 Task: Plan a trip to Apomu, Nigeria from 21st December, 2023 to 29th December, 2023 for 5 adults. Place can be entire room with 3 bedrooms having 3 beds and 3 bathrooms. Property type can be house.
Action: Mouse moved to (425, 115)
Screenshot: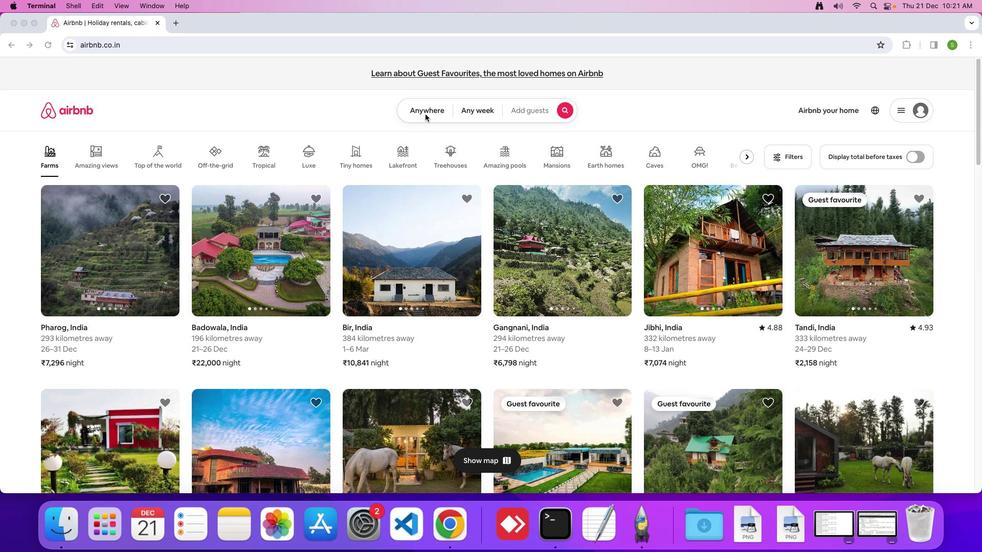
Action: Mouse pressed left at (425, 115)
Screenshot: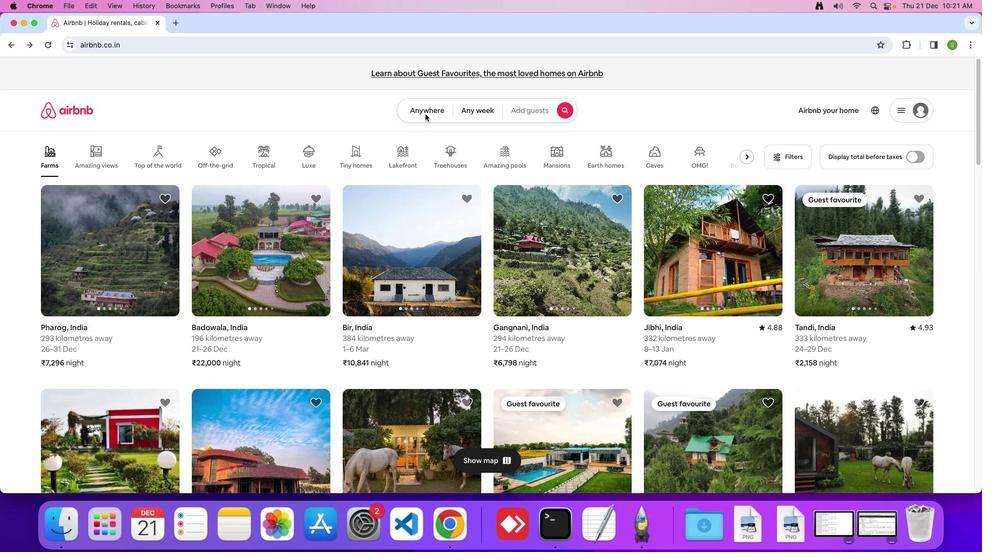
Action: Mouse moved to (425, 114)
Screenshot: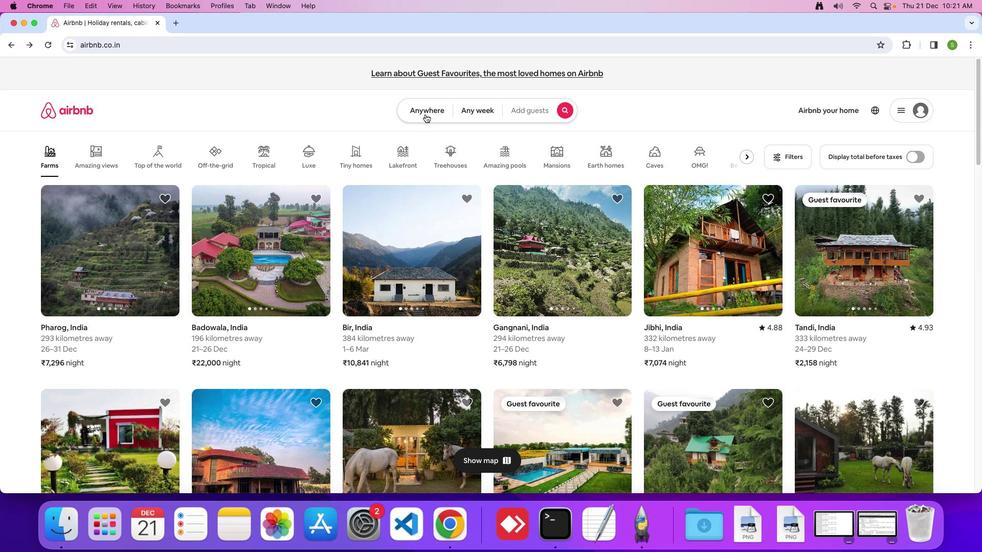 
Action: Mouse pressed left at (425, 114)
Screenshot: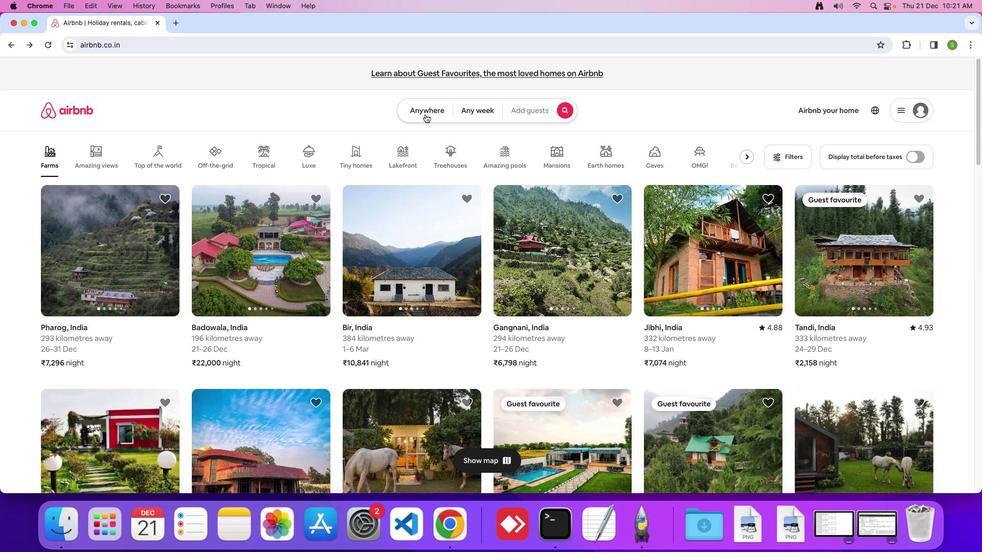 
Action: Mouse moved to (368, 149)
Screenshot: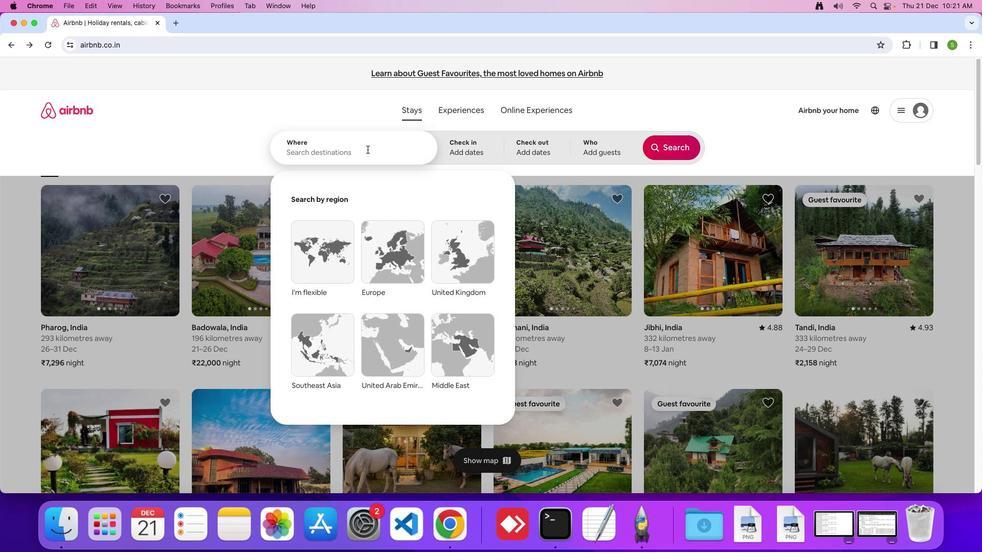 
Action: Mouse pressed left at (368, 149)
Screenshot: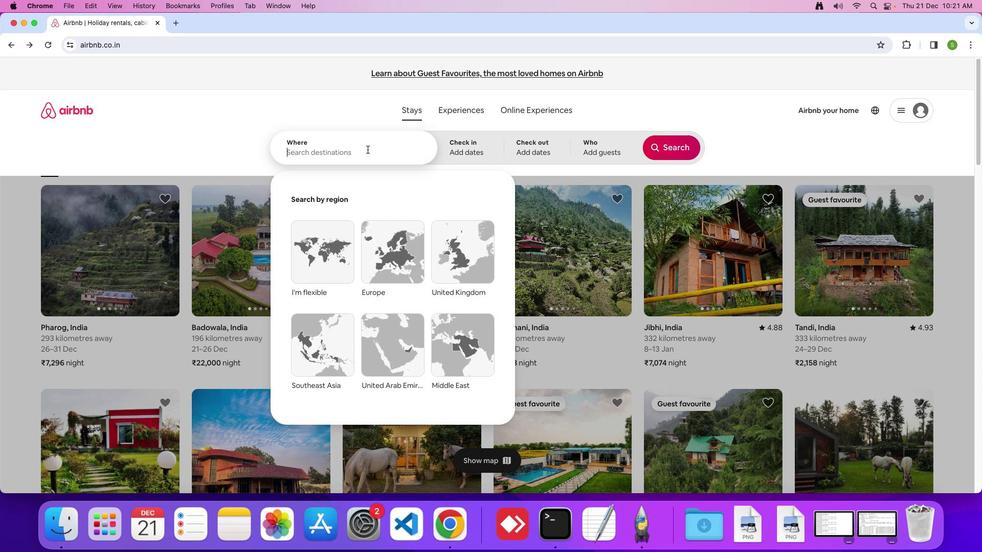 
Action: Mouse moved to (368, 150)
Screenshot: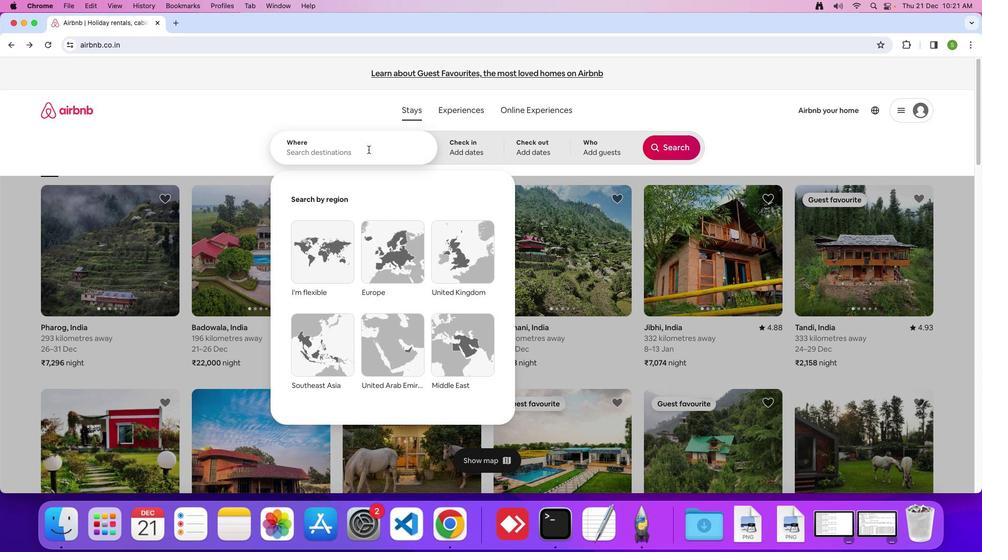 
Action: Key pressed 'A'Key.caps_lock'p''o''m''u'','Key.spaceKey.shift'N''i''g''e''r''i''a'Key.enter
Screenshot: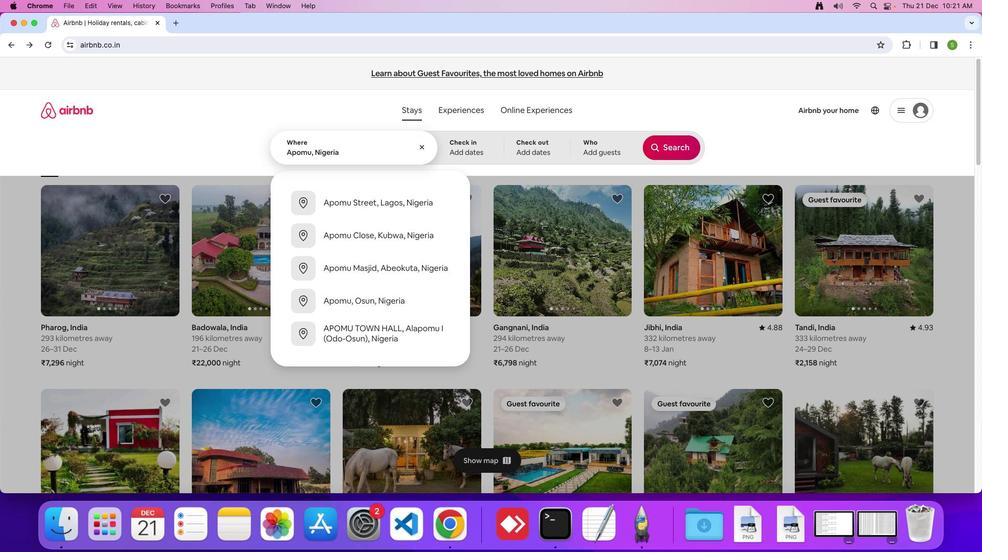 
Action: Mouse moved to (416, 351)
Screenshot: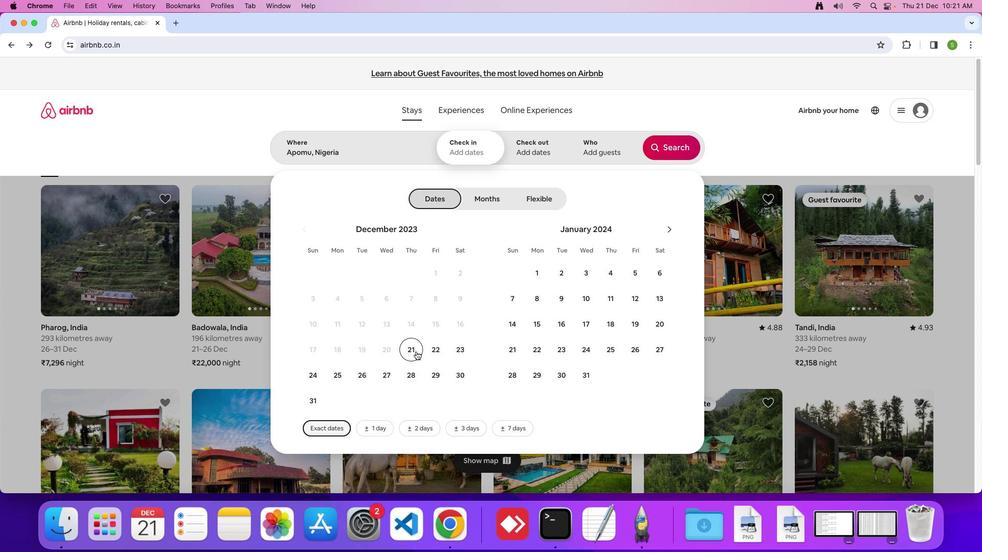 
Action: Mouse pressed left at (416, 351)
Screenshot: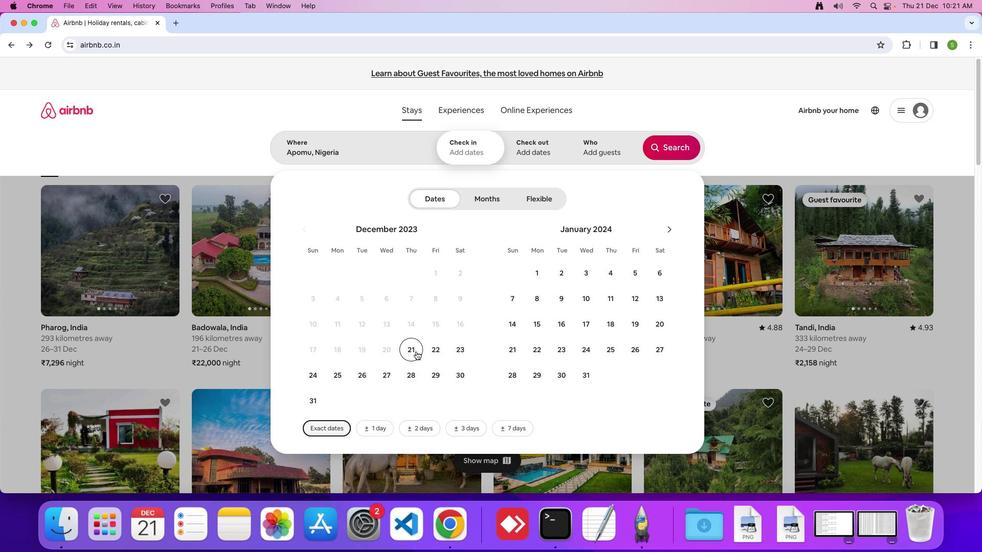 
Action: Mouse moved to (441, 376)
Screenshot: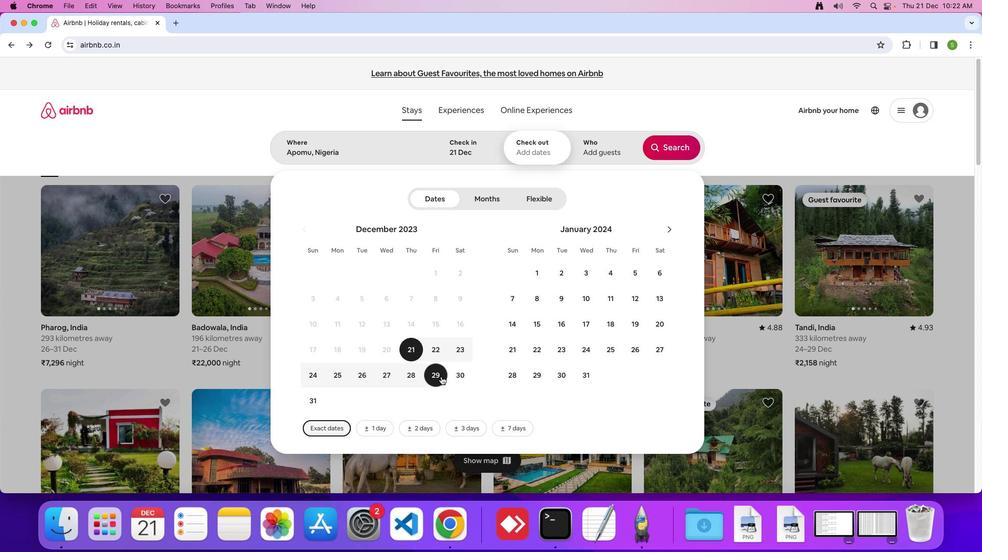 
Action: Mouse pressed left at (441, 376)
Screenshot: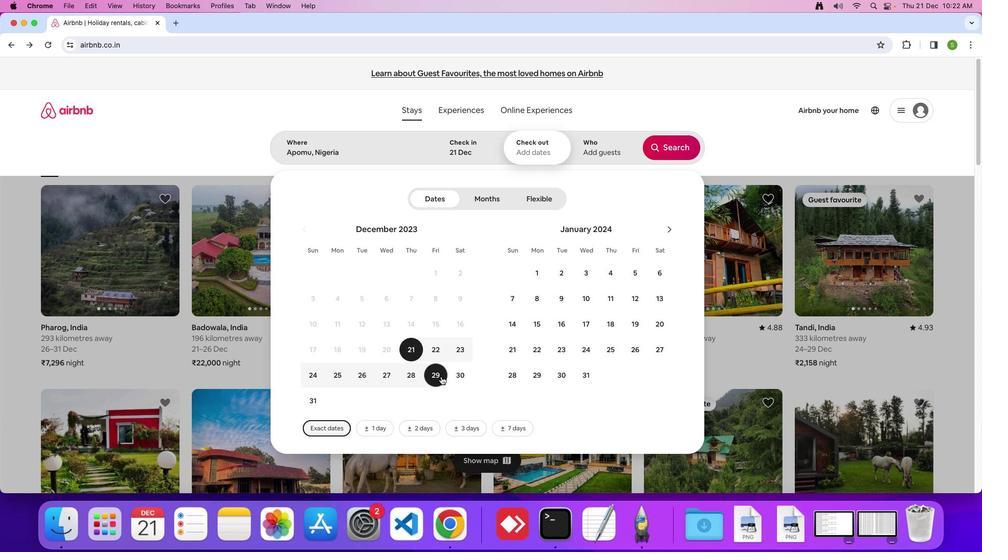 
Action: Mouse moved to (589, 153)
Screenshot: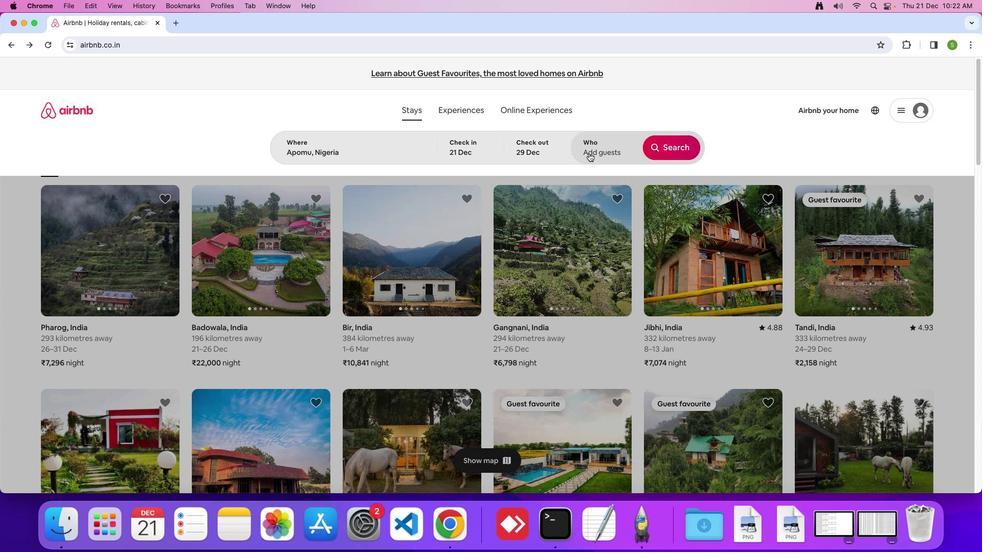 
Action: Mouse pressed left at (589, 153)
Screenshot: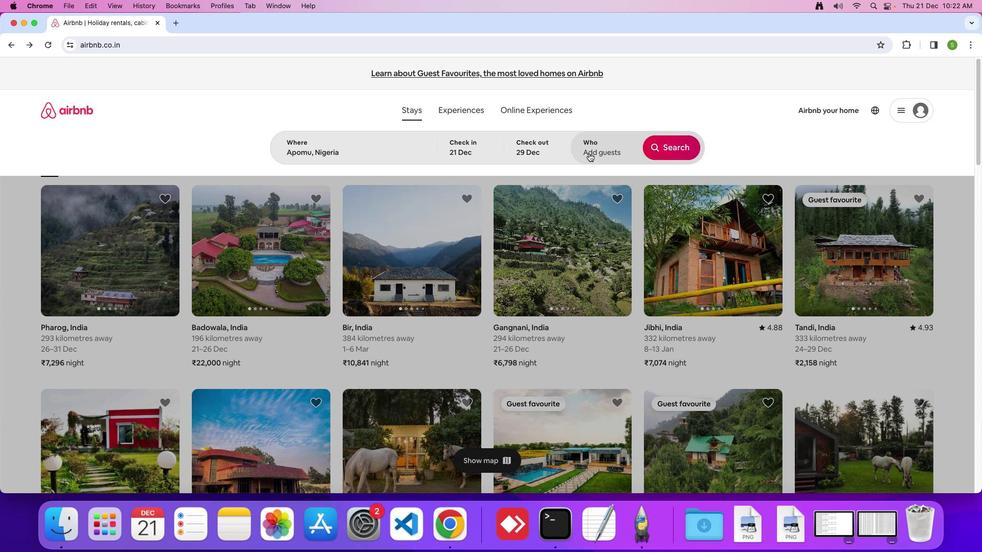 
Action: Mouse moved to (670, 197)
Screenshot: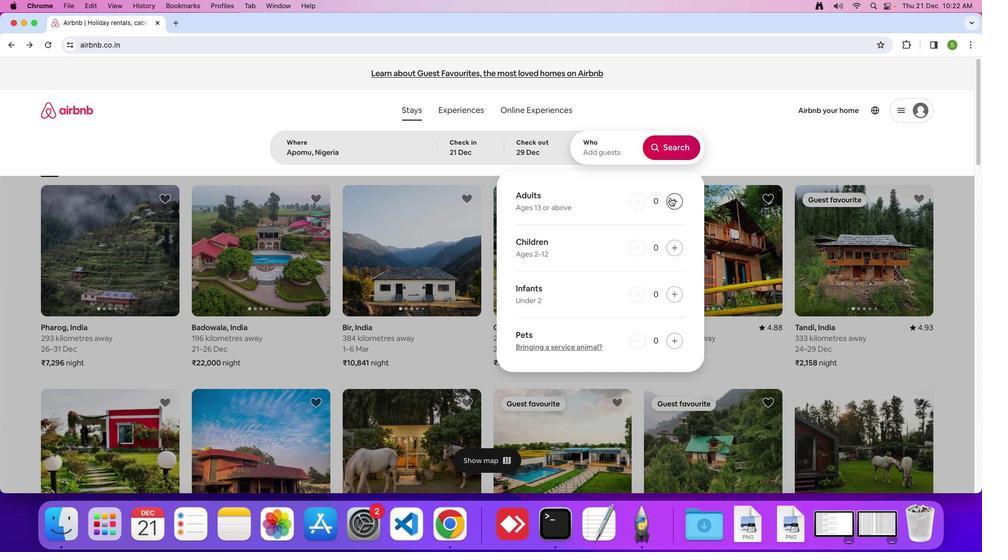 
Action: Mouse pressed left at (670, 197)
Screenshot: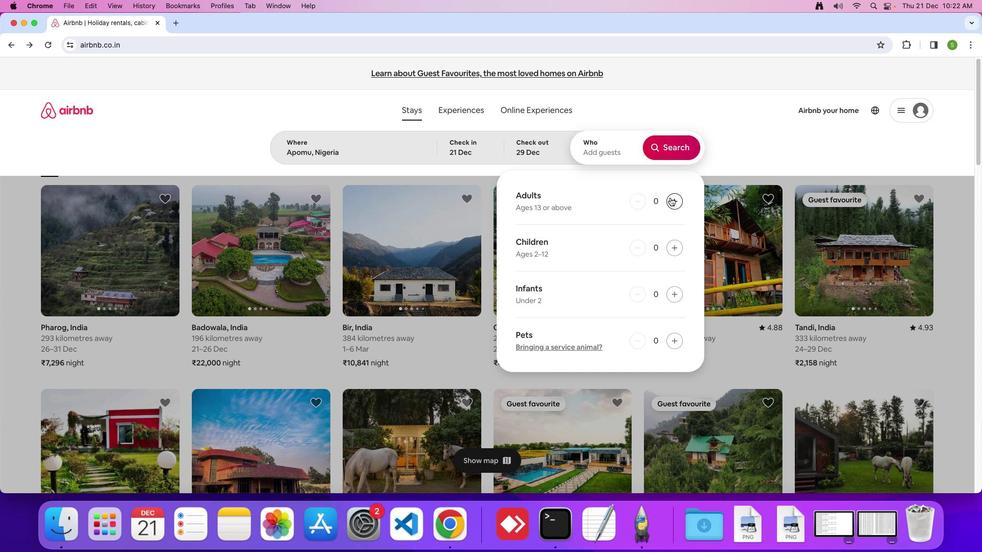 
Action: Mouse pressed left at (670, 197)
Screenshot: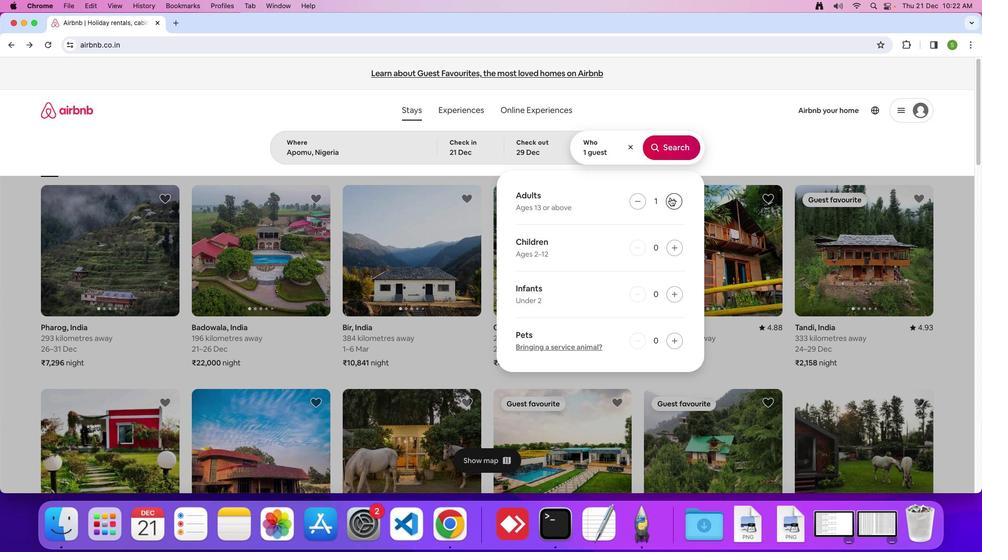 
Action: Mouse pressed left at (670, 197)
Screenshot: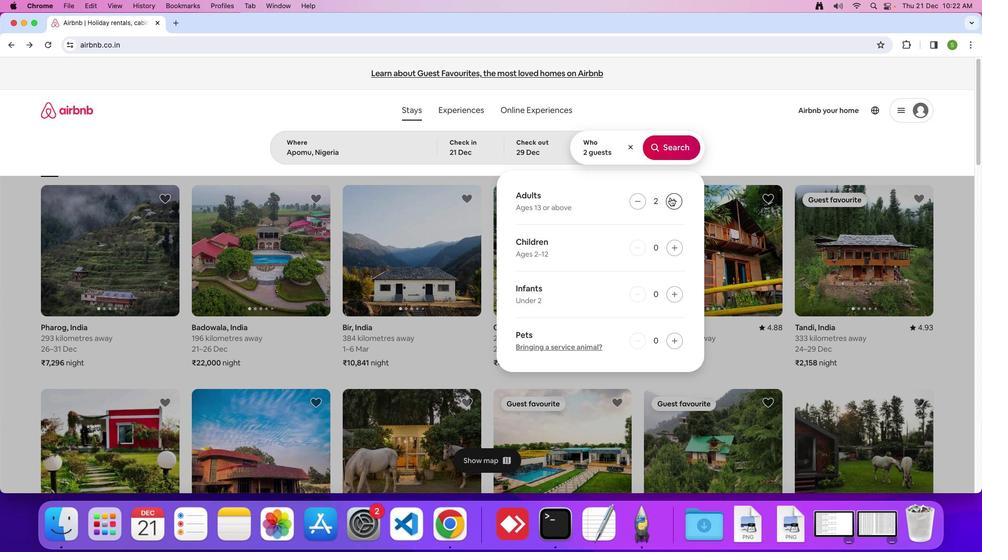 
Action: Mouse pressed left at (670, 197)
Screenshot: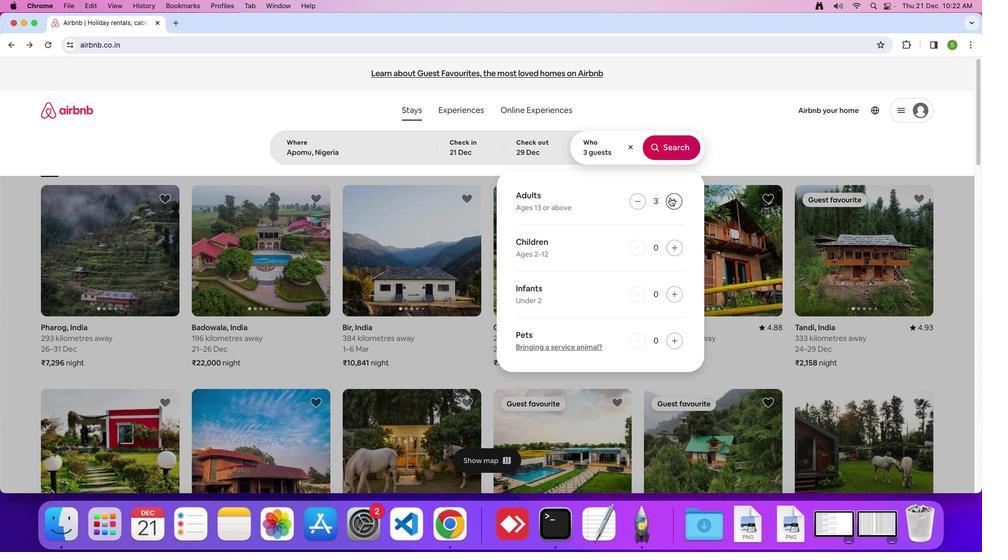
Action: Mouse pressed left at (670, 197)
Screenshot: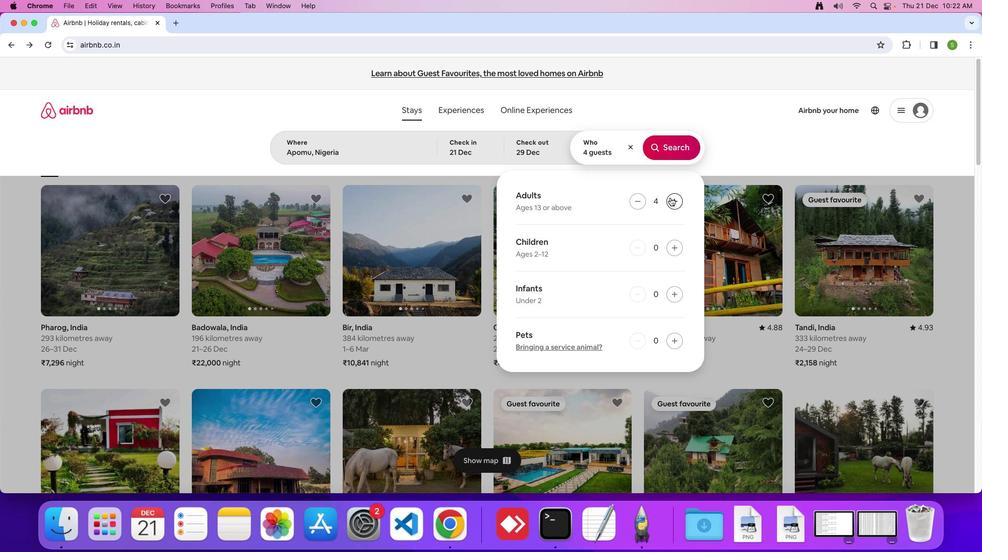 
Action: Mouse moved to (673, 150)
Screenshot: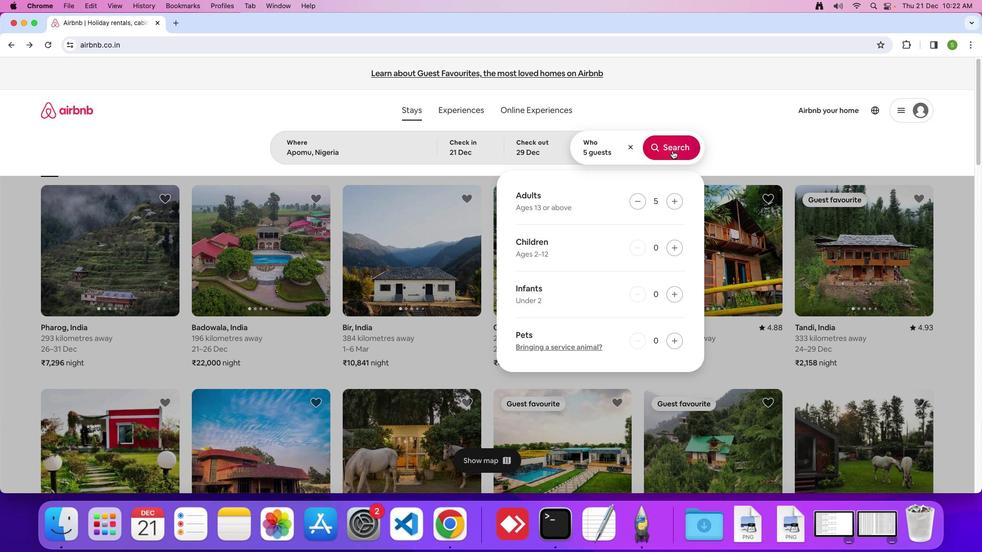 
Action: Mouse pressed left at (673, 150)
Screenshot: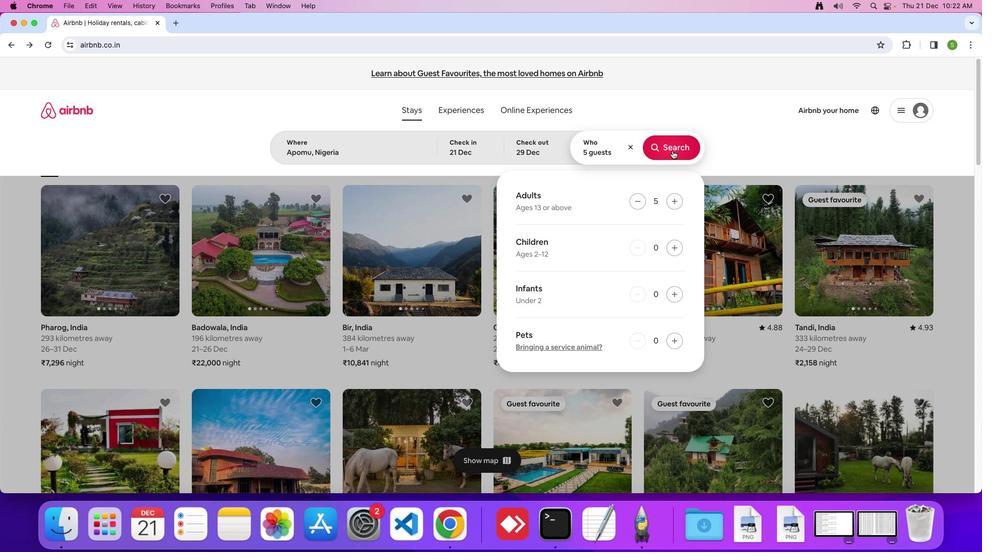 
Action: Mouse moved to (816, 113)
Screenshot: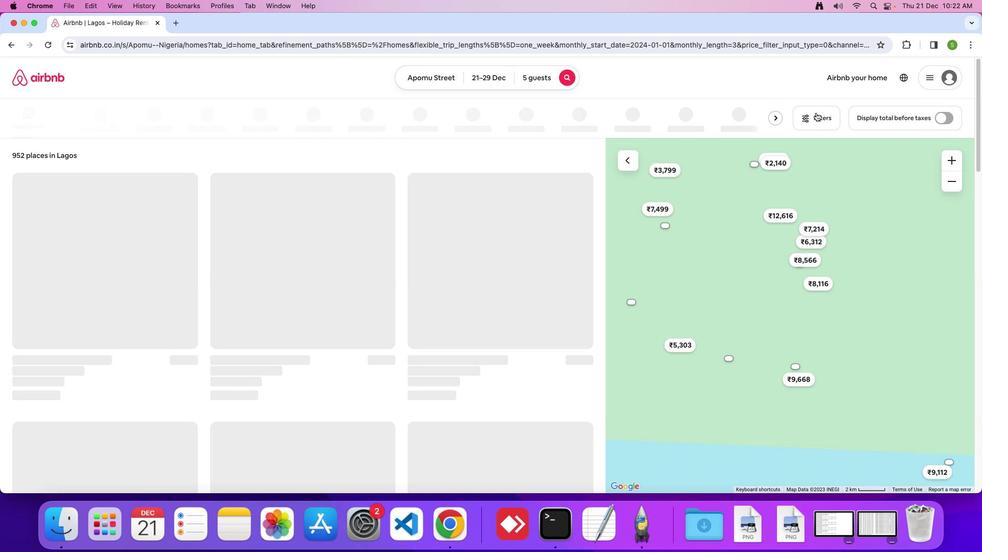 
Action: Mouse pressed left at (816, 113)
Screenshot: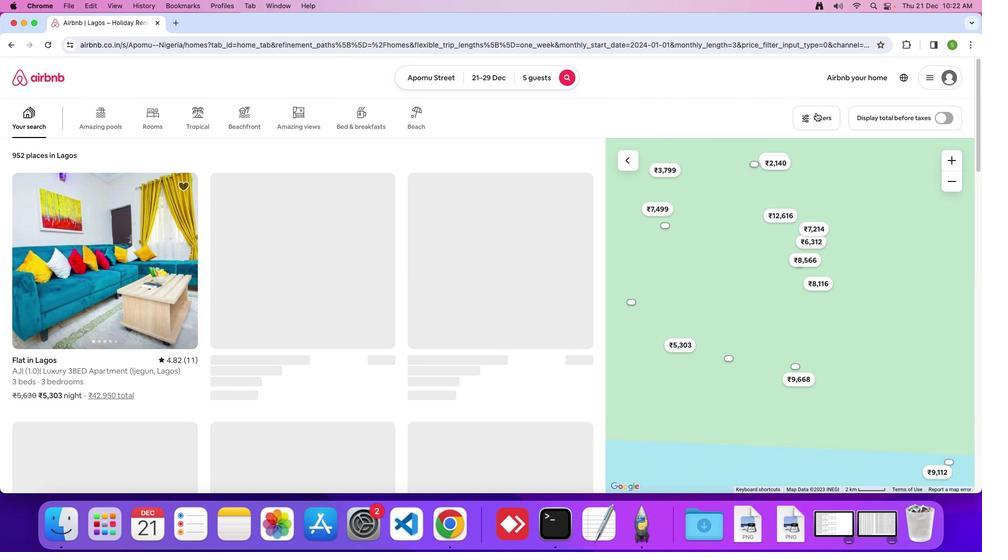 
Action: Mouse moved to (471, 290)
Screenshot: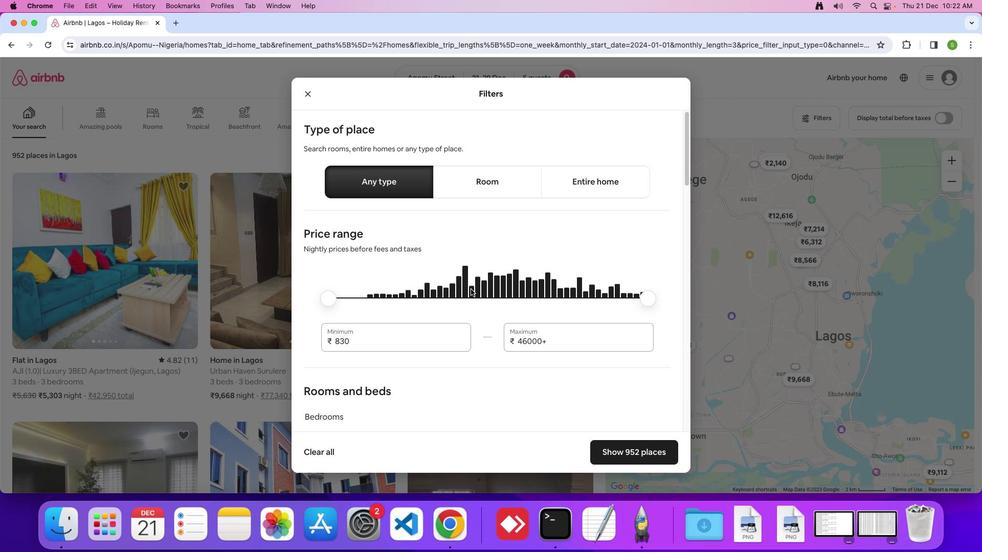 
Action: Mouse scrolled (471, 290) with delta (0, 0)
Screenshot: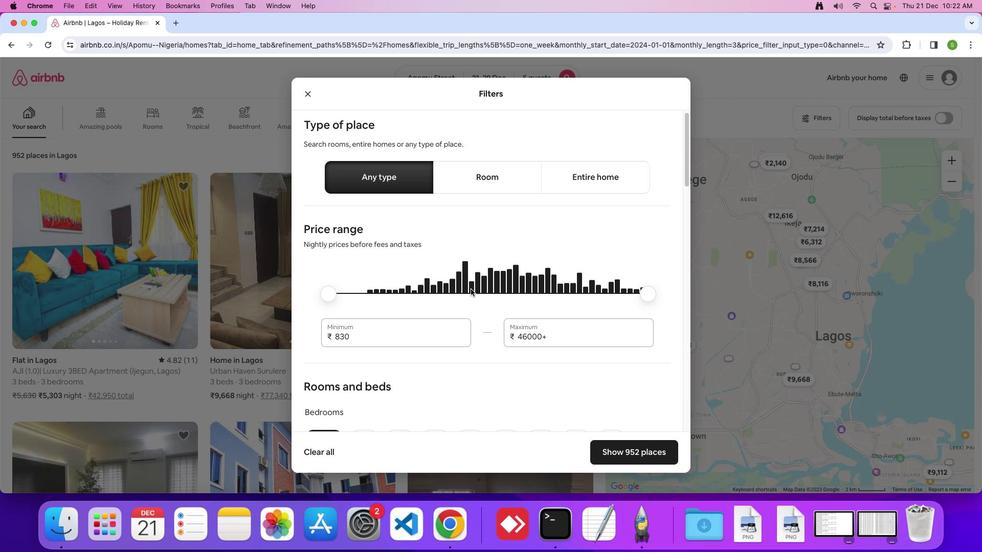 
Action: Mouse scrolled (471, 290) with delta (0, 0)
Screenshot: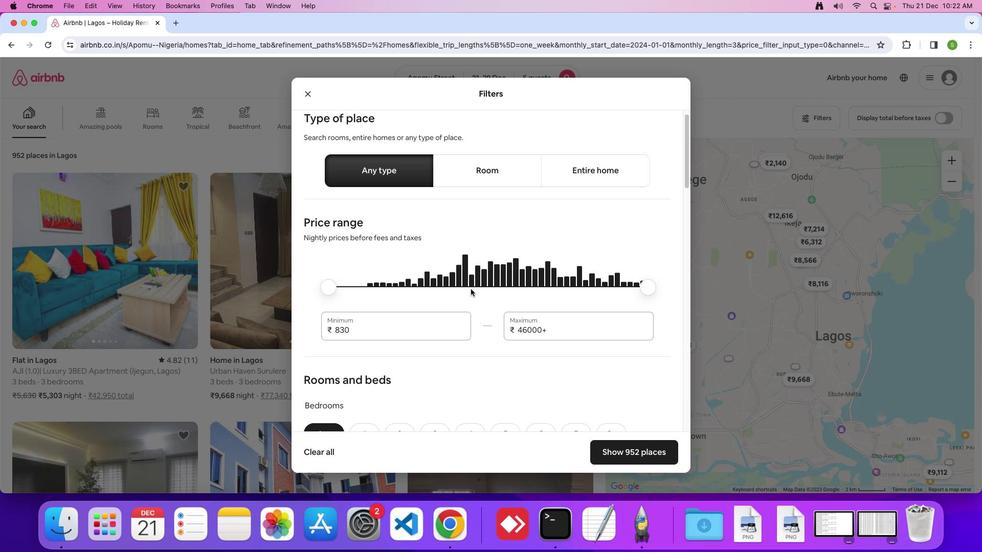 
Action: Mouse scrolled (471, 290) with delta (0, 0)
Screenshot: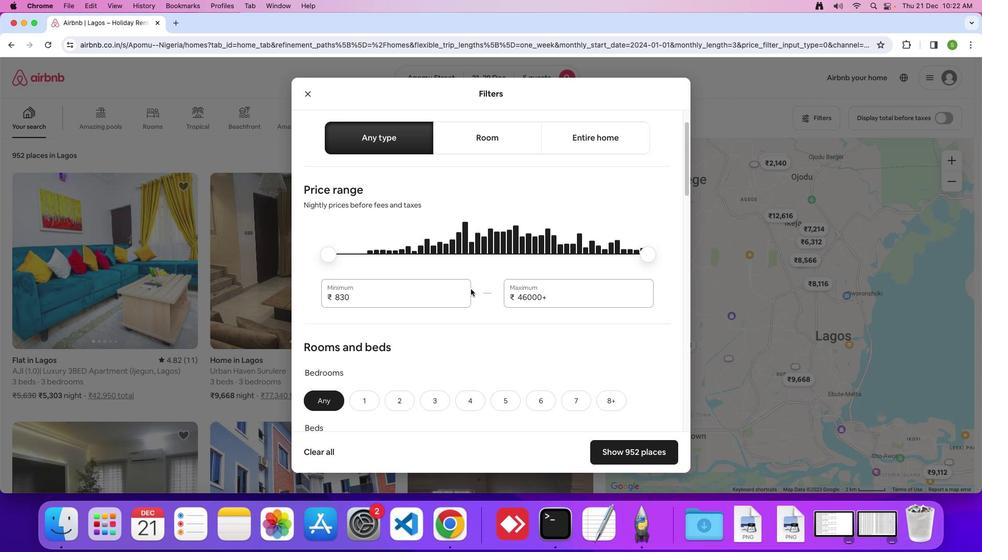 
Action: Mouse scrolled (471, 290) with delta (0, 0)
Screenshot: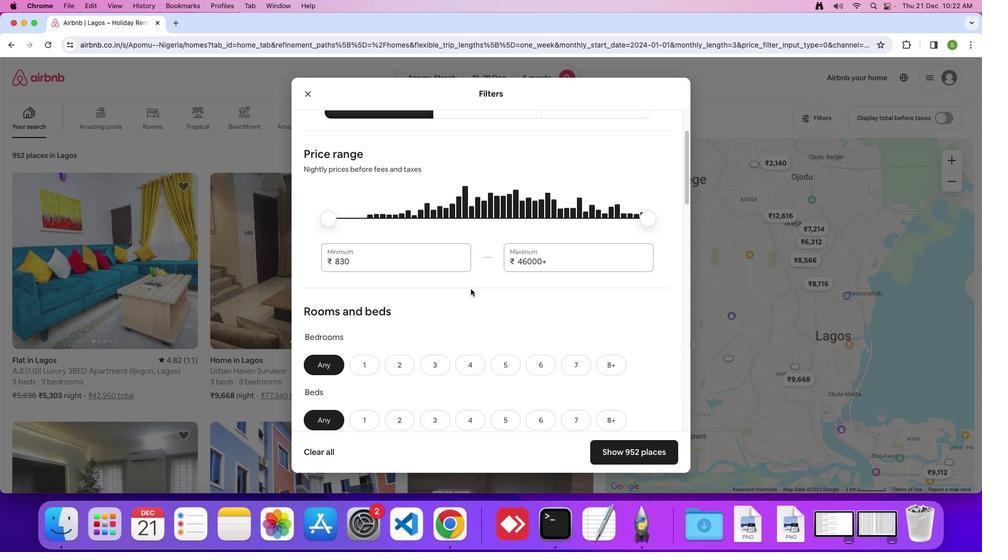 
Action: Mouse scrolled (471, 290) with delta (0, 0)
Screenshot: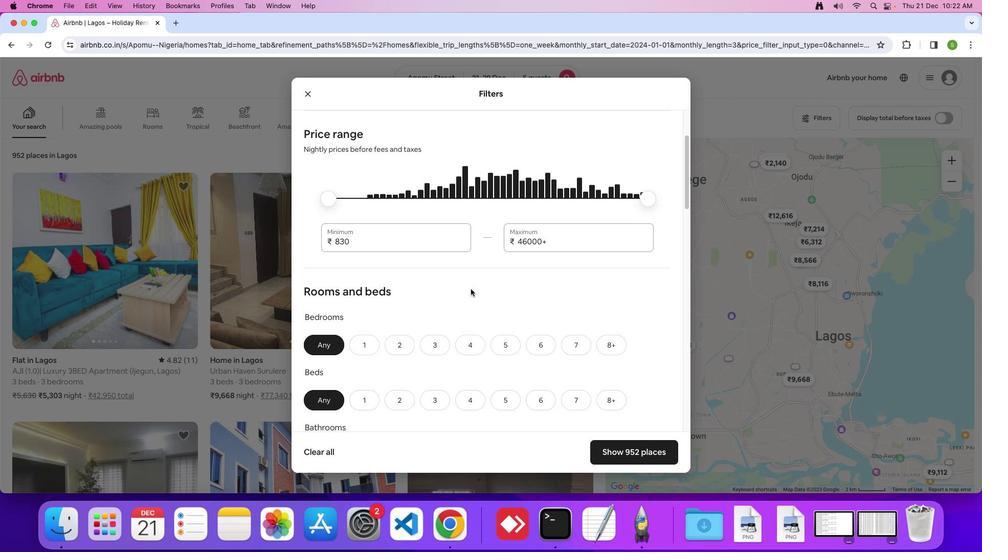 
Action: Mouse scrolled (471, 290) with delta (0, 0)
Screenshot: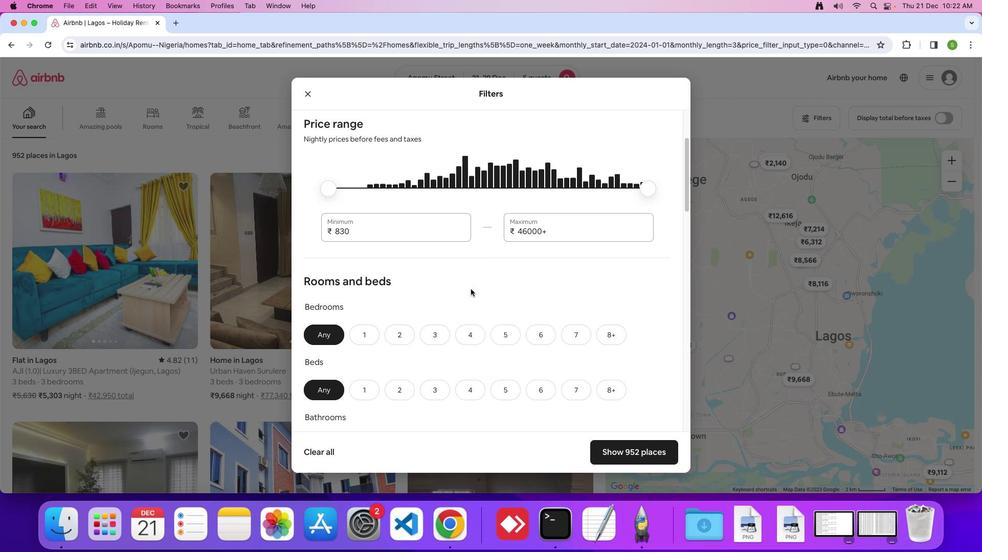 
Action: Mouse scrolled (471, 290) with delta (0, 0)
Screenshot: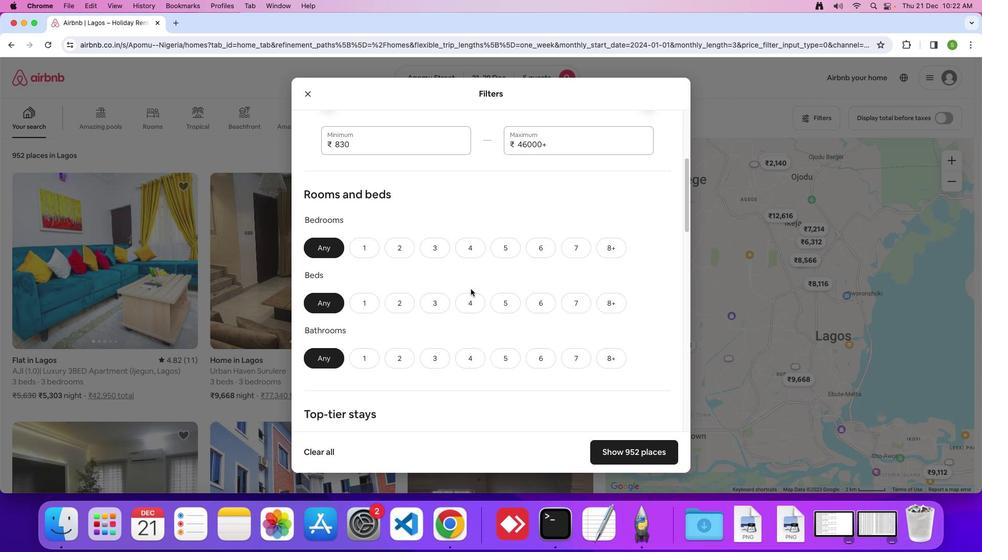 
Action: Mouse moved to (435, 213)
Screenshot: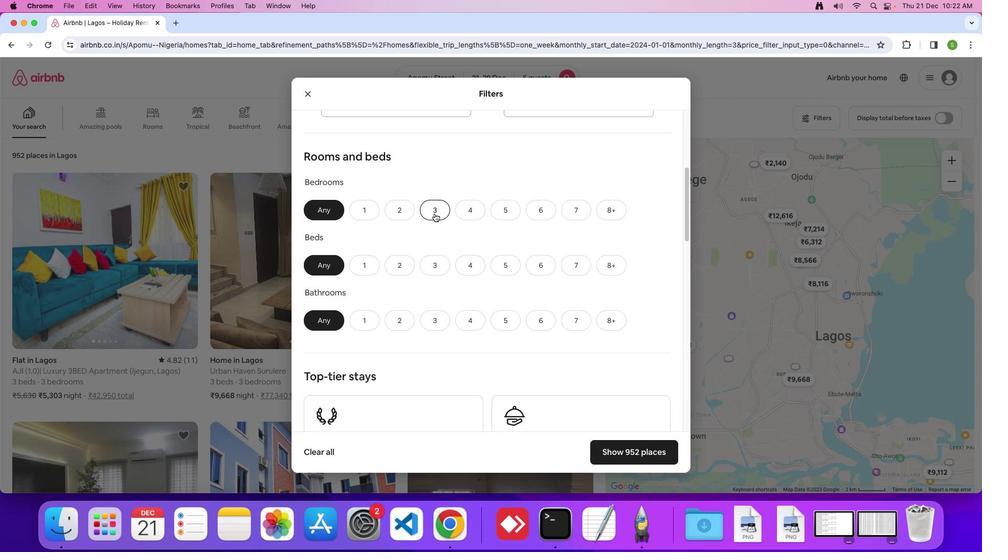 
Action: Mouse pressed left at (435, 213)
Screenshot: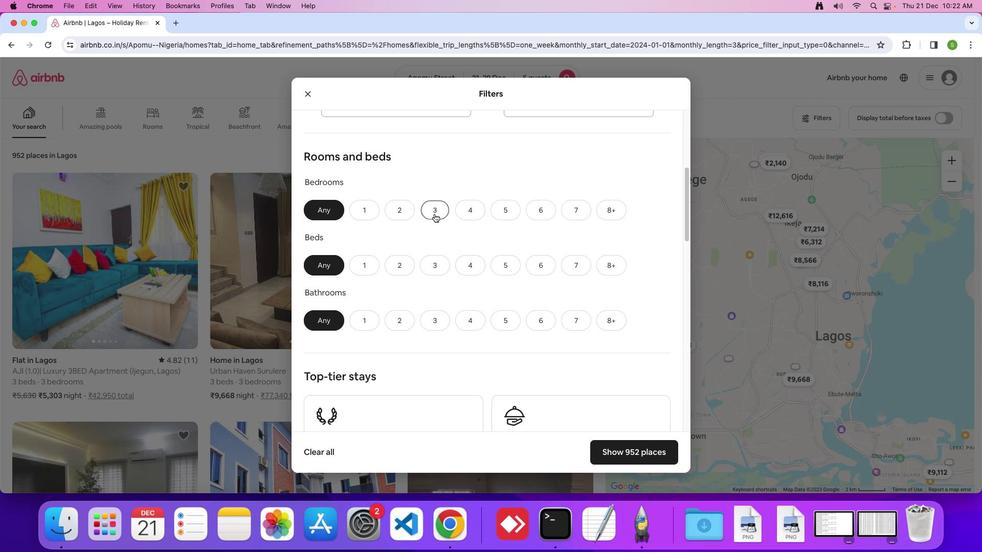 
Action: Mouse moved to (433, 270)
Screenshot: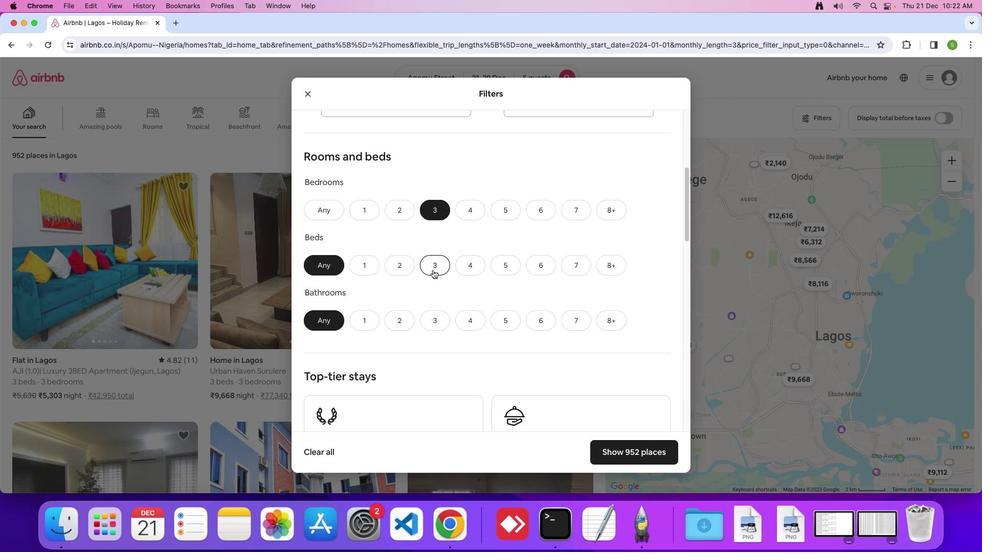 
Action: Mouse pressed left at (433, 270)
Screenshot: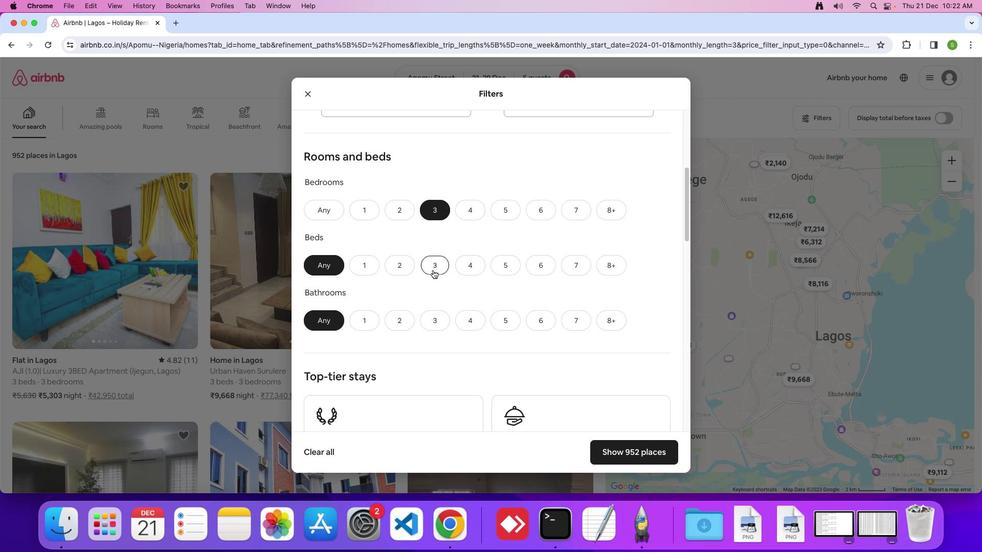 
Action: Mouse moved to (437, 320)
Screenshot: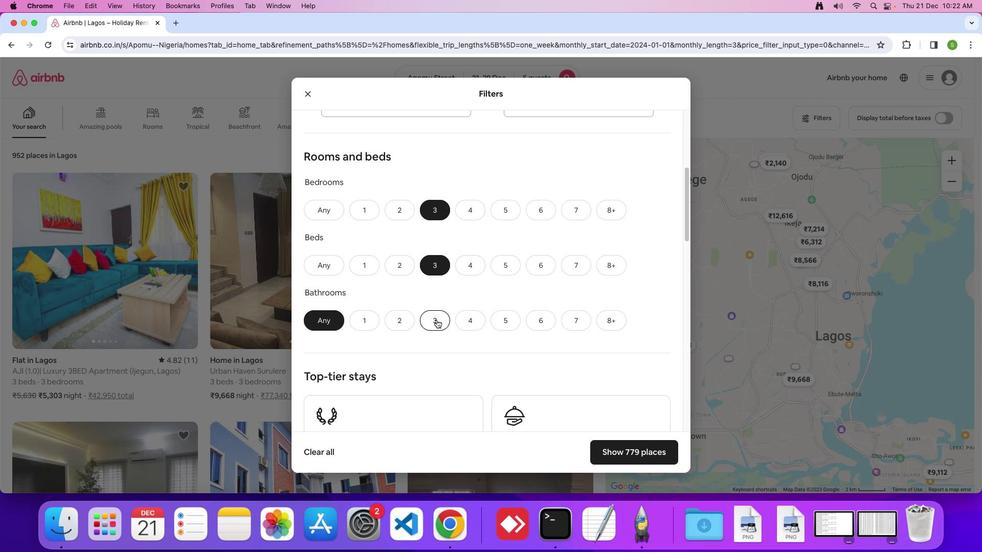 
Action: Mouse pressed left at (437, 320)
Screenshot: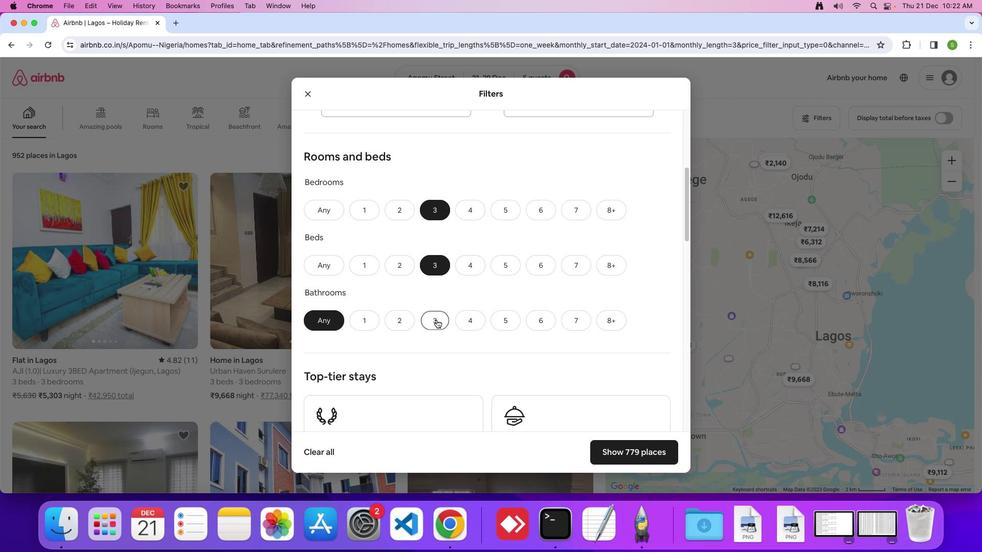 
Action: Mouse moved to (495, 277)
Screenshot: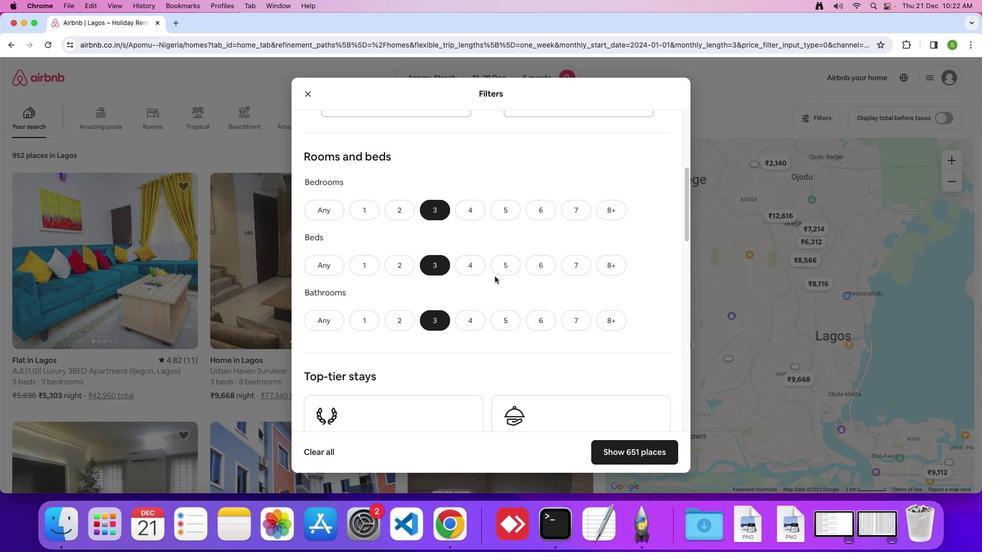 
Action: Mouse scrolled (495, 277) with delta (0, 0)
Screenshot: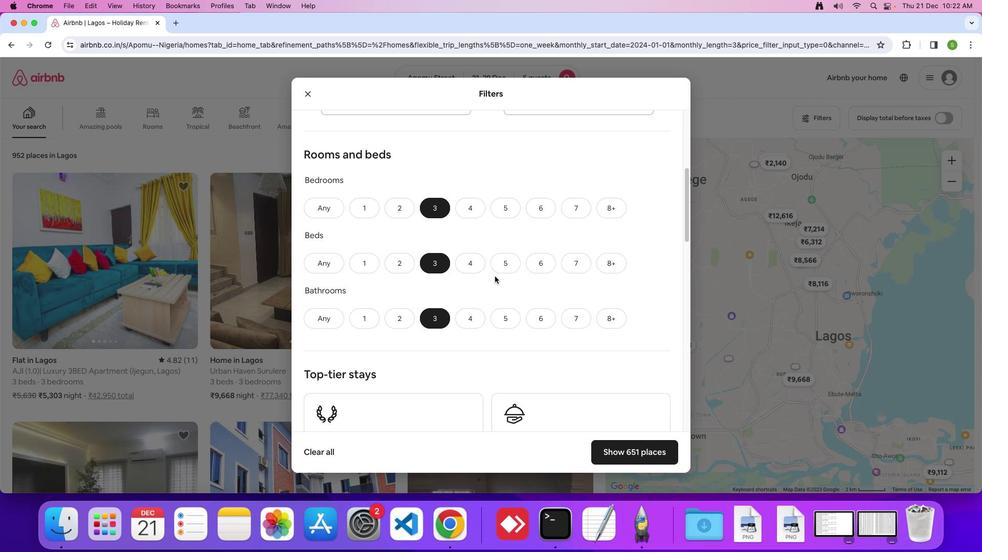 
Action: Mouse scrolled (495, 277) with delta (0, 0)
Screenshot: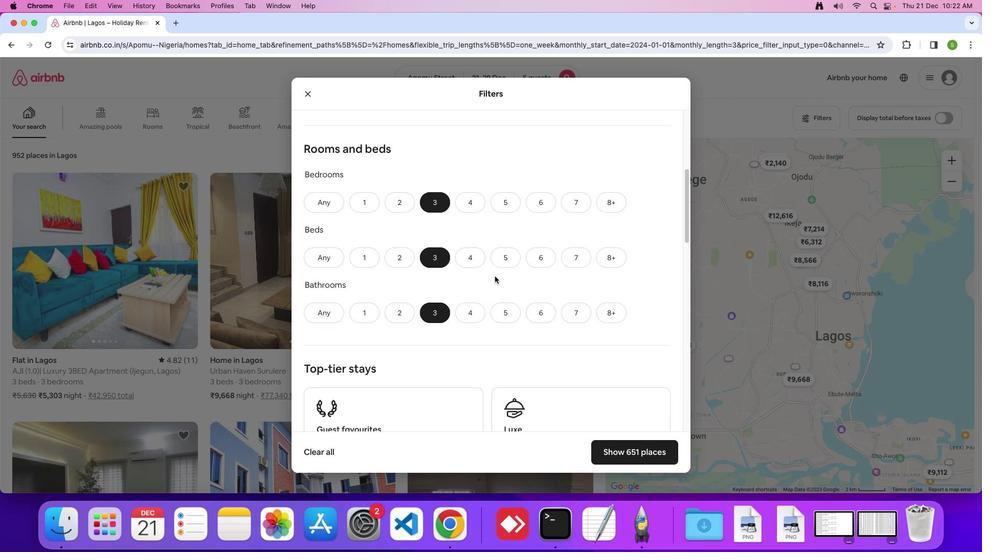 
Action: Mouse scrolled (495, 277) with delta (0, 0)
Screenshot: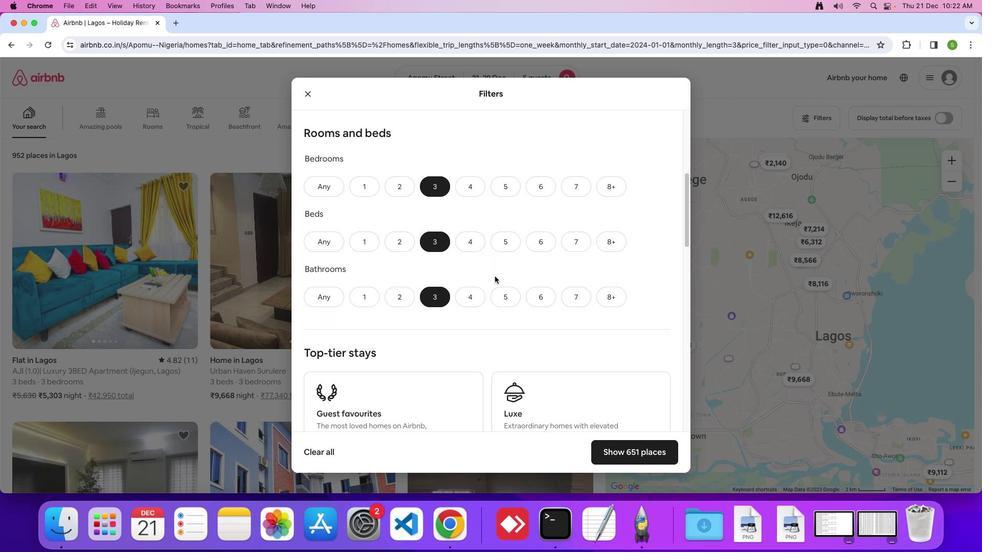 
Action: Mouse scrolled (495, 277) with delta (0, 0)
Screenshot: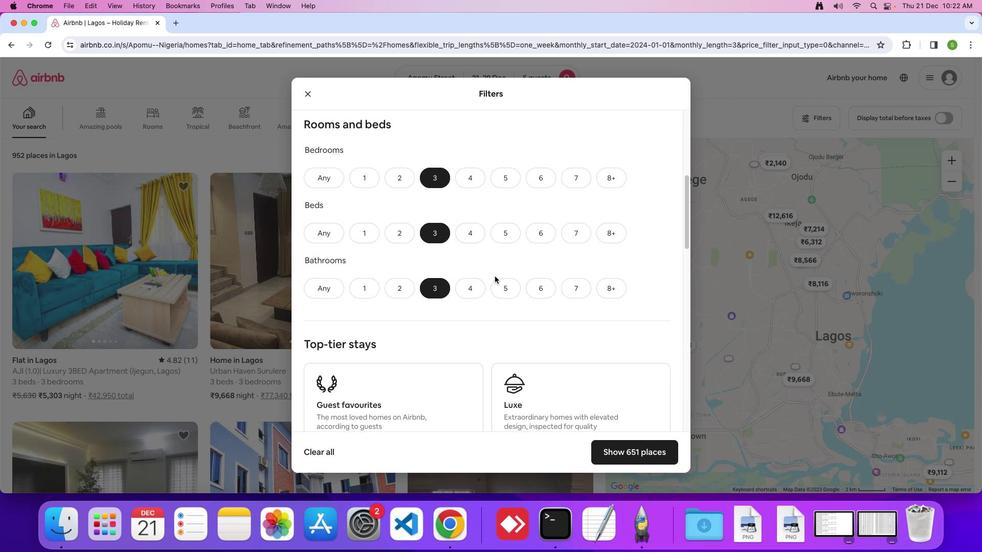 
Action: Mouse scrolled (495, 277) with delta (0, 0)
Screenshot: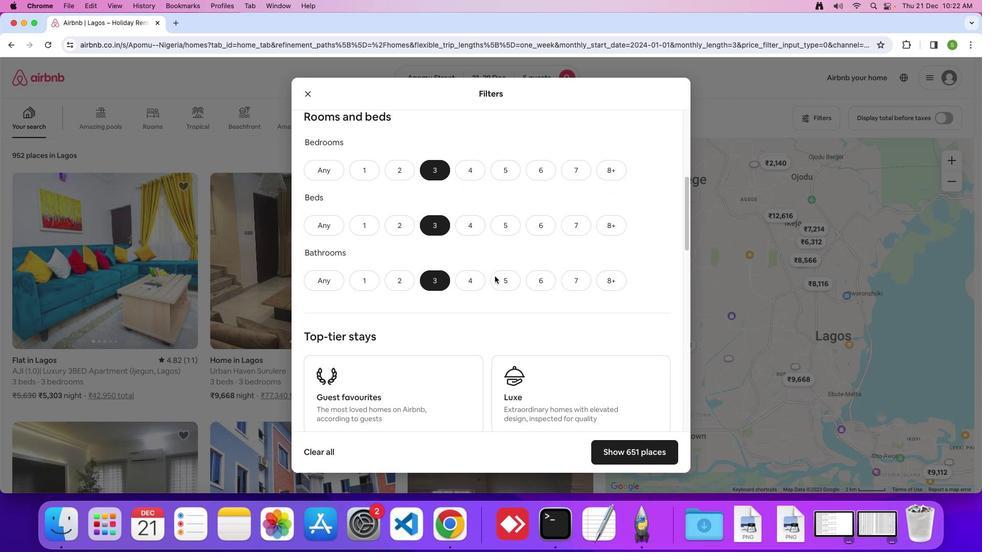 
Action: Mouse scrolled (495, 277) with delta (0, 0)
Screenshot: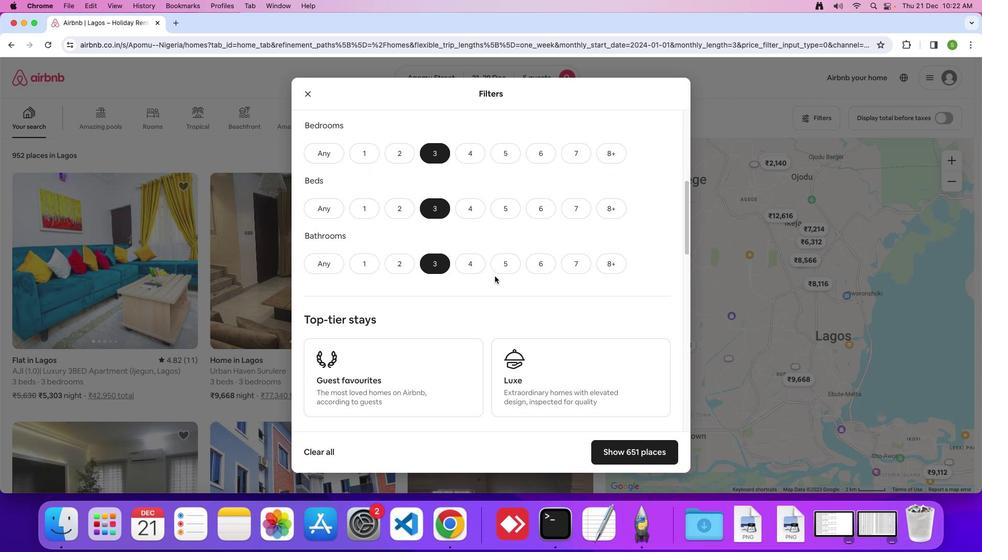 
Action: Mouse scrolled (495, 277) with delta (0, 0)
Screenshot: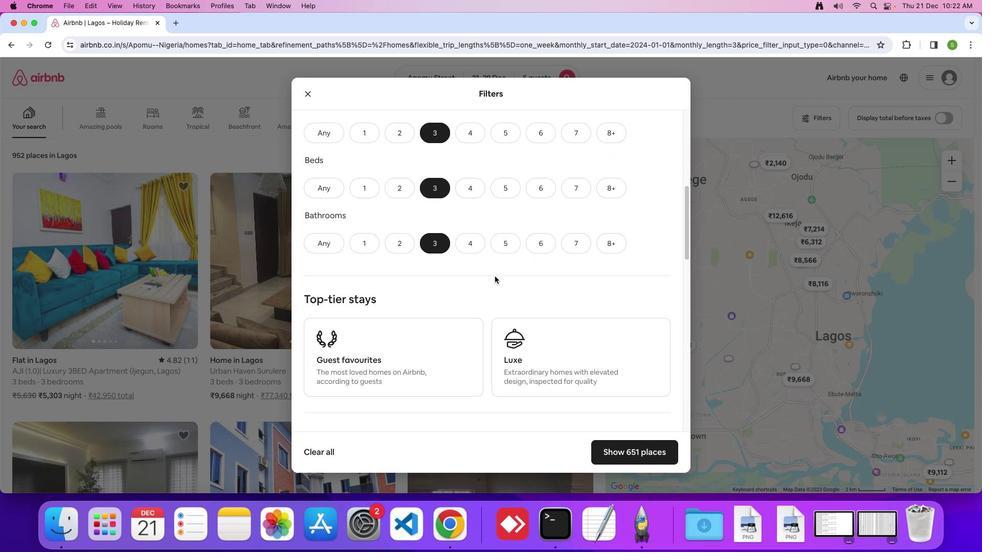 
Action: Mouse scrolled (495, 277) with delta (0, 0)
Screenshot: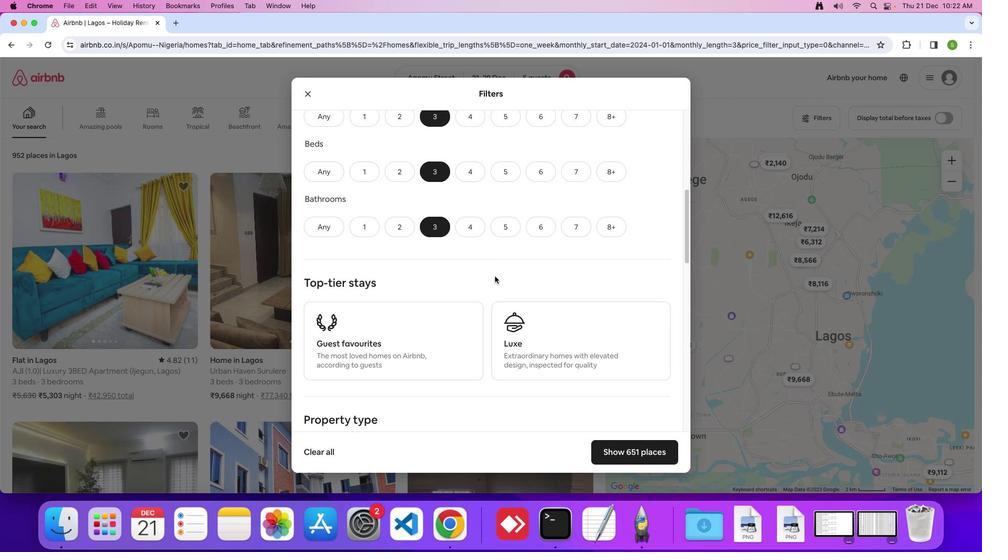 
Action: Mouse scrolled (495, 277) with delta (0, 0)
Screenshot: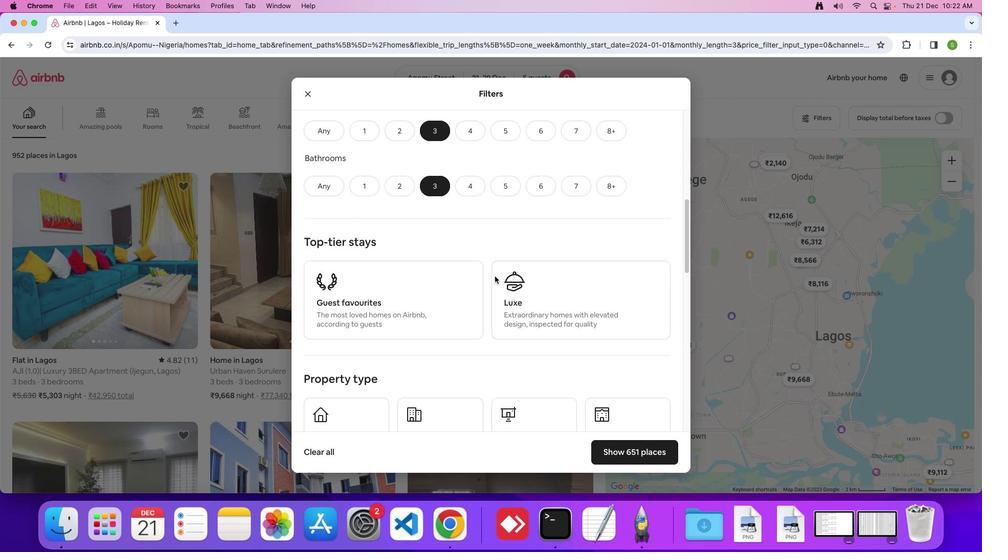 
Action: Mouse scrolled (495, 277) with delta (0, 0)
Screenshot: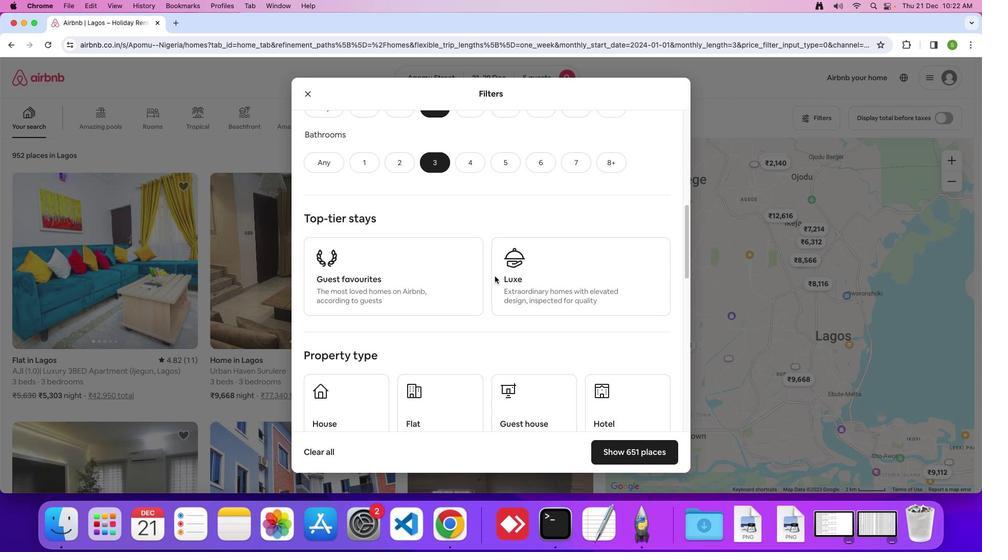 
Action: Mouse scrolled (495, 277) with delta (0, 0)
Screenshot: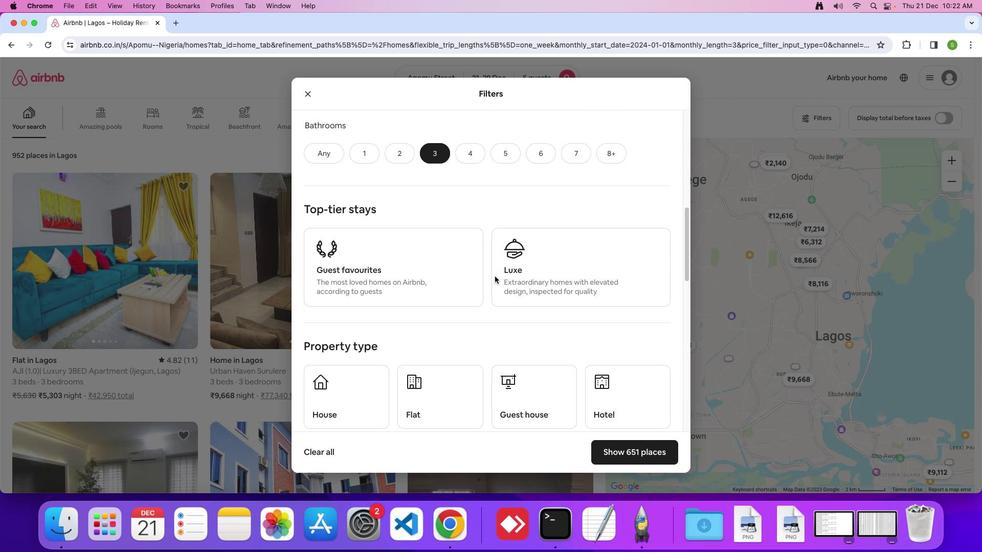 
Action: Mouse scrolled (495, 277) with delta (0, 0)
Screenshot: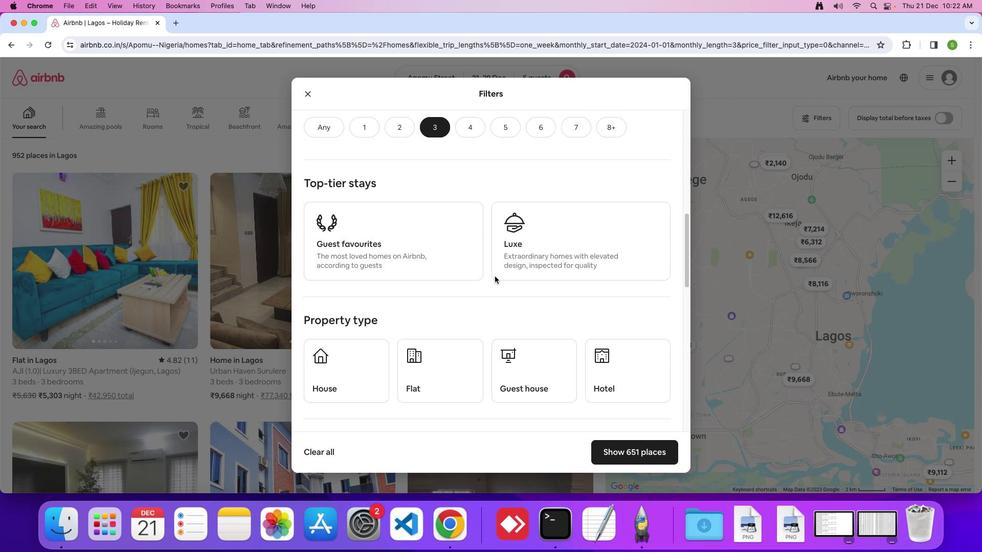 
Action: Mouse scrolled (495, 277) with delta (0, 0)
Screenshot: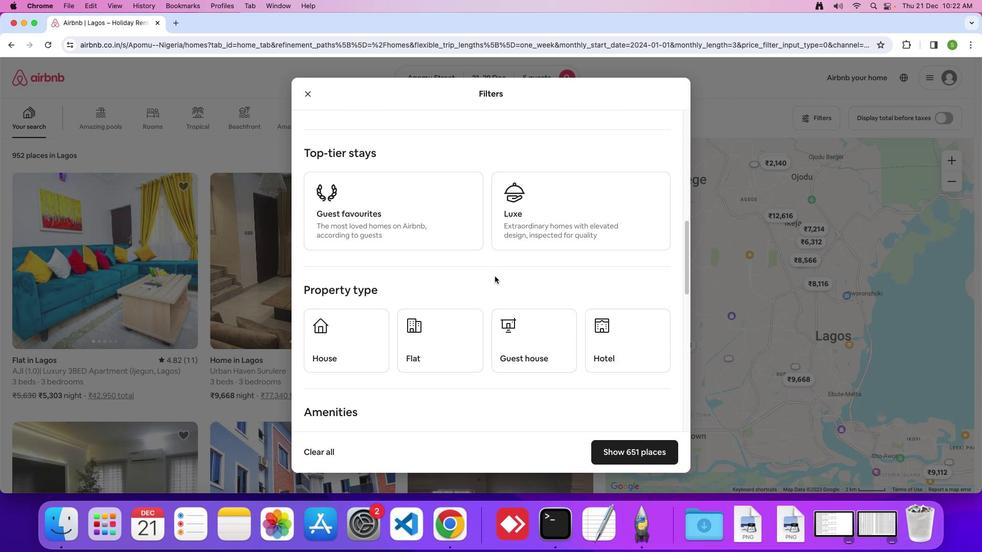 
Action: Mouse scrolled (495, 277) with delta (0, 0)
Screenshot: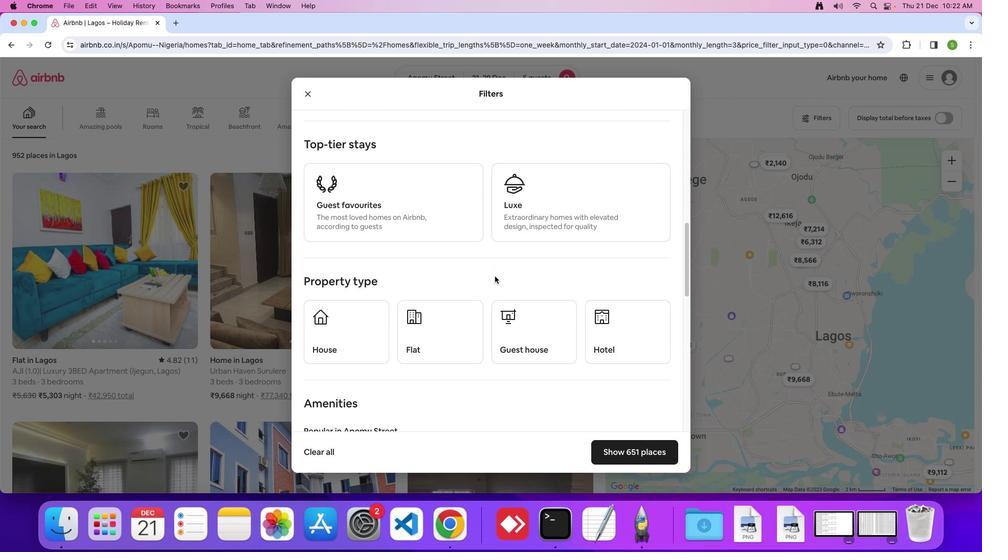 
Action: Mouse scrolled (495, 277) with delta (0, 0)
Screenshot: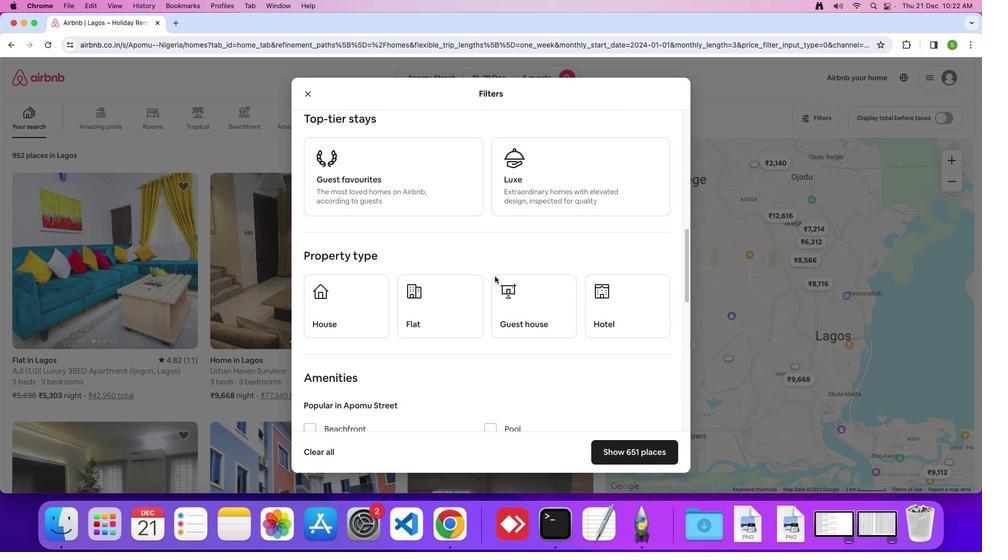 
Action: Mouse moved to (356, 284)
Screenshot: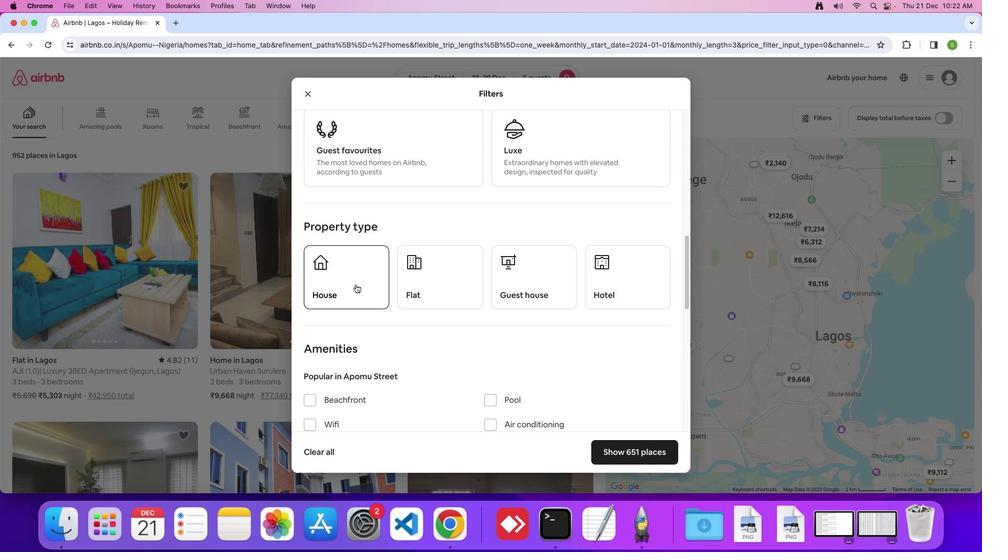 
Action: Mouse pressed left at (356, 284)
Screenshot: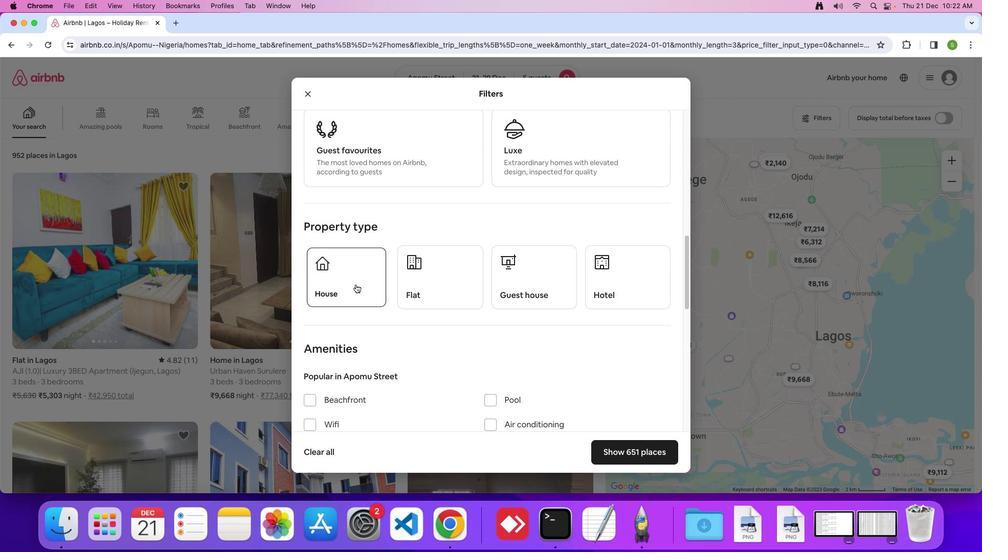 
Action: Mouse moved to (507, 343)
Screenshot: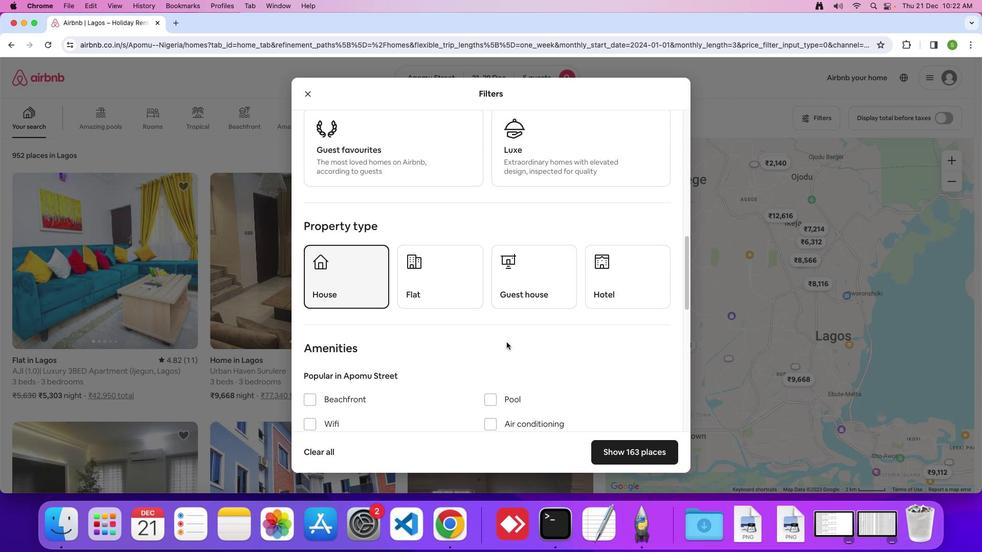 
Action: Mouse scrolled (507, 343) with delta (0, 0)
Screenshot: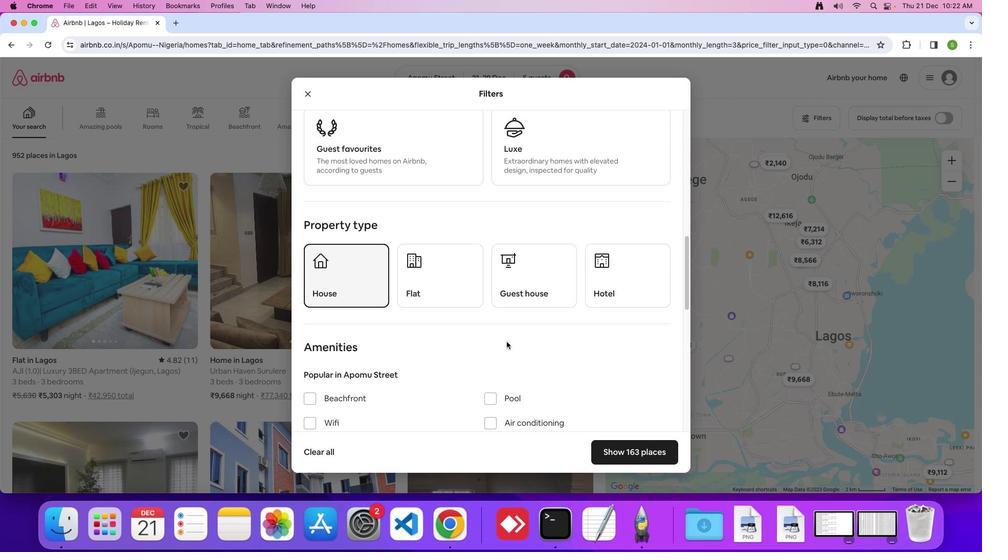 
Action: Mouse moved to (507, 342)
Screenshot: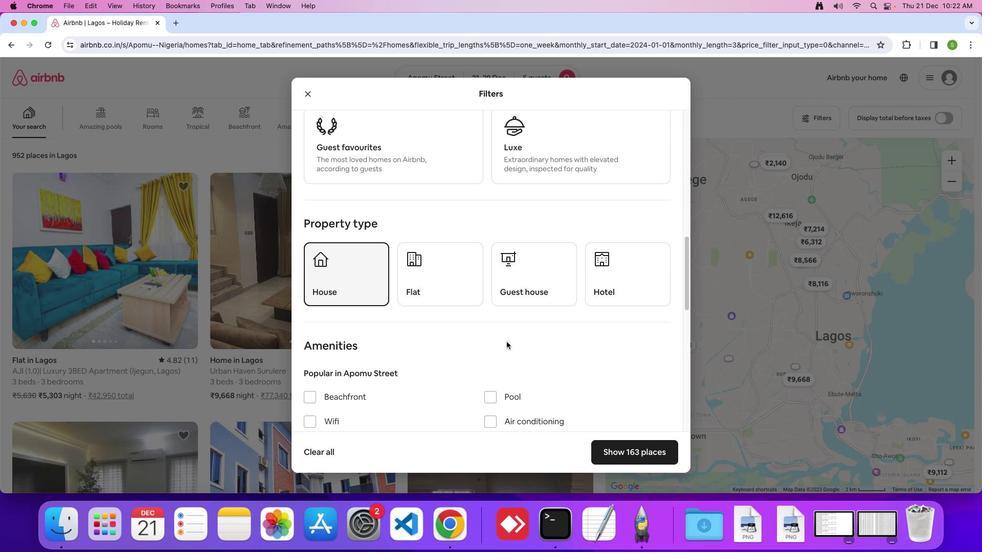 
Action: Mouse scrolled (507, 342) with delta (0, 0)
Screenshot: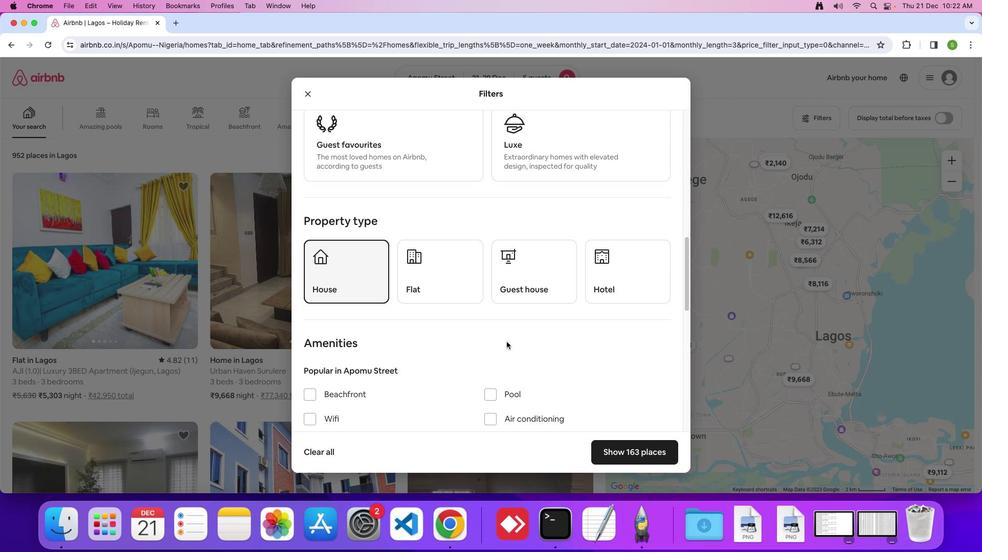 
Action: Mouse moved to (506, 342)
Screenshot: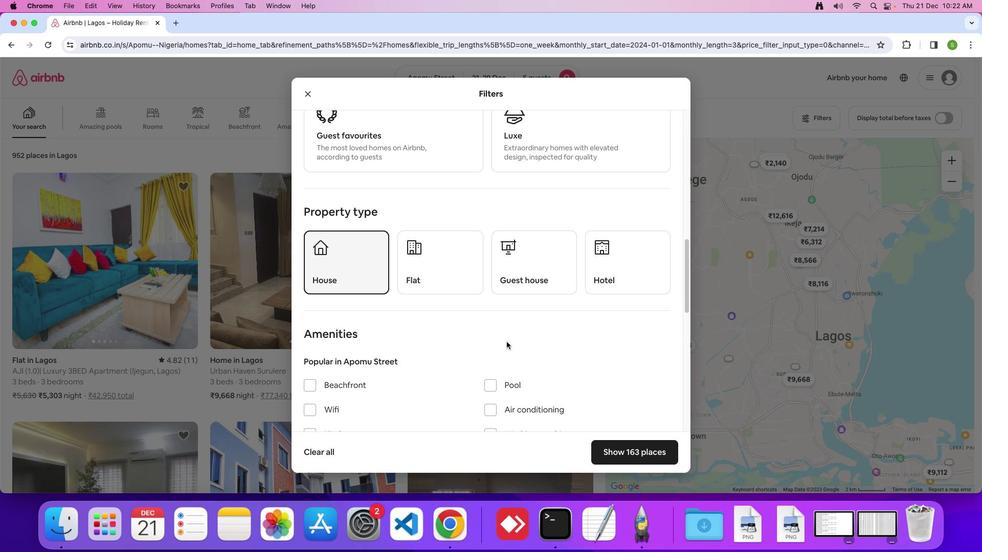 
Action: Mouse scrolled (506, 342) with delta (0, 0)
Screenshot: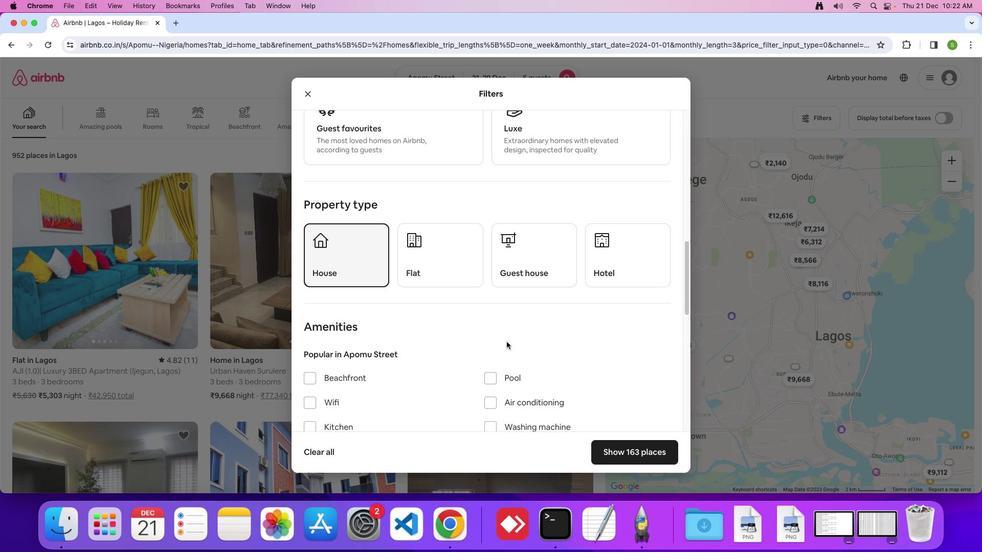 
Action: Mouse moved to (484, 337)
Screenshot: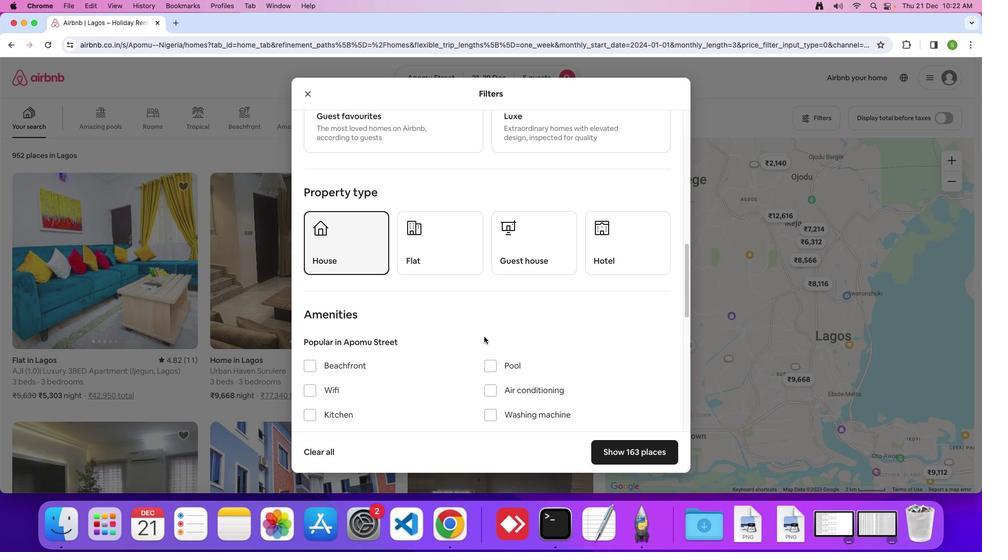 
Action: Mouse scrolled (484, 337) with delta (0, 0)
Screenshot: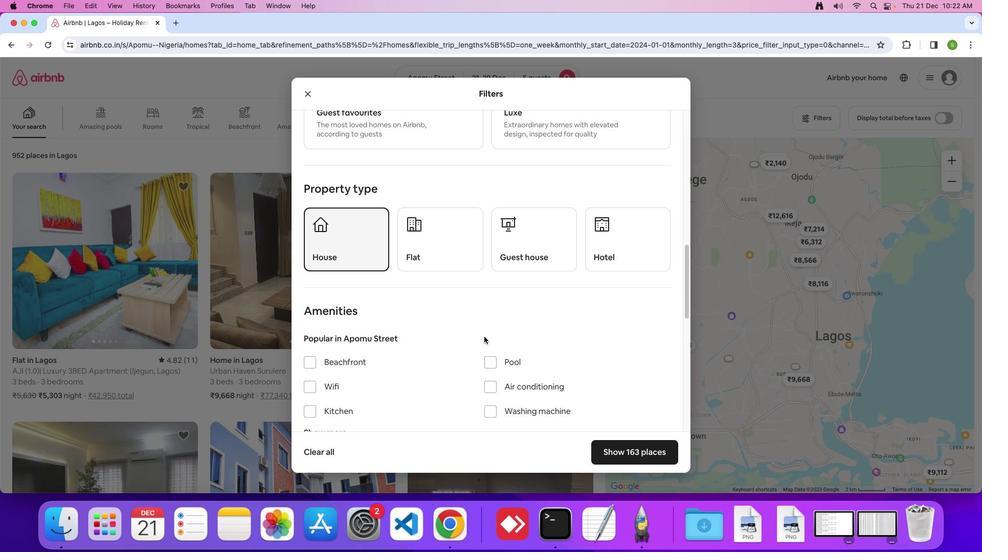 
Action: Mouse moved to (484, 337)
Screenshot: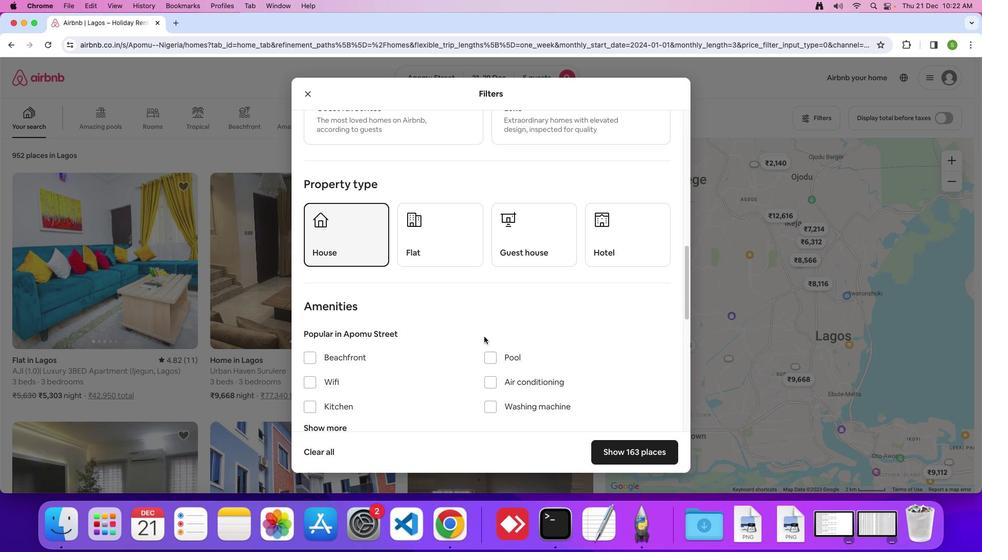
Action: Mouse scrolled (484, 337) with delta (0, 0)
Screenshot: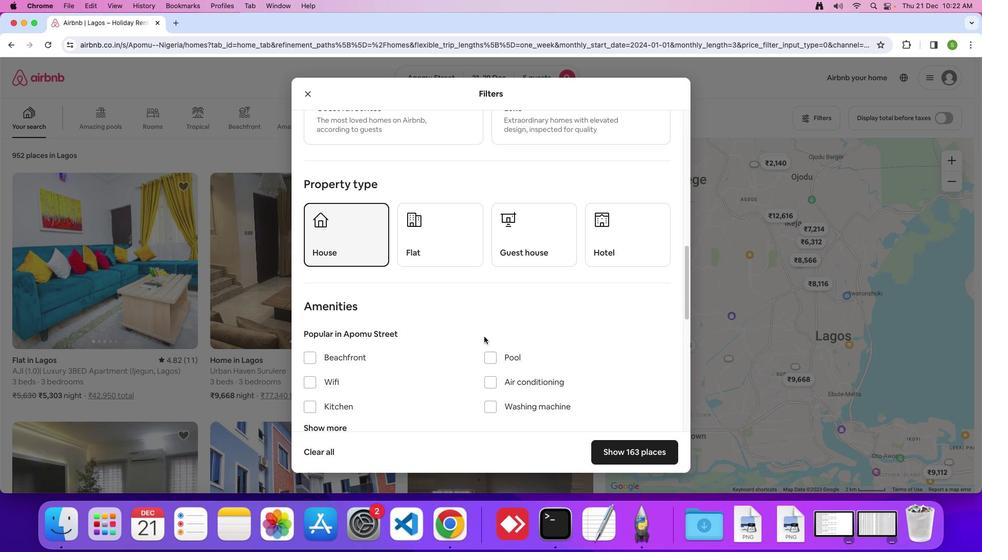 
Action: Mouse scrolled (484, 337) with delta (0, 0)
Screenshot: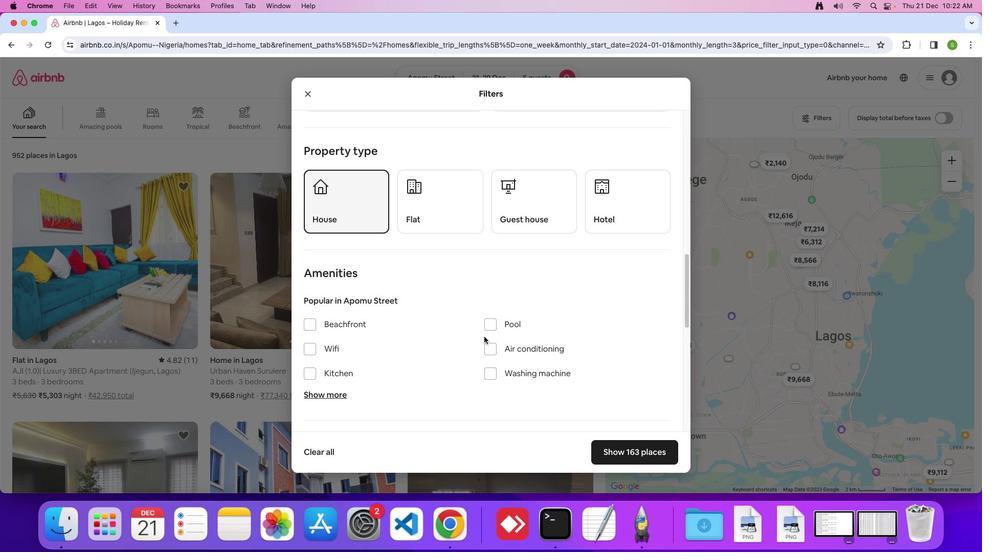 
Action: Mouse scrolled (484, 337) with delta (0, 0)
Screenshot: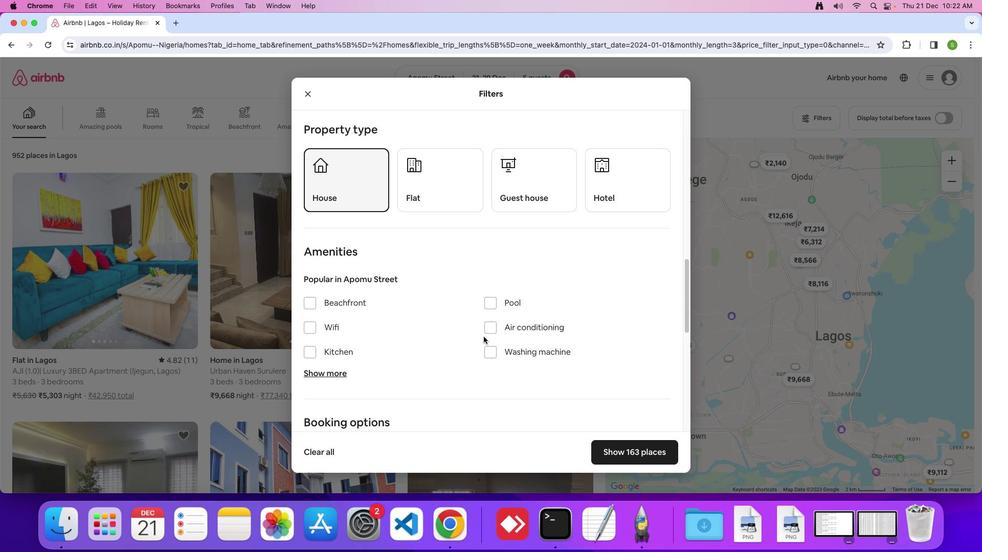 
Action: Mouse scrolled (484, 337) with delta (0, 0)
Screenshot: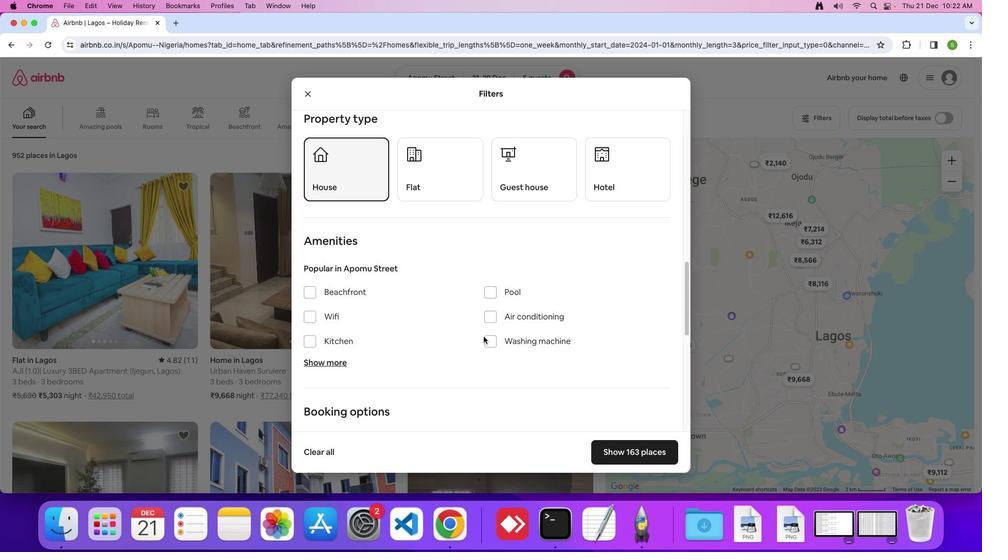 
Action: Mouse moved to (484, 337)
Screenshot: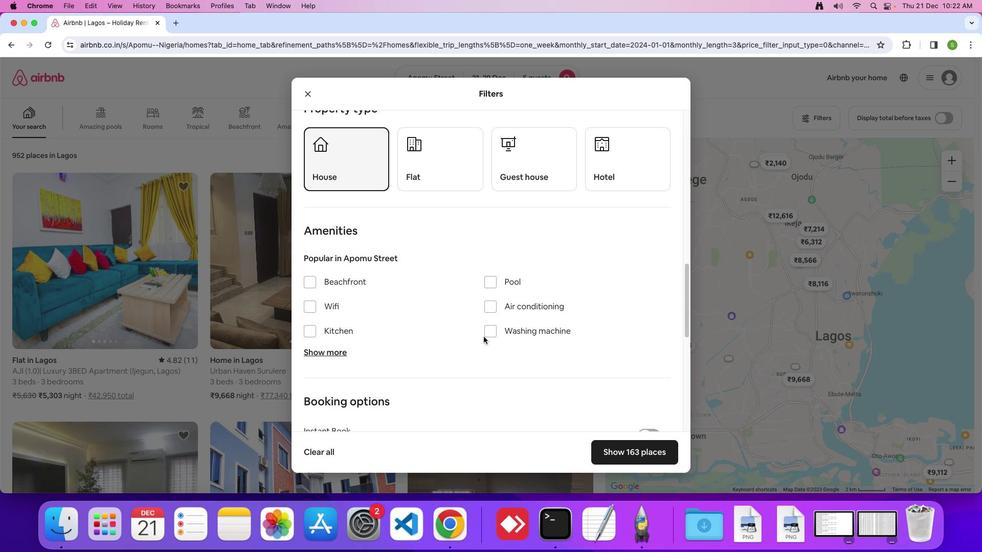 
Action: Mouse scrolled (484, 337) with delta (0, 0)
Screenshot: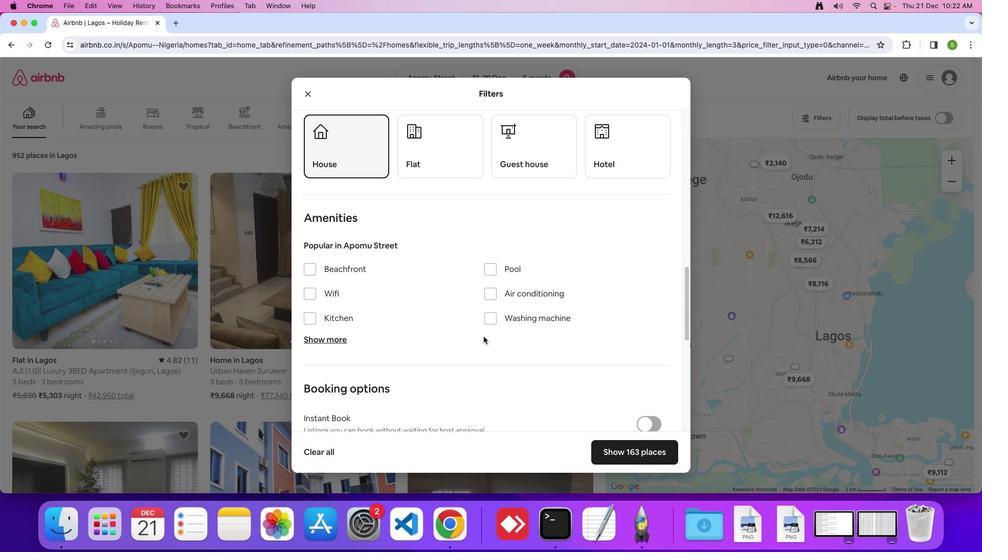 
Action: Mouse moved to (483, 337)
Screenshot: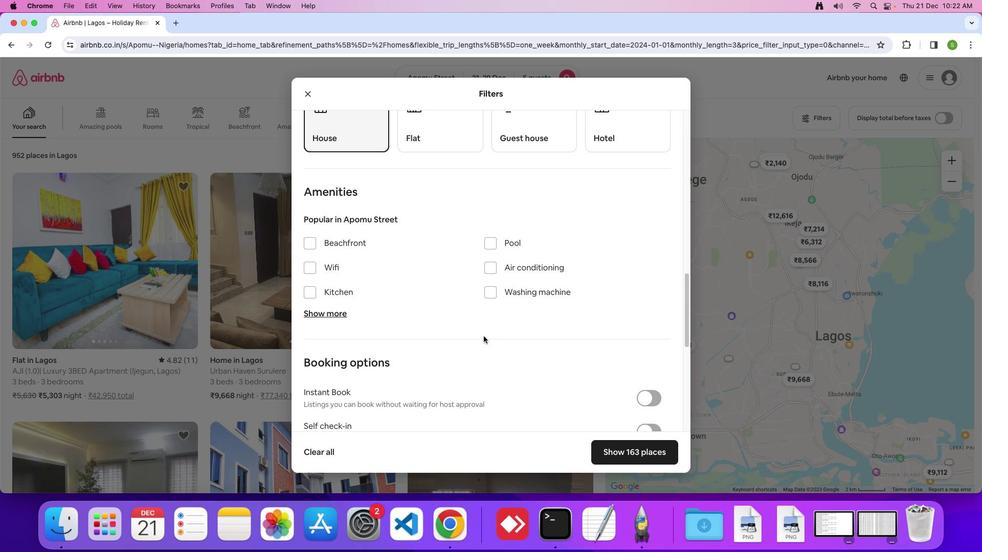 
Action: Mouse scrolled (483, 337) with delta (0, 0)
Screenshot: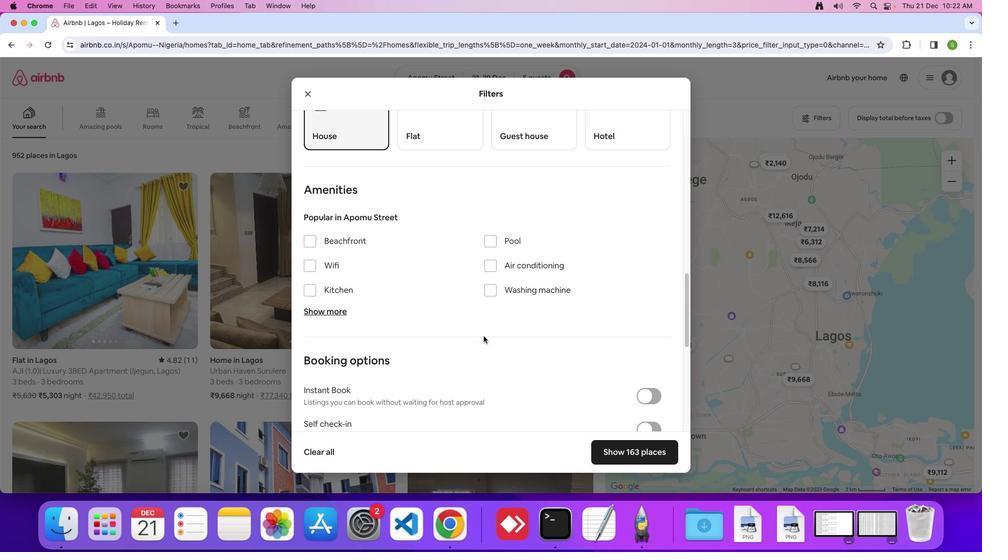 
Action: Mouse scrolled (483, 337) with delta (0, 0)
Screenshot: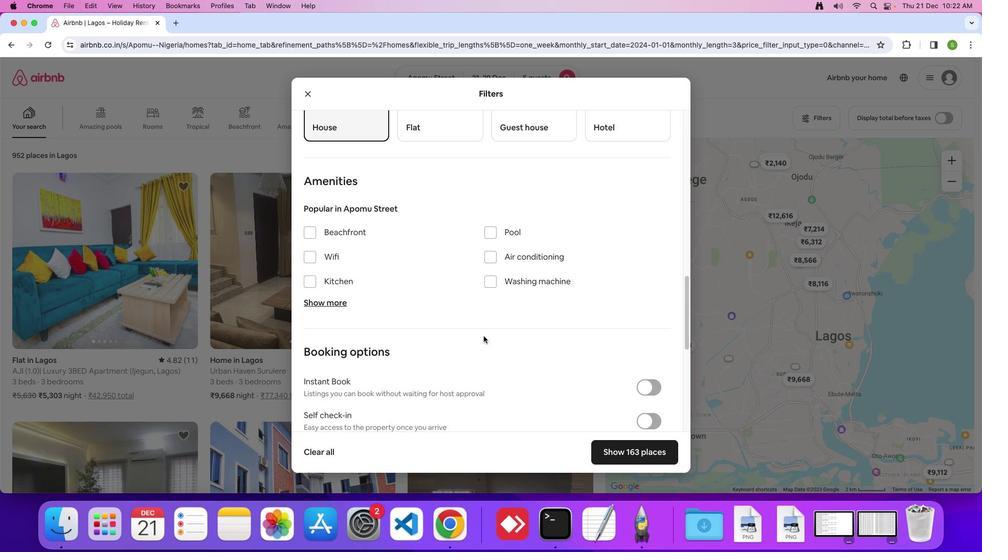 
Action: Mouse scrolled (483, 337) with delta (0, 0)
Screenshot: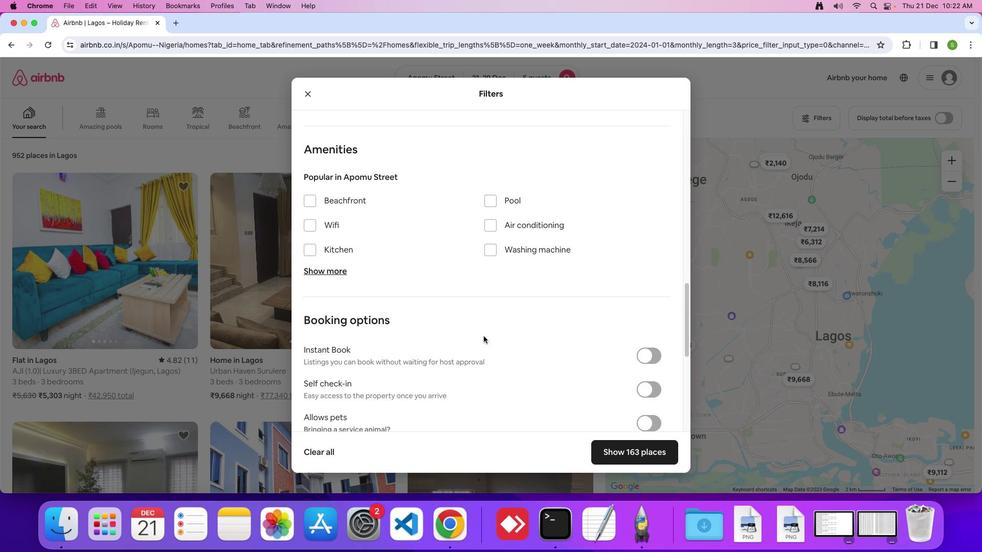 
Action: Mouse scrolled (483, 337) with delta (0, 0)
Screenshot: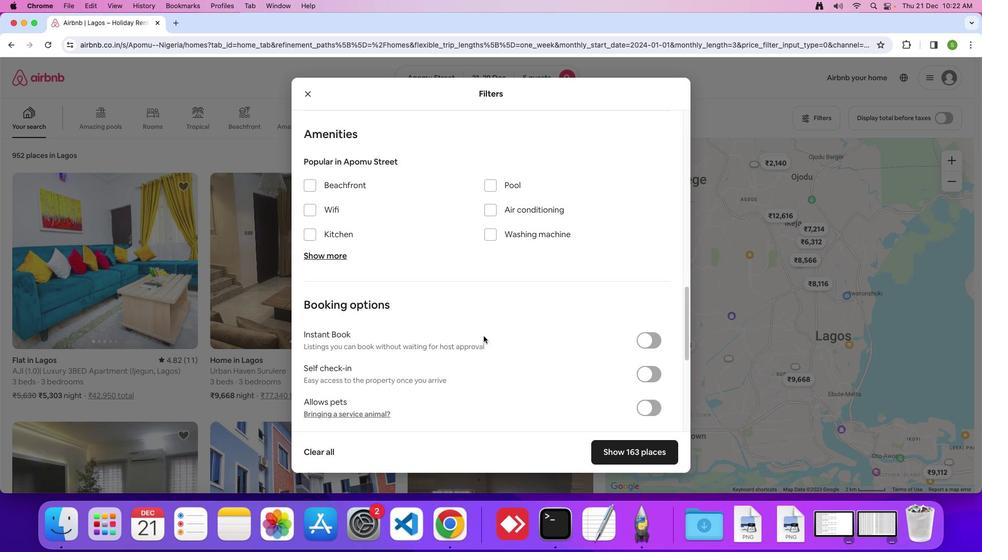 
Action: Mouse scrolled (483, 337) with delta (0, 0)
Screenshot: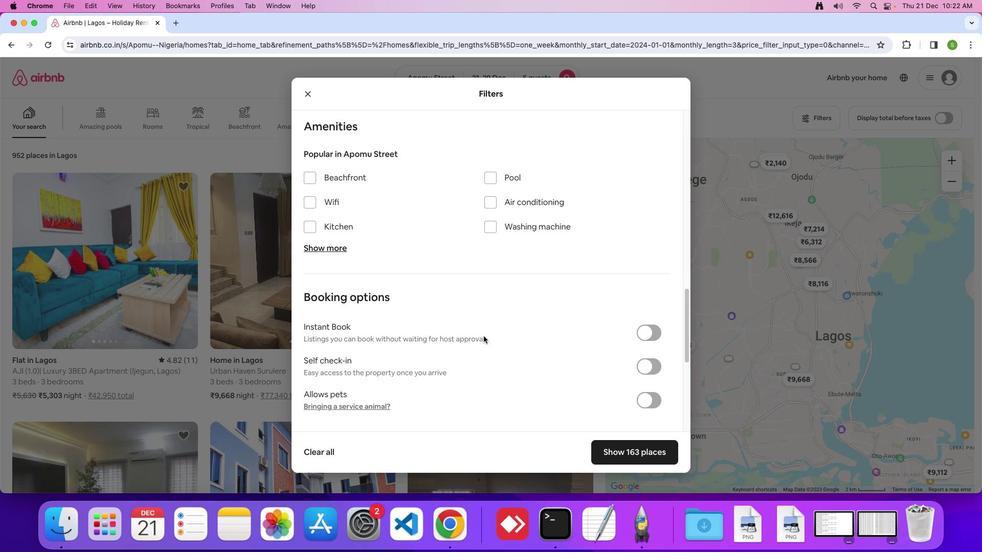 
Action: Mouse scrolled (483, 337) with delta (0, 0)
Screenshot: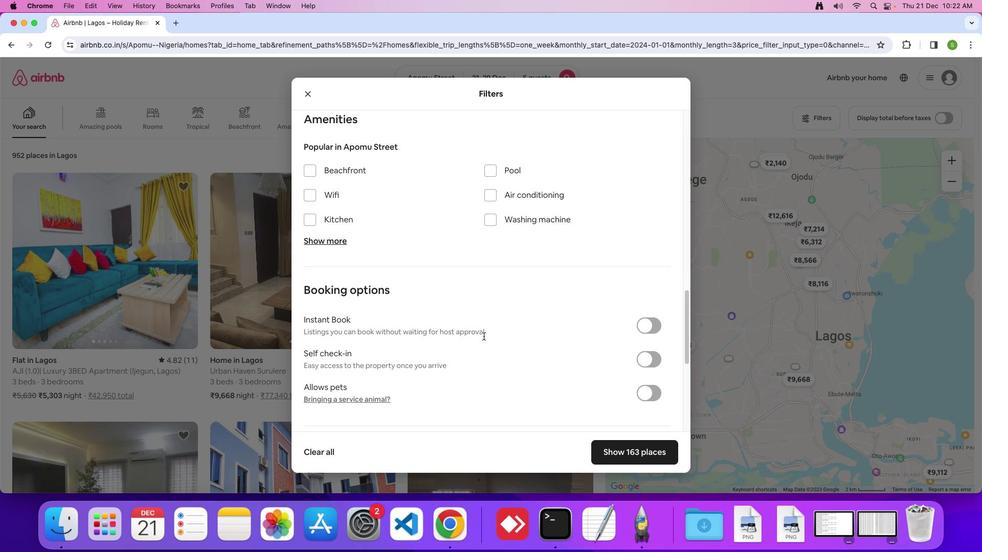 
Action: Mouse scrolled (483, 337) with delta (0, 0)
Screenshot: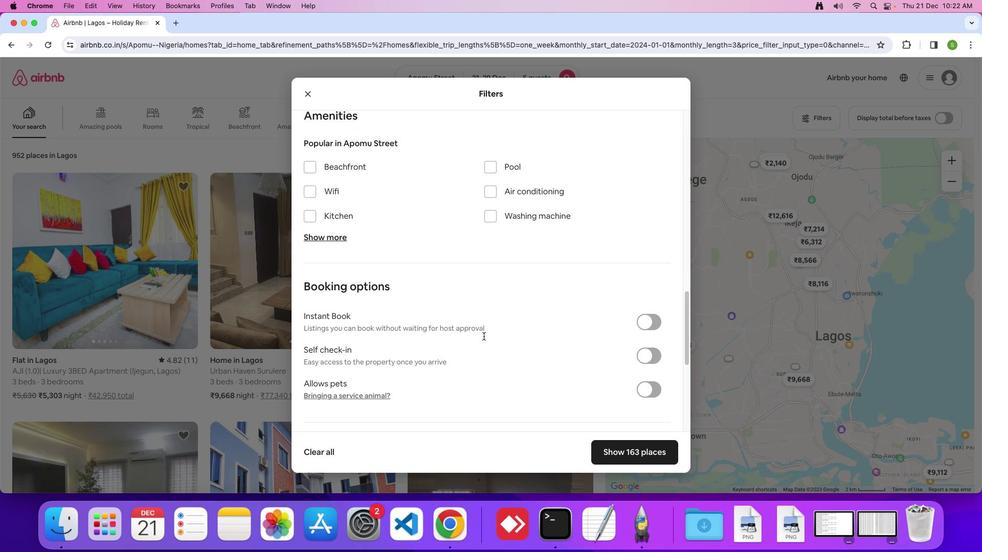 
Action: Mouse scrolled (483, 337) with delta (0, 0)
Screenshot: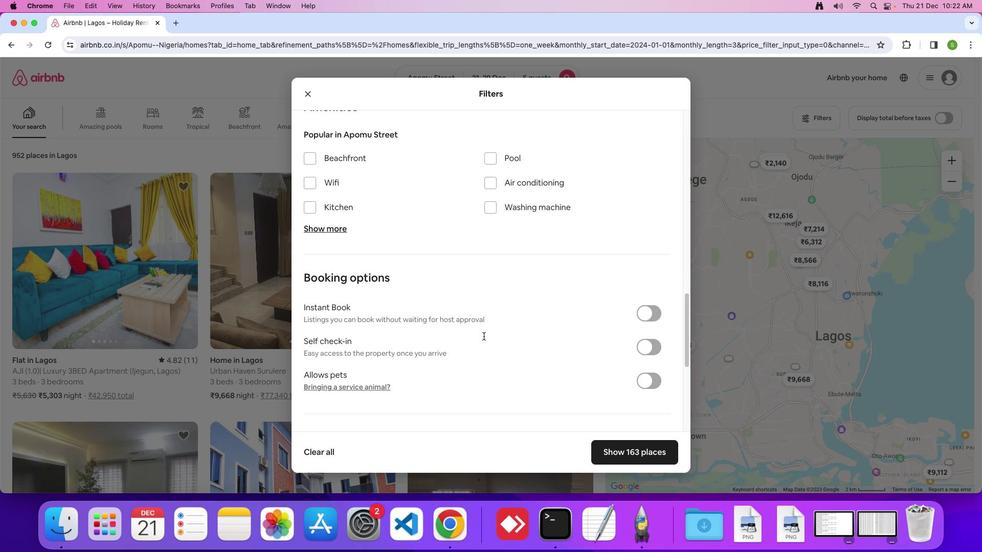 
Action: Mouse scrolled (483, 337) with delta (0, 0)
Screenshot: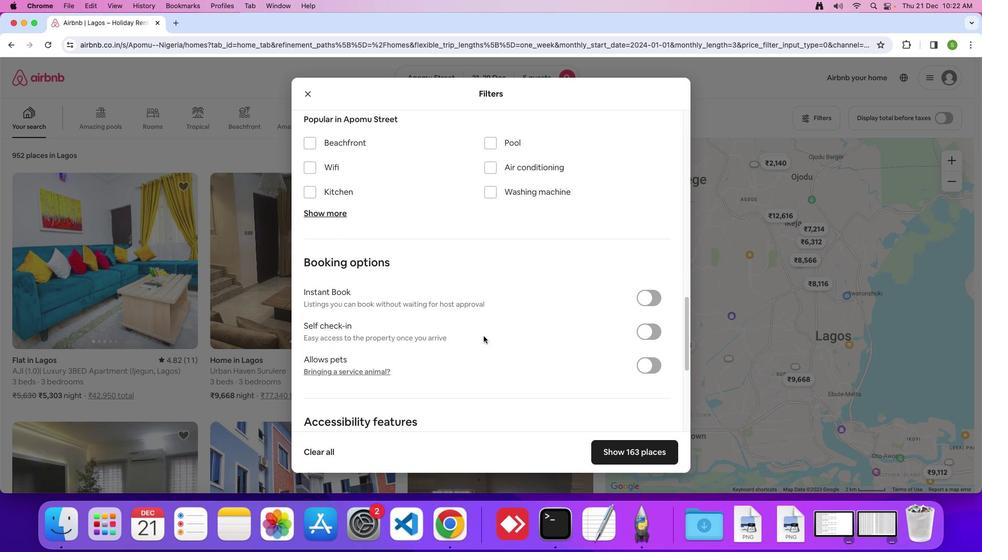 
Action: Mouse scrolled (483, 337) with delta (0, 0)
Screenshot: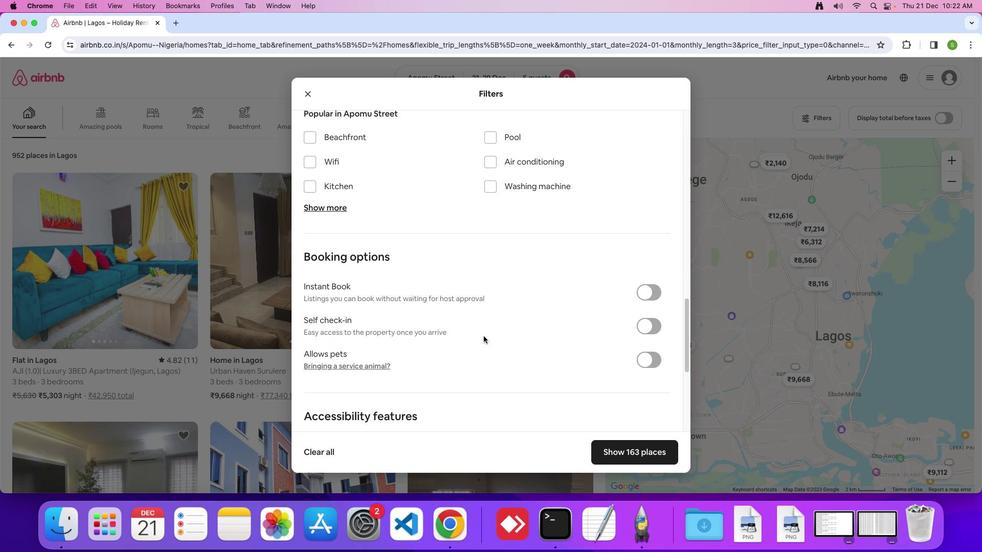 
Action: Mouse moved to (483, 336)
Screenshot: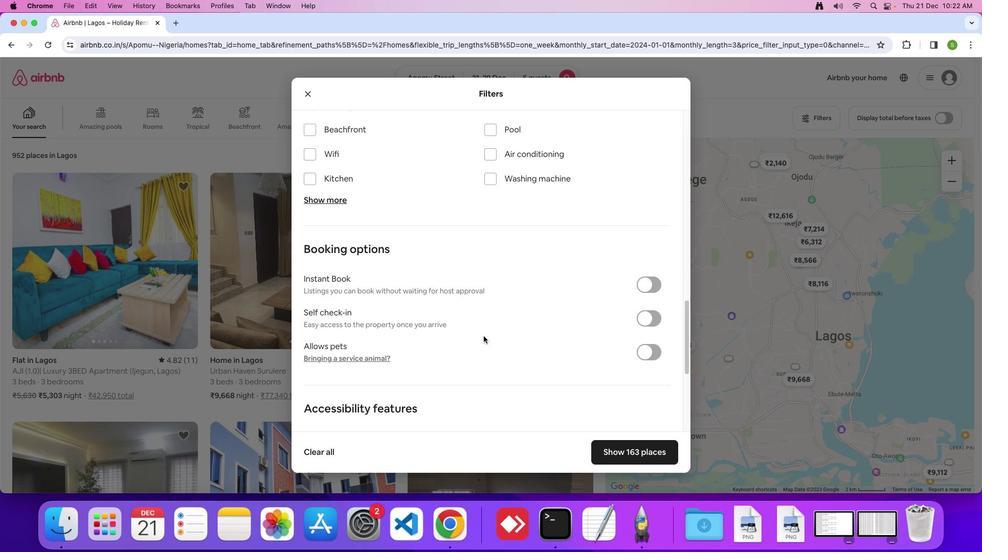 
Action: Mouse scrolled (483, 336) with delta (0, 0)
Screenshot: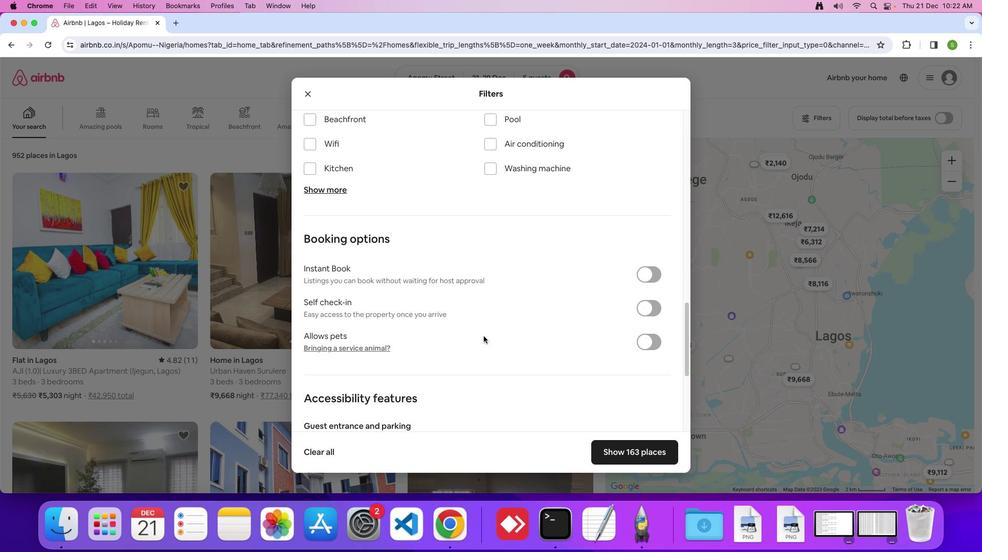 
Action: Mouse scrolled (483, 336) with delta (0, 0)
Screenshot: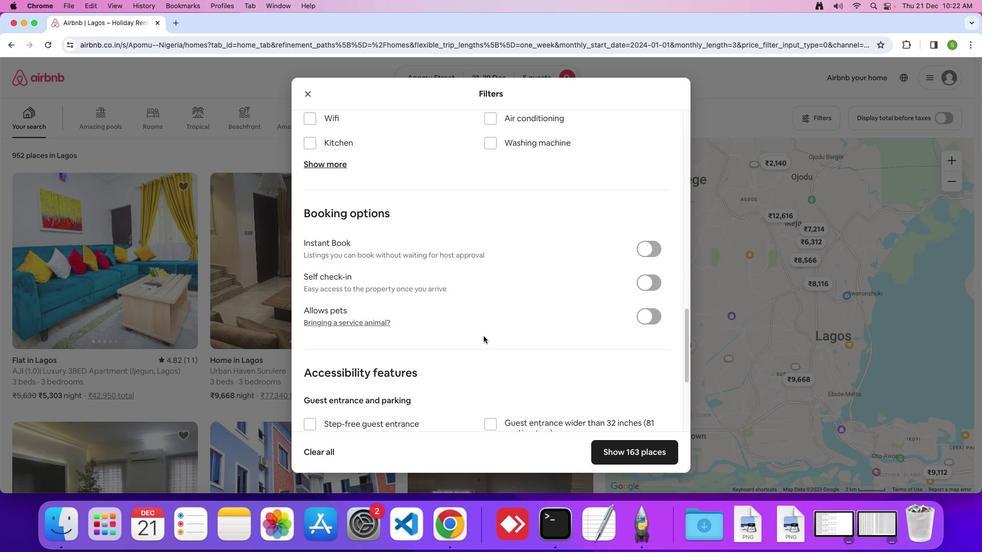 
Action: Mouse scrolled (483, 336) with delta (0, 0)
Screenshot: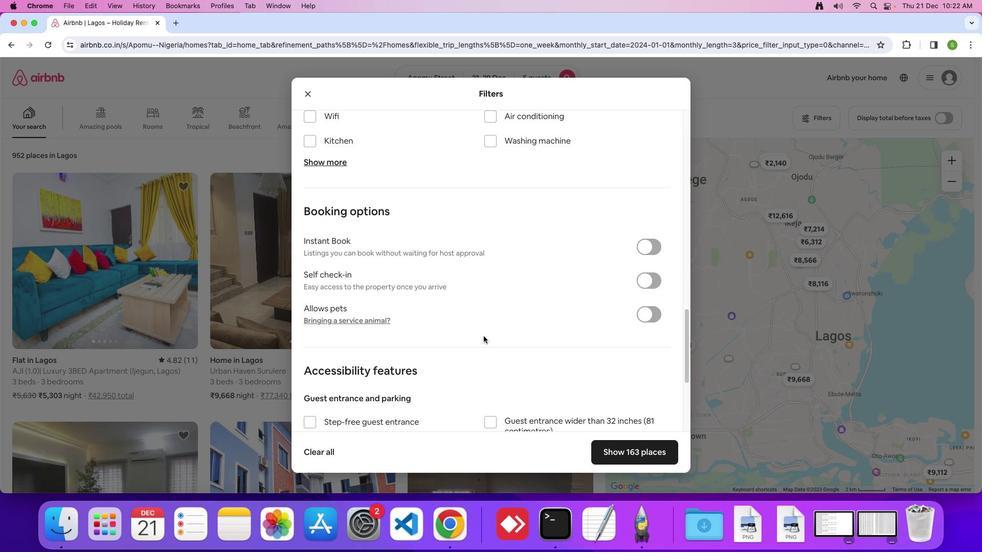 
Action: Mouse scrolled (483, 336) with delta (0, 0)
Screenshot: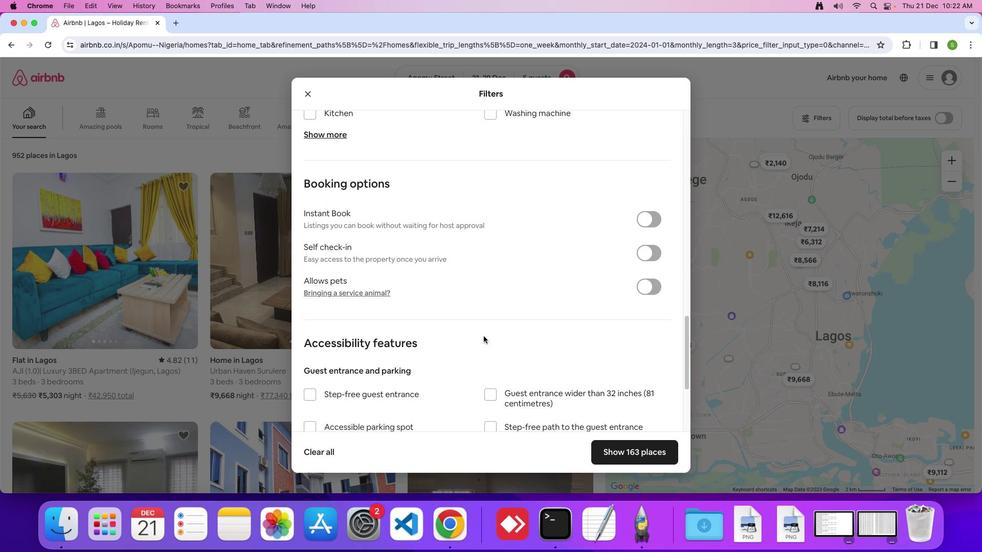
Action: Mouse scrolled (483, 336) with delta (0, 1)
Screenshot: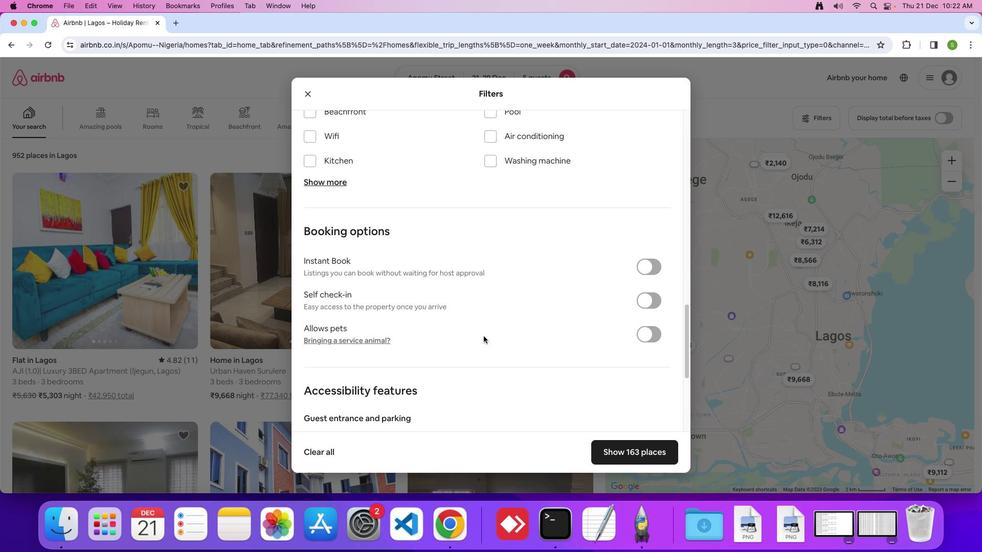 
Action: Mouse scrolled (483, 336) with delta (0, 1)
Screenshot: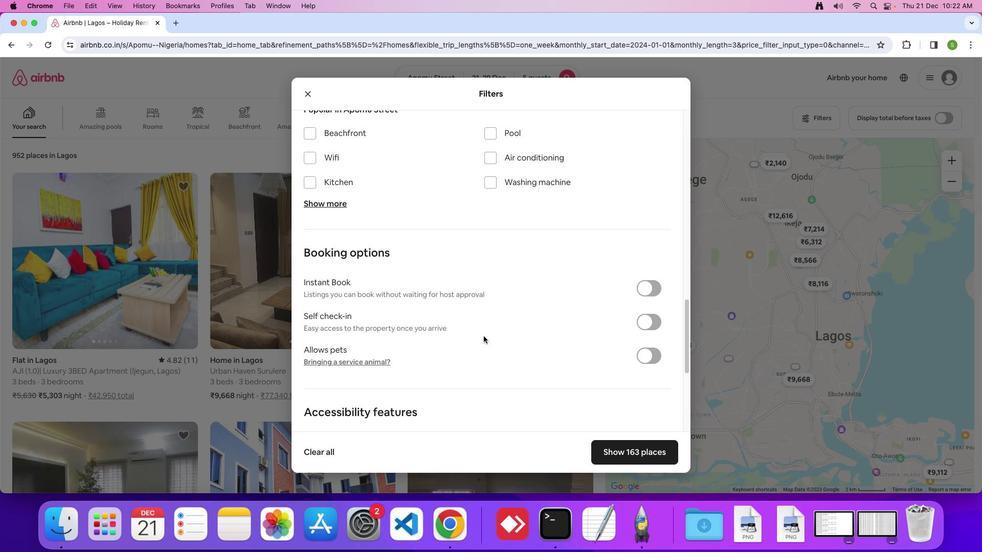 
Action: Mouse scrolled (483, 336) with delta (0, 2)
Screenshot: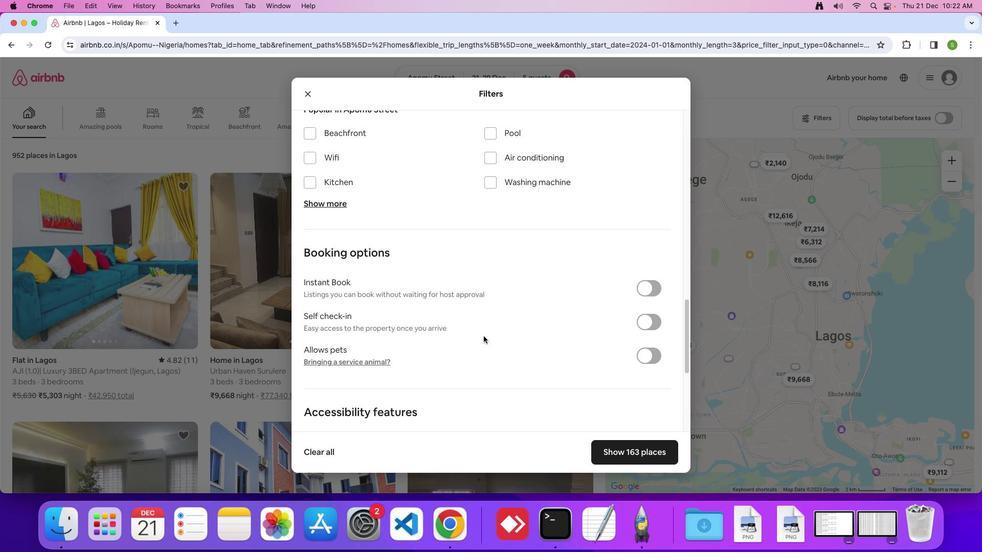 
Action: Mouse scrolled (483, 336) with delta (0, 1)
Screenshot: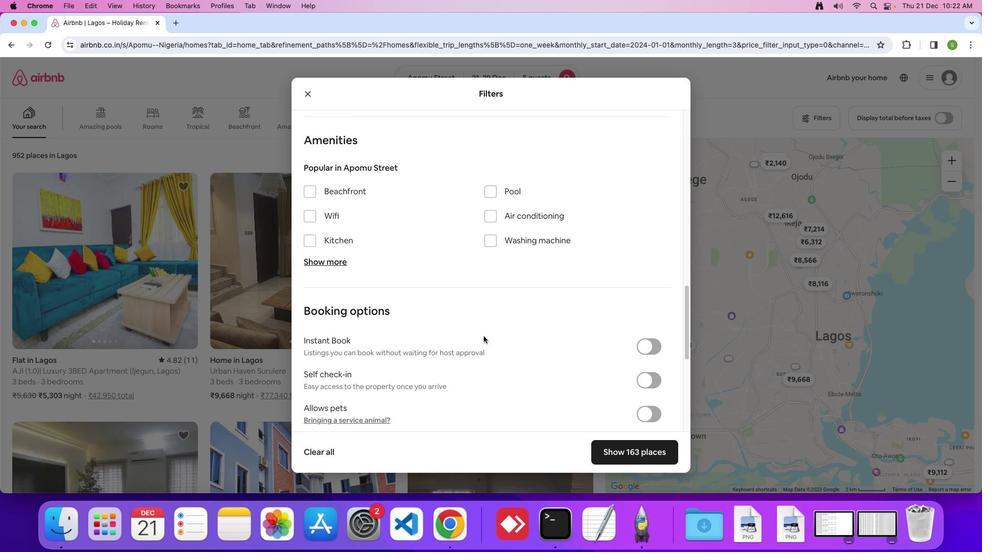 
Action: Mouse scrolled (483, 336) with delta (0, 1)
Screenshot: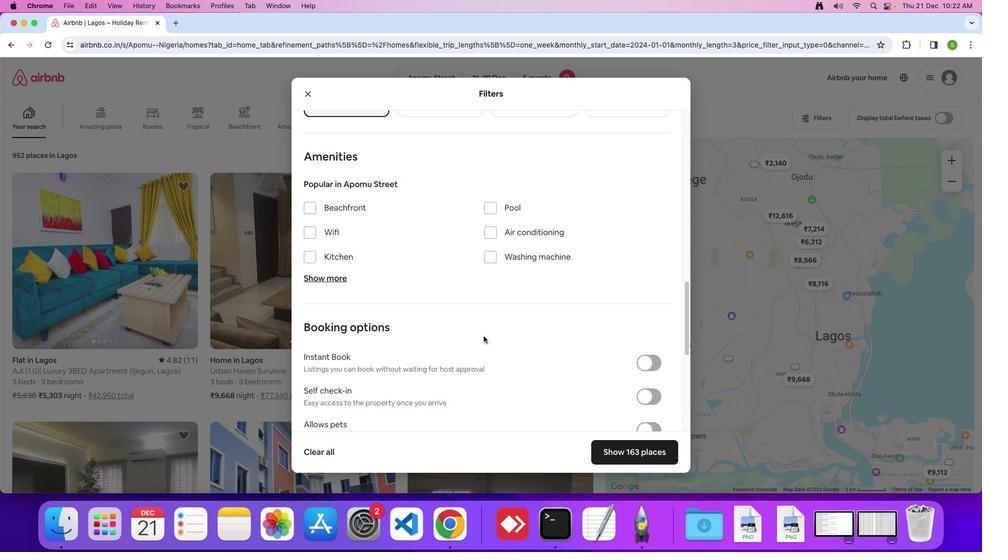 
Action: Mouse scrolled (483, 336) with delta (0, 2)
Screenshot: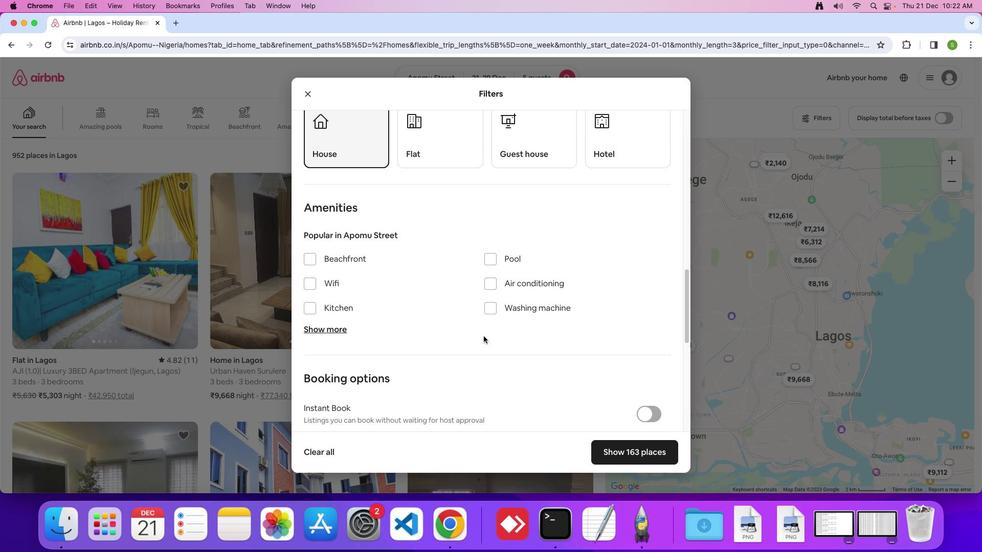 
Action: Mouse scrolled (483, 336) with delta (0, 0)
Screenshot: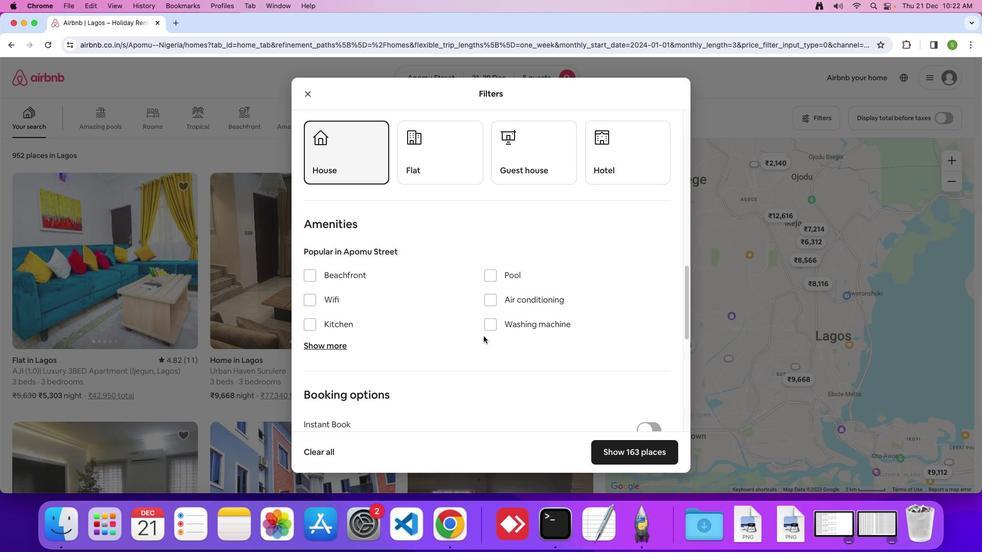 
Action: Mouse scrolled (483, 336) with delta (0, 0)
Screenshot: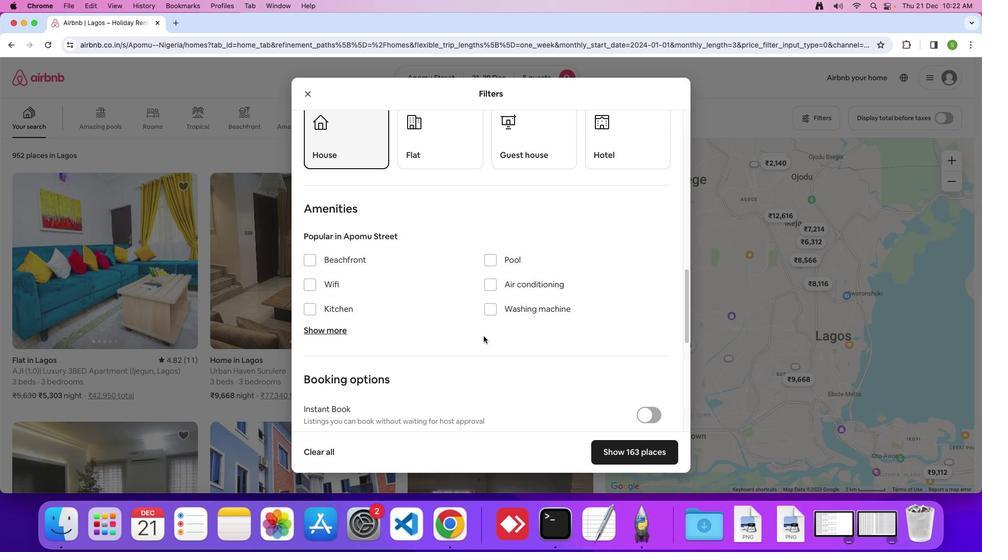 
Action: Mouse scrolled (483, 336) with delta (0, 0)
Screenshot: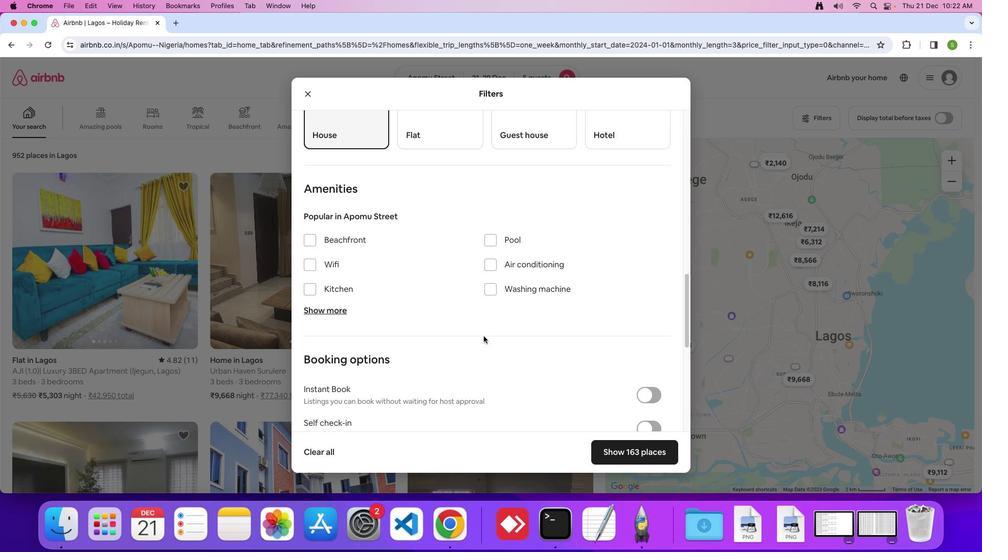 
Action: Mouse scrolled (483, 336) with delta (0, 0)
Screenshot: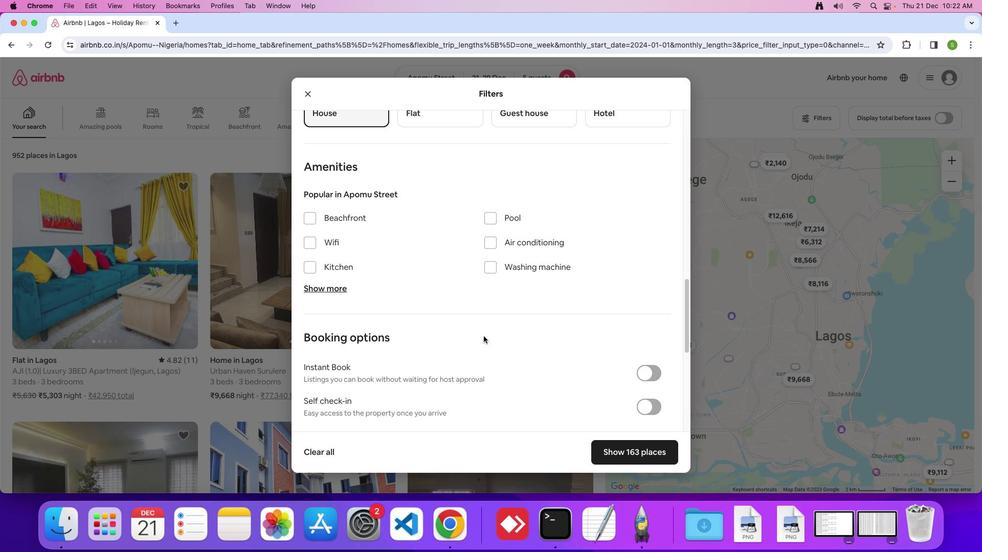
Action: Mouse scrolled (483, 336) with delta (0, 0)
Screenshot: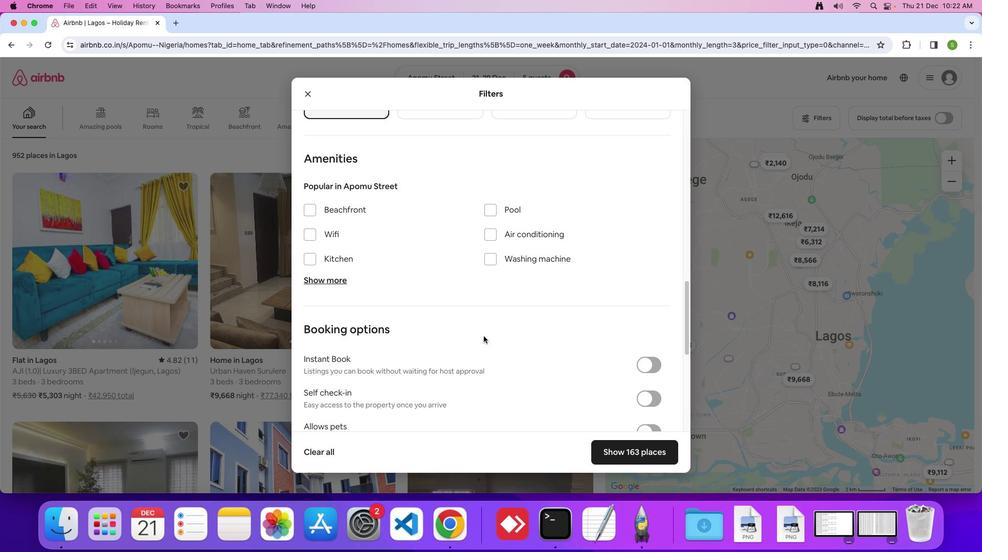 
Action: Mouse scrolled (483, 336) with delta (0, 0)
Screenshot: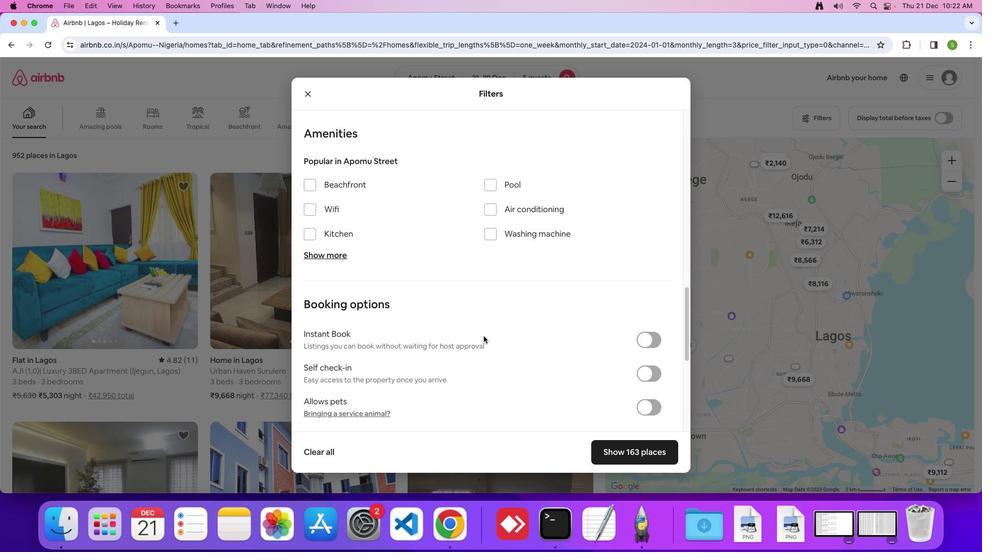 
Action: Mouse scrolled (483, 336) with delta (0, 0)
Screenshot: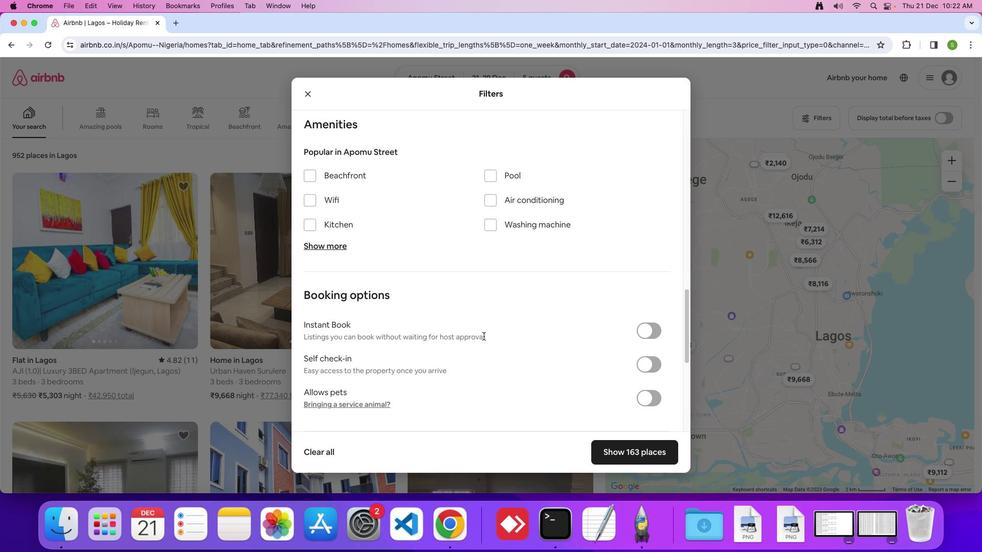 
Action: Mouse scrolled (483, 336) with delta (0, 0)
Screenshot: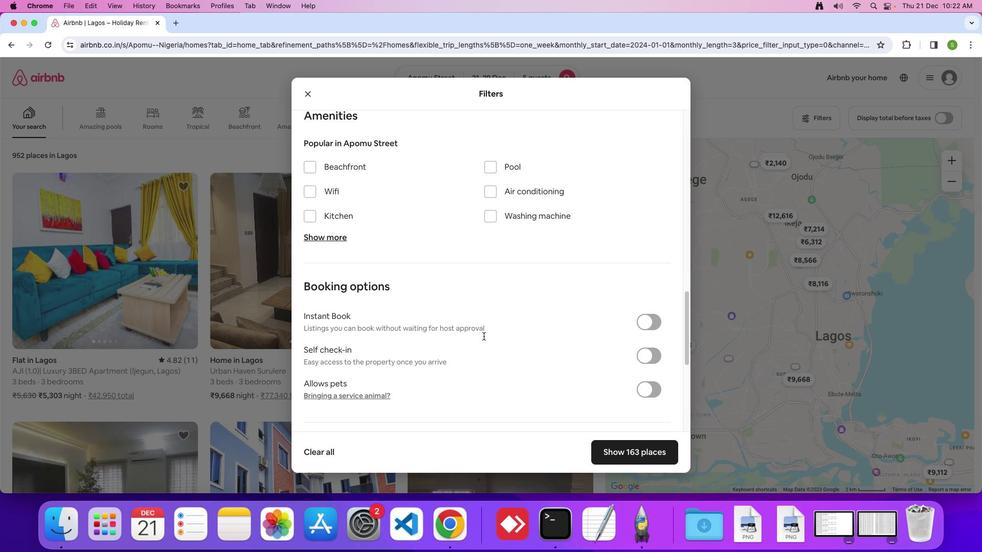 
Action: Mouse scrolled (483, 336) with delta (0, 0)
Screenshot: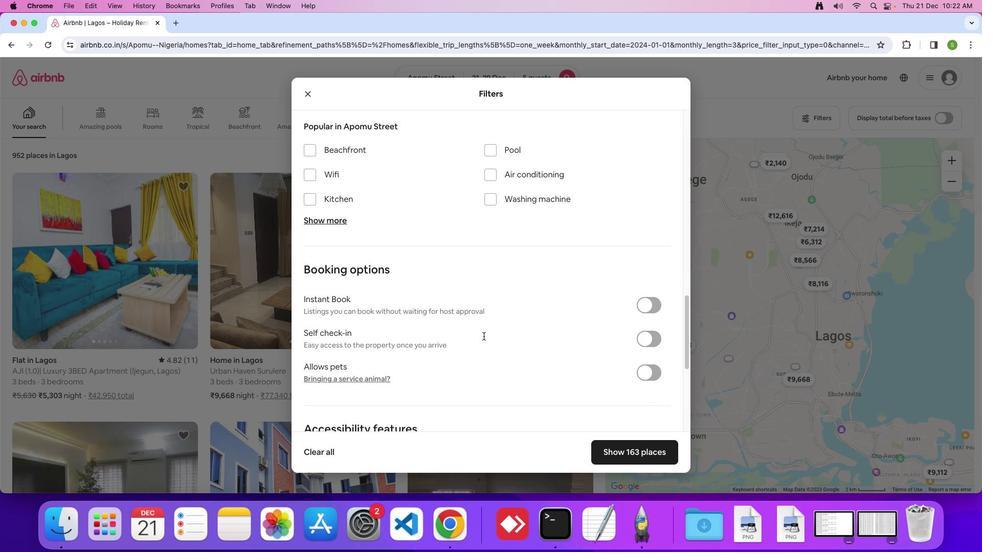 
Action: Mouse scrolled (483, 336) with delta (0, 0)
Screenshot: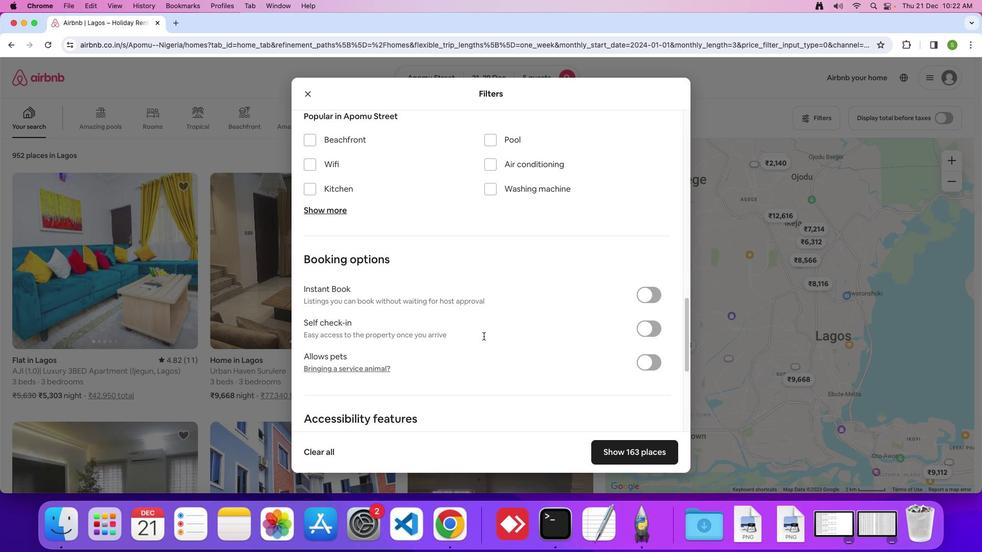 
Action: Mouse scrolled (483, 336) with delta (0, 0)
Screenshot: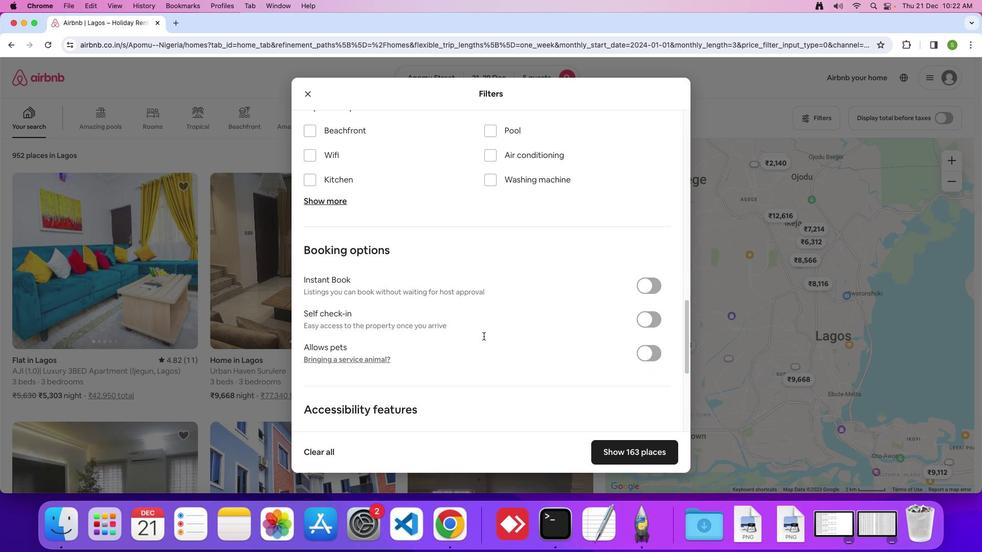 
Action: Mouse scrolled (483, 336) with delta (0, 0)
Screenshot: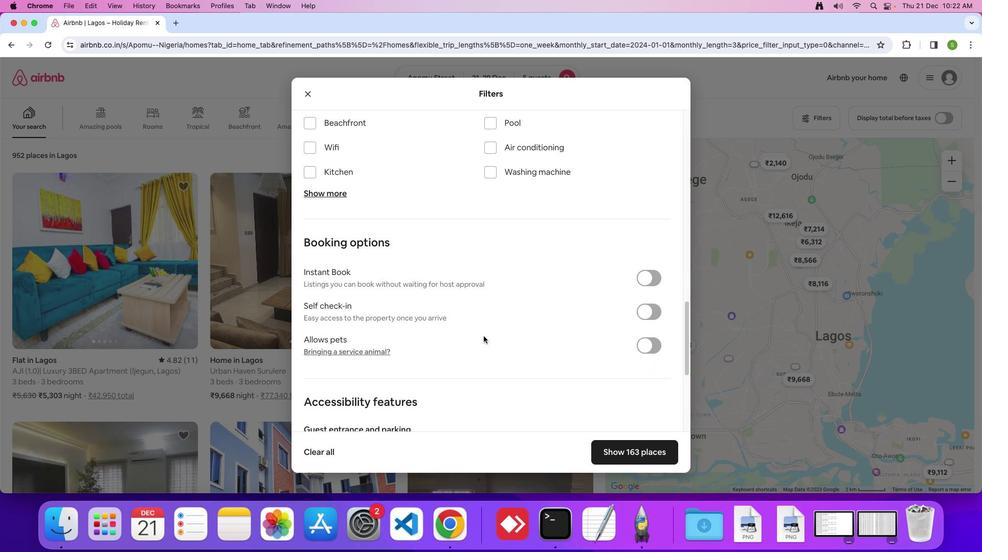 
Action: Mouse scrolled (483, 336) with delta (0, 0)
Screenshot: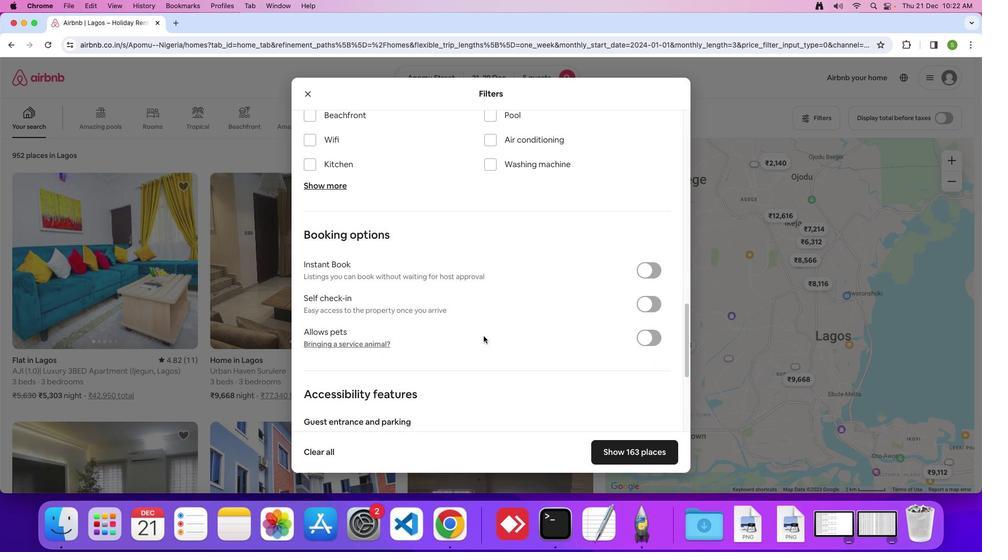 
Action: Mouse scrolled (483, 336) with delta (0, 0)
Screenshot: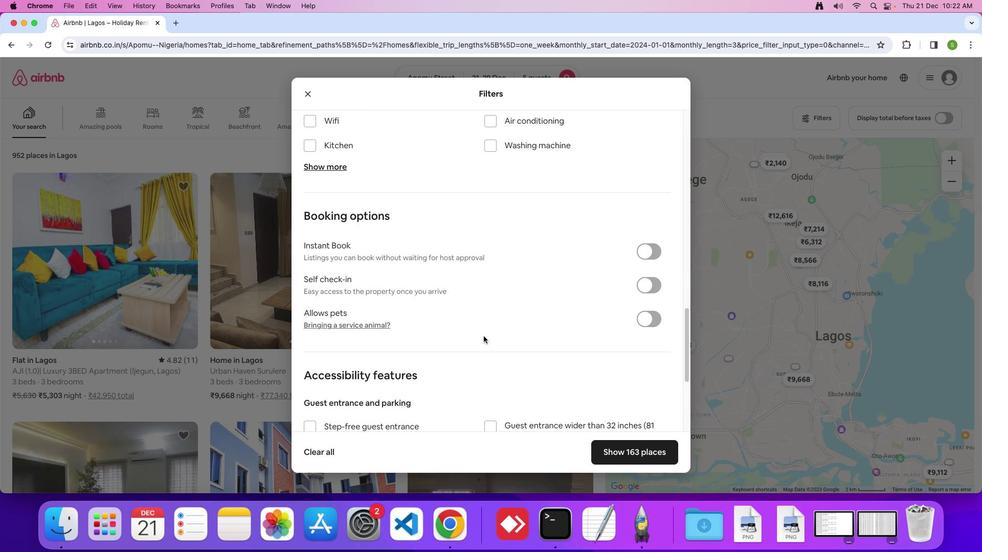 
Action: Mouse scrolled (483, 336) with delta (0, 0)
Screenshot: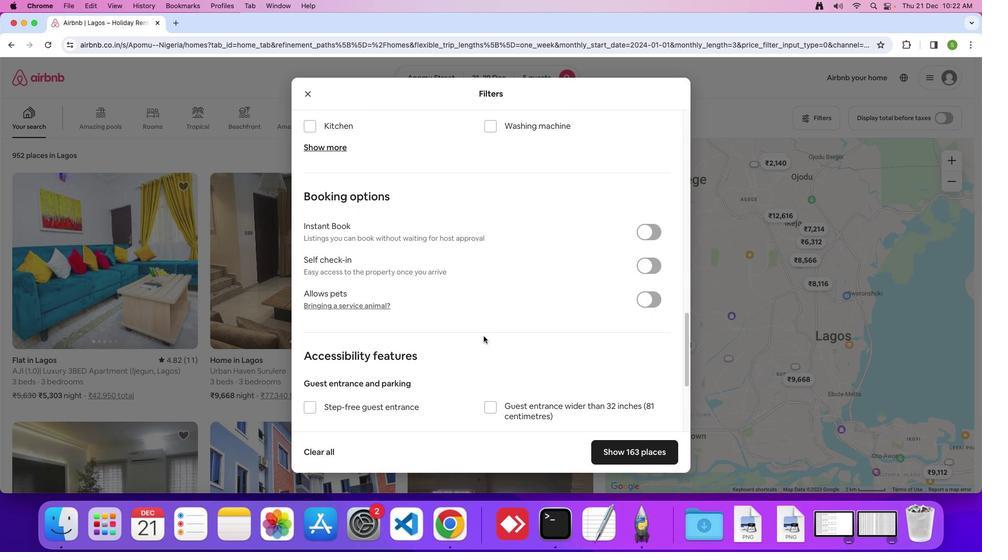 
Action: Mouse scrolled (483, 336) with delta (0, 0)
Screenshot: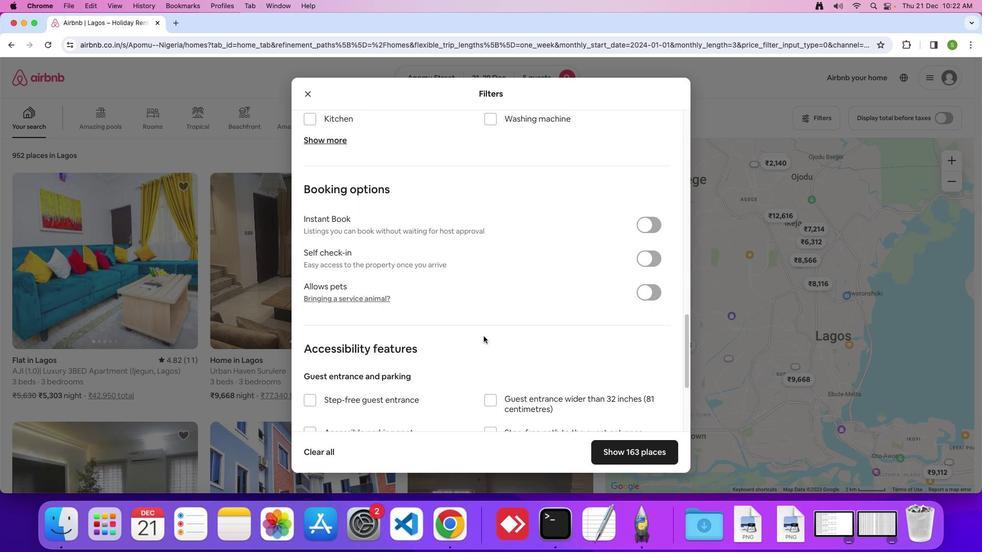 
Action: Mouse scrolled (483, 336) with delta (0, 0)
Screenshot: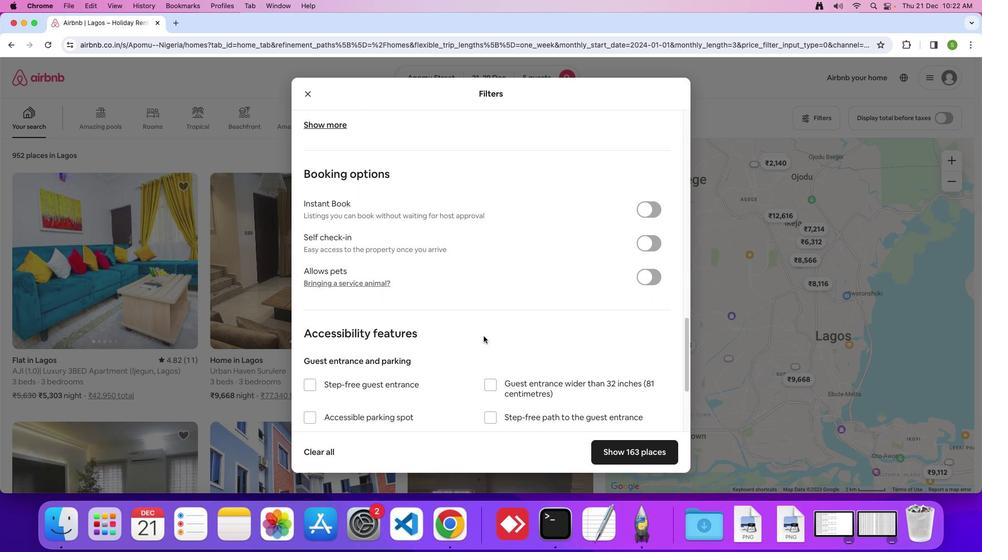 
Action: Mouse scrolled (483, 336) with delta (0, 0)
Screenshot: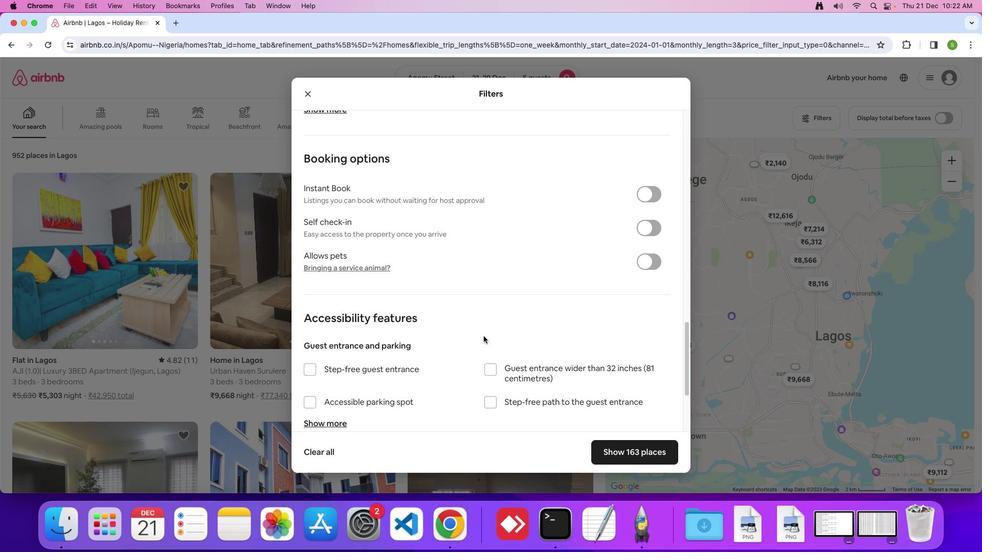 
Action: Mouse scrolled (483, 336) with delta (0, 0)
Screenshot: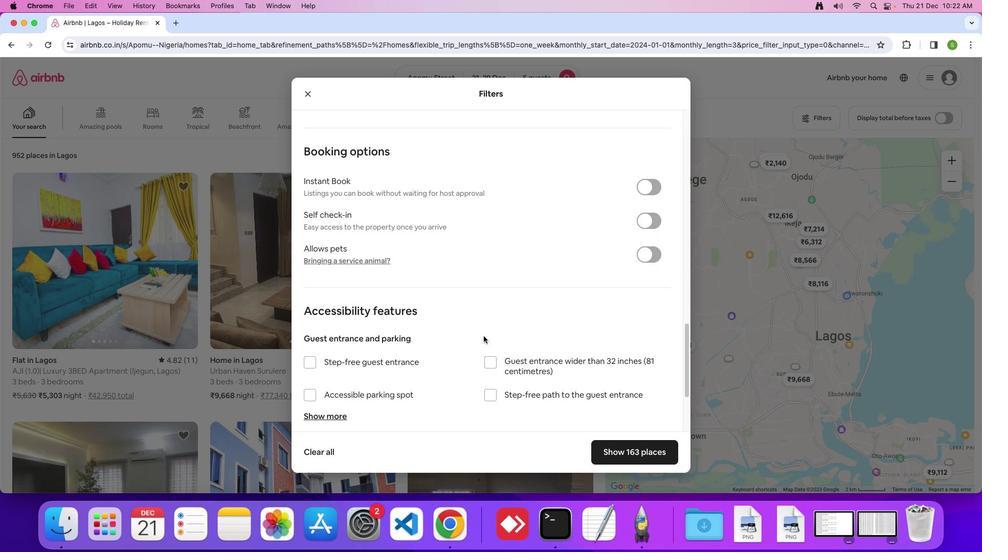
Action: Mouse scrolled (483, 336) with delta (0, 0)
Screenshot: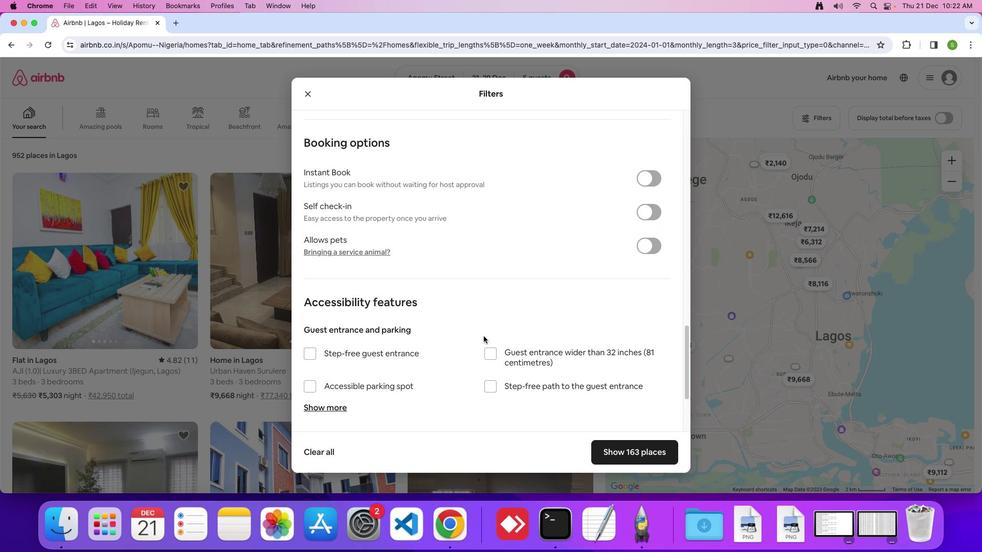 
Action: Mouse scrolled (483, 336) with delta (0, 0)
Screenshot: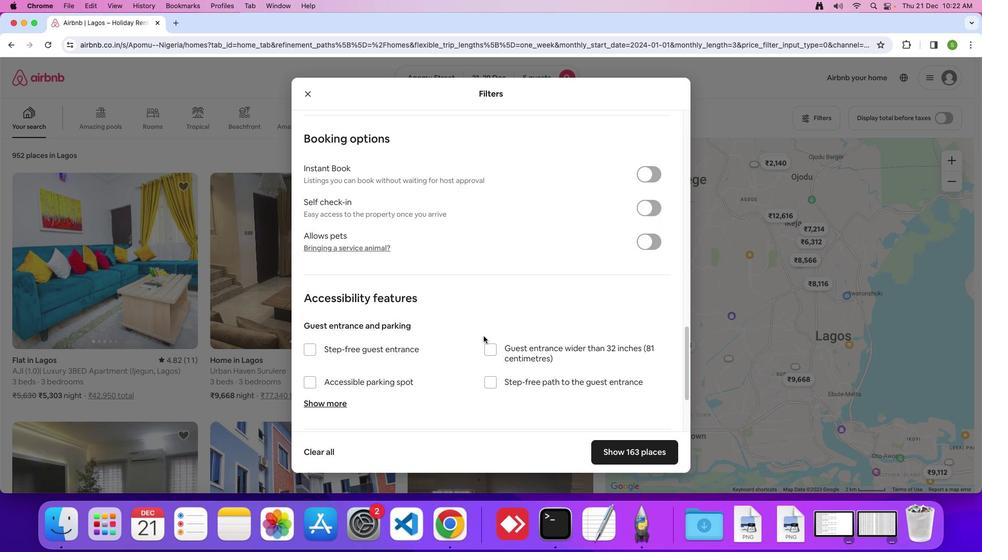 
Action: Mouse scrolled (483, 336) with delta (0, 0)
Screenshot: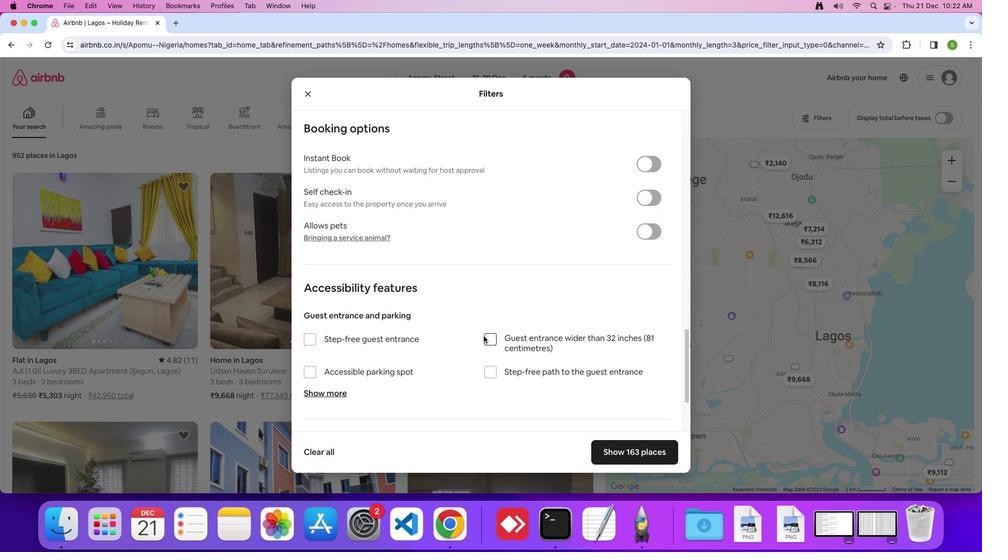 
Action: Mouse scrolled (483, 336) with delta (0, 0)
Screenshot: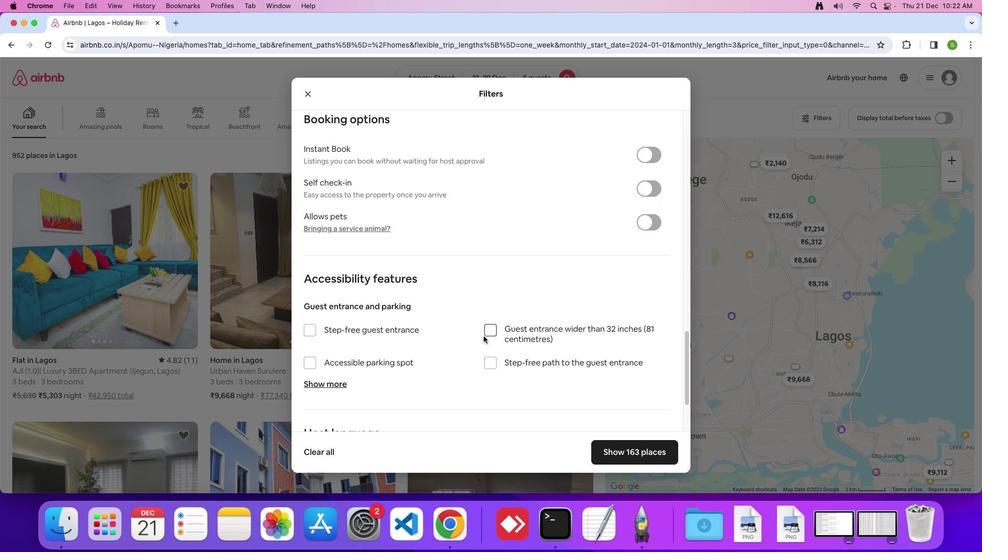 
Action: Mouse scrolled (483, 336) with delta (0, 0)
Screenshot: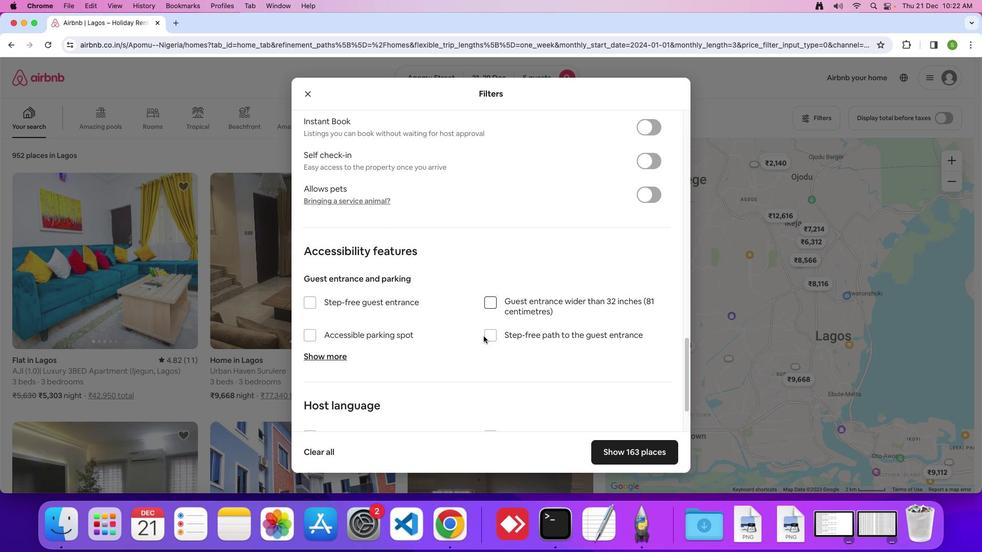 
Action: Mouse scrolled (483, 336) with delta (0, 0)
Screenshot: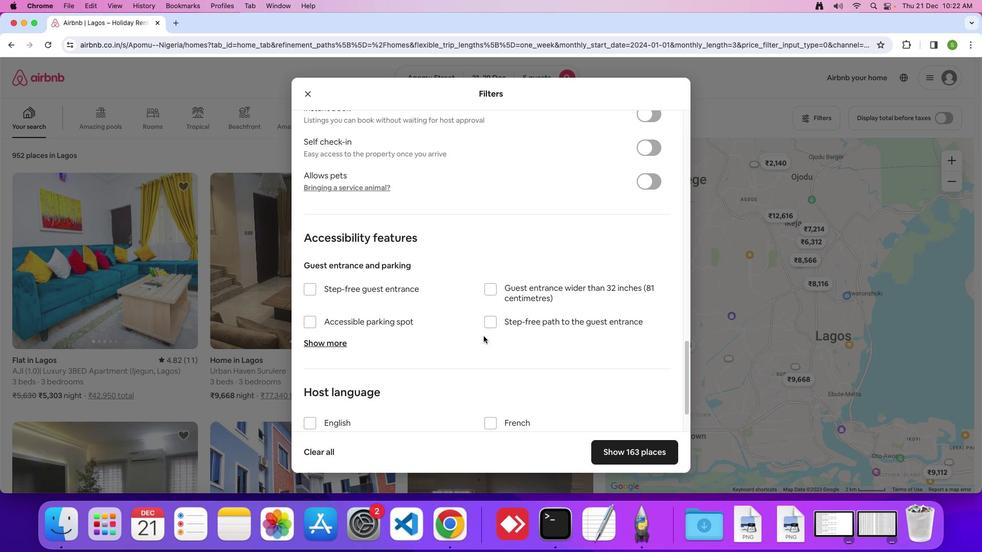 
Action: Mouse scrolled (483, 336) with delta (0, 0)
Screenshot: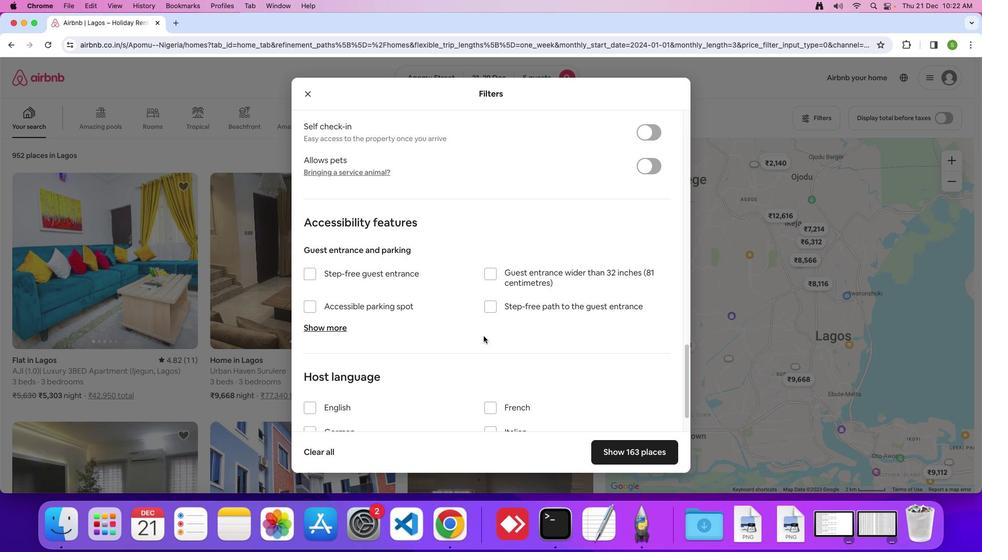 
Action: Mouse scrolled (483, 336) with delta (0, 0)
Screenshot: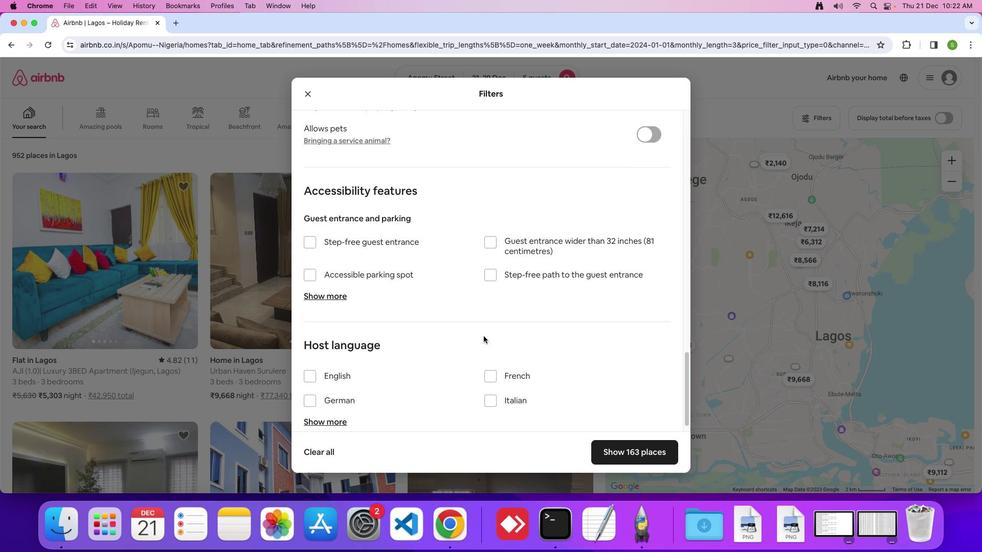 
Action: Mouse scrolled (483, 336) with delta (0, 0)
Screenshot: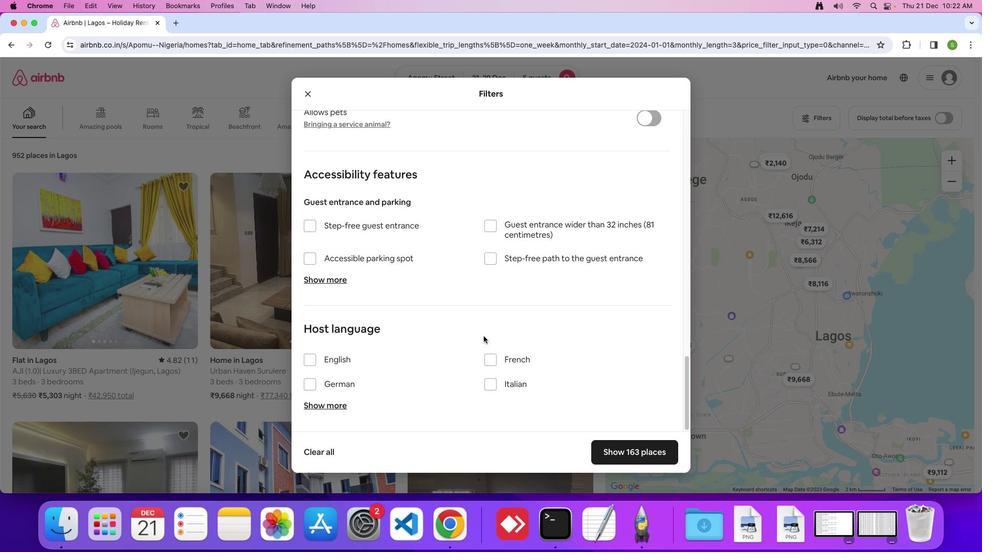 
Action: Mouse scrolled (483, 336) with delta (0, 0)
Screenshot: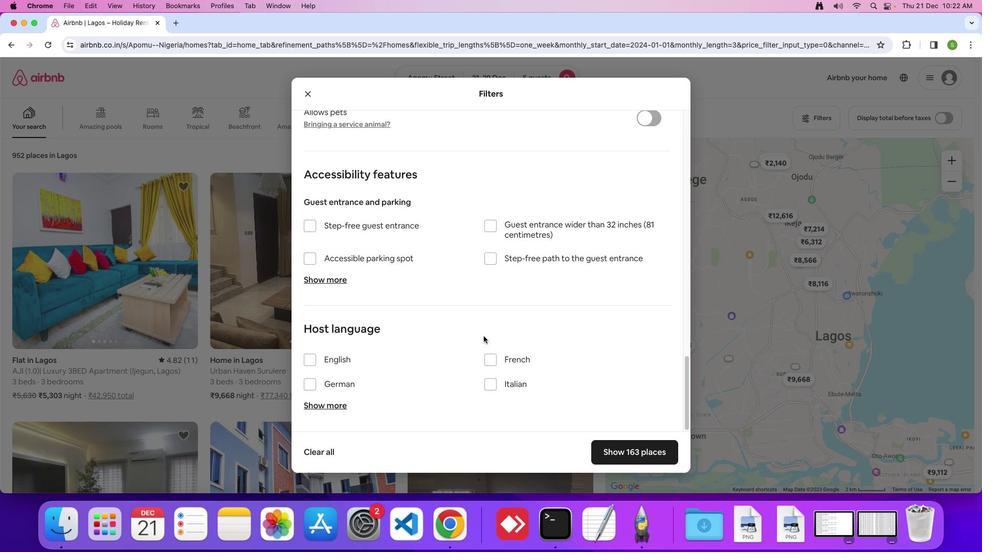 
Action: Mouse scrolled (483, 336) with delta (0, 0)
Screenshot: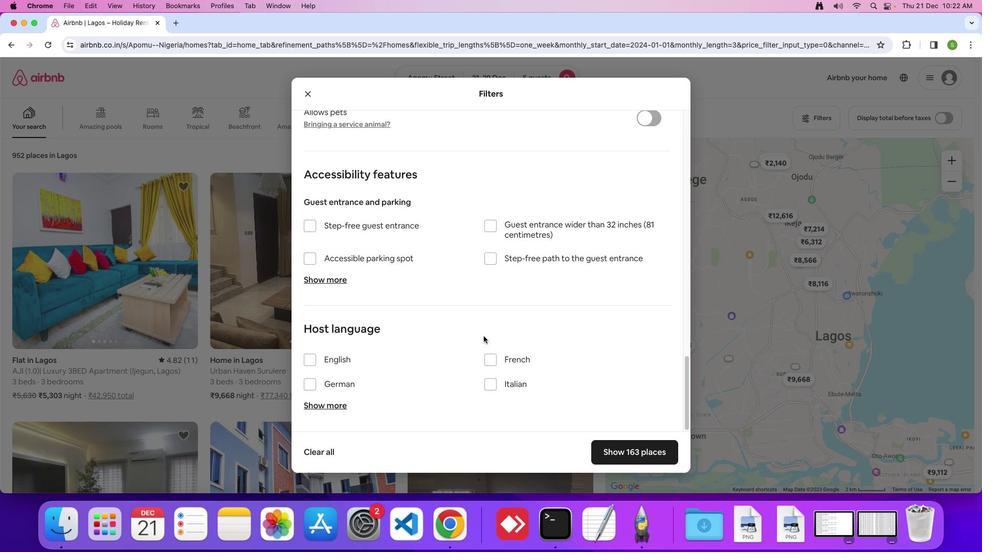 
Action: Mouse scrolled (483, 336) with delta (0, 0)
Screenshot: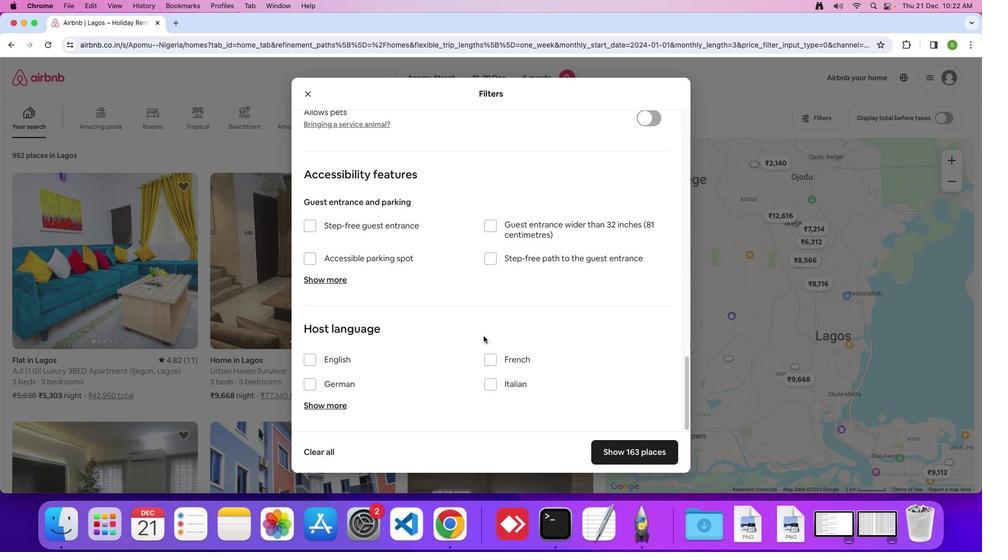 
Action: Mouse moved to (626, 462)
Screenshot: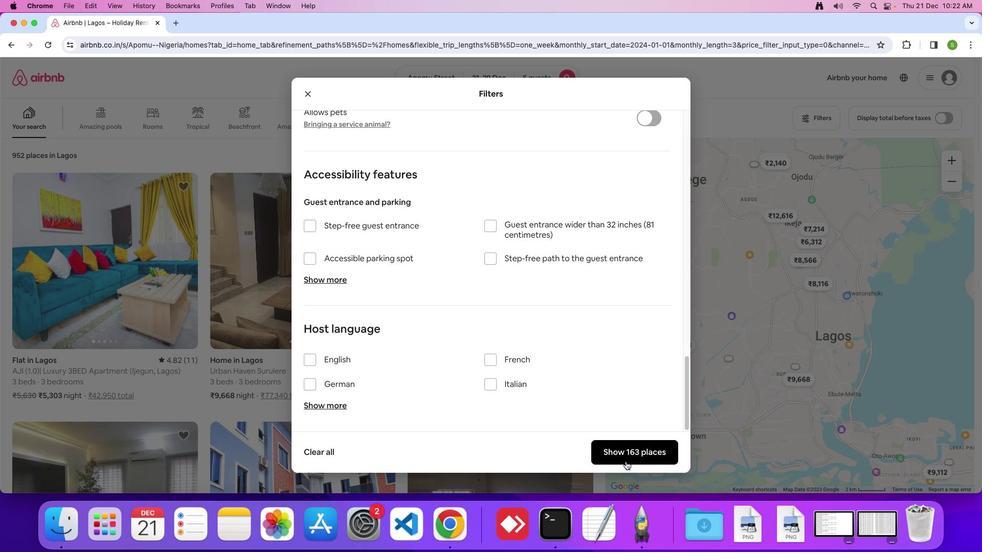 
Action: Mouse pressed left at (626, 462)
Screenshot: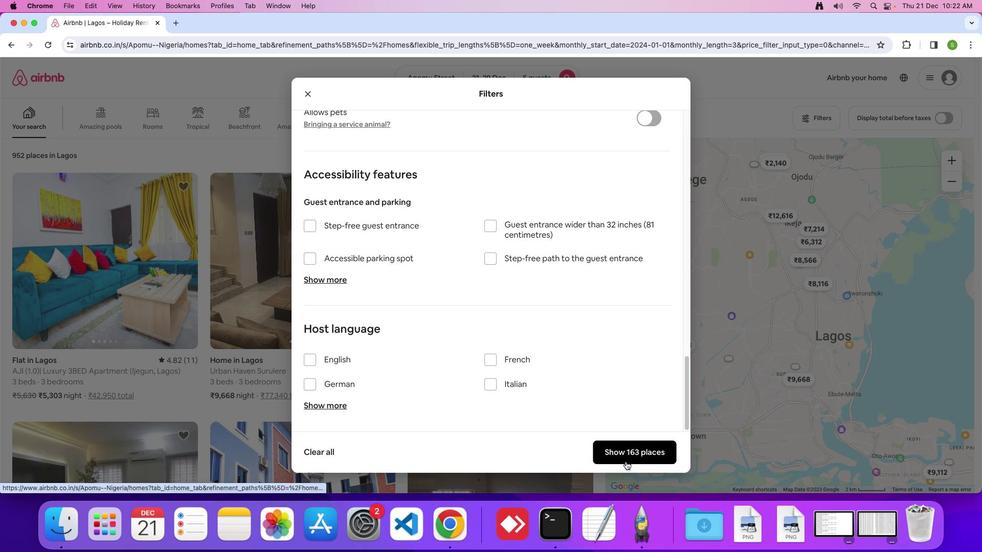 
Action: Mouse moved to (138, 239)
Screenshot: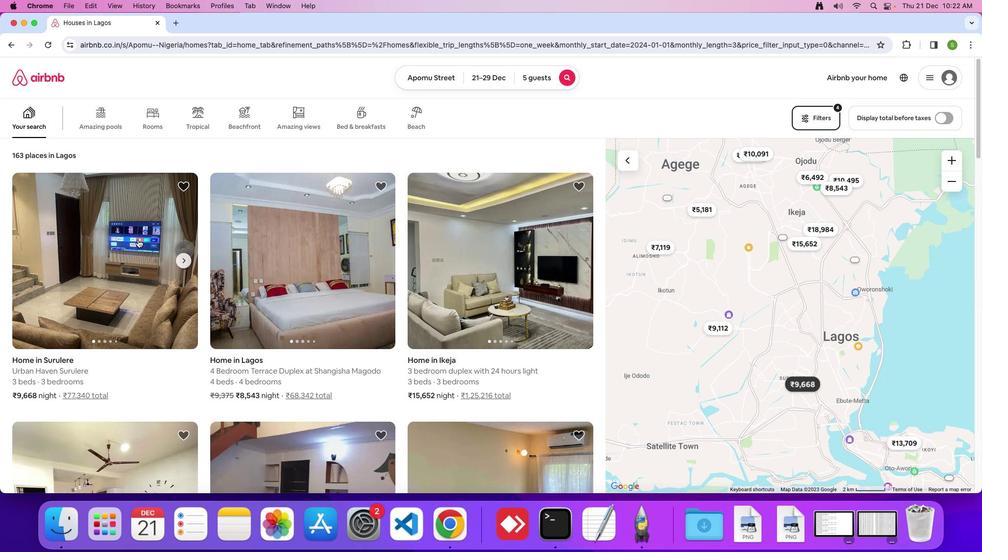 
Action: Mouse pressed left at (138, 239)
Screenshot: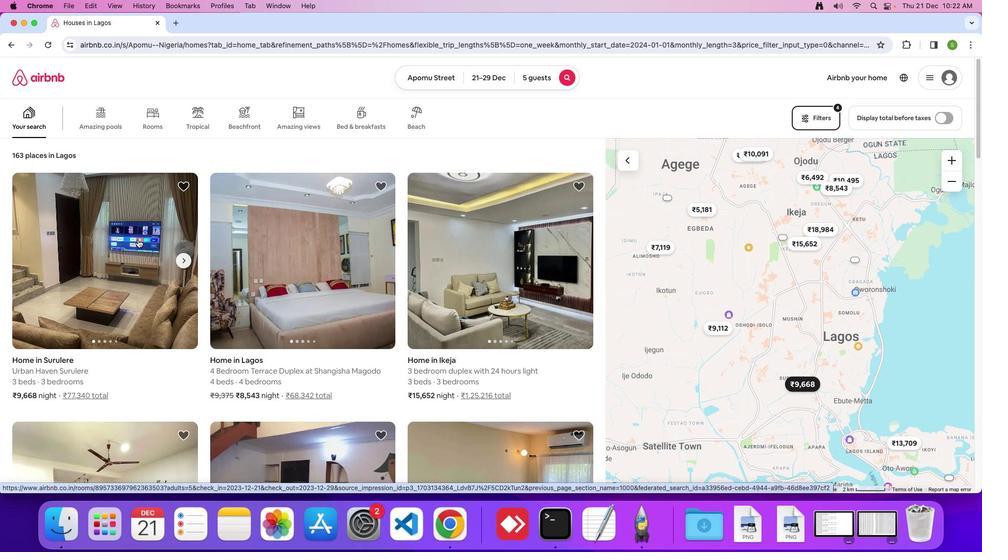 
Action: Mouse moved to (330, 257)
Screenshot: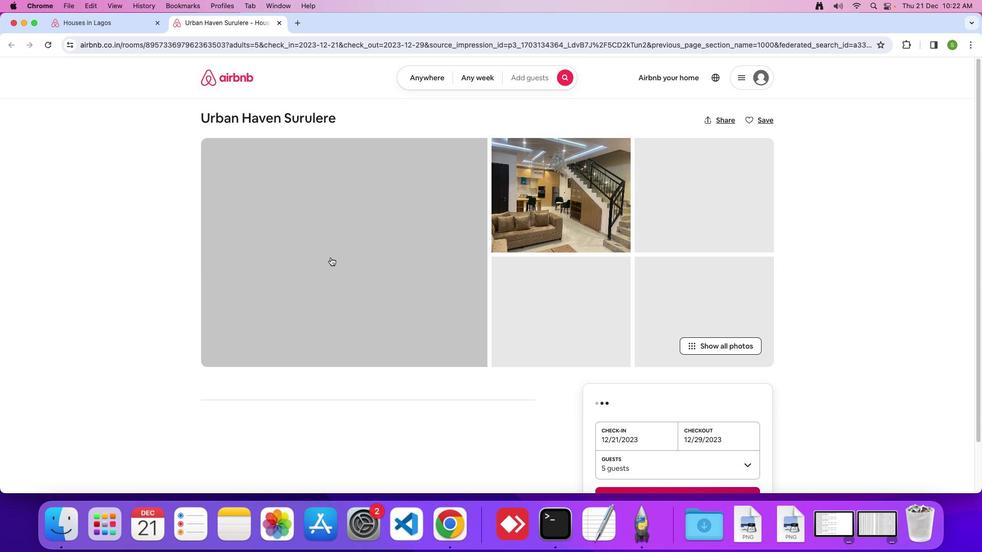 
Action: Mouse pressed left at (330, 257)
Screenshot: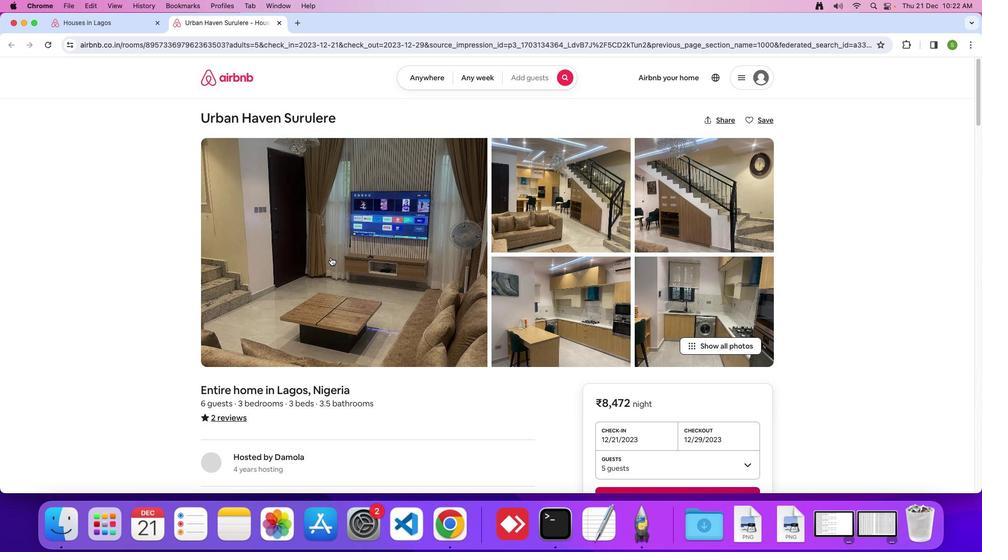 
Action: Mouse moved to (330, 255)
Screenshot: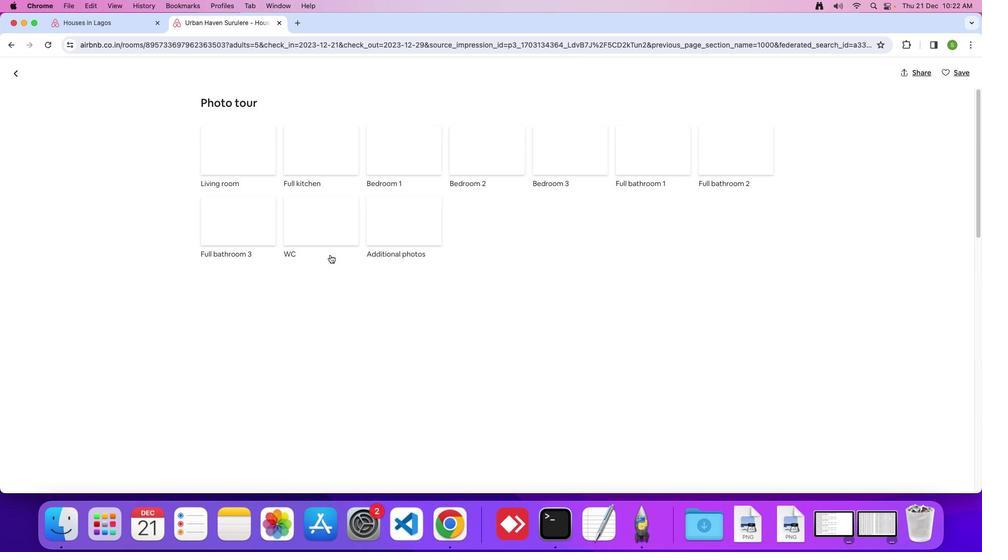 
Action: Mouse scrolled (330, 255) with delta (0, 0)
Screenshot: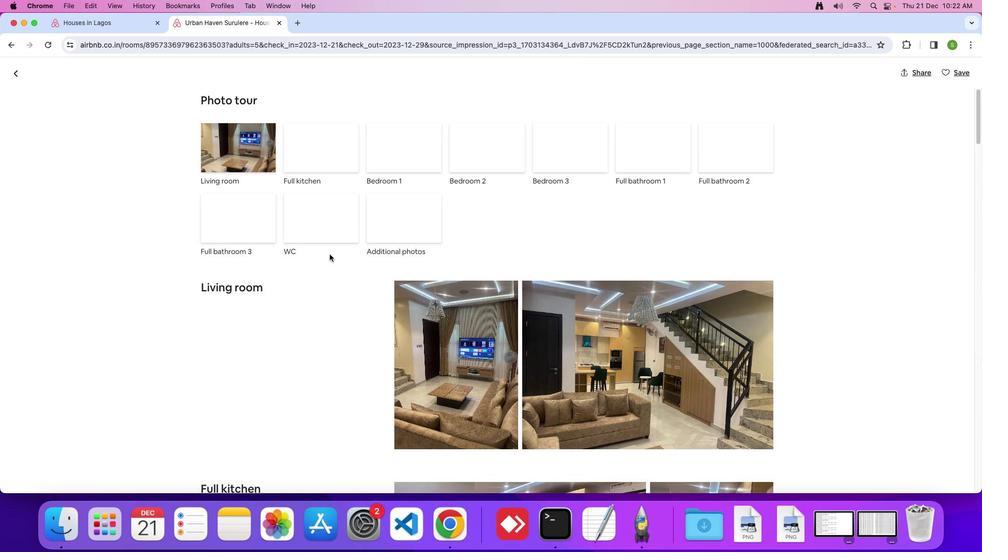 
Action: Mouse moved to (330, 255)
Screenshot: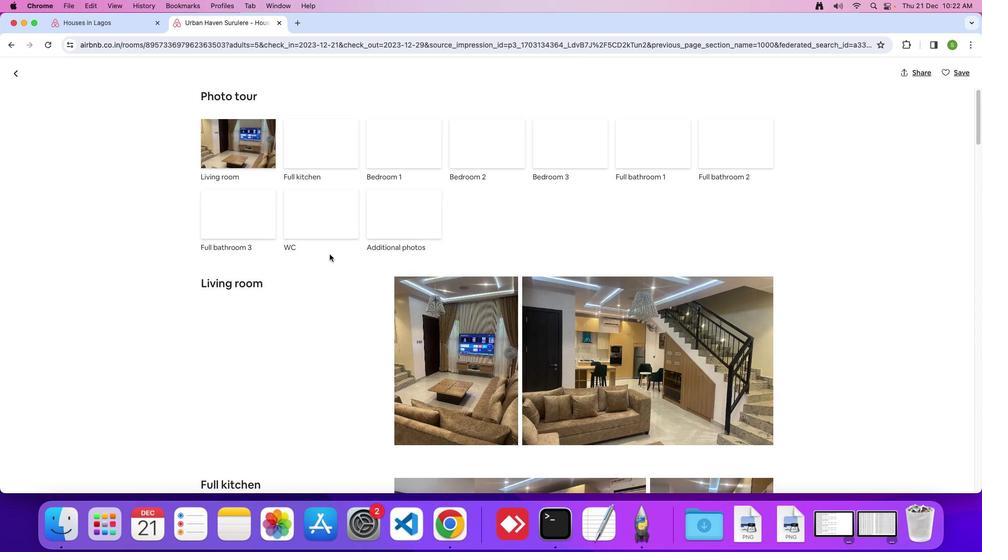 
Action: Mouse scrolled (330, 255) with delta (0, 0)
Screenshot: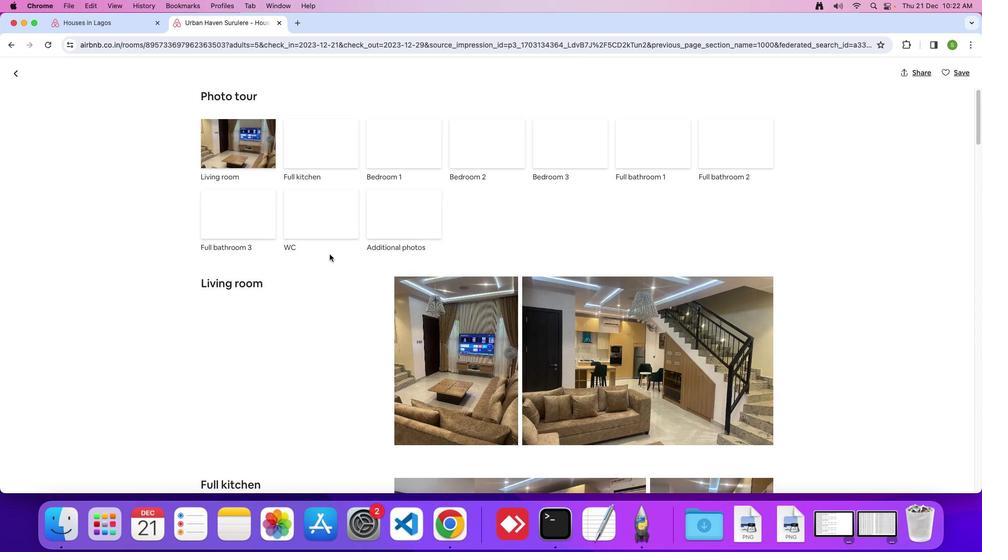 
Action: Mouse moved to (330, 255)
Screenshot: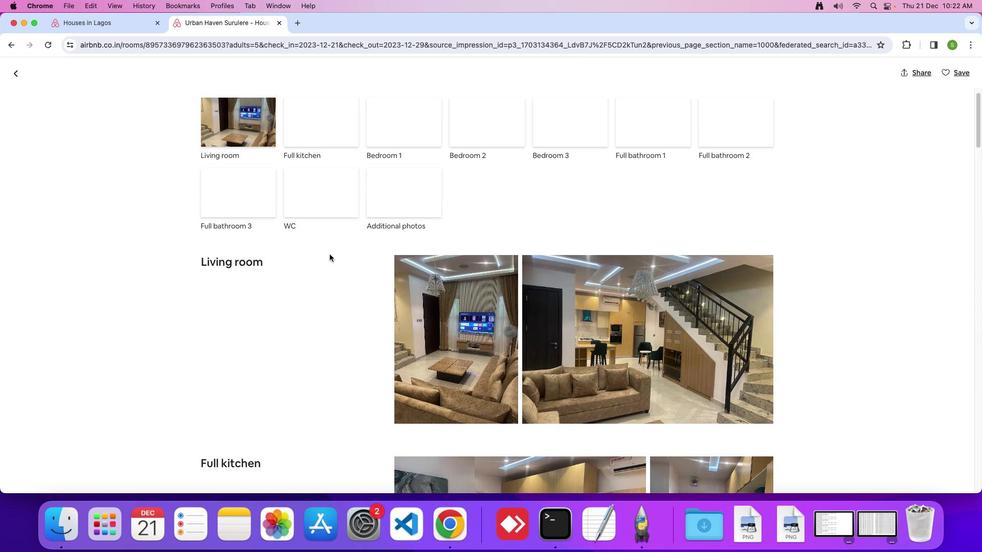 
Action: Mouse scrolled (330, 255) with delta (0, 0)
Screenshot: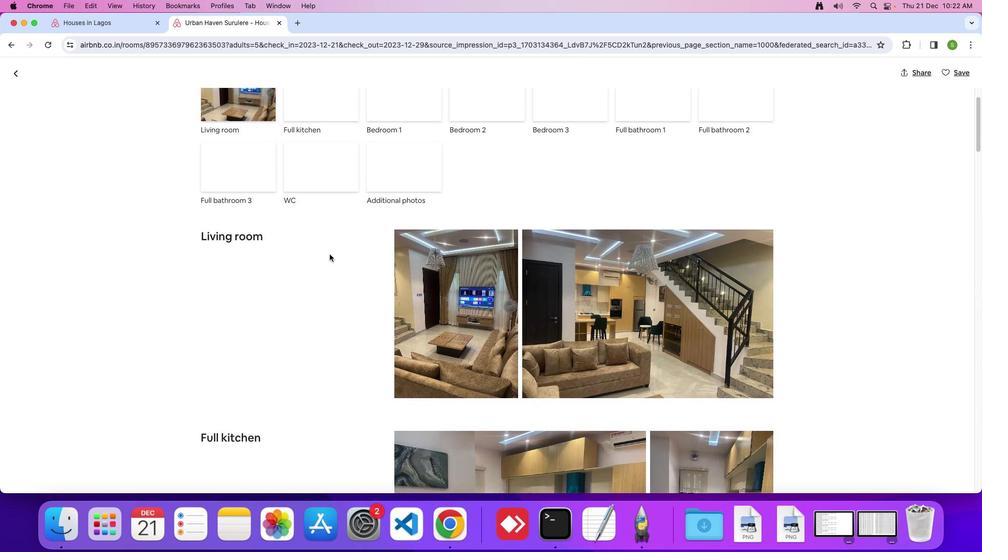 
Action: Mouse scrolled (330, 255) with delta (0, 0)
Screenshot: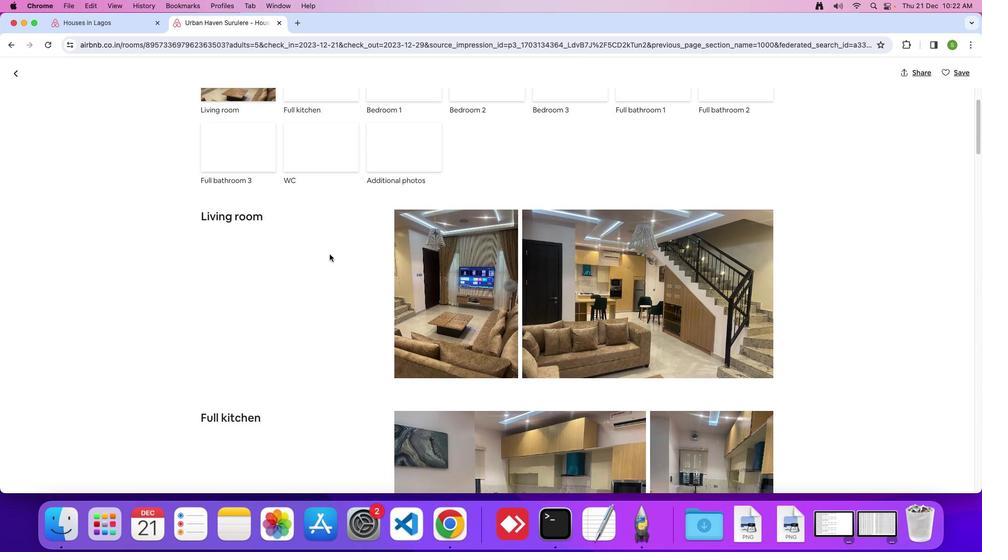 
Action: Mouse scrolled (330, 255) with delta (0, 0)
Screenshot: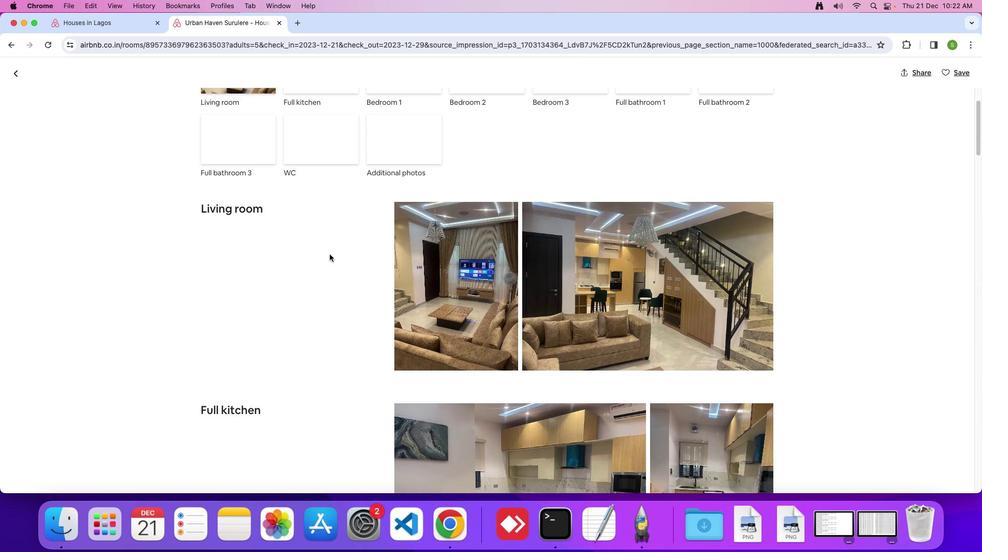 
Action: Mouse scrolled (330, 255) with delta (0, 0)
Screenshot: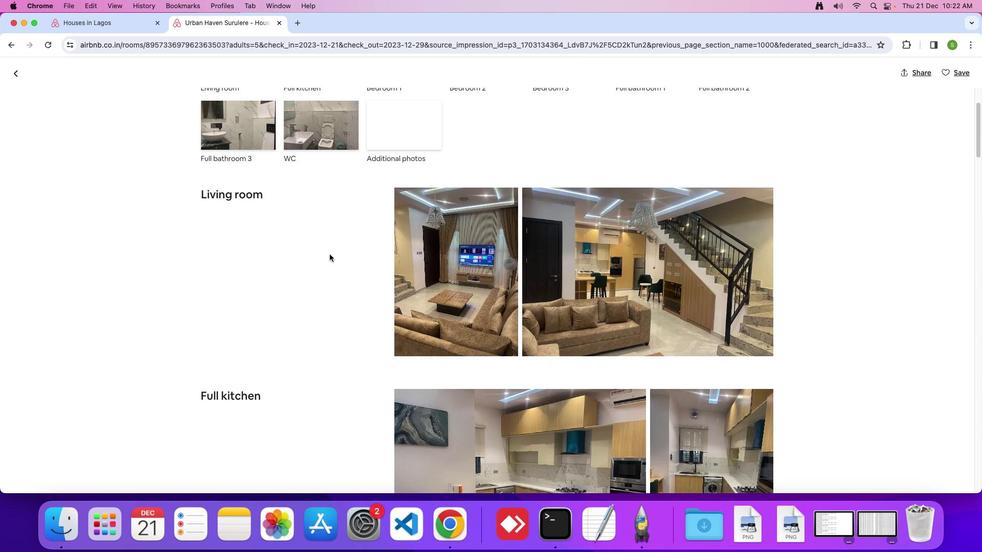 
Action: Mouse scrolled (330, 255) with delta (0, 0)
Screenshot: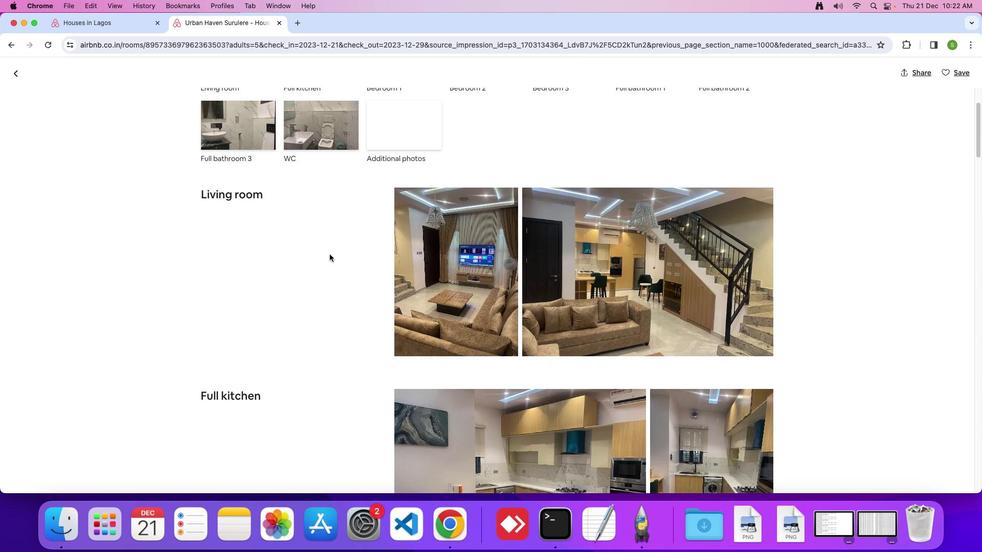 
Action: Mouse scrolled (330, 255) with delta (0, 0)
Screenshot: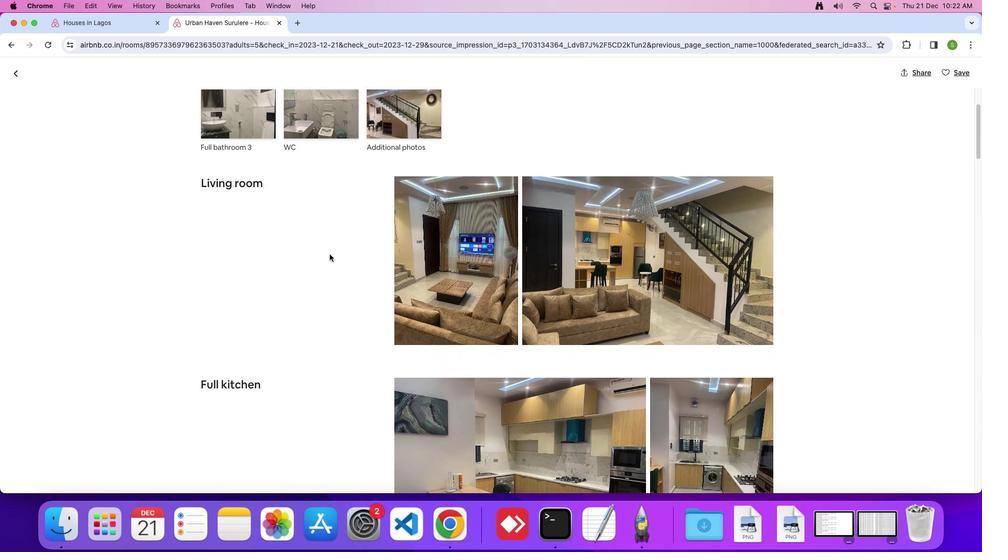 
Action: Mouse scrolled (330, 255) with delta (0, 0)
Screenshot: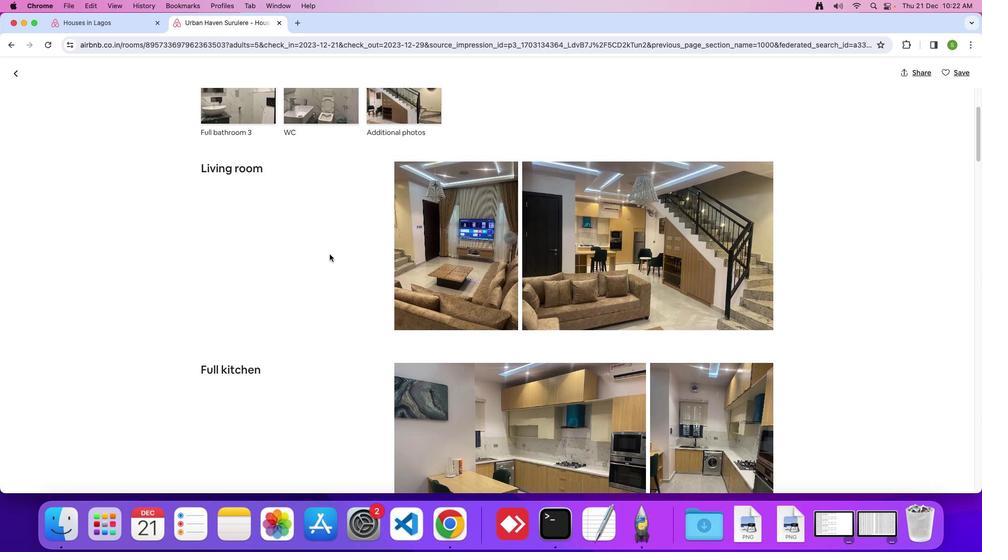 
Action: Mouse scrolled (330, 255) with delta (0, 0)
Screenshot: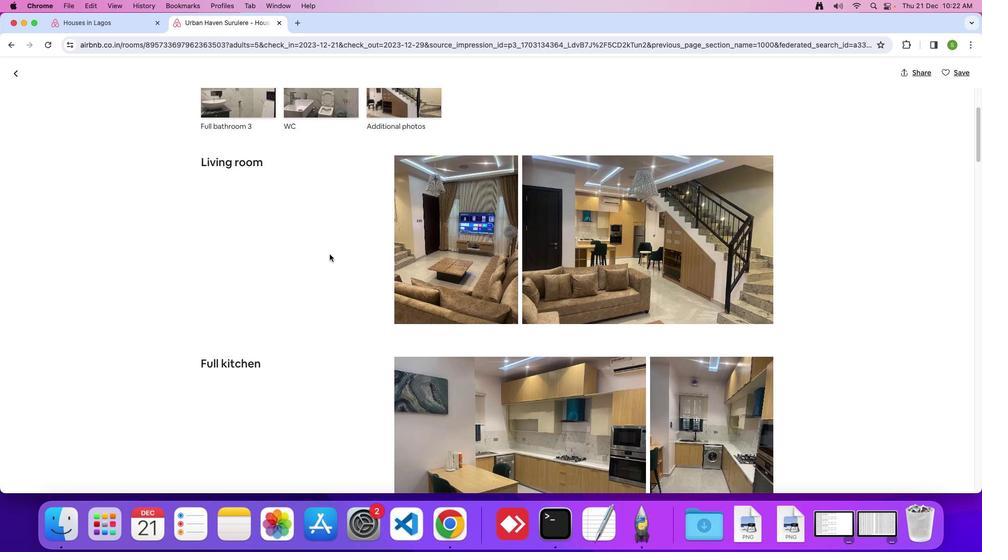 
Action: Mouse scrolled (330, 255) with delta (0, 0)
Screenshot: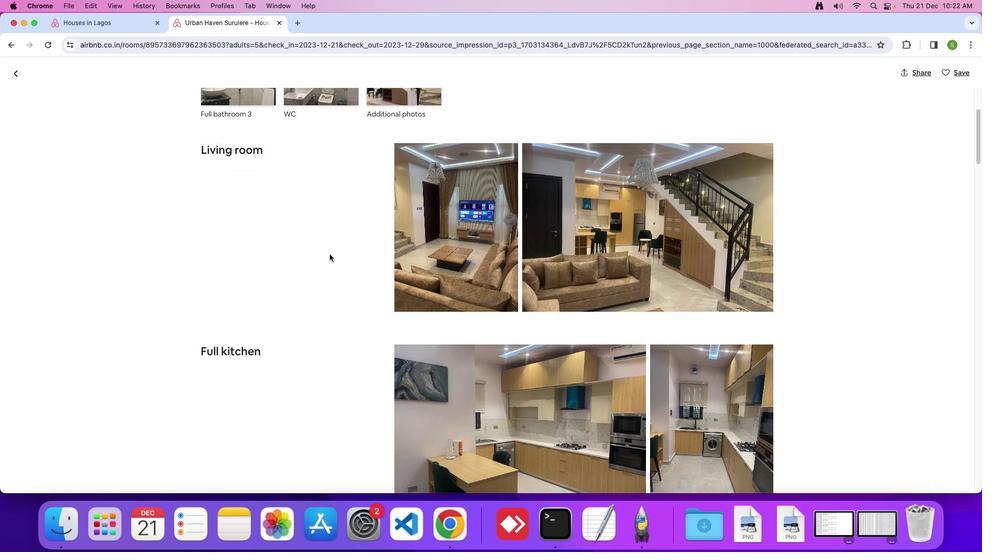 
Action: Mouse scrolled (330, 255) with delta (0, 0)
Screenshot: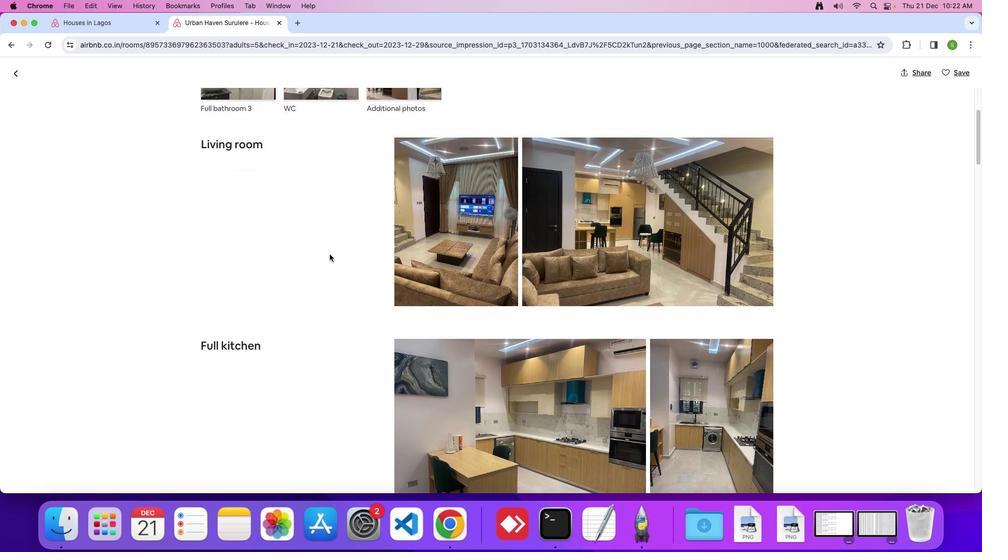 
Action: Mouse scrolled (330, 255) with delta (0, 0)
Screenshot: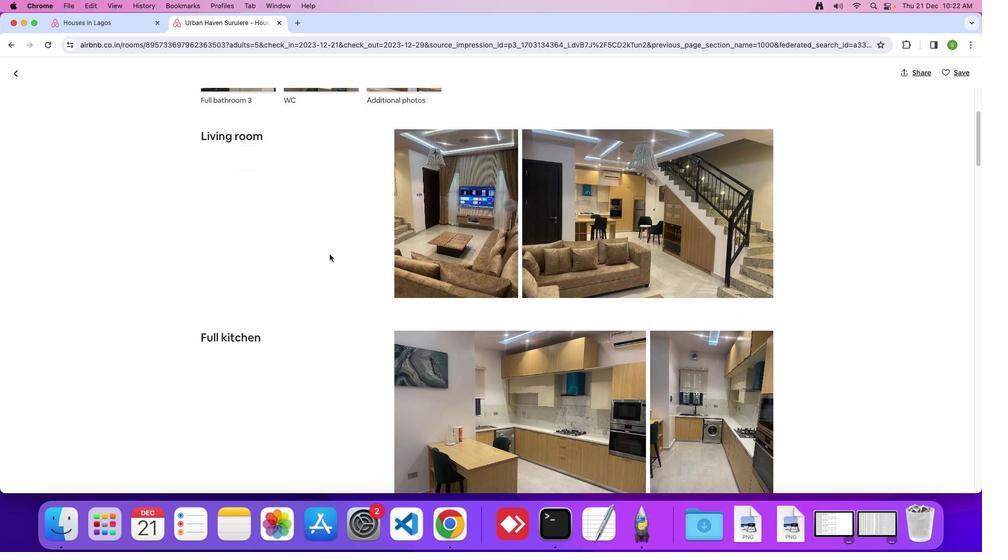 
Action: Mouse scrolled (330, 255) with delta (0, 0)
Screenshot: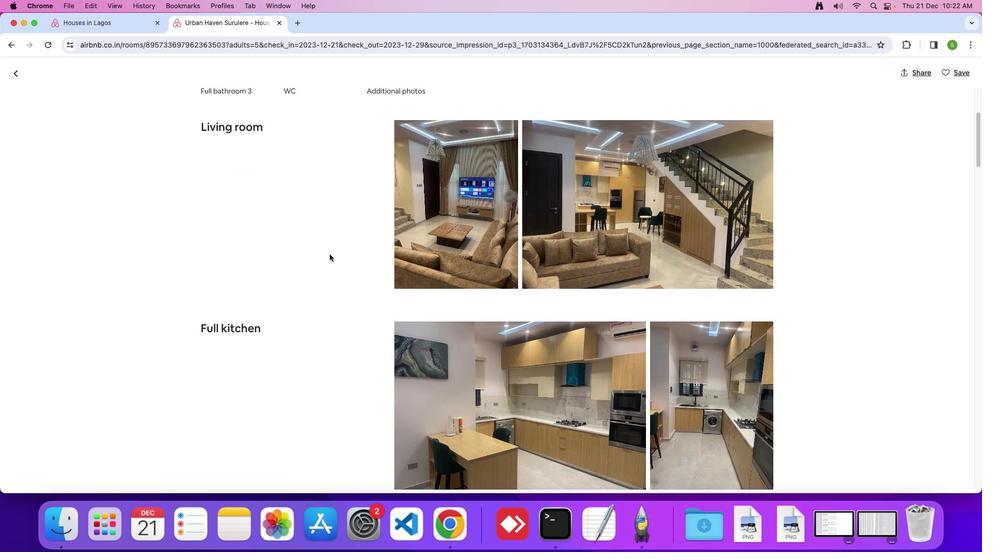 
Action: Mouse scrolled (330, 255) with delta (0, 0)
Screenshot: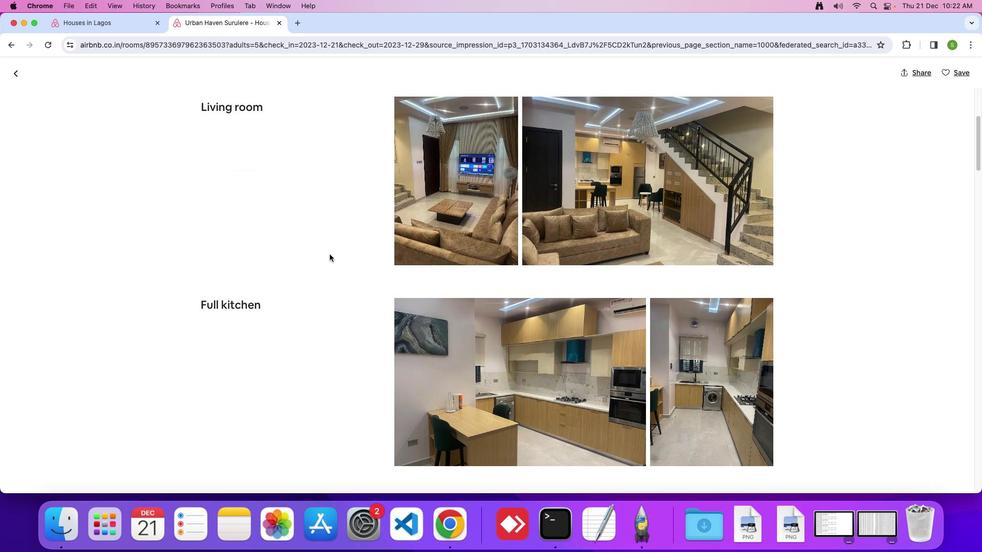 
Action: Mouse scrolled (330, 255) with delta (0, 0)
Screenshot: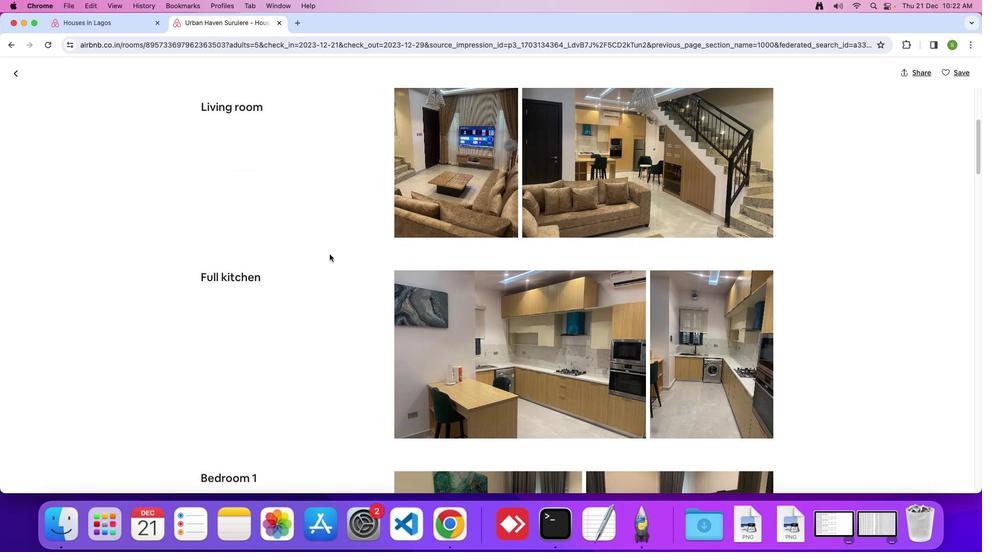 
Action: Mouse scrolled (330, 255) with delta (0, 0)
Screenshot: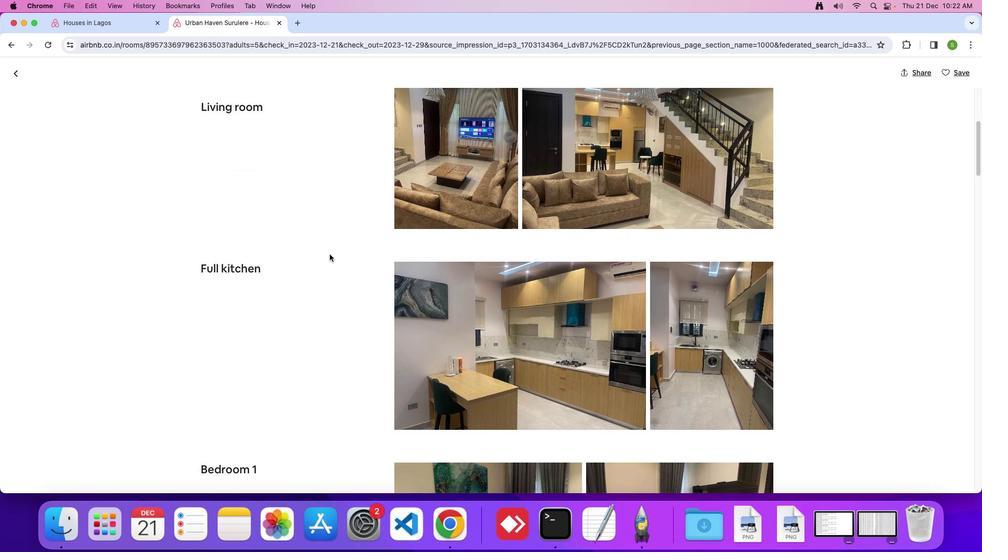 
Action: Mouse scrolled (330, 255) with delta (0, 0)
Screenshot: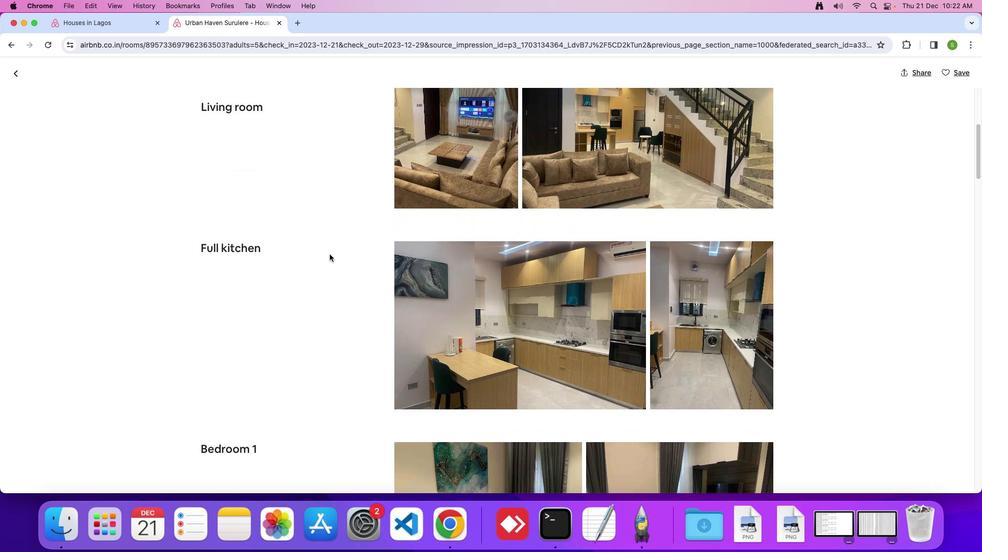 
Action: Mouse scrolled (330, 255) with delta (0, 0)
Screenshot: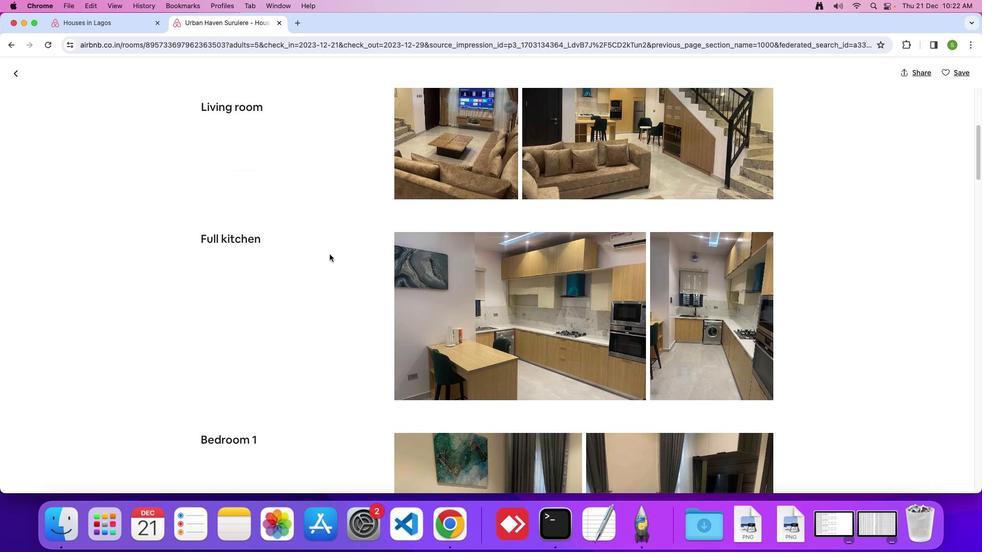 
Action: Mouse scrolled (330, 255) with delta (0, 0)
Screenshot: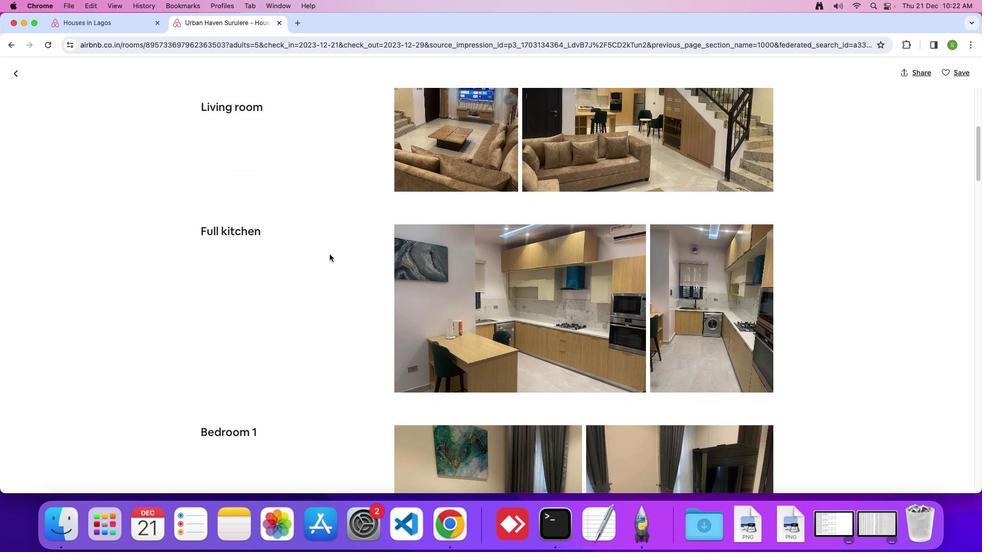 
Action: Mouse scrolled (330, 255) with delta (0, 0)
Screenshot: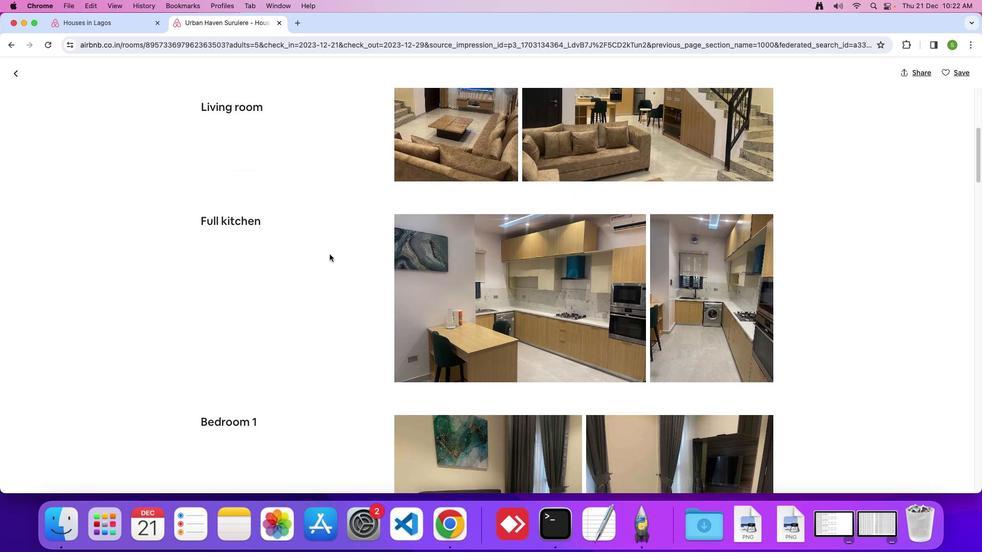 
Action: Mouse scrolled (330, 255) with delta (0, 0)
Screenshot: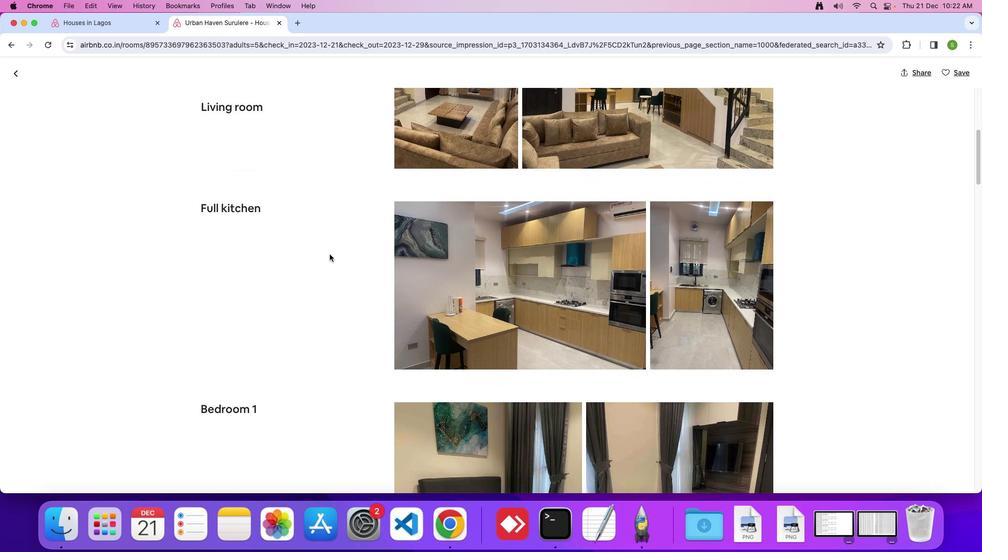 
Action: Mouse scrolled (330, 255) with delta (0, 0)
Screenshot: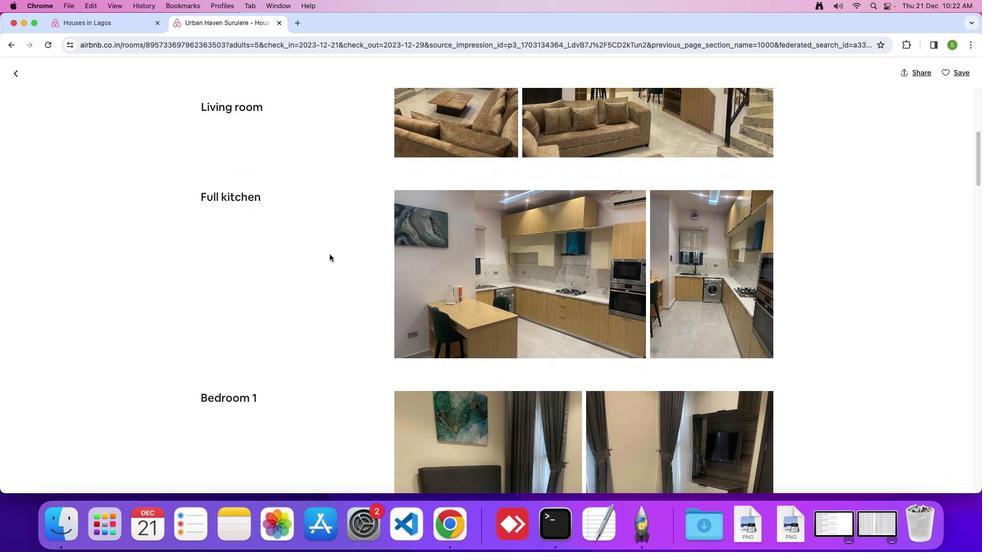 
Action: Mouse scrolled (330, 255) with delta (0, 0)
Screenshot: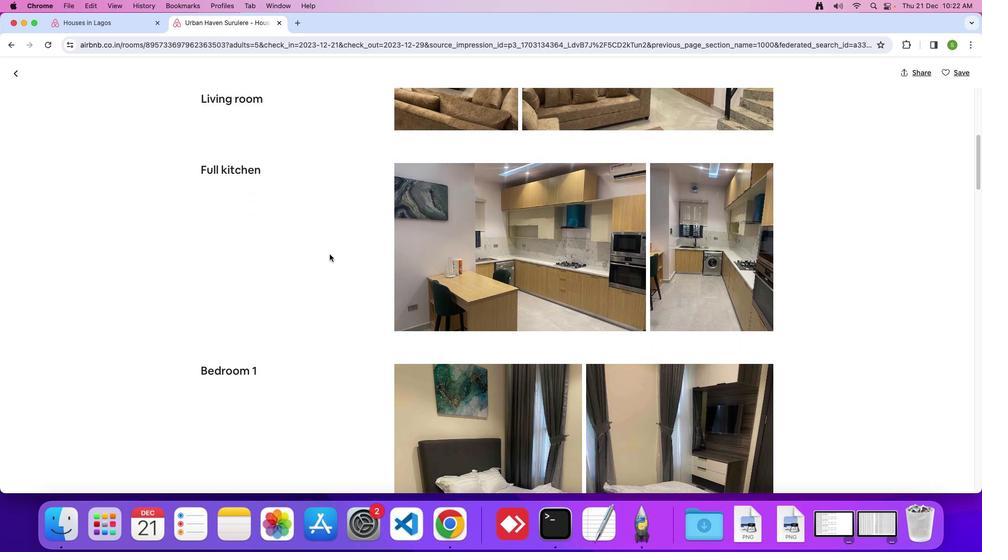 
Action: Mouse scrolled (330, 255) with delta (0, 0)
Screenshot: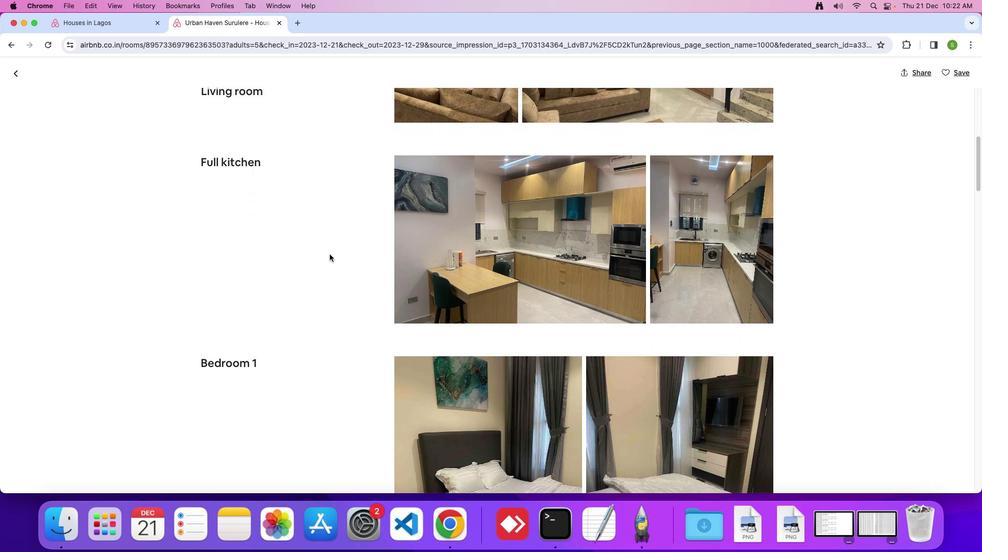 
Action: Mouse scrolled (330, 255) with delta (0, 0)
Screenshot: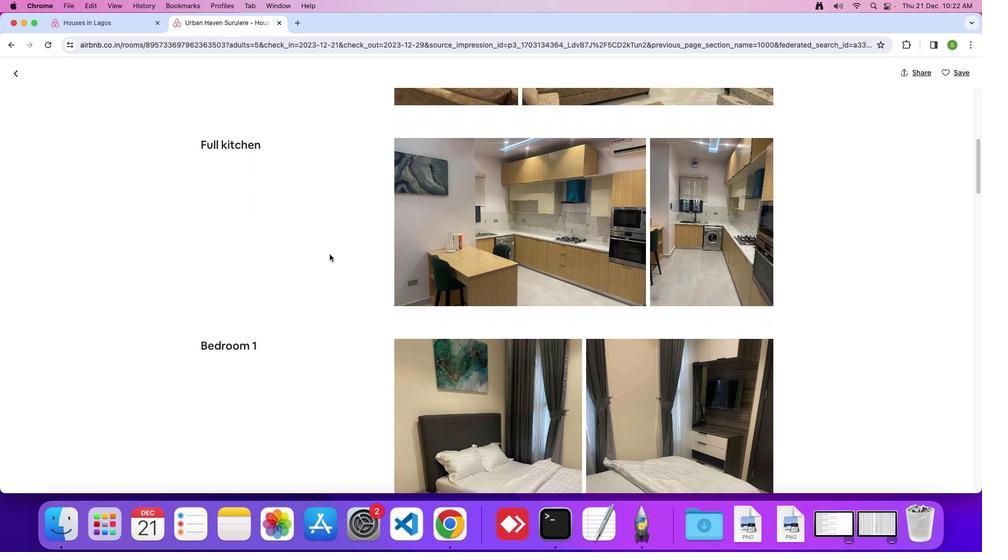
Action: Mouse scrolled (330, 255) with delta (0, 0)
Screenshot: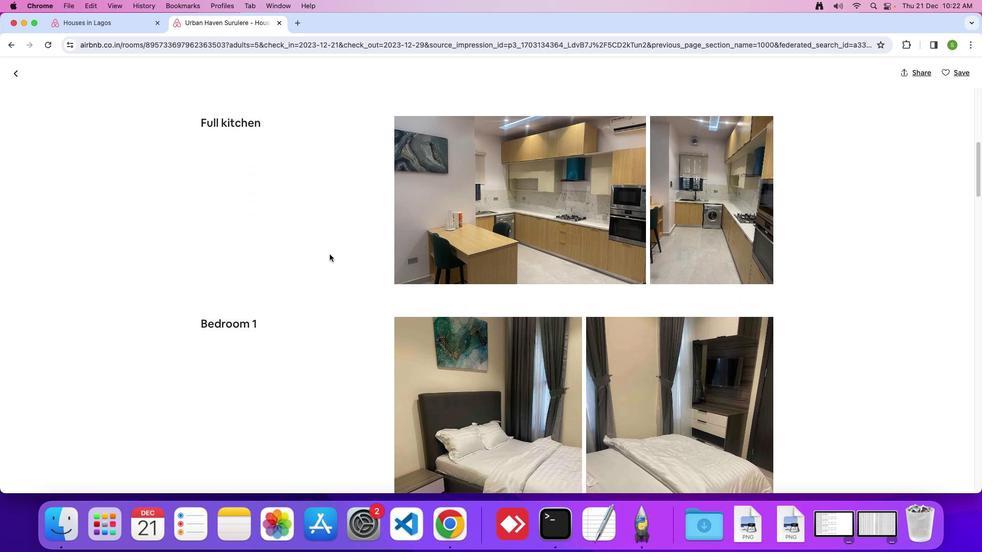
Action: Mouse scrolled (330, 255) with delta (0, 0)
Screenshot: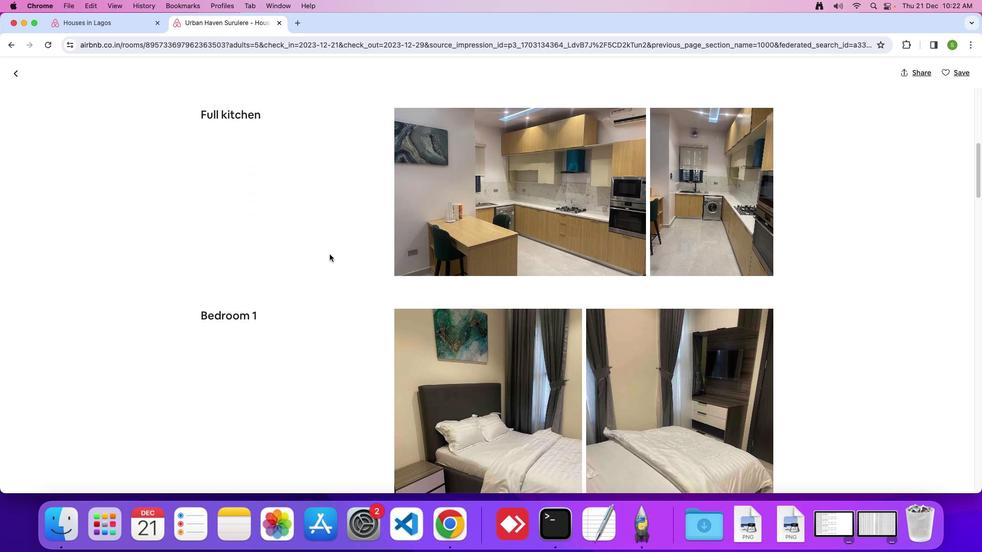 
Action: Mouse scrolled (330, 255) with delta (0, 0)
Screenshot: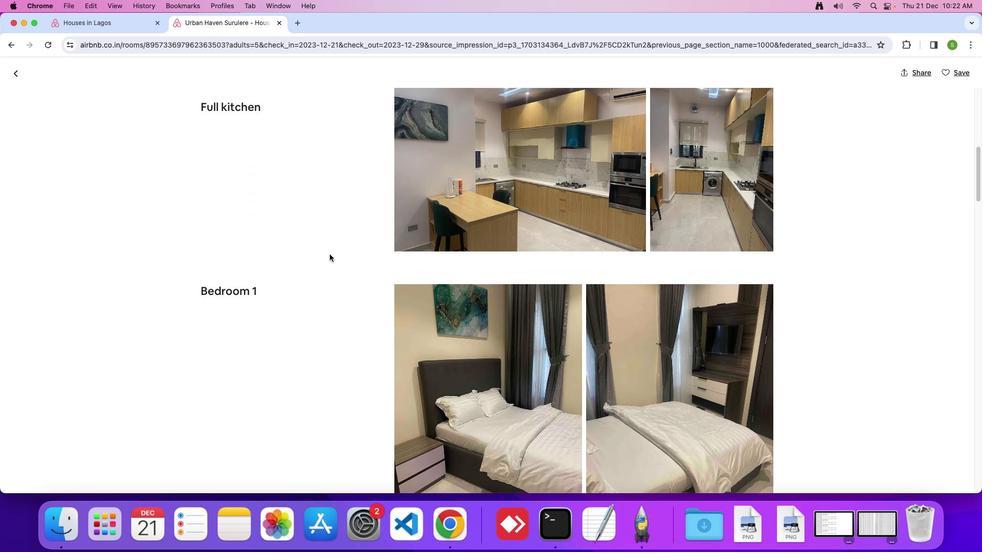 
Action: Mouse scrolled (330, 255) with delta (0, 0)
Screenshot: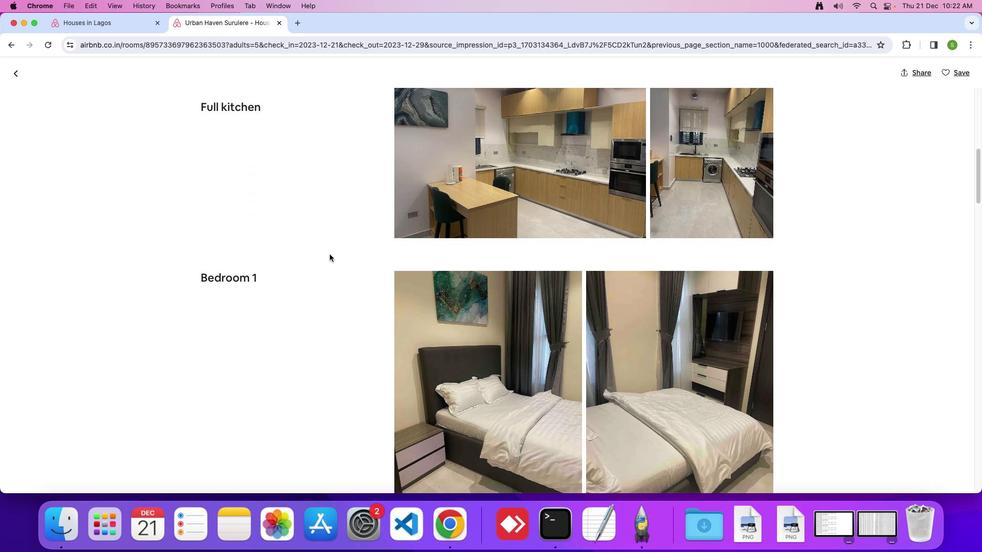 
Action: Mouse scrolled (330, 255) with delta (0, 0)
Screenshot: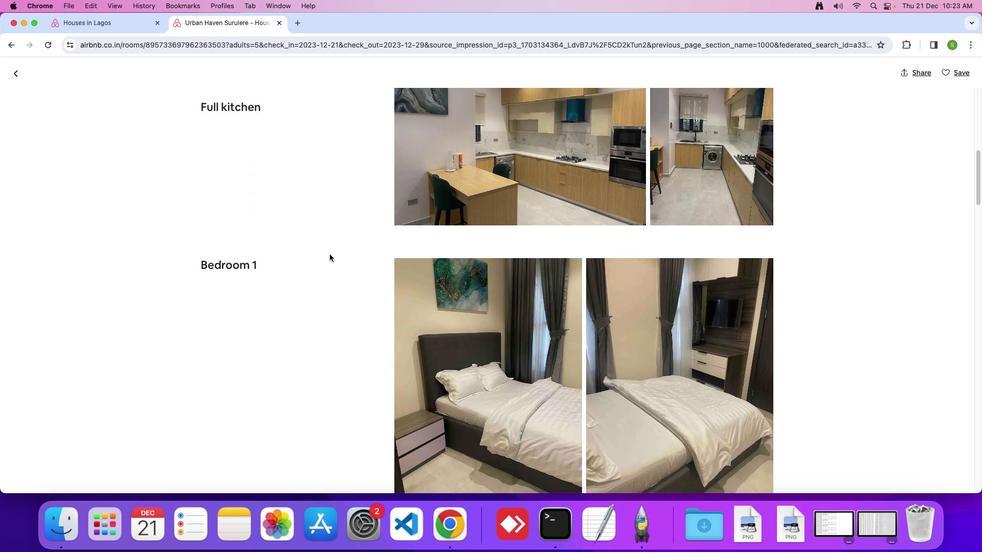 
Action: Mouse scrolled (330, 255) with delta (0, 0)
Screenshot: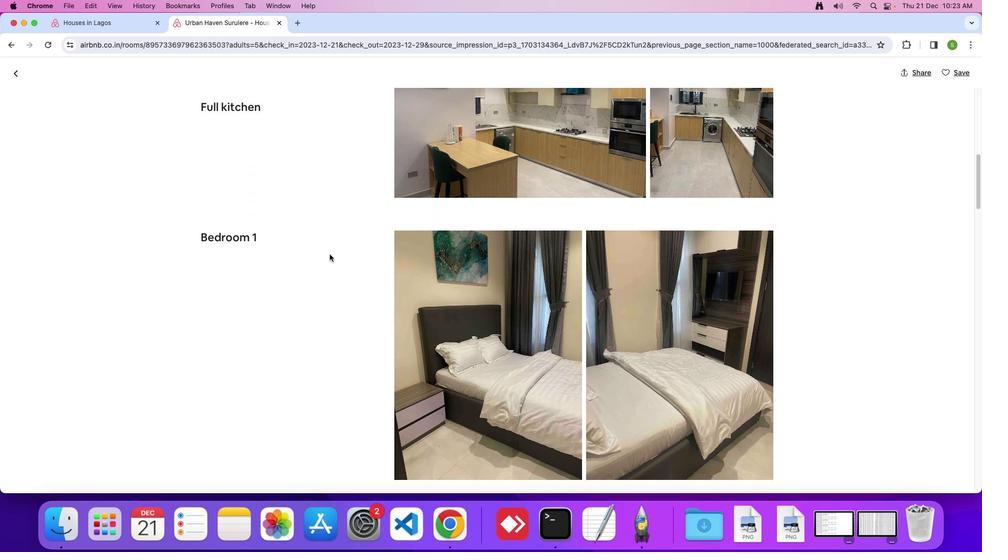 
Action: Mouse moved to (330, 253)
Screenshot: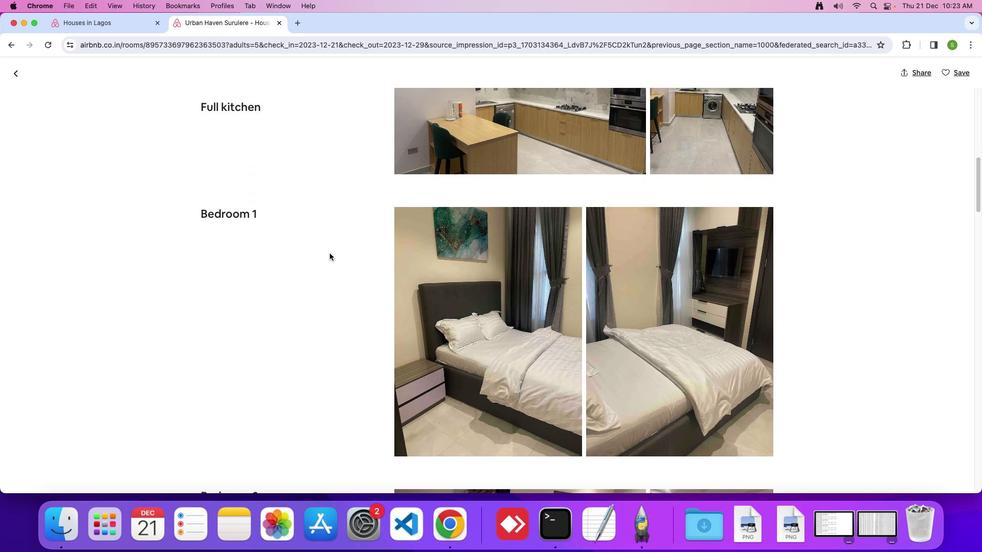 
Action: Mouse scrolled (330, 253) with delta (0, 0)
Screenshot: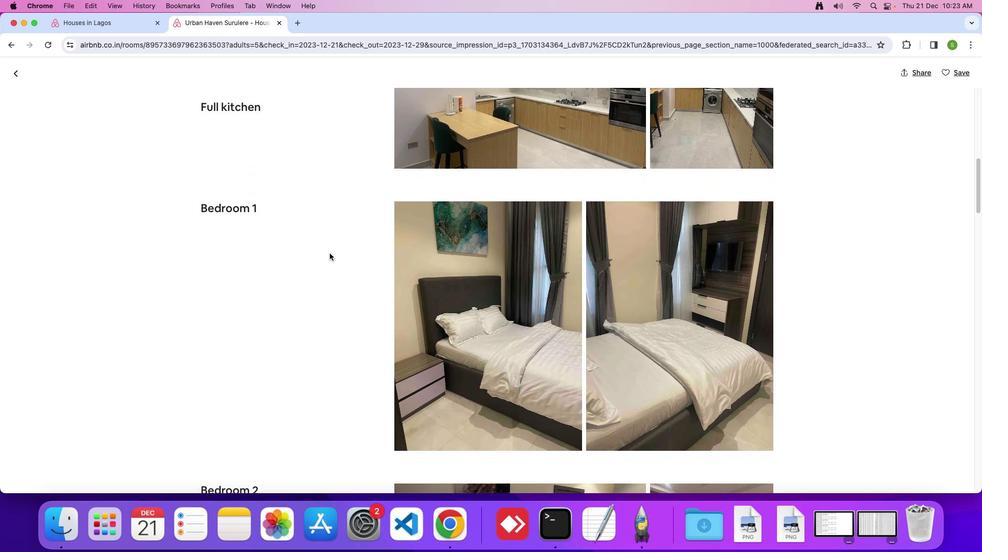 
Action: Mouse scrolled (330, 253) with delta (0, 0)
Screenshot: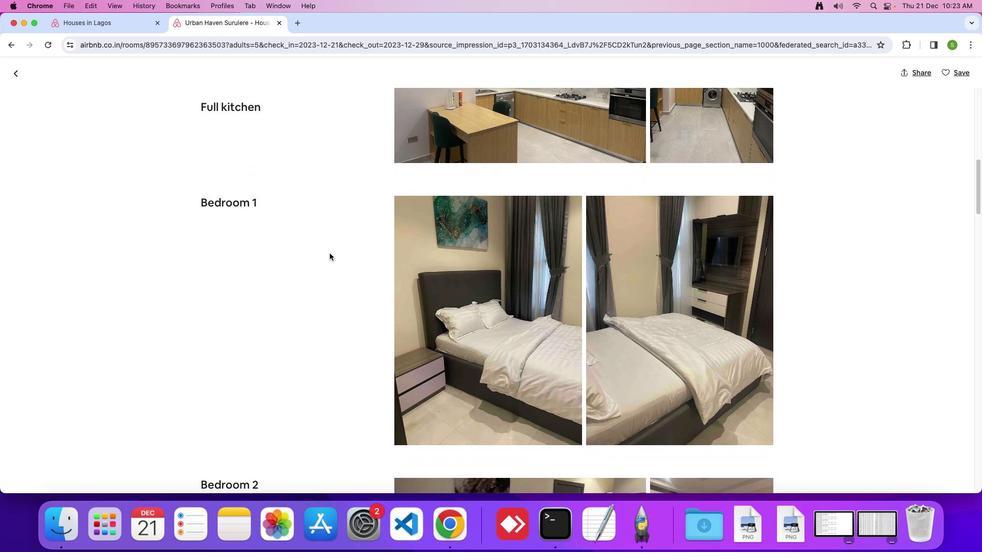 
Action: Mouse scrolled (330, 253) with delta (0, 0)
Screenshot: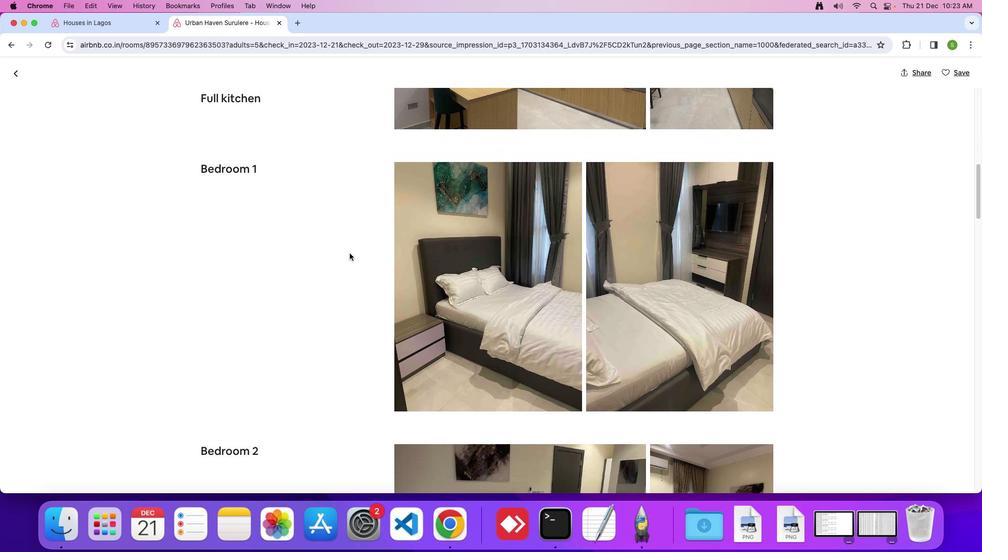 
Action: Mouse moved to (362, 252)
Screenshot: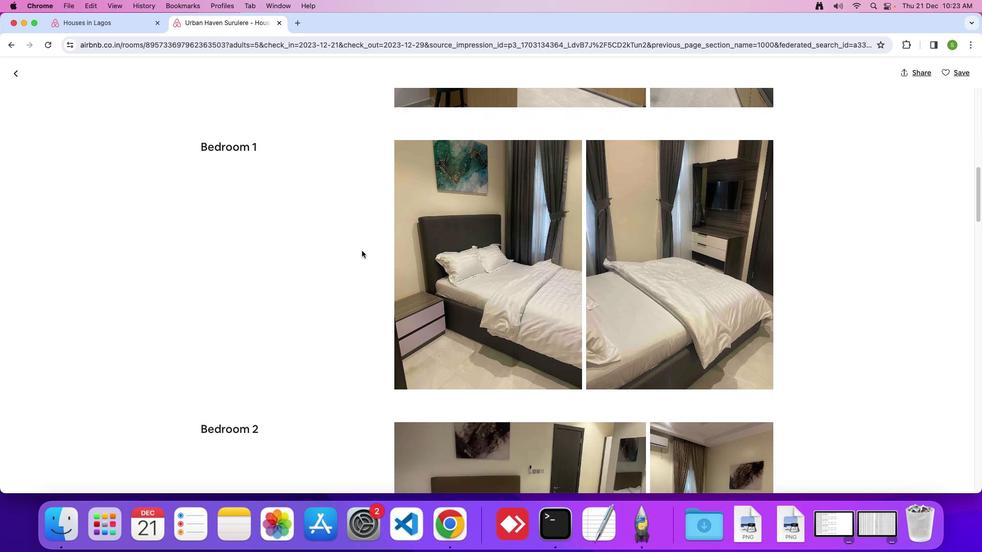 
Action: Mouse scrolled (362, 252) with delta (0, 0)
Screenshot: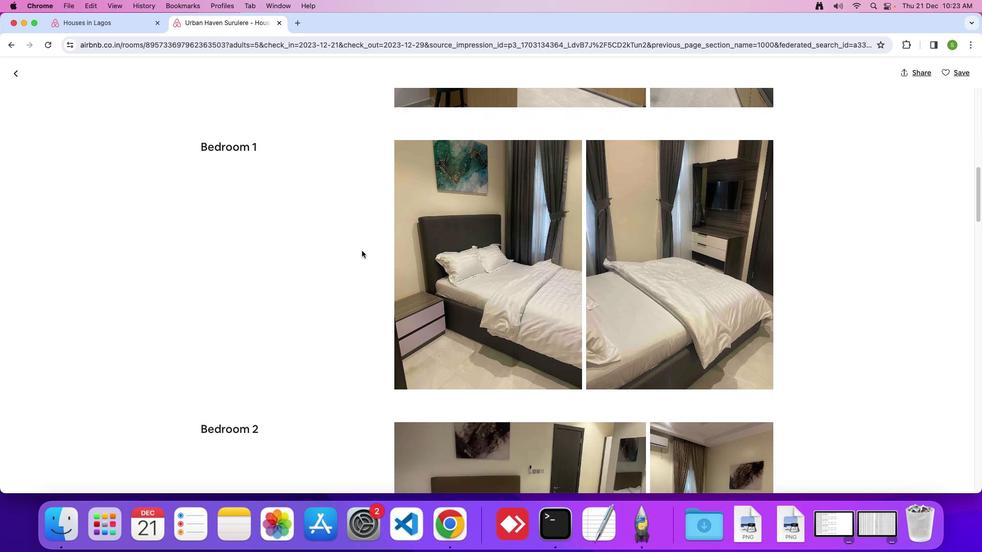 
Action: Mouse moved to (362, 251)
Screenshot: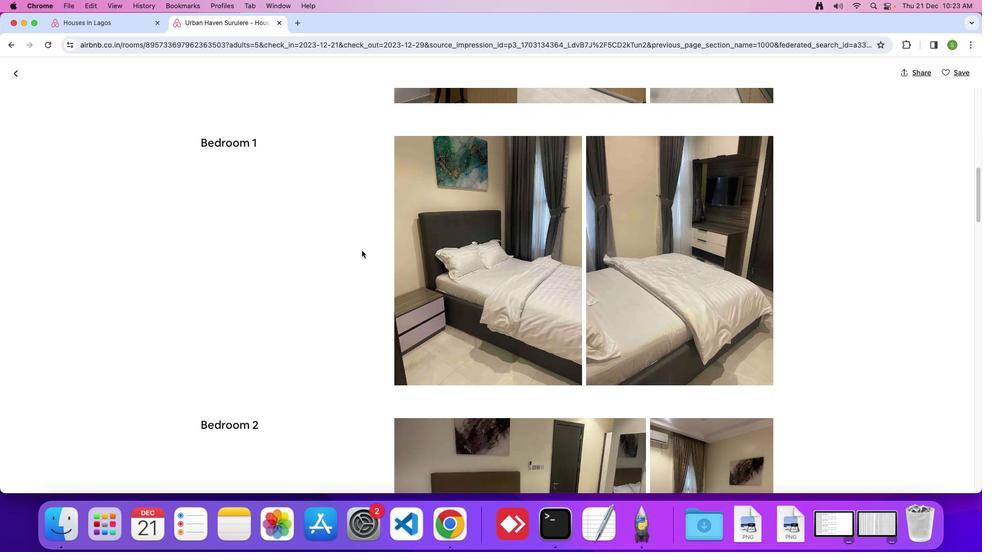 
Action: Mouse scrolled (362, 251) with delta (0, 0)
Screenshot: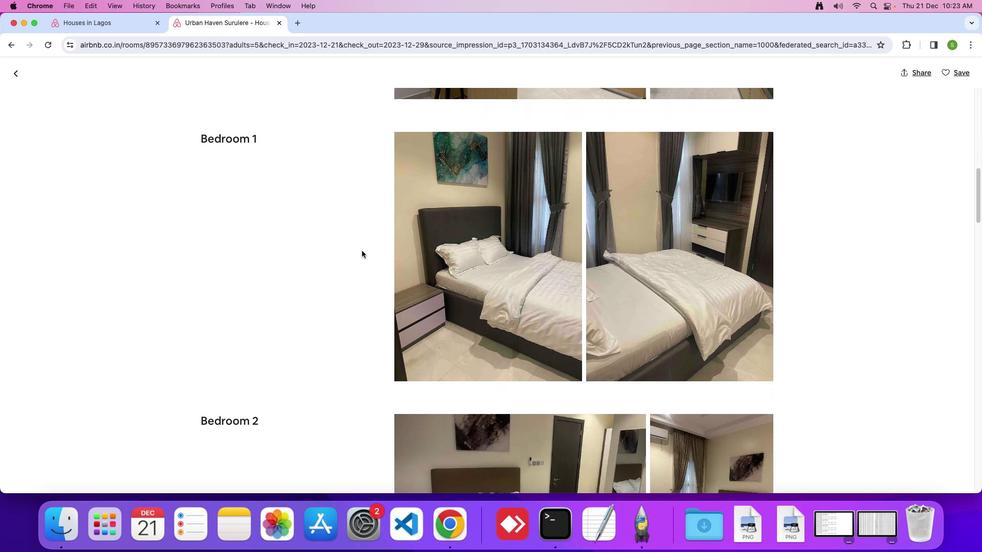 
Action: Mouse scrolled (362, 251) with delta (0, 0)
Screenshot: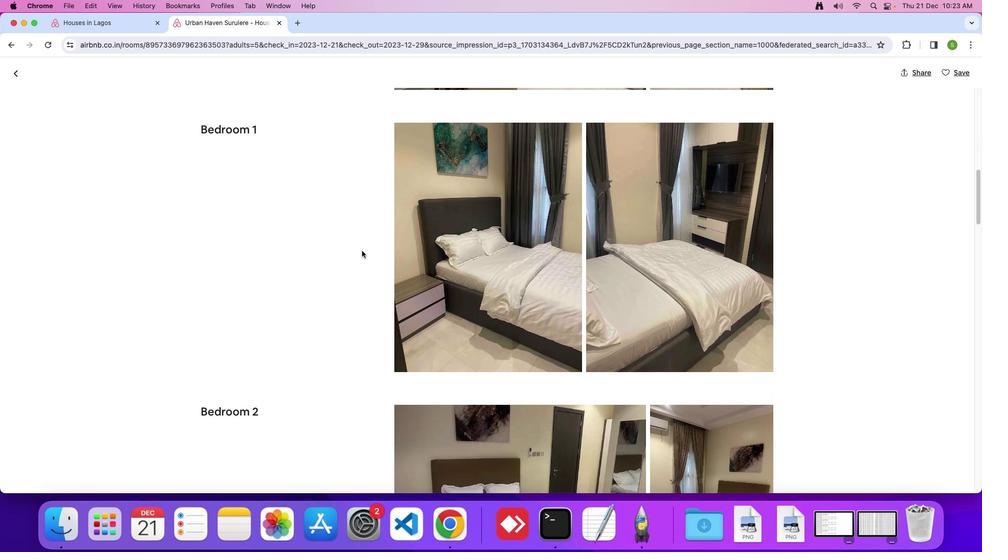 
Action: Mouse scrolled (362, 251) with delta (0, 0)
Screenshot: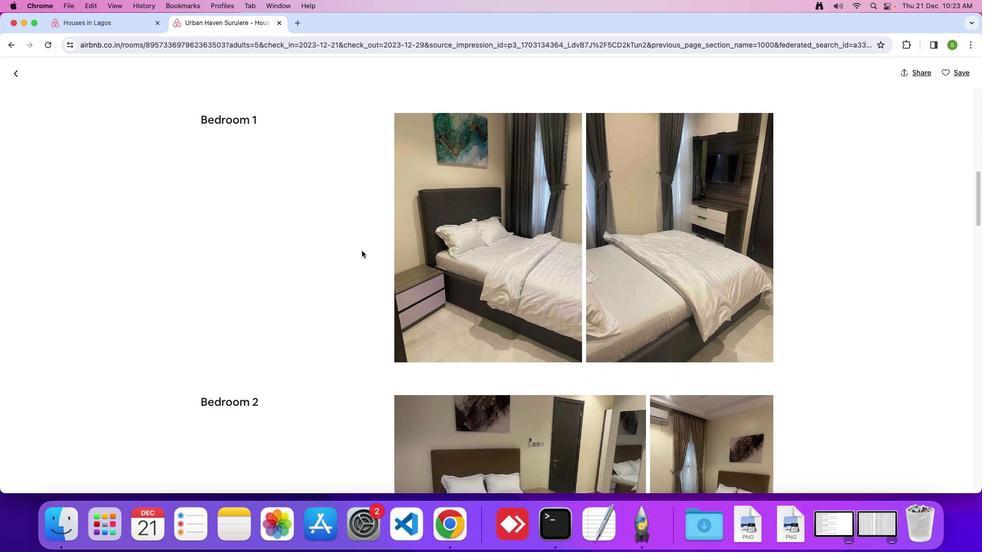 
Action: Mouse scrolled (362, 251) with delta (0, 0)
Screenshot: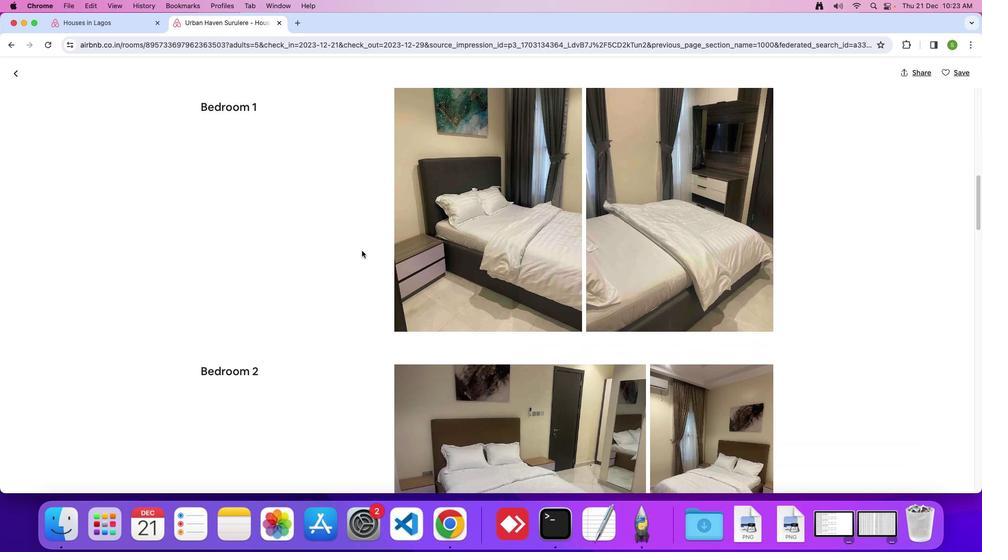 
Action: Mouse scrolled (362, 251) with delta (0, 0)
Screenshot: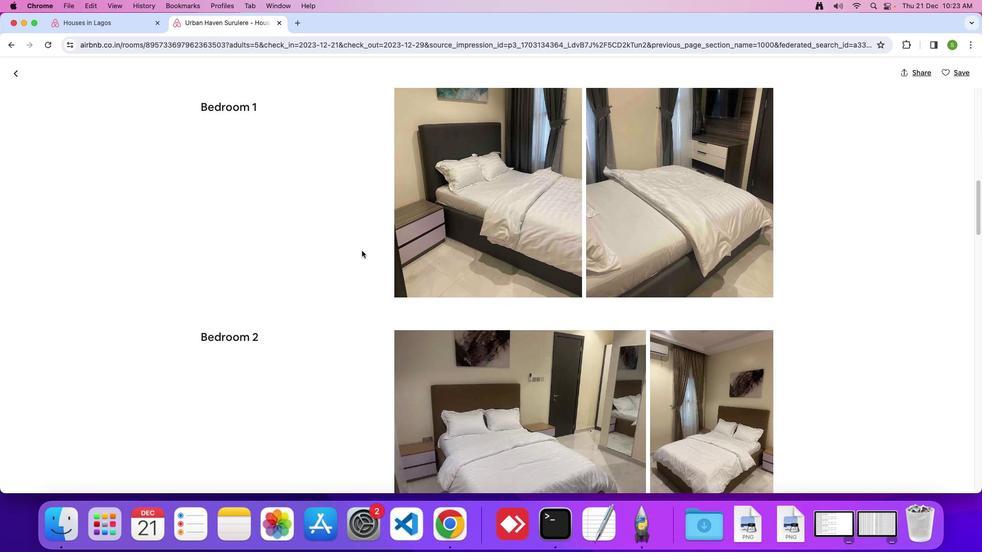 
Action: Mouse scrolled (362, 251) with delta (0, 0)
Screenshot: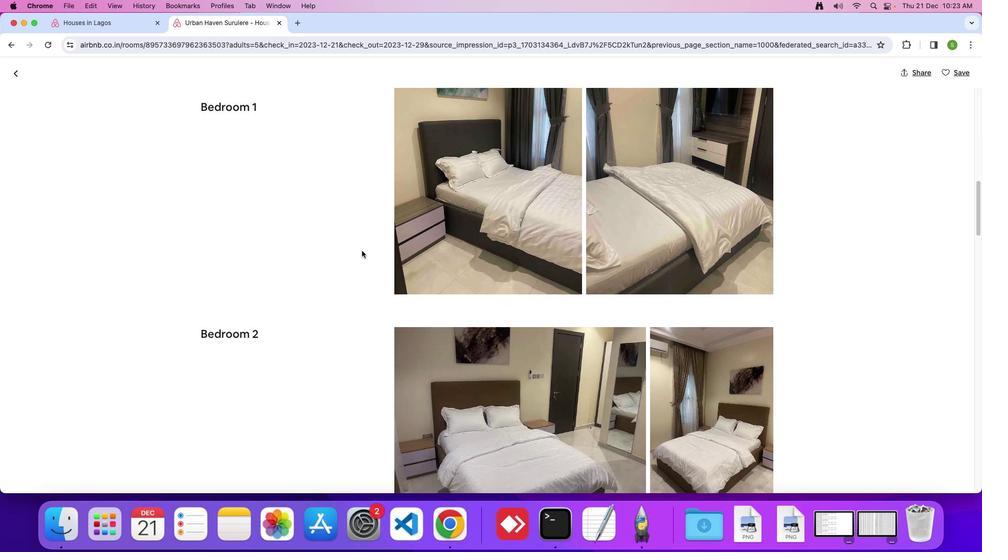 
Action: Mouse scrolled (362, 251) with delta (0, 0)
Screenshot: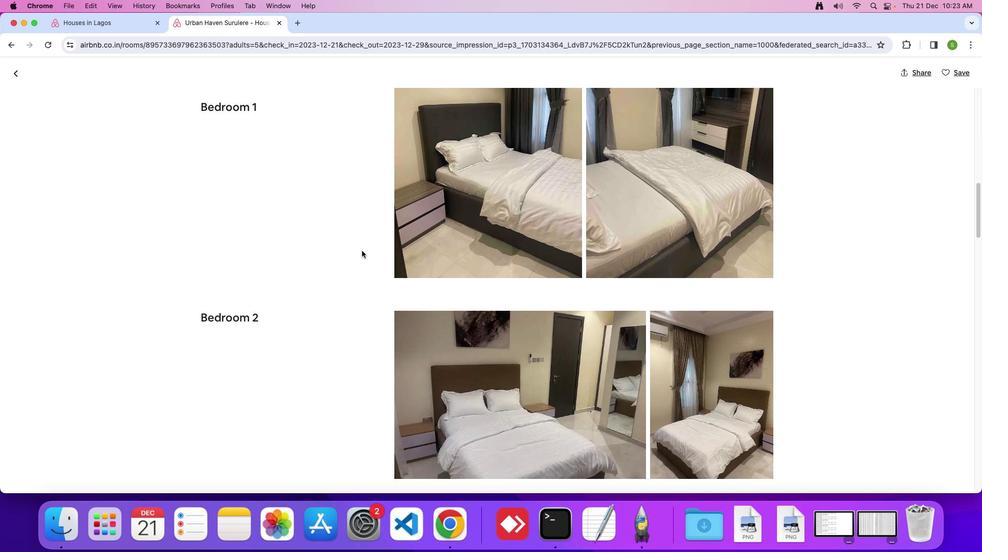 
Action: Mouse scrolled (362, 251) with delta (0, 0)
Screenshot: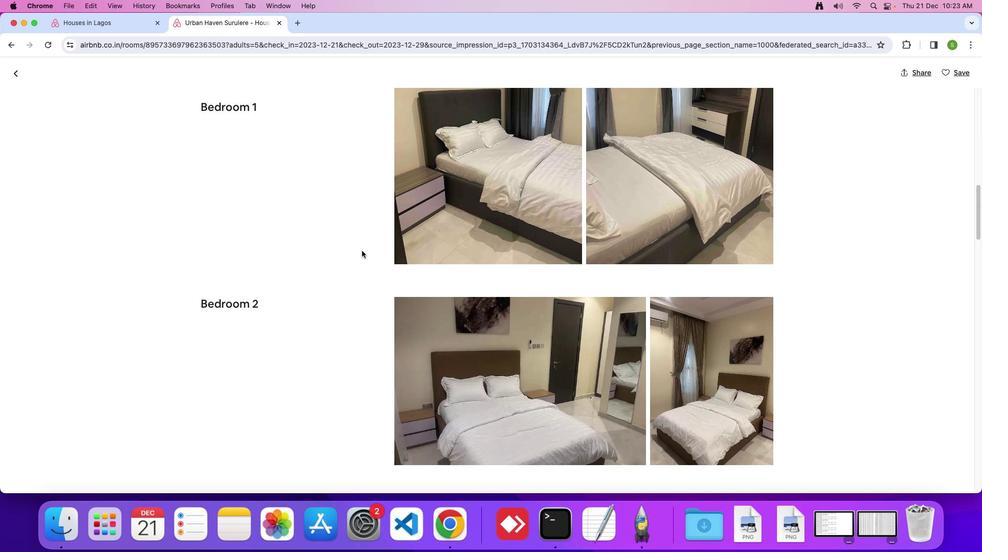 
Action: Mouse scrolled (362, 251) with delta (0, 0)
Screenshot: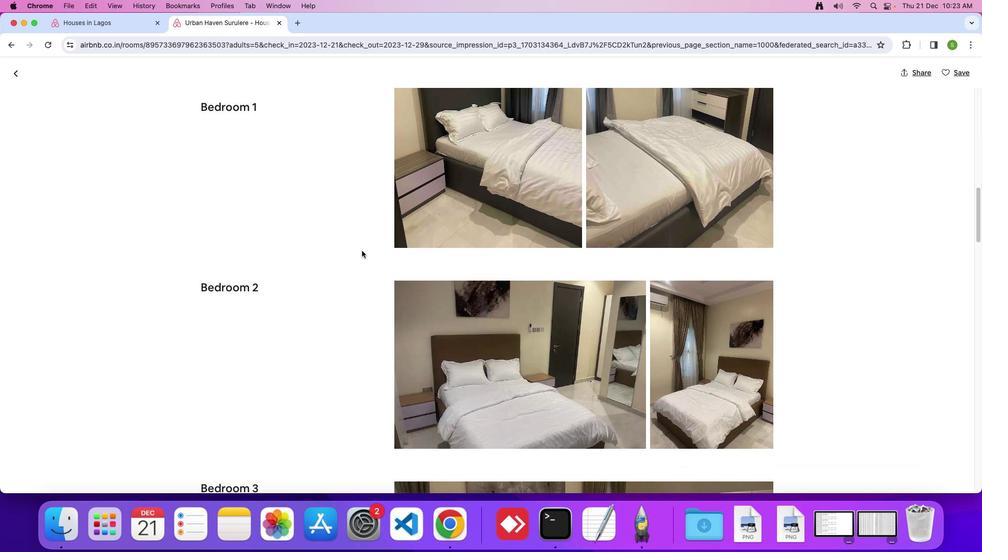 
Action: Mouse scrolled (362, 251) with delta (0, 0)
Screenshot: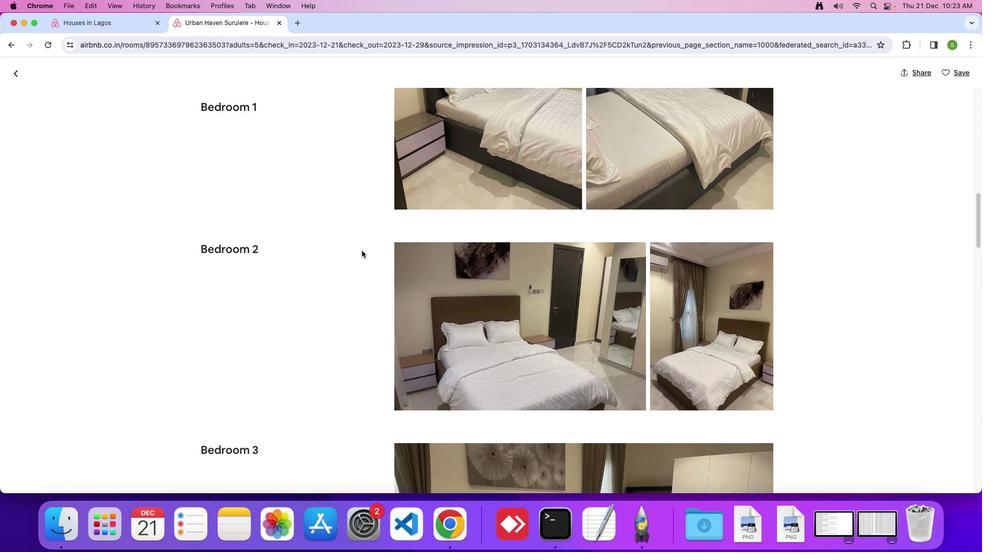 
Action: Mouse scrolled (362, 251) with delta (0, 0)
Screenshot: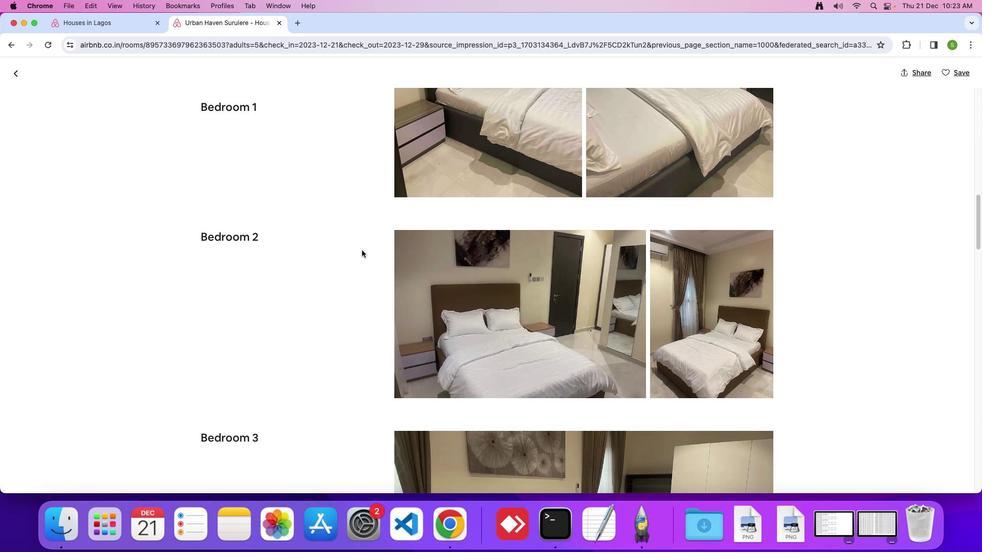 
Action: Mouse scrolled (362, 251) with delta (0, 0)
Screenshot: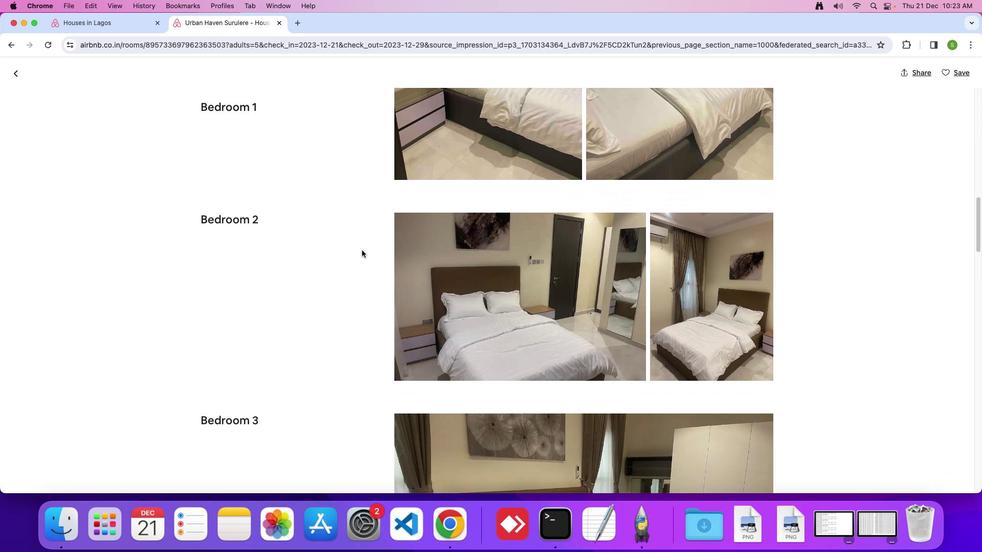 
Action: Mouse moved to (362, 251)
Screenshot: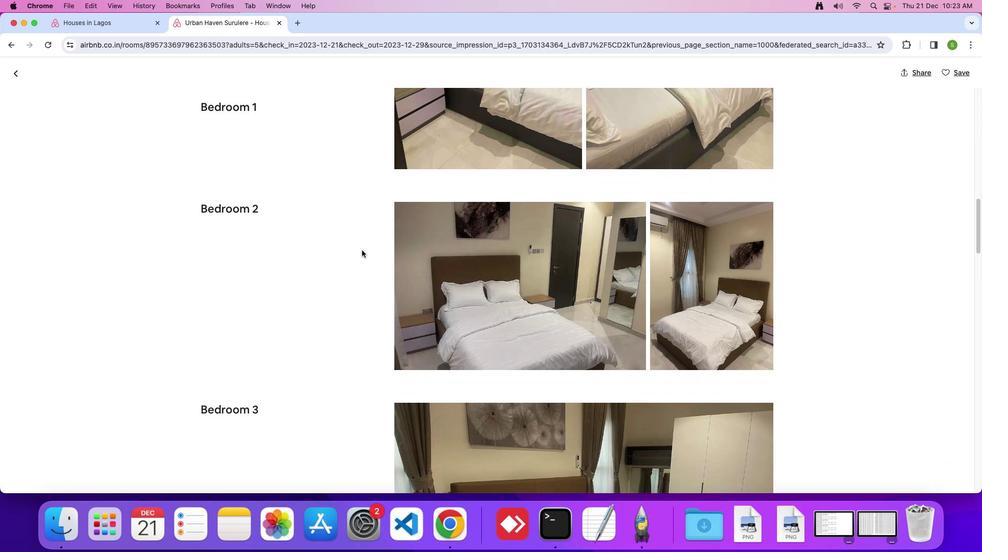
Action: Mouse scrolled (362, 251) with delta (0, 0)
Screenshot: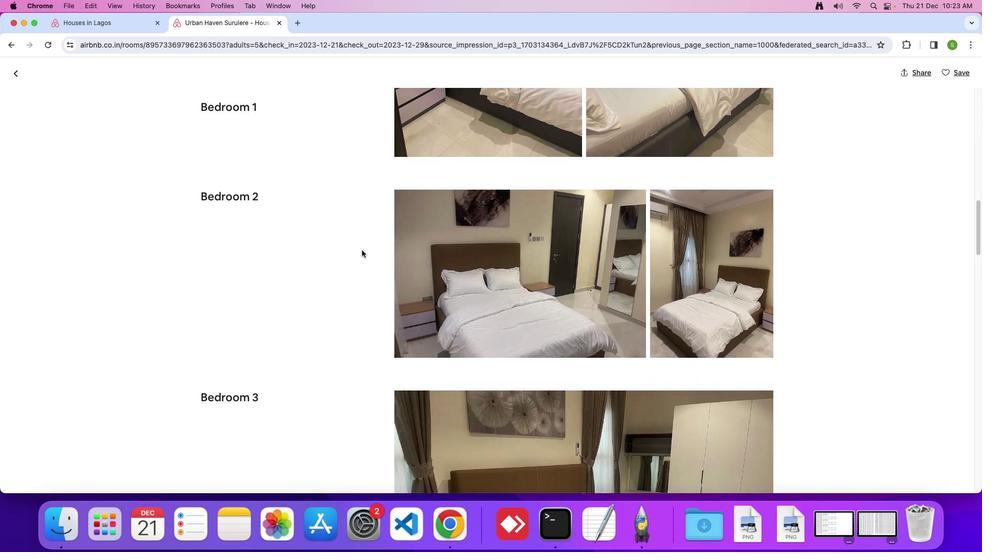 
Action: Mouse scrolled (362, 251) with delta (0, 0)
Screenshot: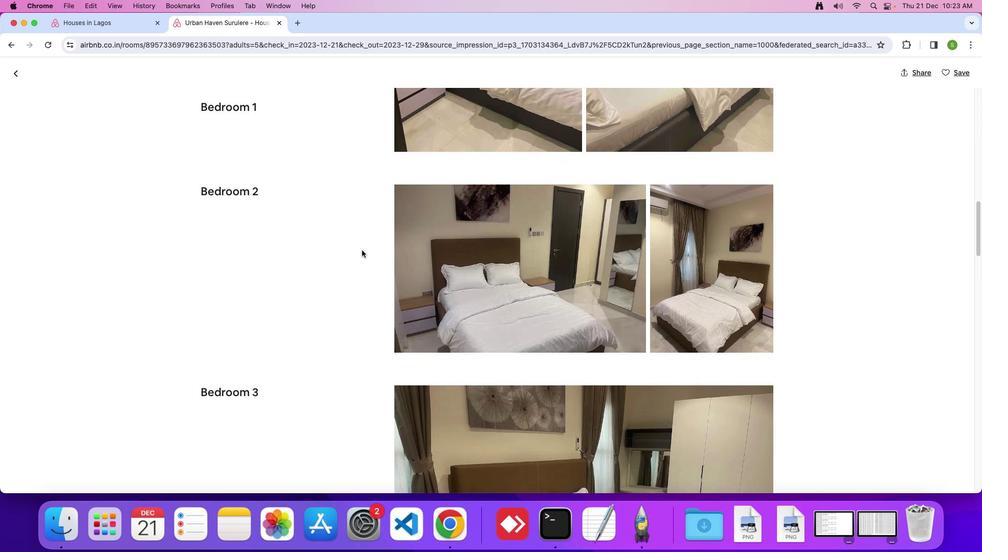 
Action: Mouse scrolled (362, 251) with delta (0, 0)
Screenshot: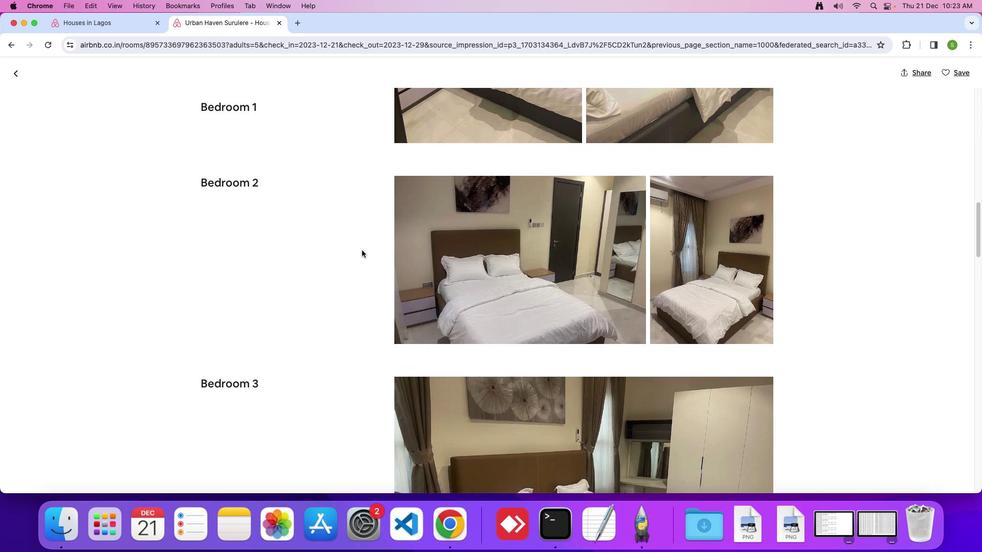 
Action: Mouse scrolled (362, 251) with delta (0, 0)
Screenshot: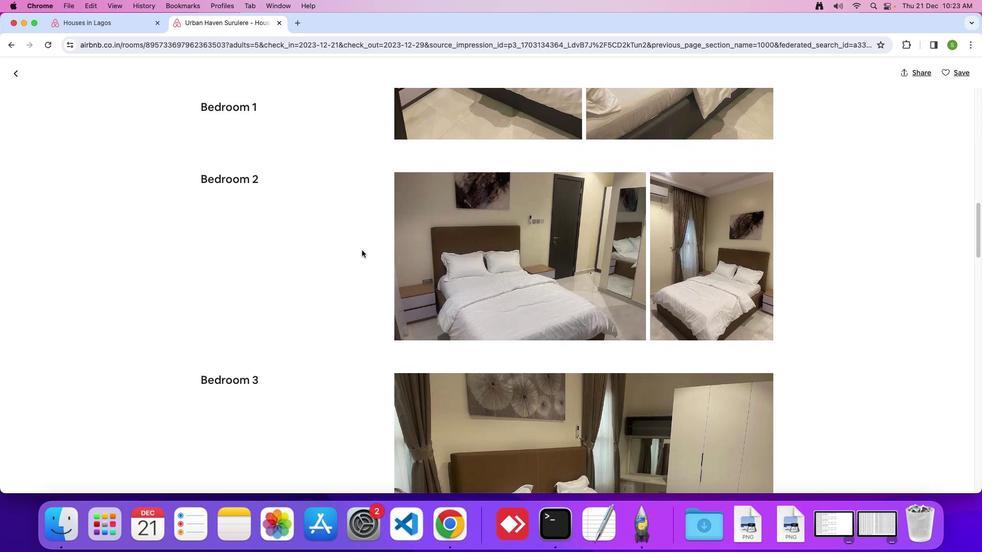
Action: Mouse scrolled (362, 251) with delta (0, 0)
Screenshot: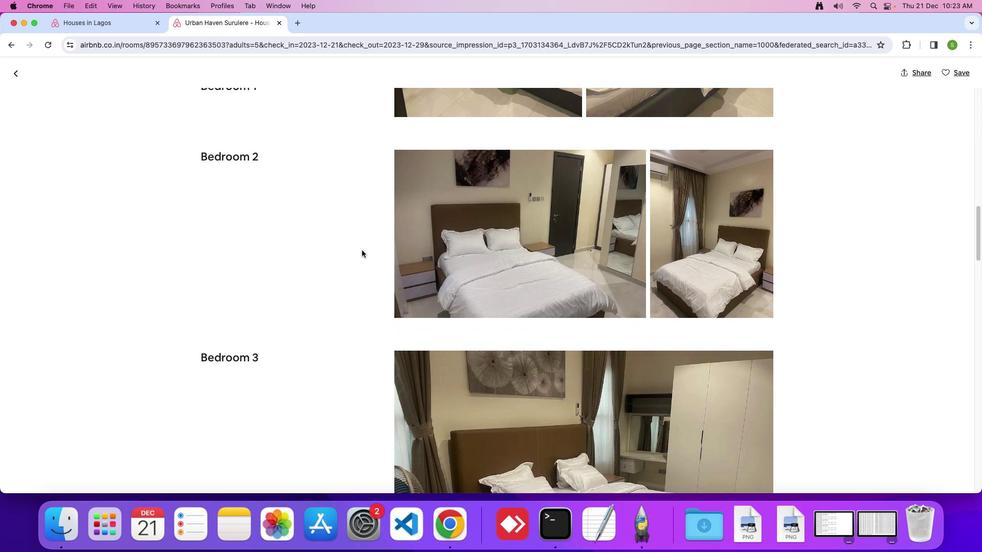 
Action: Mouse scrolled (362, 251) with delta (0, 0)
Screenshot: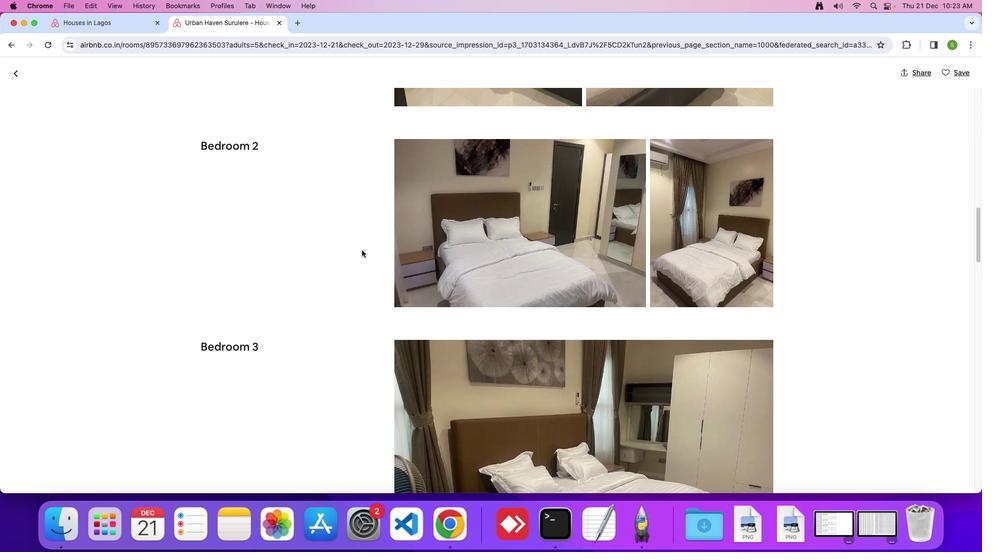 
Action: Mouse scrolled (362, 251) with delta (0, 0)
Screenshot: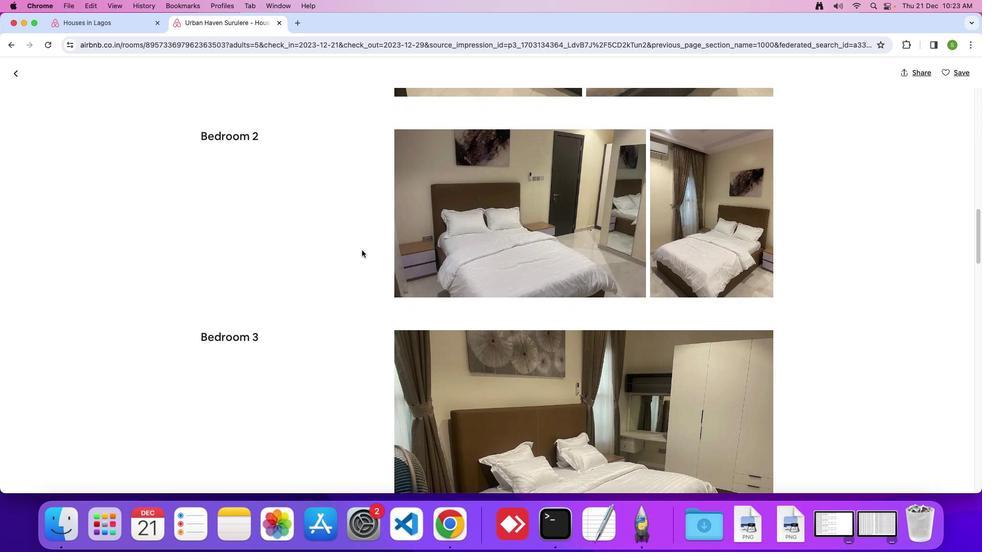 
Action: Mouse scrolled (362, 251) with delta (0, 0)
Screenshot: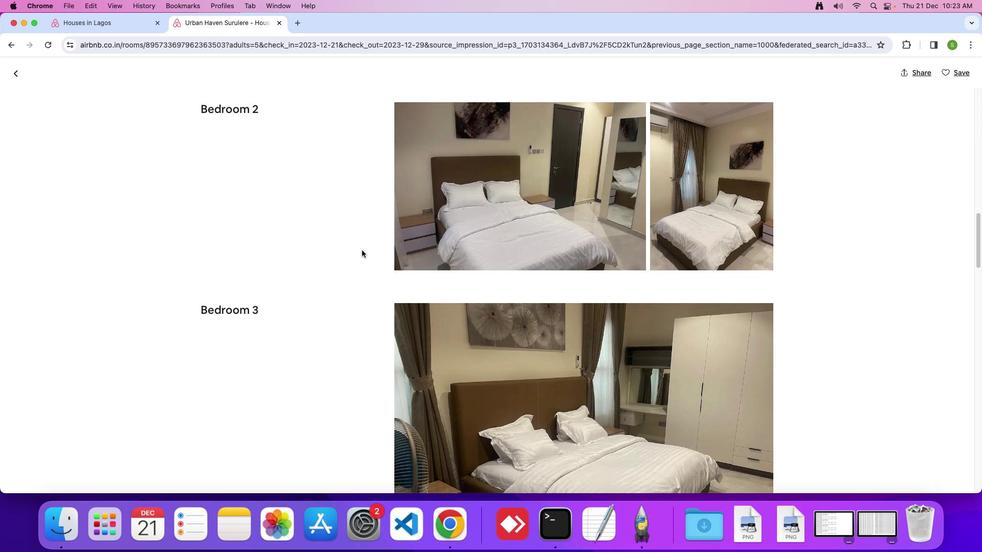
Action: Mouse scrolled (362, 251) with delta (0, 0)
Screenshot: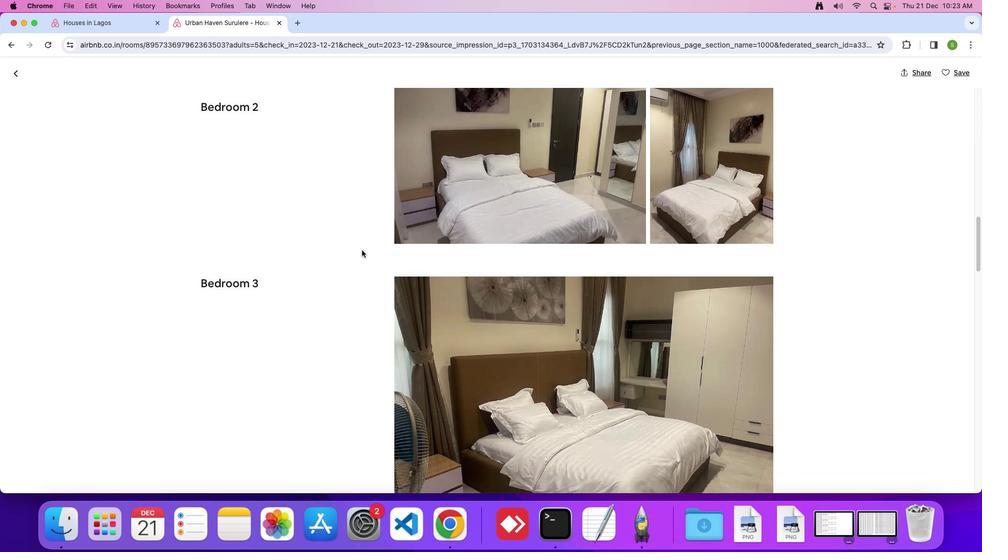 
Action: Mouse scrolled (362, 251) with delta (0, 0)
Screenshot: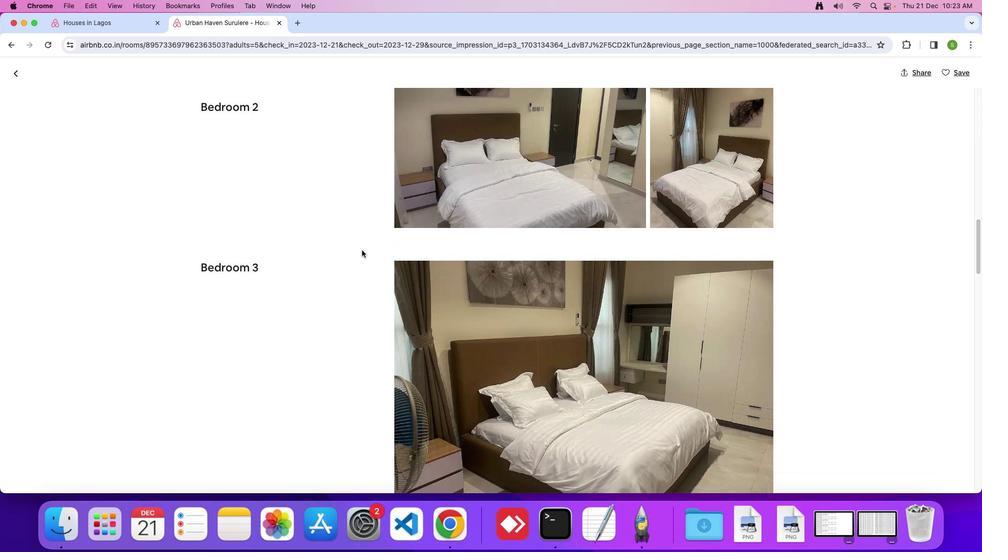 
Action: Mouse scrolled (362, 251) with delta (0, 0)
Screenshot: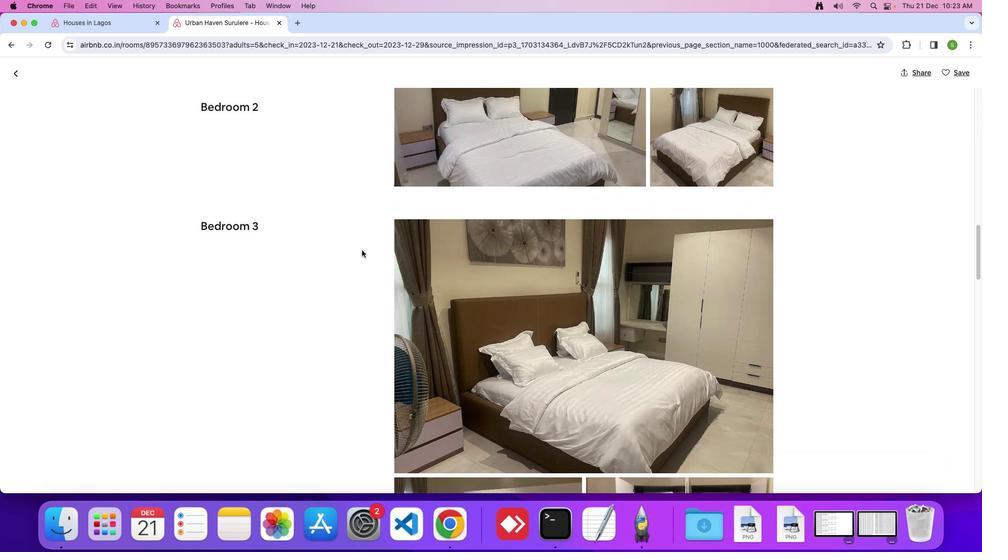 
Action: Mouse scrolled (362, 251) with delta (0, 0)
Screenshot: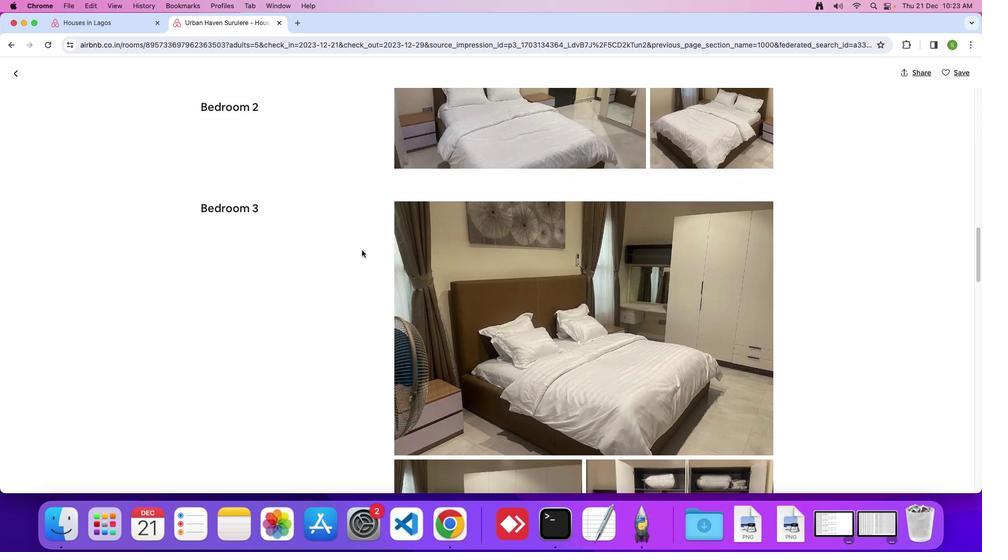 
Action: Mouse scrolled (362, 251) with delta (0, 0)
Screenshot: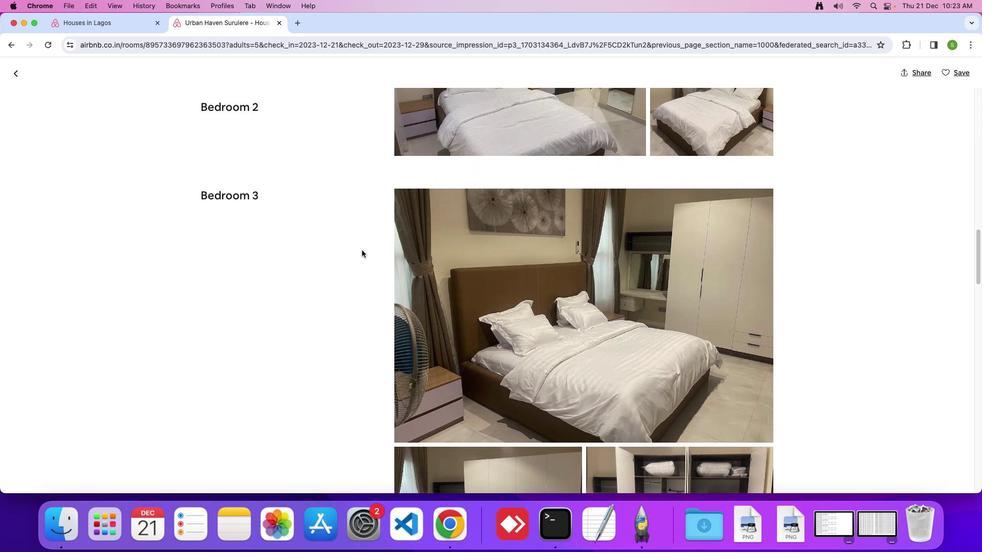 
Action: Mouse scrolled (362, 251) with delta (0, 0)
Screenshot: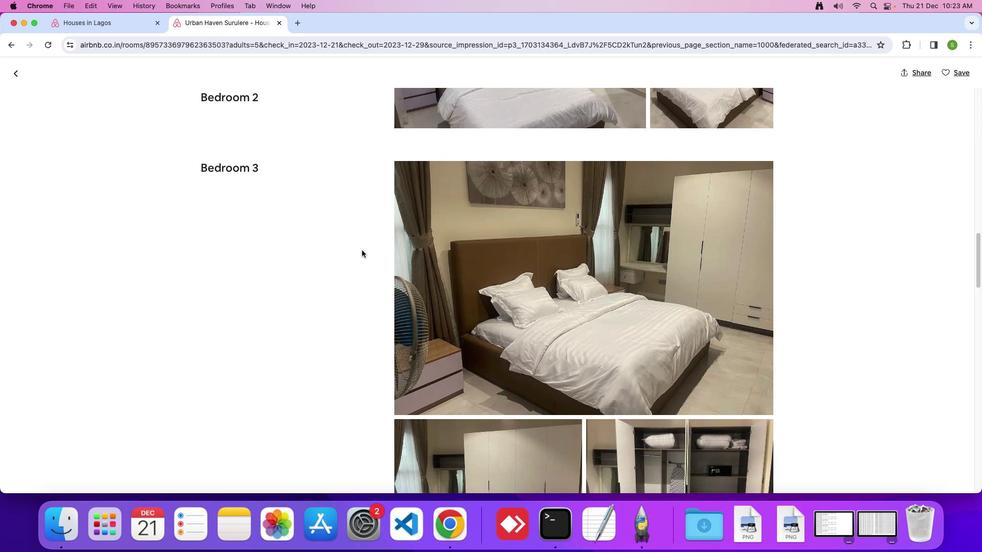 
Action: Mouse scrolled (362, 251) with delta (0, 0)
Screenshot: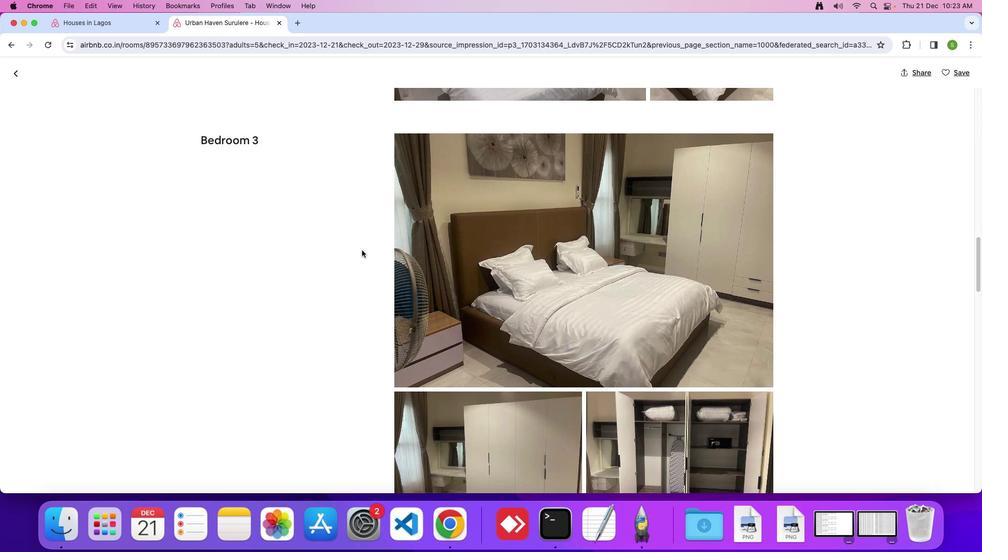 
Action: Mouse scrolled (362, 251) with delta (0, 0)
Screenshot: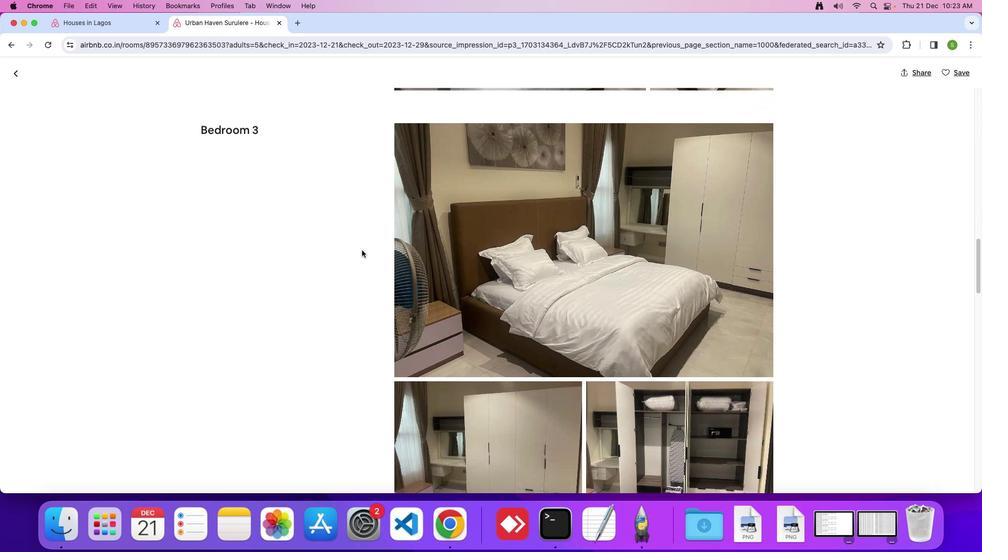 
Action: Mouse scrolled (362, 251) with delta (0, 0)
Screenshot: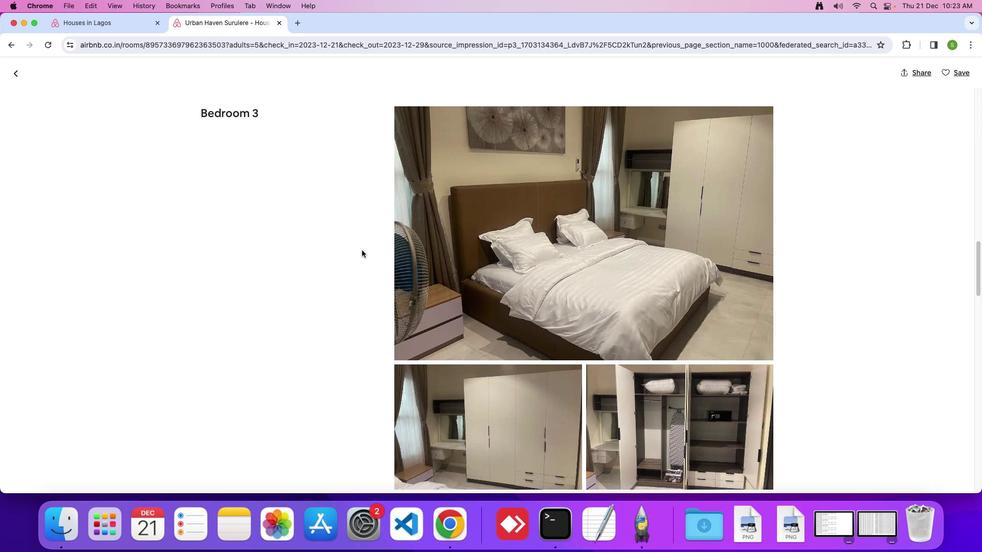 
Action: Mouse scrolled (362, 251) with delta (0, 0)
Screenshot: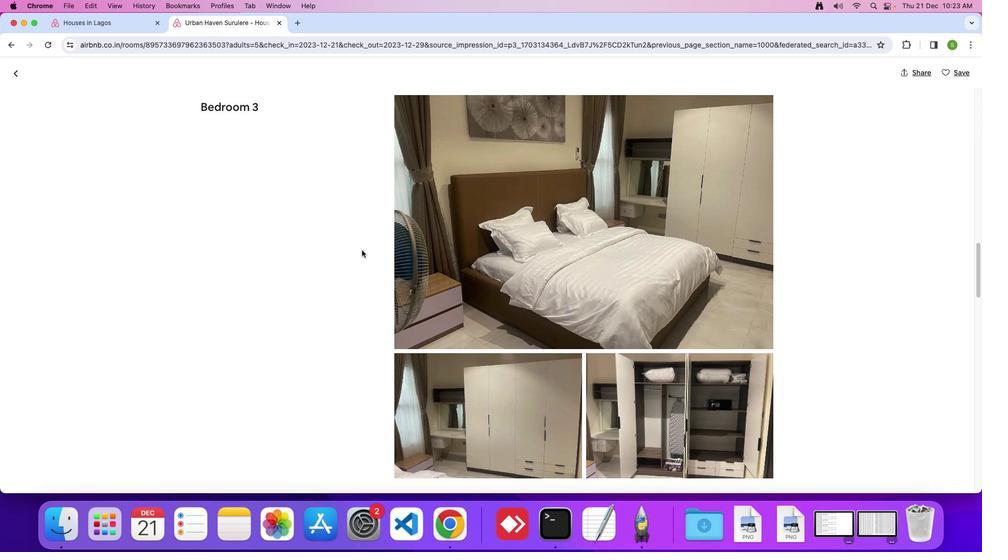 
Action: Mouse scrolled (362, 251) with delta (0, 0)
Screenshot: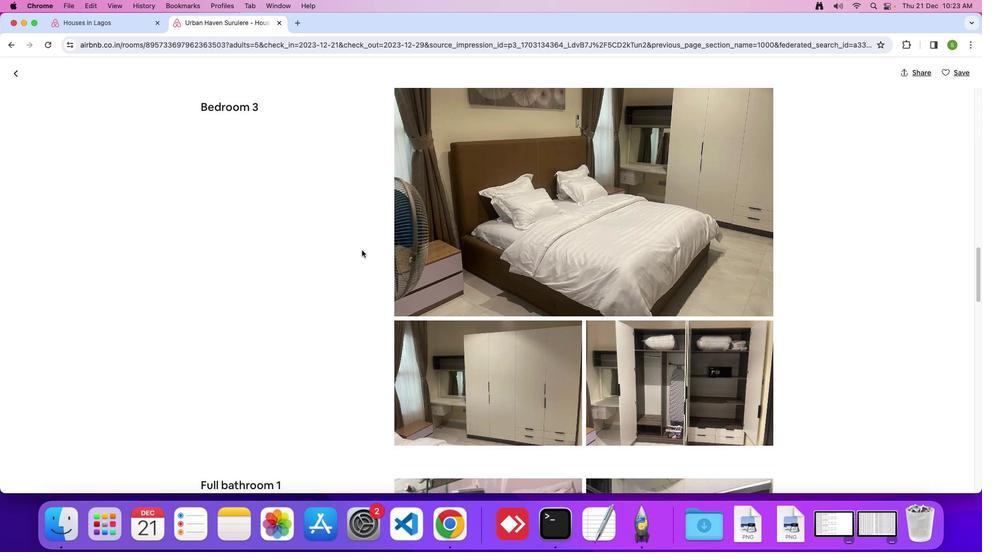 
Action: Mouse scrolled (362, 251) with delta (0, 0)
Screenshot: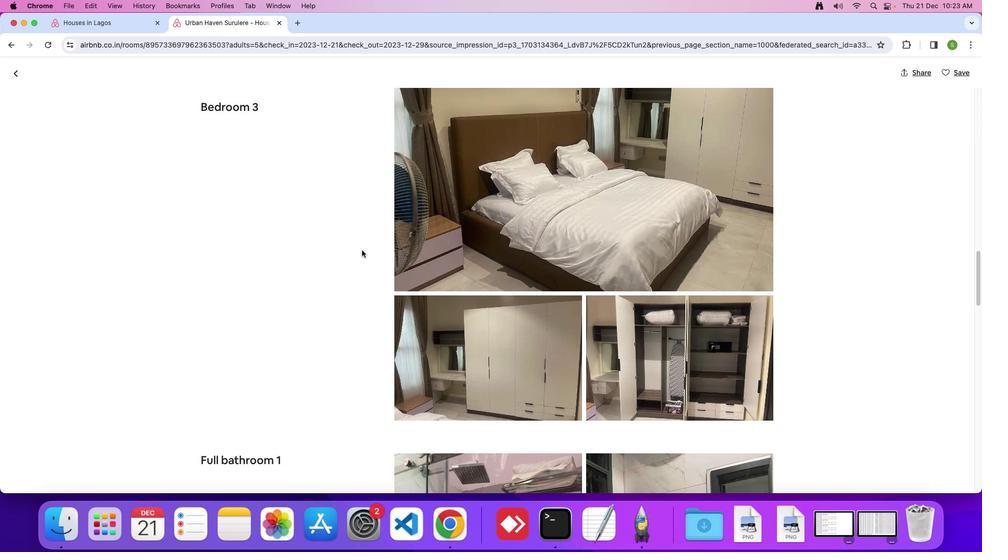 
Action: Mouse scrolled (362, 251) with delta (0, 0)
Screenshot: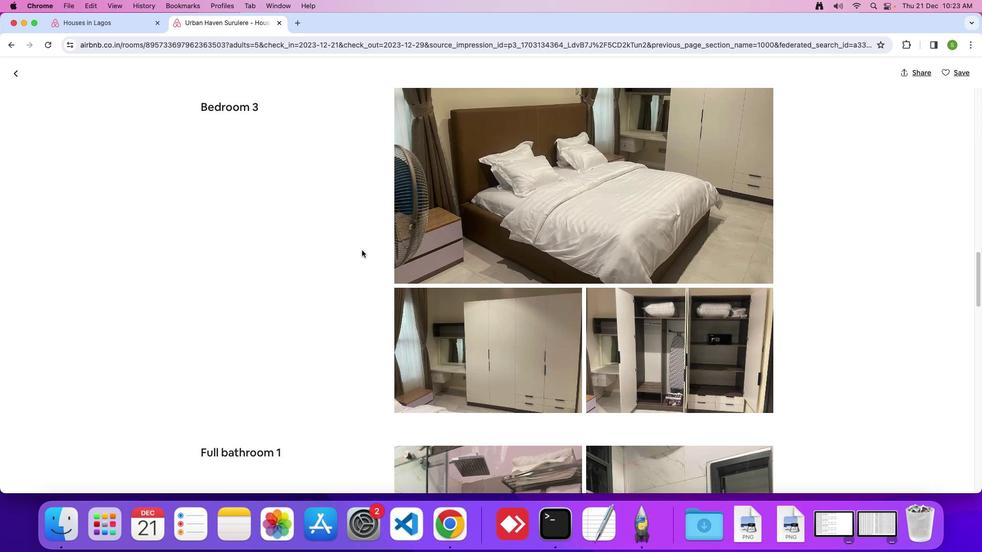 
Action: Mouse scrolled (362, 251) with delta (0, 0)
Screenshot: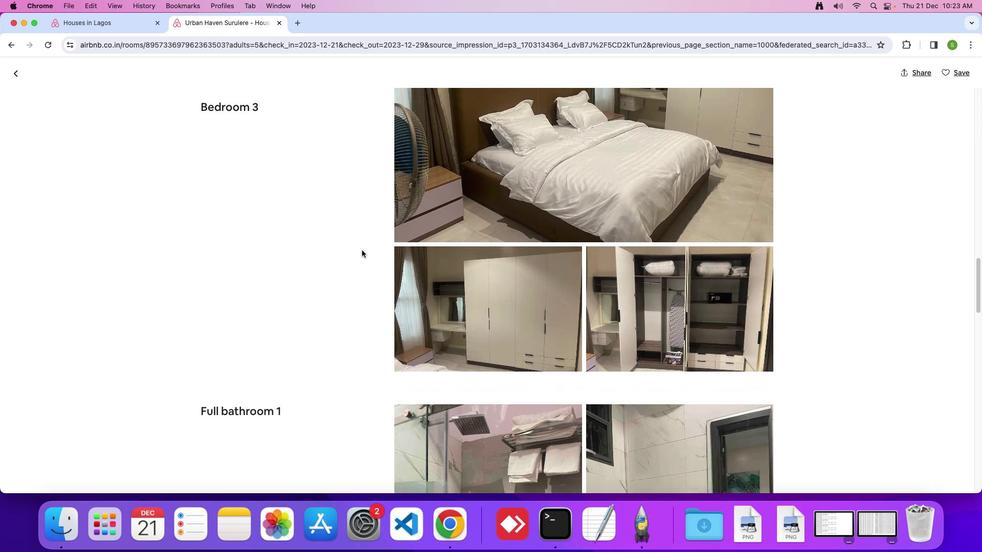 
Action: Mouse scrolled (362, 251) with delta (0, 0)
Screenshot: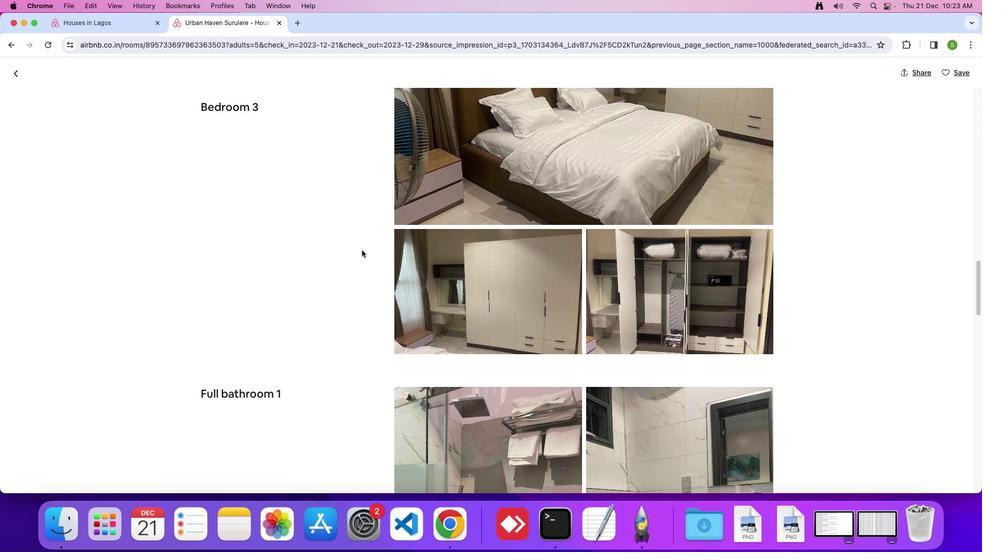 
Action: Mouse scrolled (362, 251) with delta (0, 0)
Screenshot: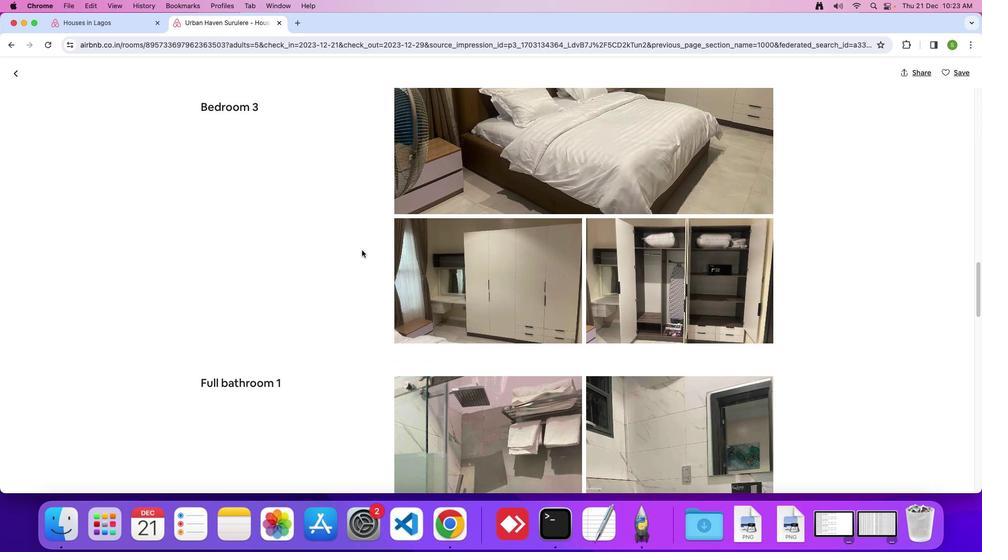 
Action: Mouse scrolled (362, 251) with delta (0, 0)
Screenshot: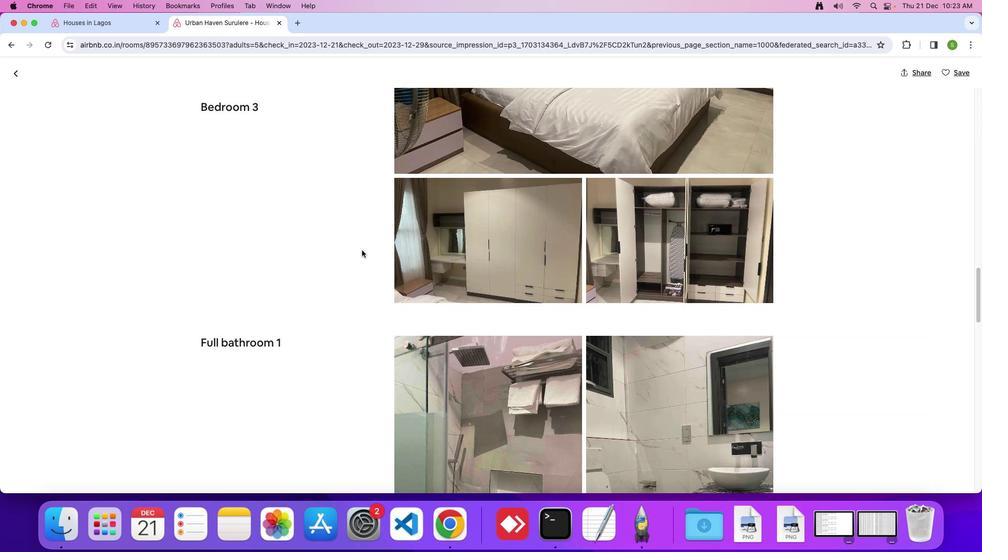 
Action: Mouse scrolled (362, 251) with delta (0, 0)
Screenshot: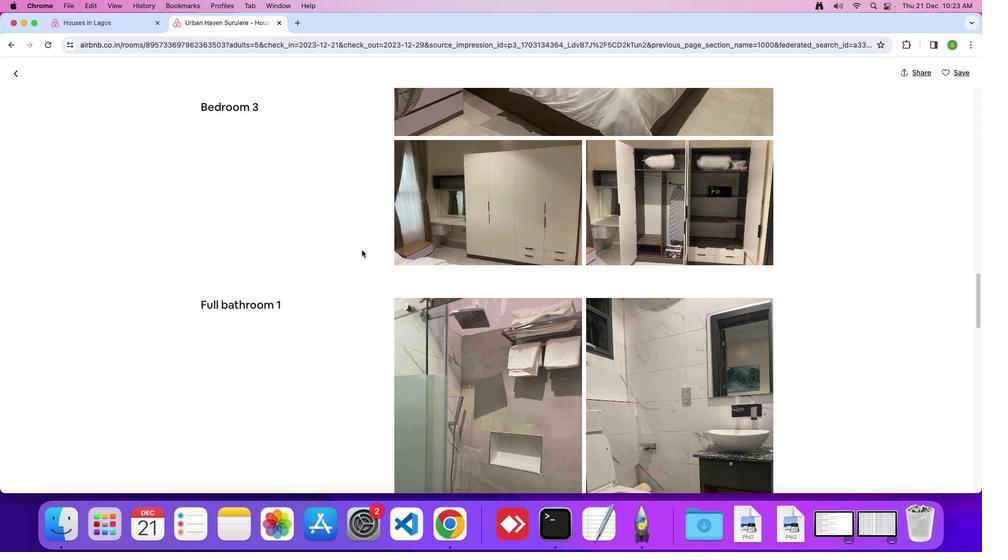 
Action: Mouse scrolled (362, 251) with delta (0, 0)
Screenshot: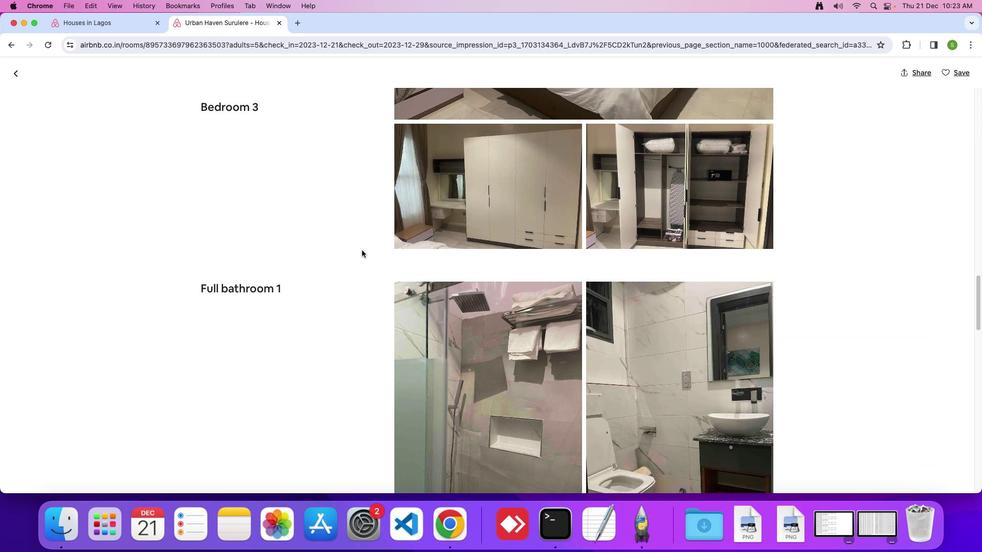 
Action: Mouse scrolled (362, 251) with delta (0, 0)
Screenshot: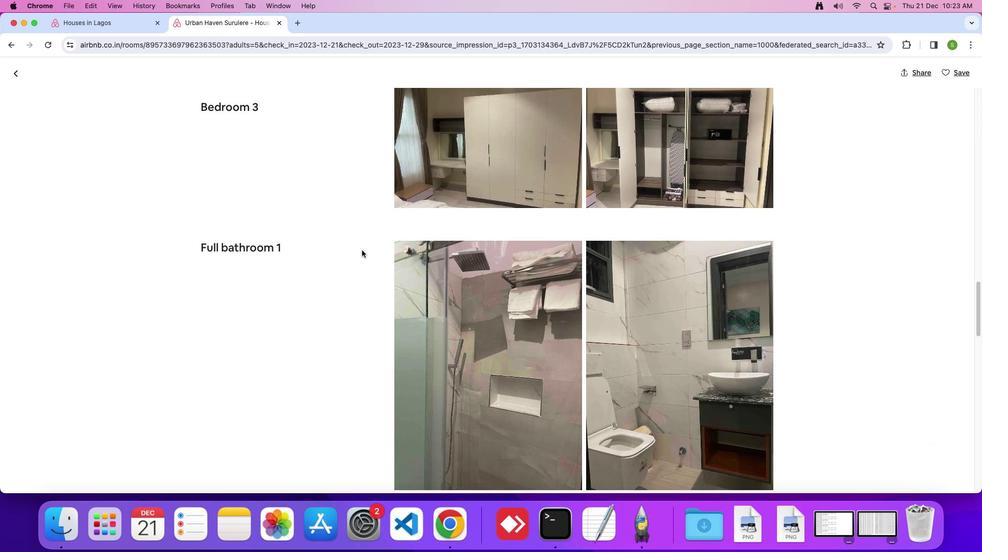 
Action: Mouse scrolled (362, 251) with delta (0, 1)
Screenshot: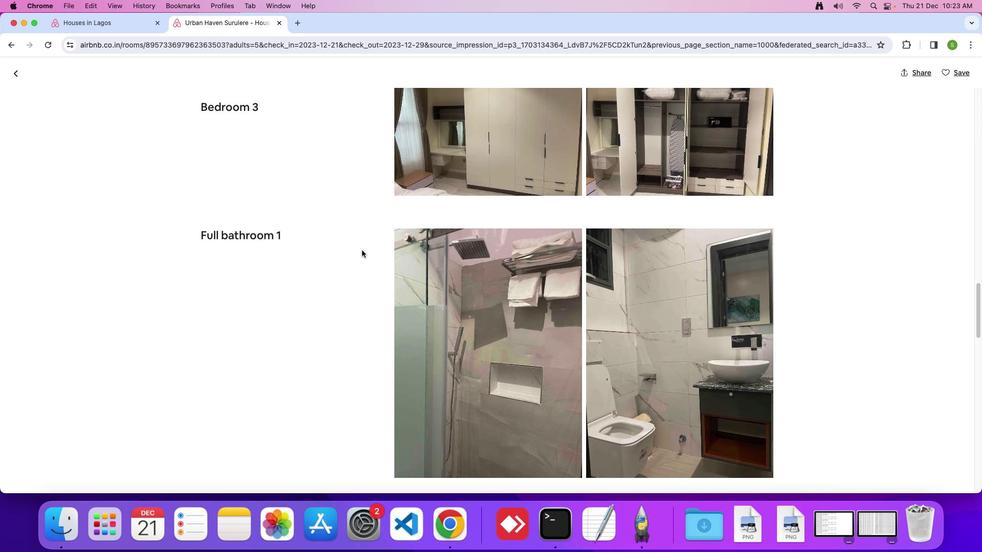 
Action: Mouse scrolled (362, 251) with delta (0, 0)
Screenshot: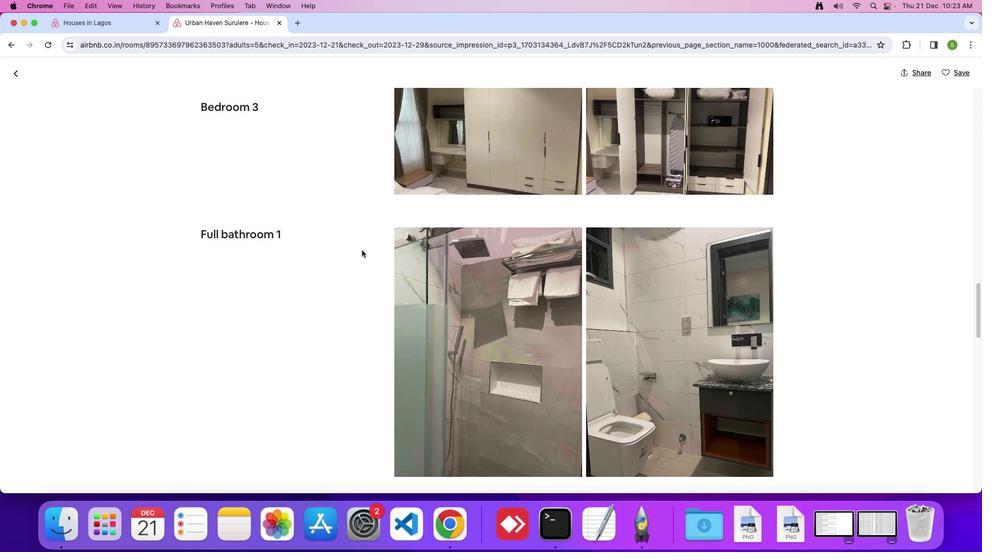 
Action: Mouse scrolled (362, 251) with delta (0, 0)
Screenshot: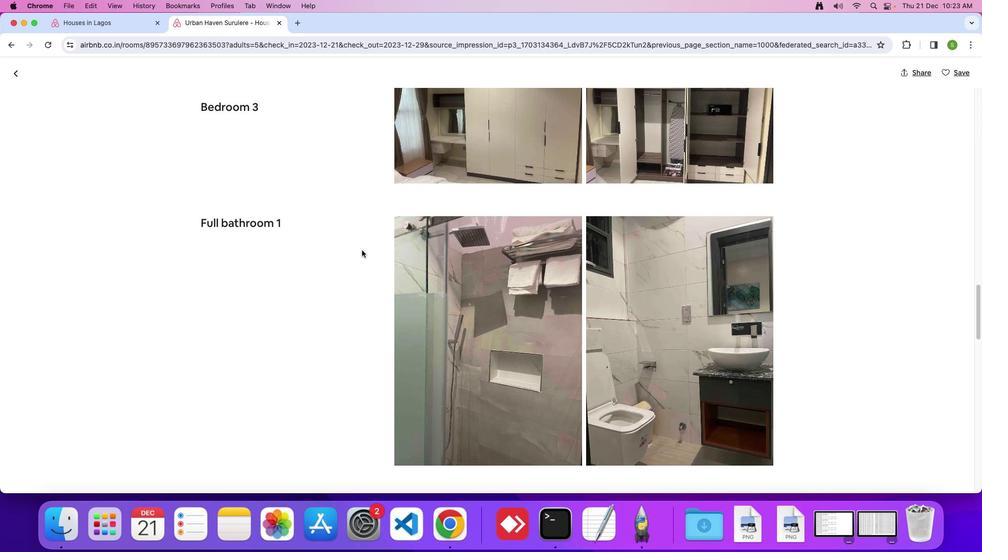 
Action: Mouse scrolled (362, 251) with delta (0, 0)
Screenshot: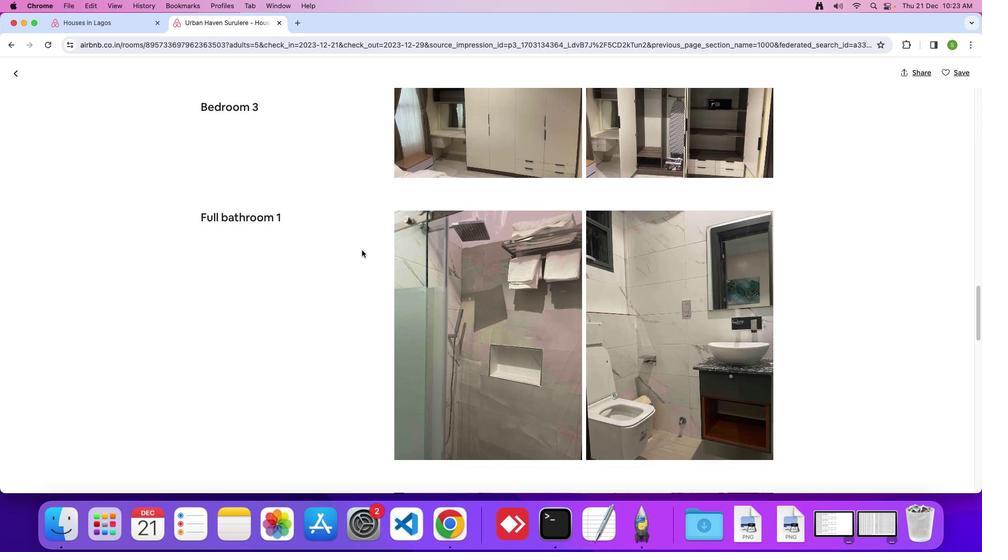 
Action: Mouse scrolled (362, 251) with delta (0, 0)
Screenshot: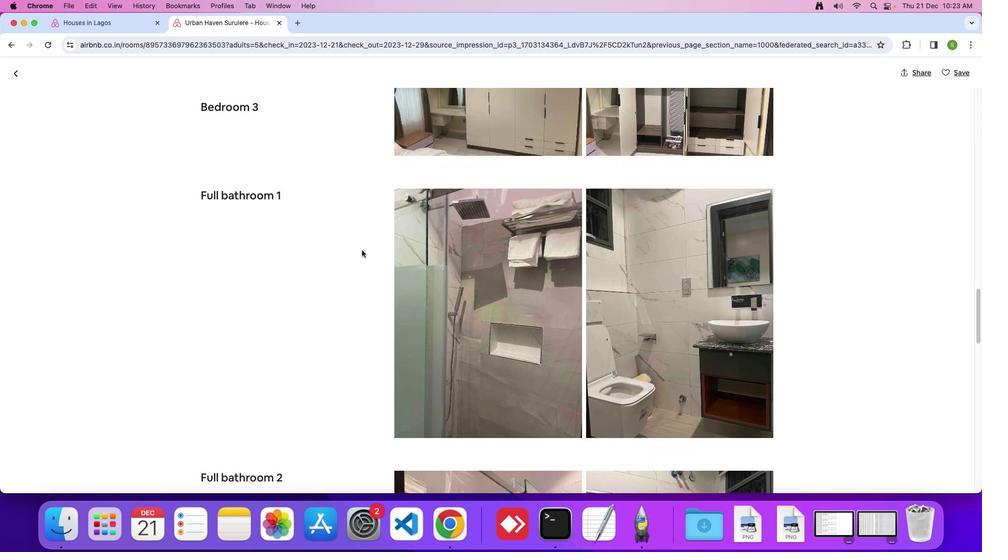 
Action: Mouse scrolled (362, 251) with delta (0, 0)
Screenshot: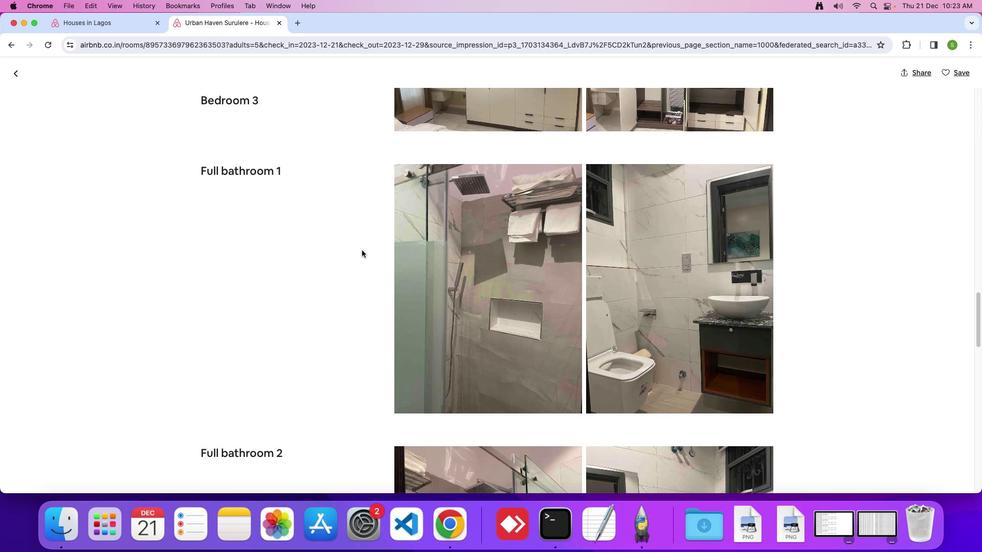 
Action: Mouse scrolled (362, 251) with delta (0, 0)
Screenshot: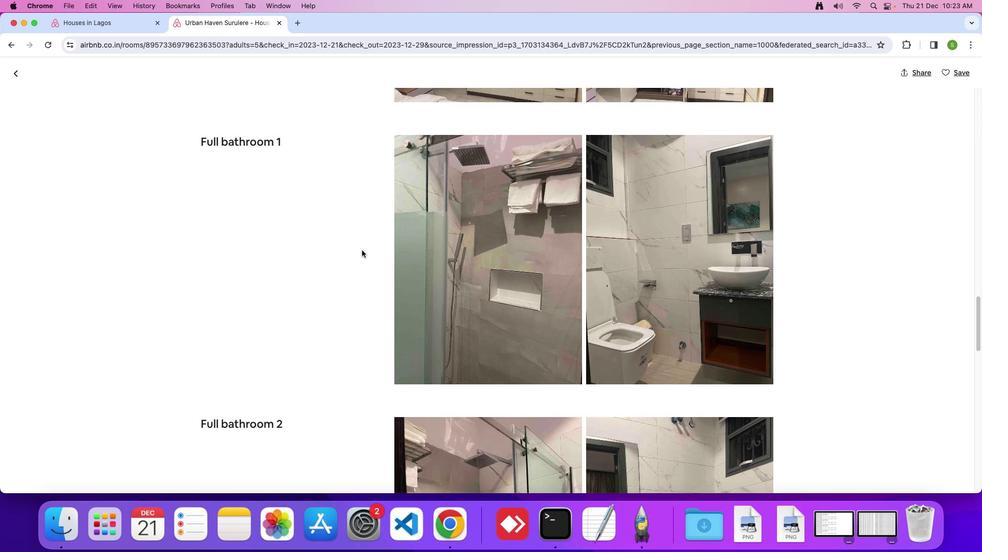 
Action: Mouse scrolled (362, 251) with delta (0, 0)
Screenshot: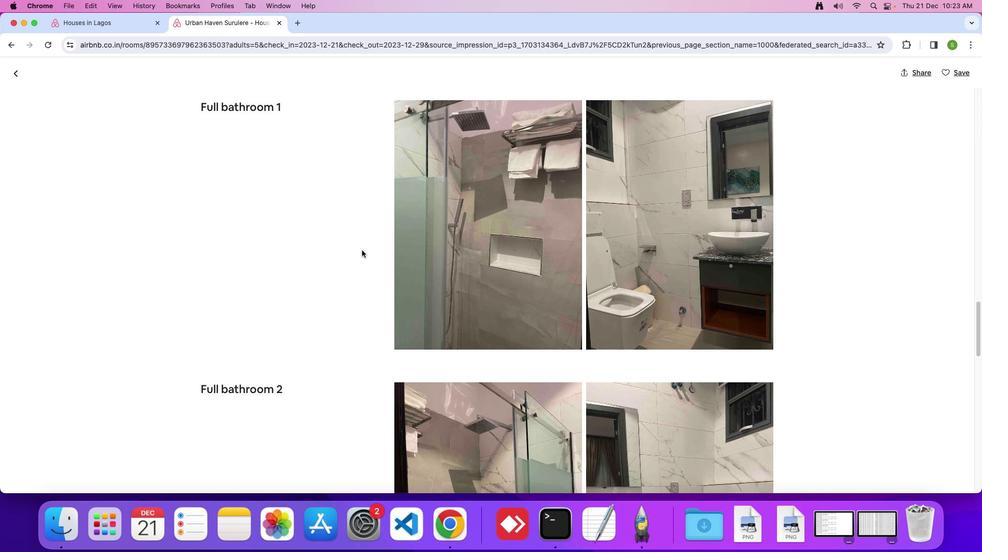 
Action: Mouse scrolled (362, 251) with delta (0, 0)
Screenshot: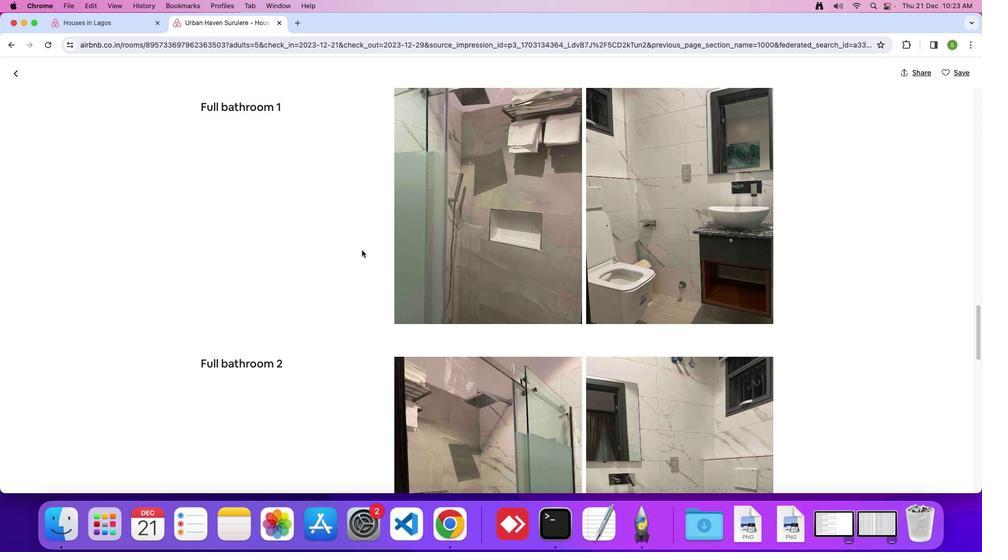 
Action: Mouse scrolled (362, 251) with delta (0, 0)
Screenshot: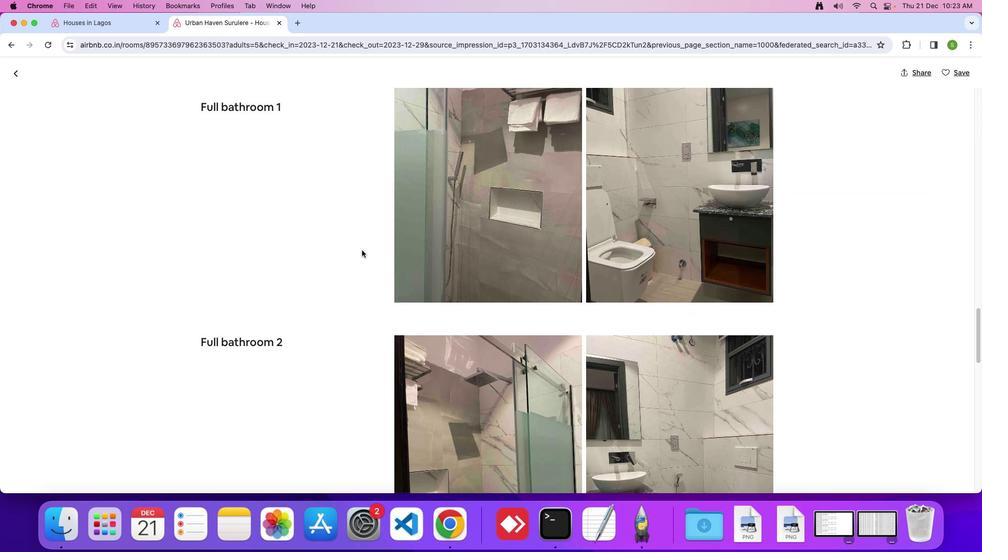 
Action: Mouse scrolled (362, 251) with delta (0, 0)
Screenshot: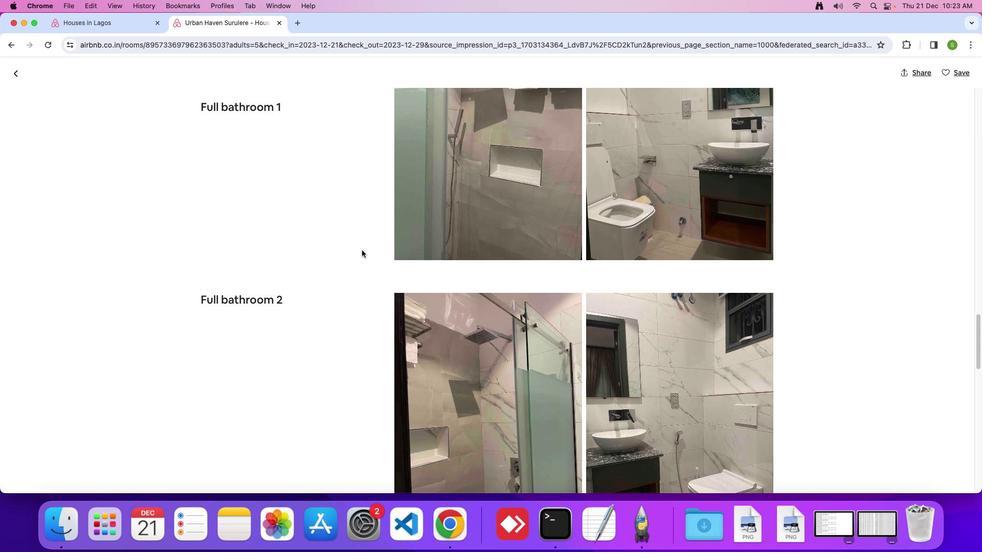 
Action: Mouse scrolled (362, 251) with delta (0, 0)
Screenshot: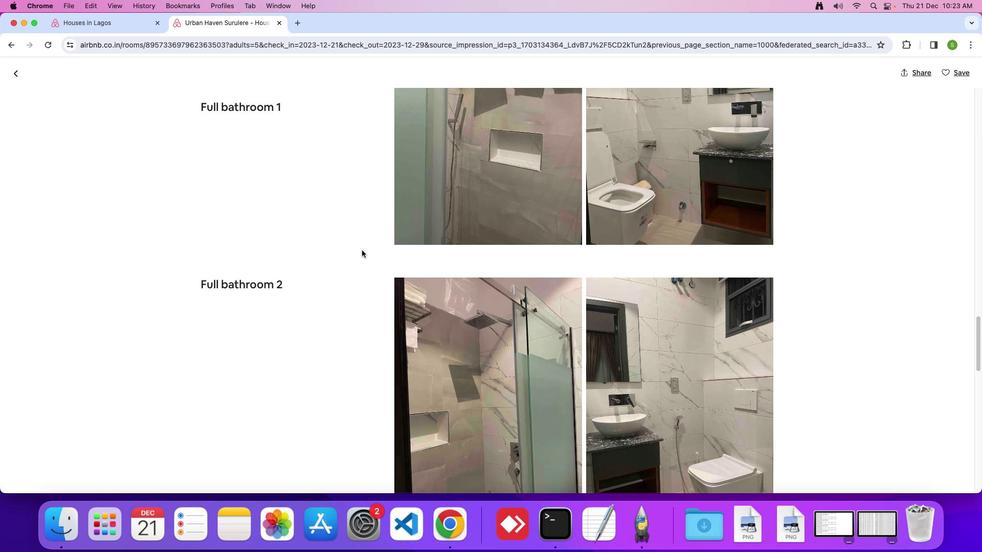 
Action: Mouse scrolled (362, 251) with delta (0, 0)
Screenshot: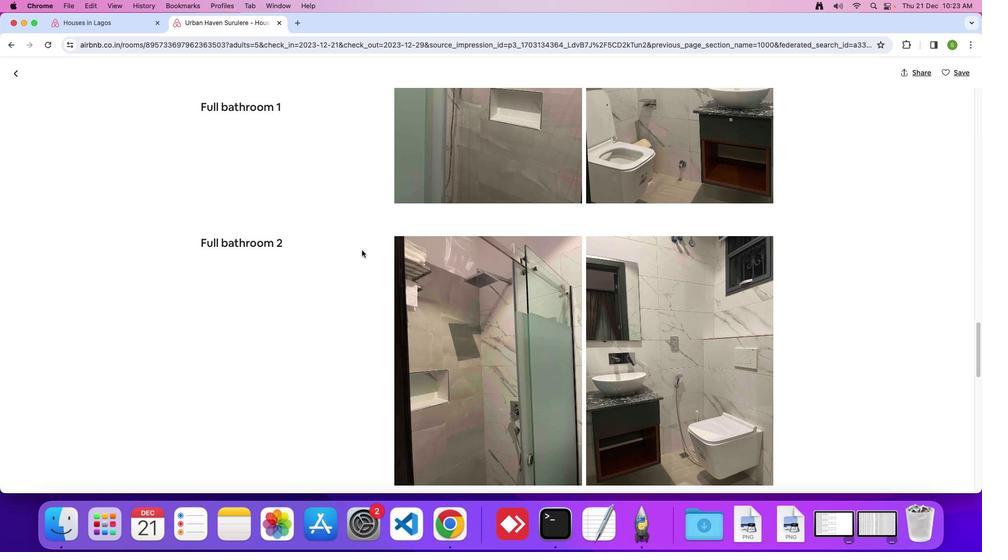 
Action: Mouse scrolled (362, 251) with delta (0, 0)
Screenshot: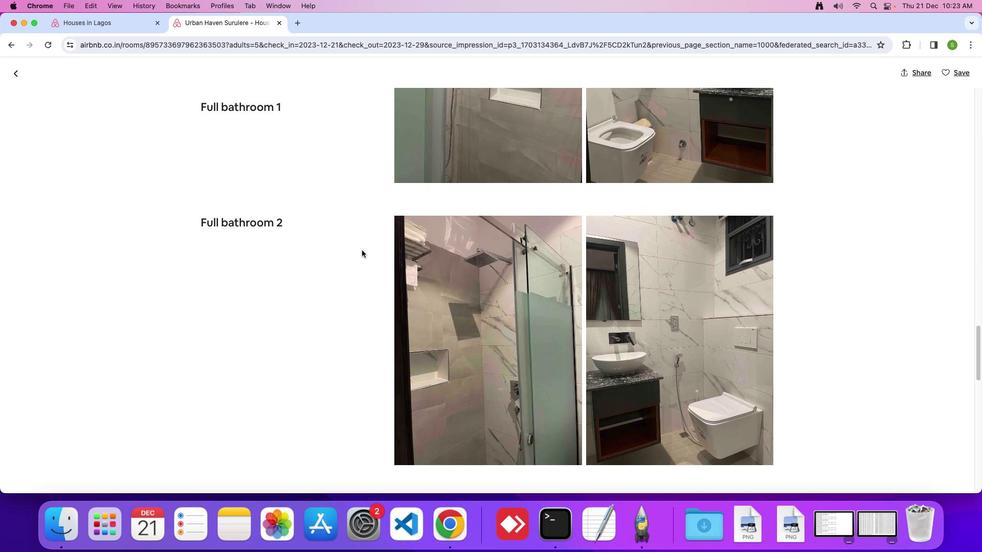 
Action: Mouse scrolled (362, 251) with delta (0, 0)
Screenshot: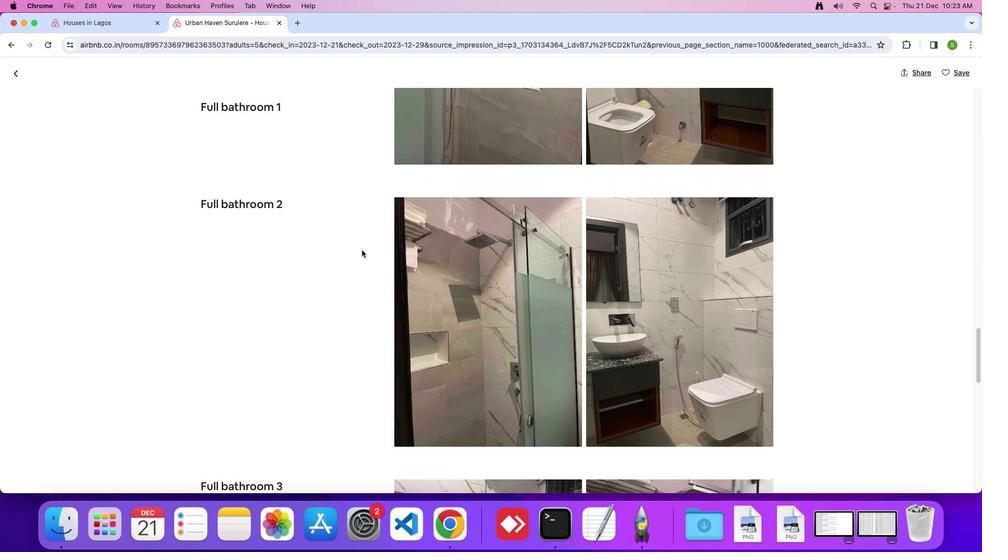 
Action: Mouse scrolled (362, 251) with delta (0, 0)
Screenshot: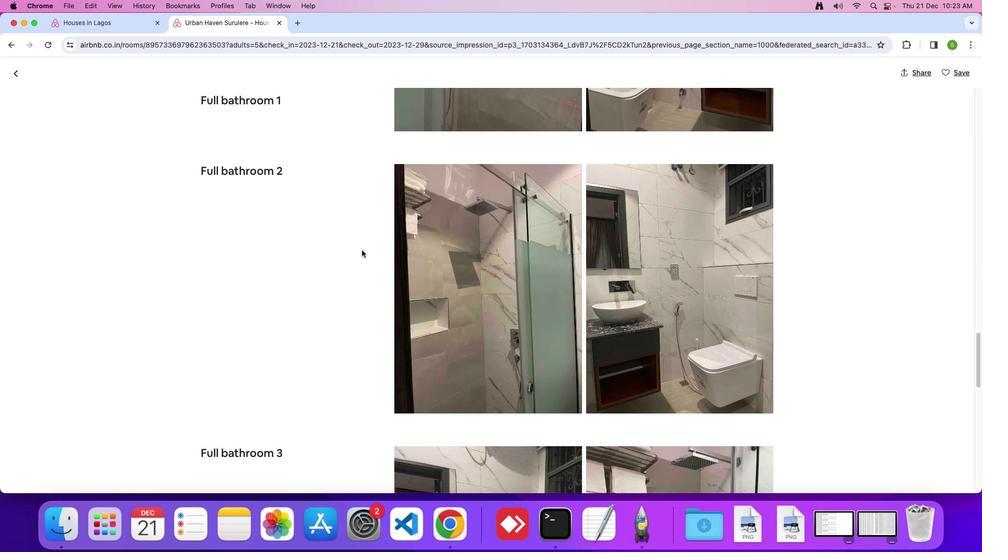 
Action: Mouse scrolled (362, 251) with delta (0, 0)
Screenshot: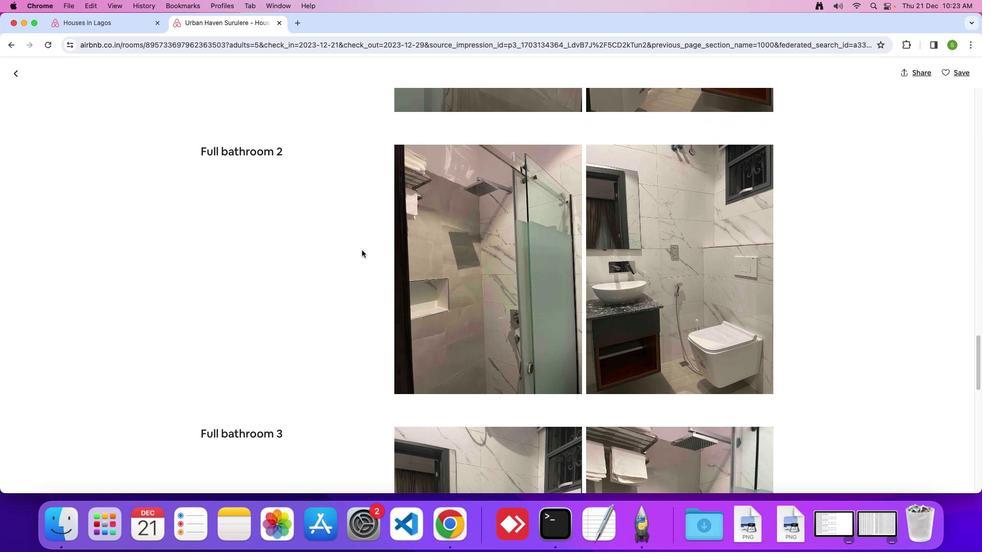 
Action: Mouse scrolled (362, 251) with delta (0, 0)
Screenshot: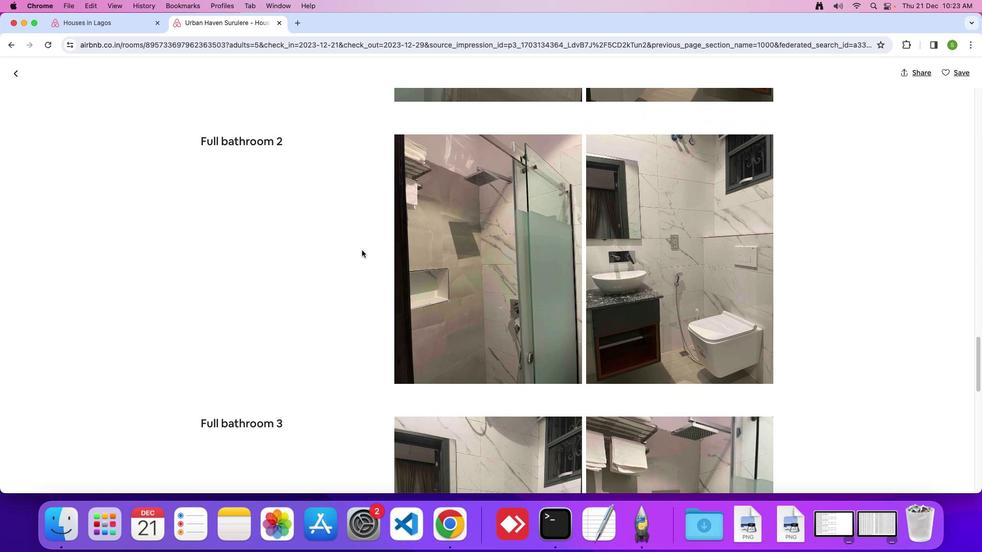 
Action: Mouse scrolled (362, 251) with delta (0, 0)
Screenshot: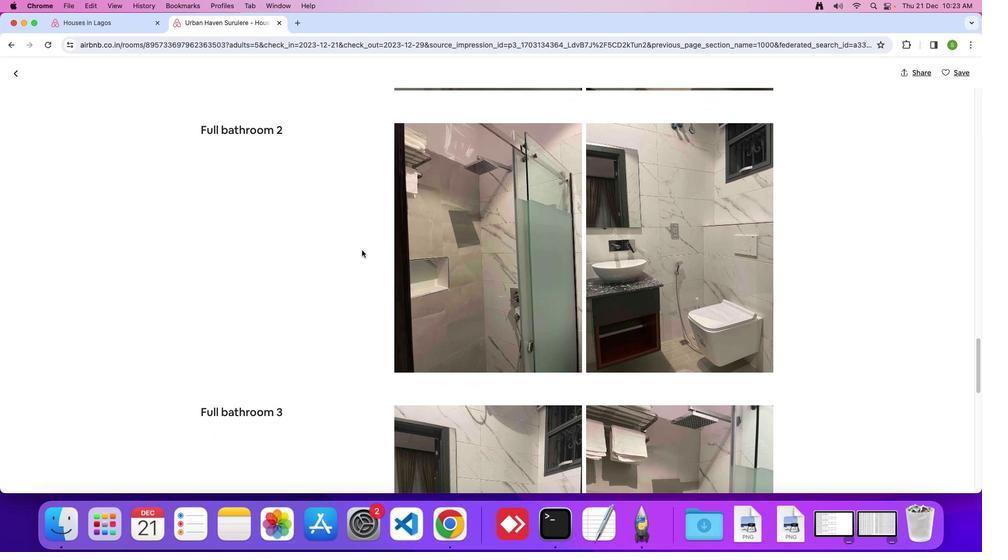 
Action: Mouse scrolled (362, 251) with delta (0, 0)
Screenshot: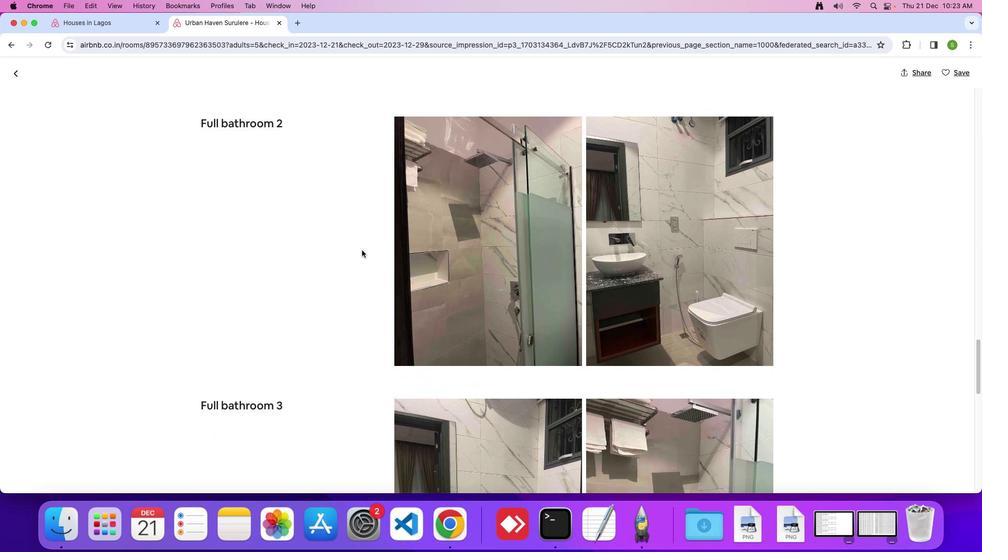 
Action: Mouse scrolled (362, 251) with delta (0, 0)
Screenshot: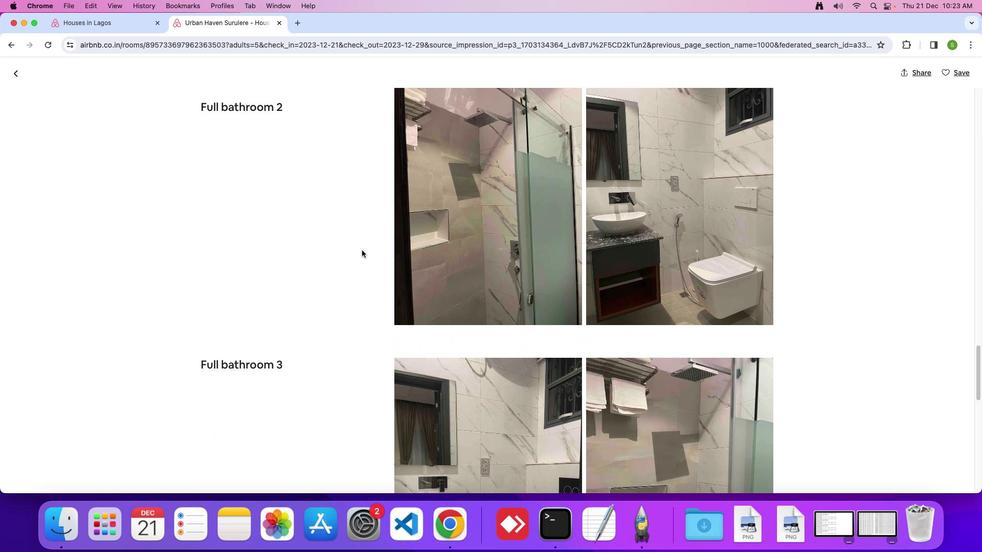 
Action: Mouse scrolled (362, 251) with delta (0, 0)
Screenshot: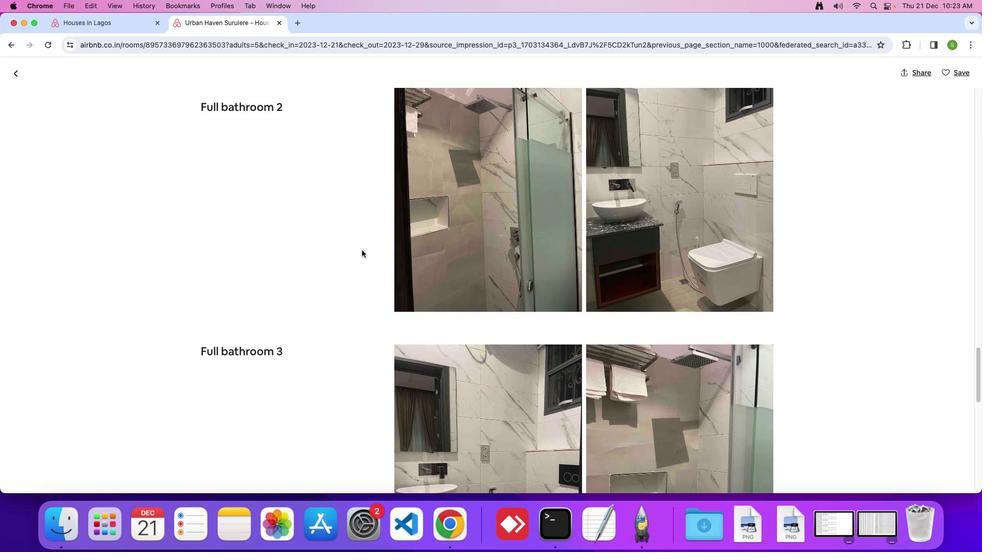 
Action: Mouse scrolled (362, 251) with delta (0, 0)
Screenshot: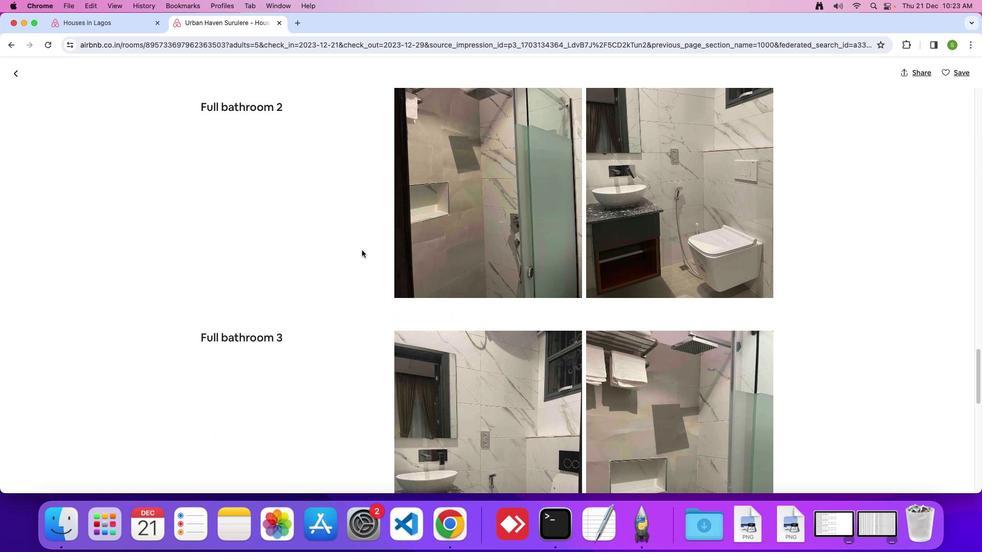 
Action: Mouse scrolled (362, 251) with delta (0, 0)
Screenshot: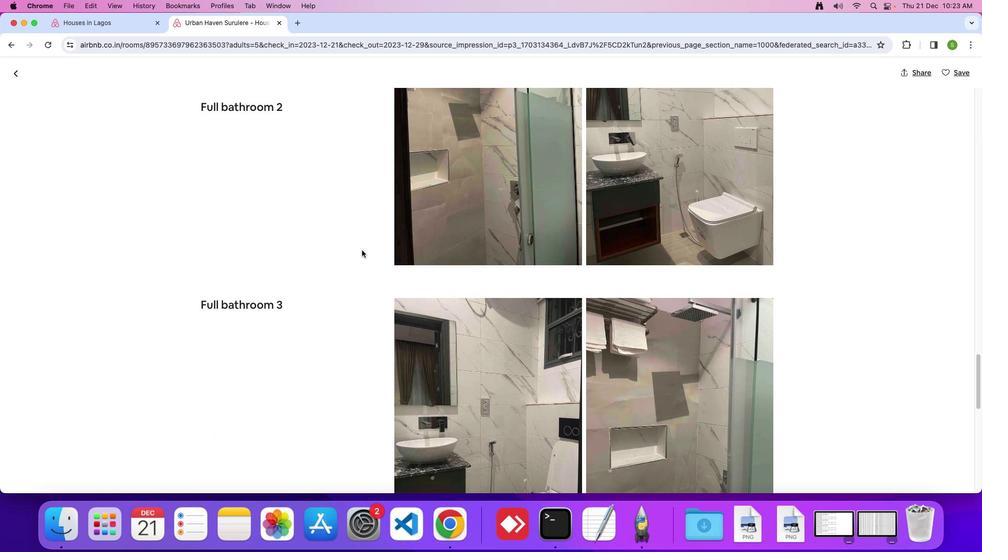 
Action: Mouse scrolled (362, 251) with delta (0, 0)
Screenshot: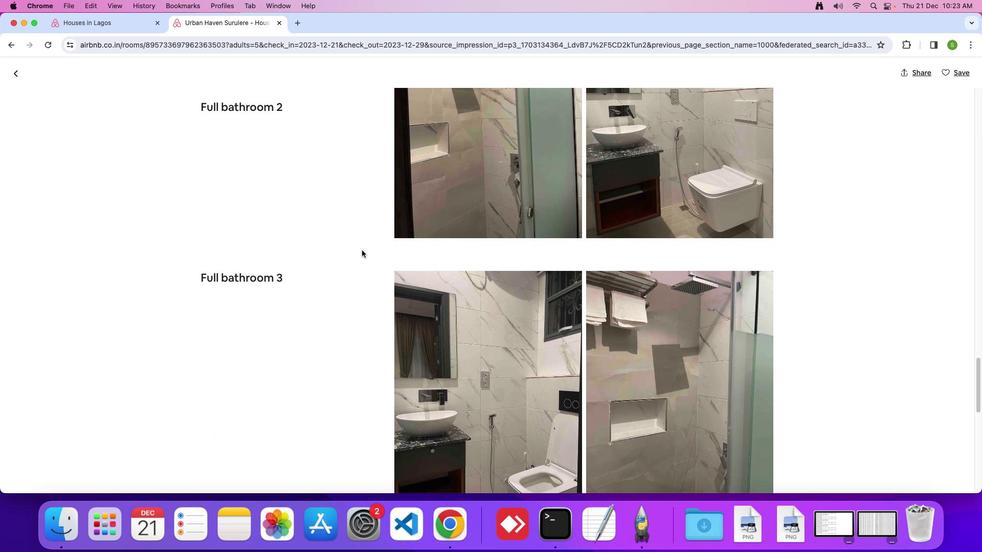 
Action: Mouse scrolled (362, 251) with delta (0, 0)
Screenshot: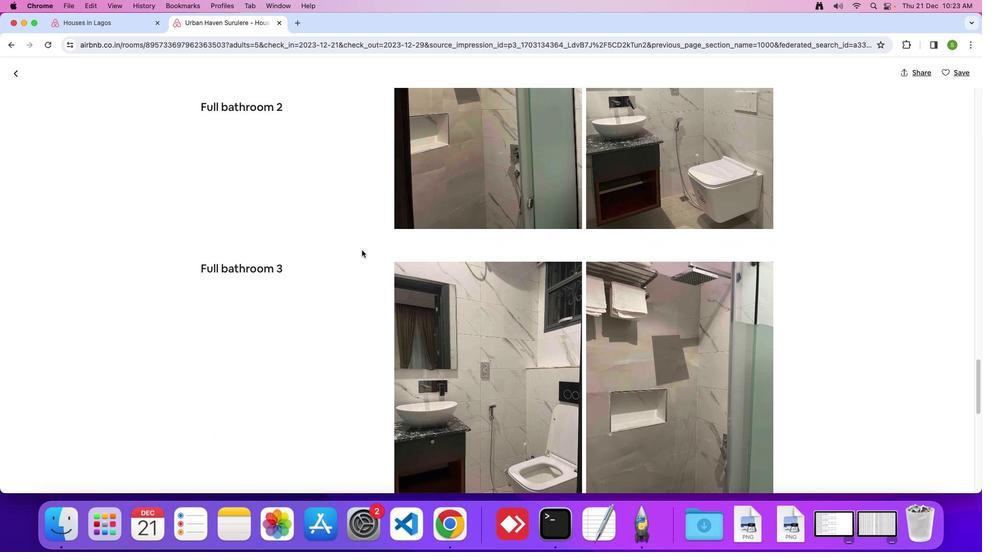 
Action: Mouse scrolled (362, 251) with delta (0, 0)
Screenshot: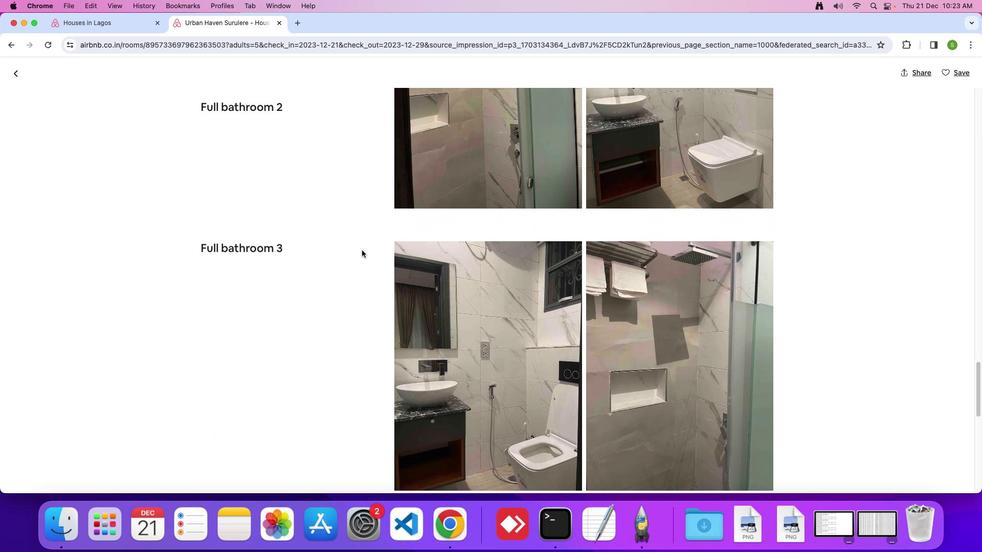 
Action: Mouse scrolled (362, 251) with delta (0, 0)
Screenshot: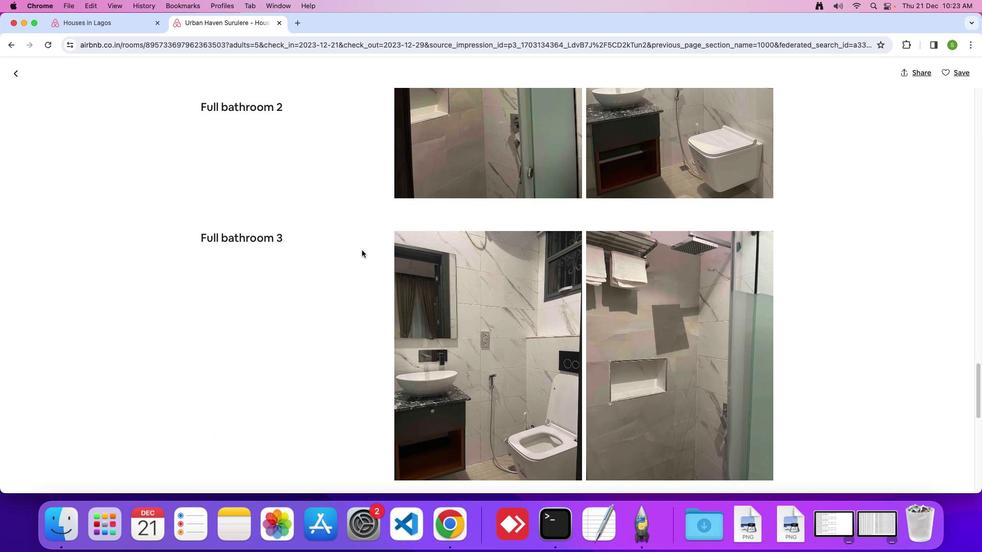 
Action: Mouse scrolled (362, 251) with delta (0, 0)
Screenshot: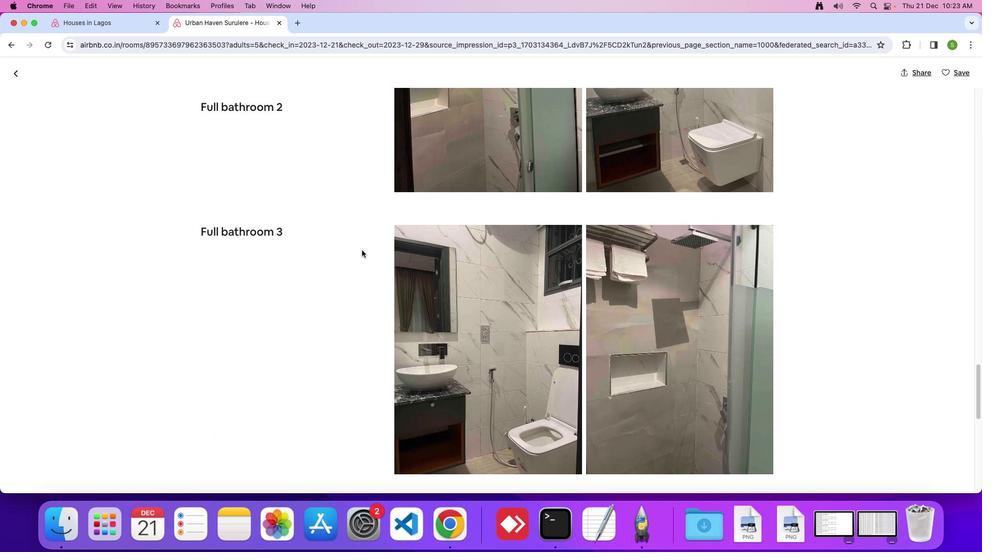 
Action: Mouse scrolled (362, 251) with delta (0, 0)
Screenshot: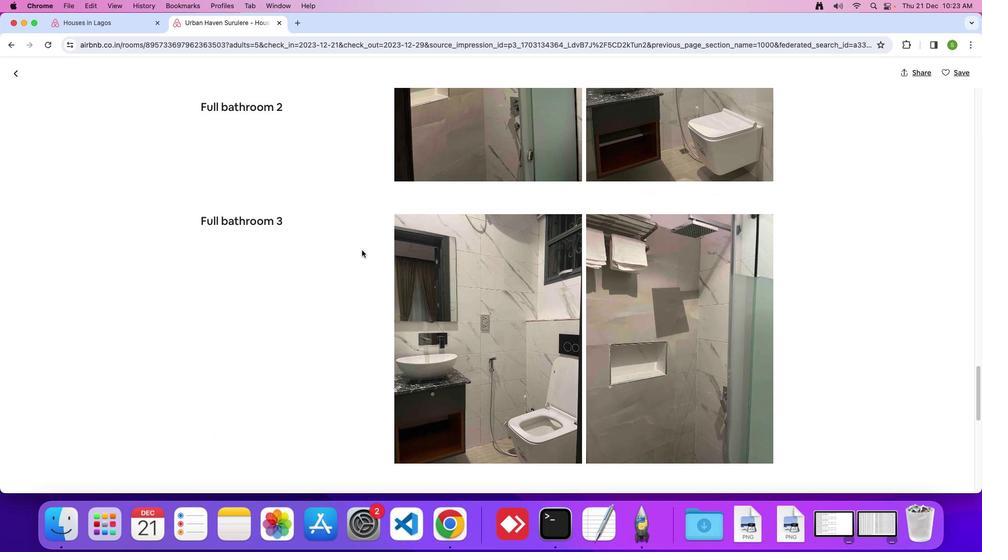 
Action: Mouse scrolled (362, 251) with delta (0, 0)
Screenshot: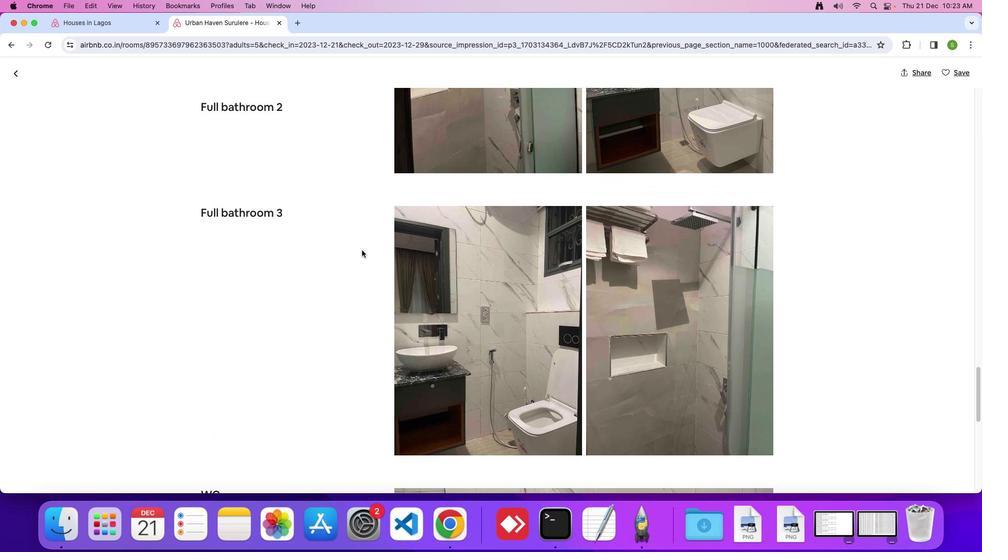 
Action: Mouse scrolled (362, 251) with delta (0, 0)
Screenshot: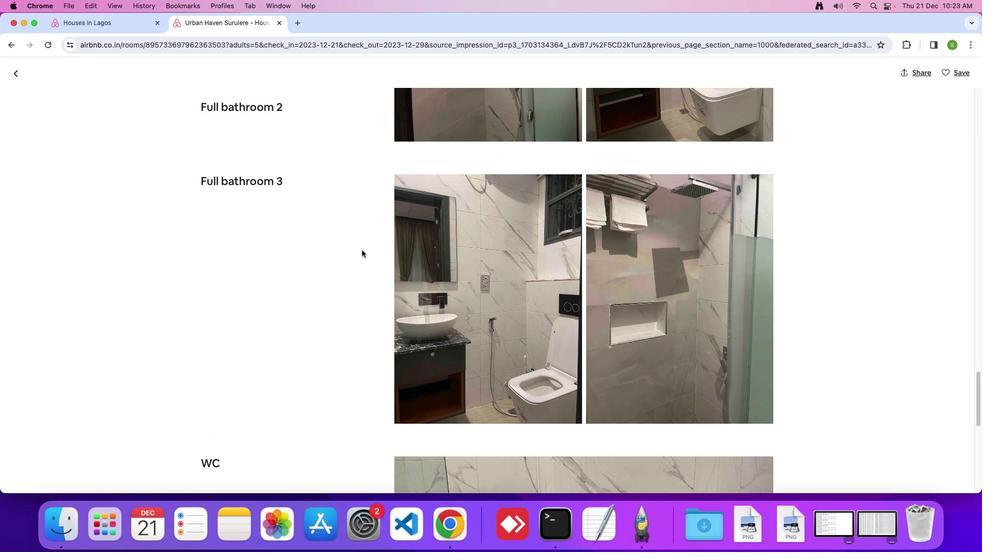 
Action: Mouse scrolled (362, 251) with delta (0, 0)
Screenshot: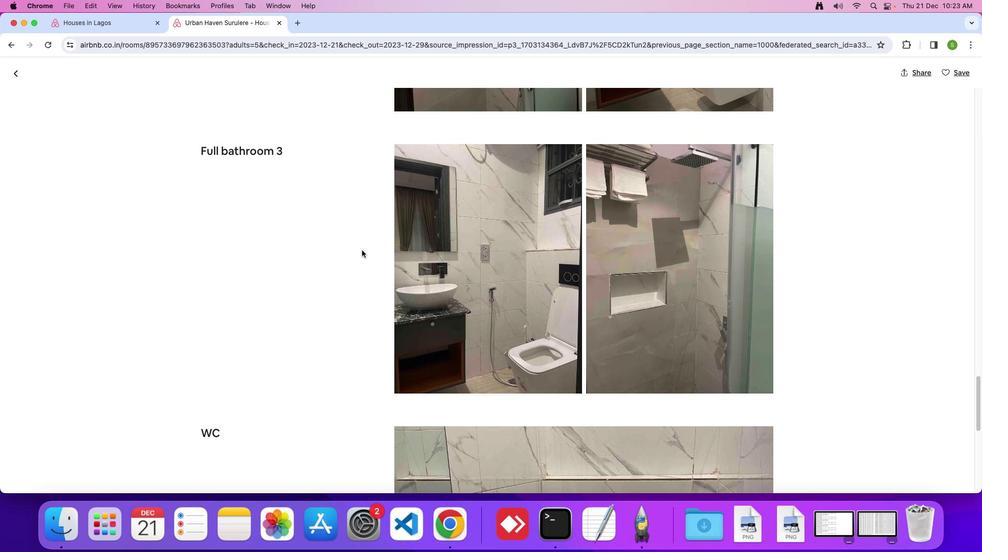 
Action: Mouse scrolled (362, 251) with delta (0, 0)
Screenshot: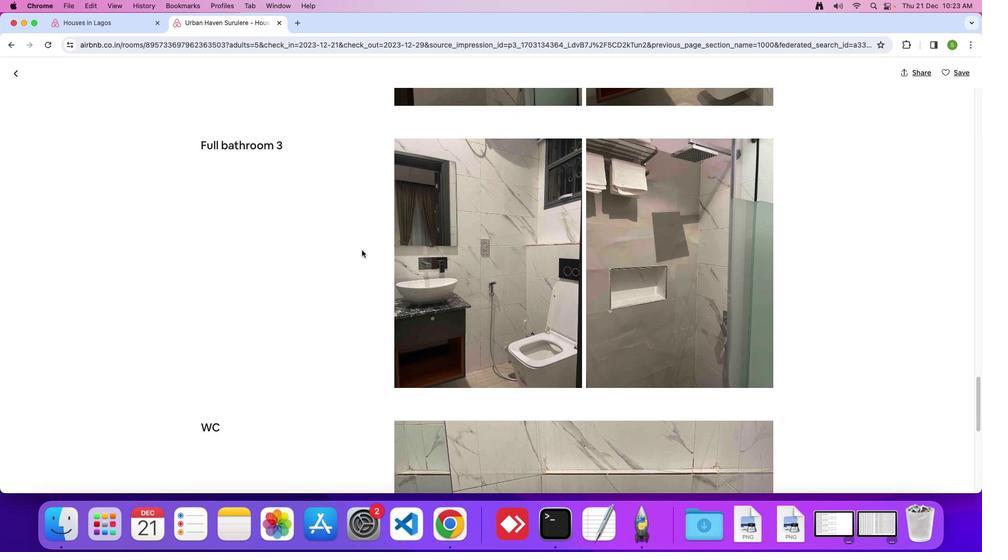 
Action: Mouse scrolled (362, 251) with delta (0, 0)
Screenshot: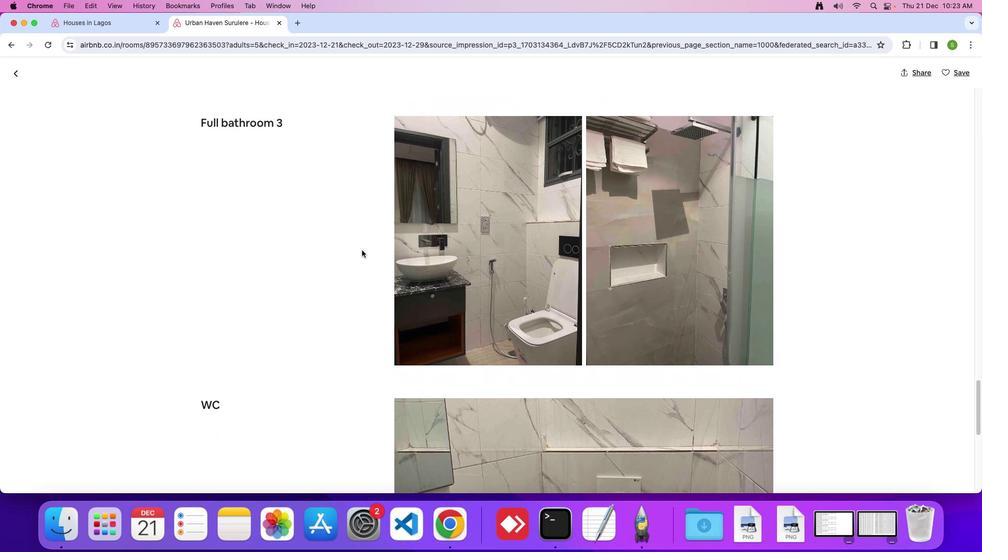 
Action: Mouse scrolled (362, 251) with delta (0, 0)
Screenshot: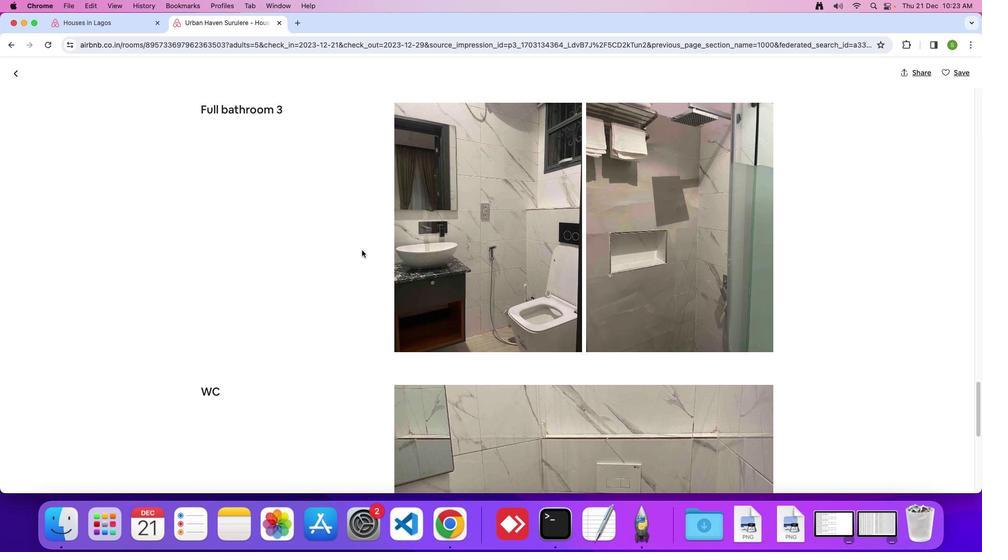 
Action: Mouse scrolled (362, 251) with delta (0, 0)
